 Task: Create a repository on farming techniques and customize the repository.
Action: Mouse moved to (127, 120)
Screenshot: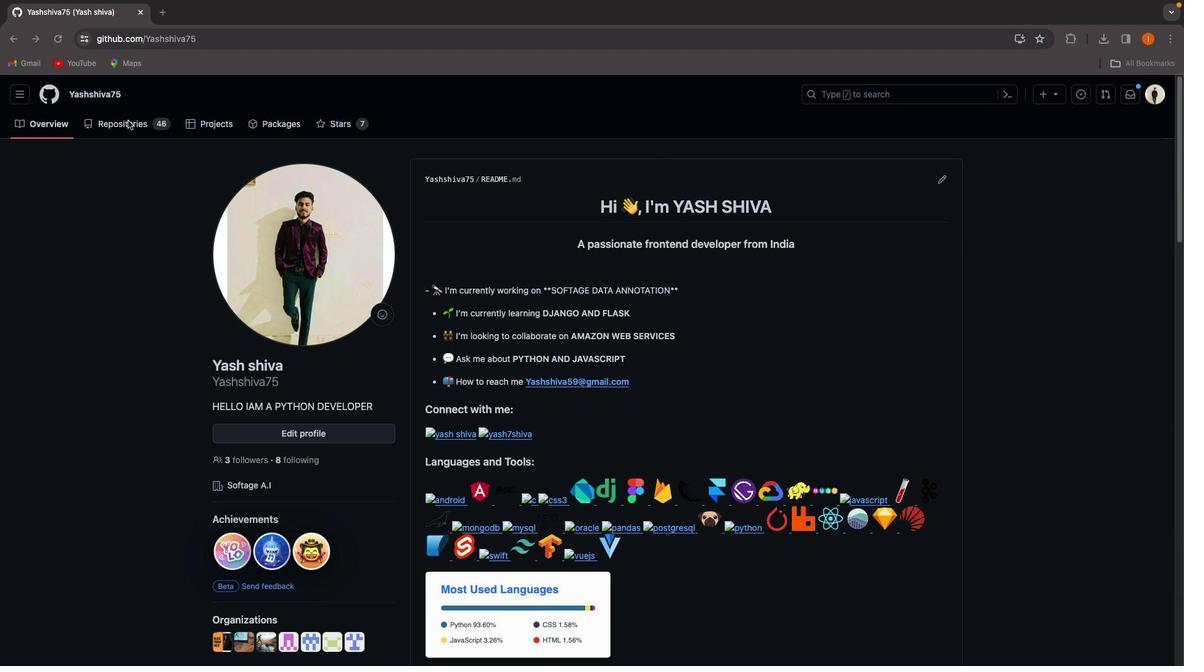 
Action: Mouse pressed left at (127, 120)
Screenshot: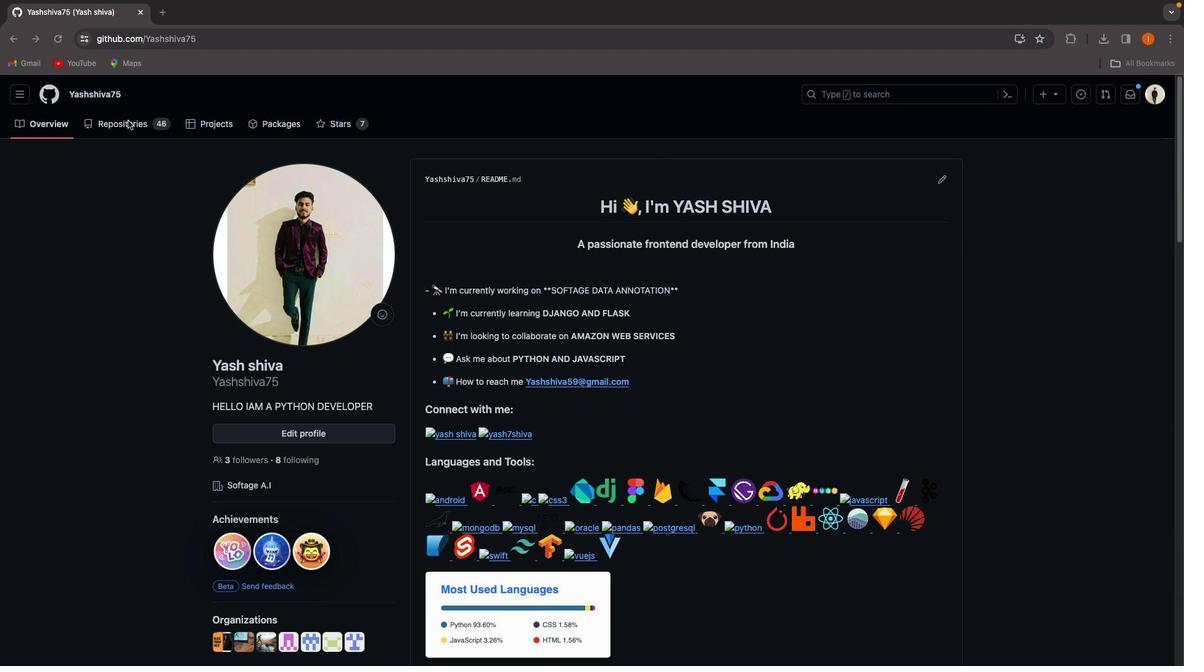 
Action: Mouse moved to (127, 125)
Screenshot: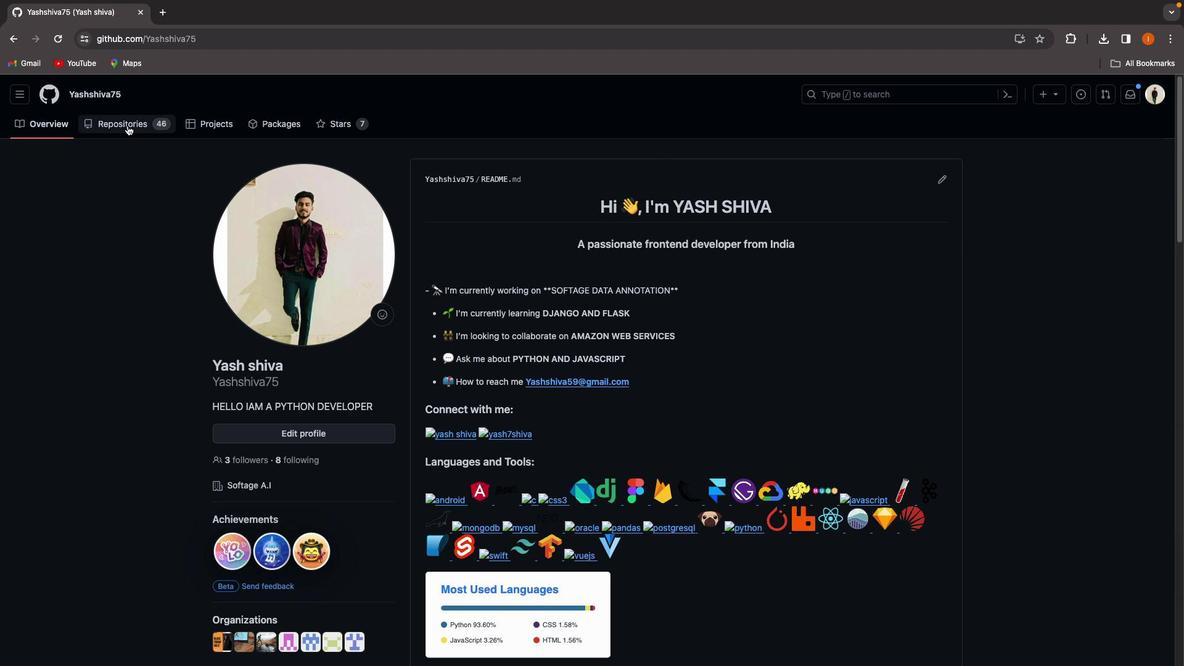 
Action: Mouse pressed left at (127, 125)
Screenshot: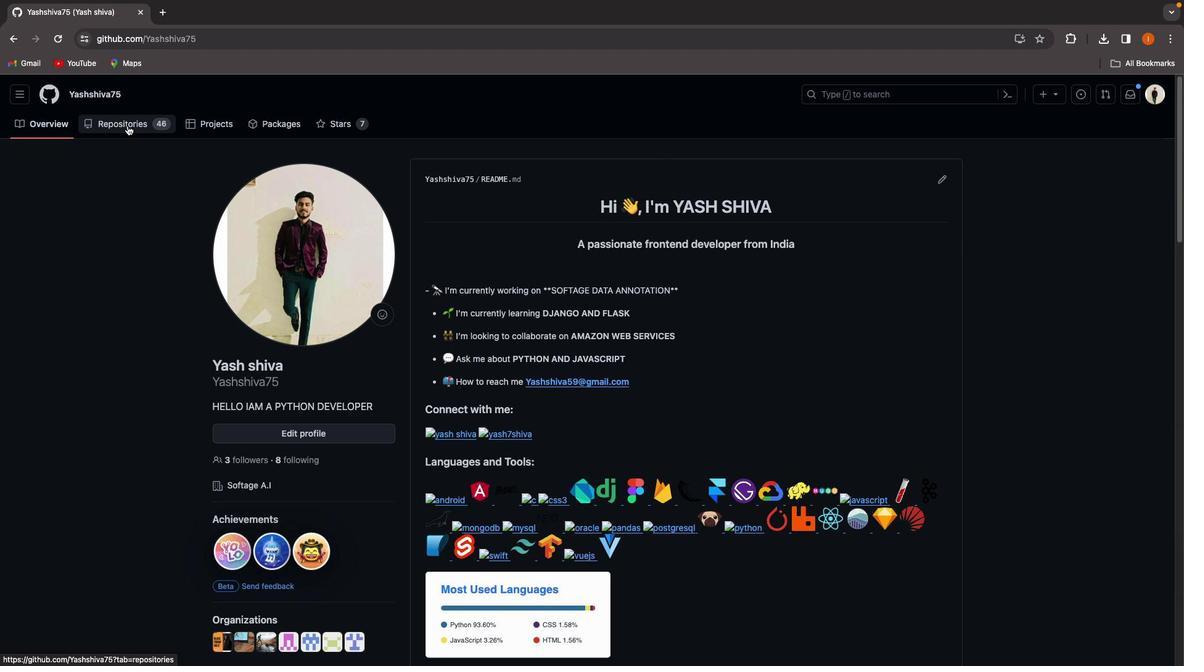 
Action: Mouse moved to (943, 167)
Screenshot: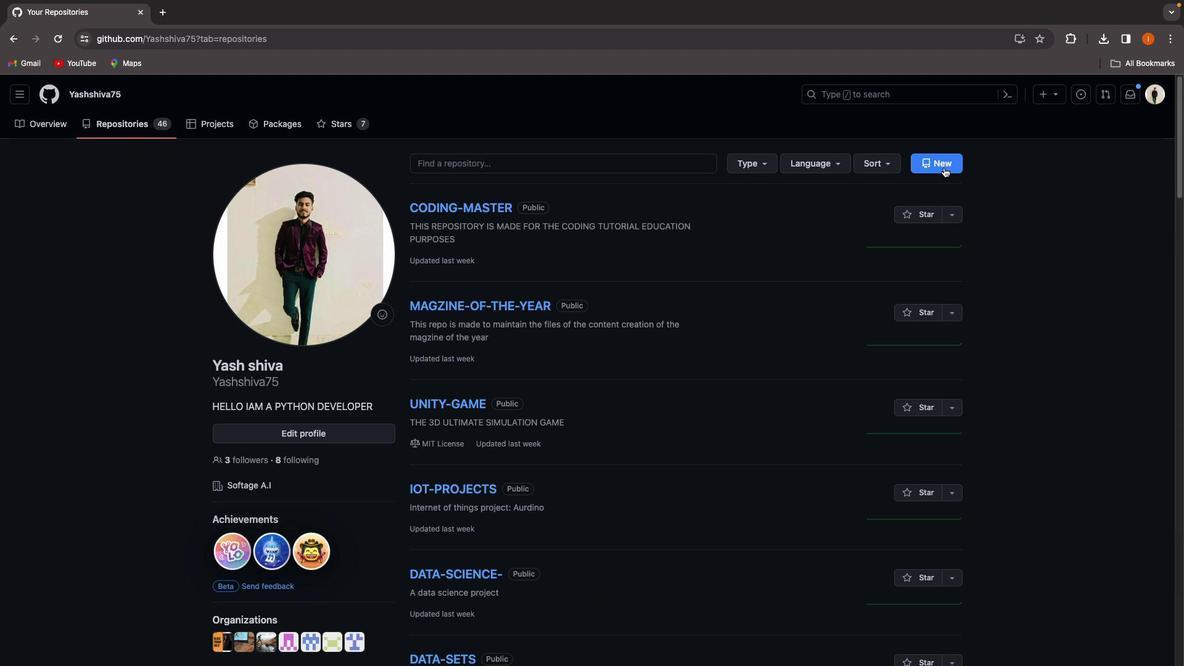 
Action: Mouse pressed left at (943, 167)
Screenshot: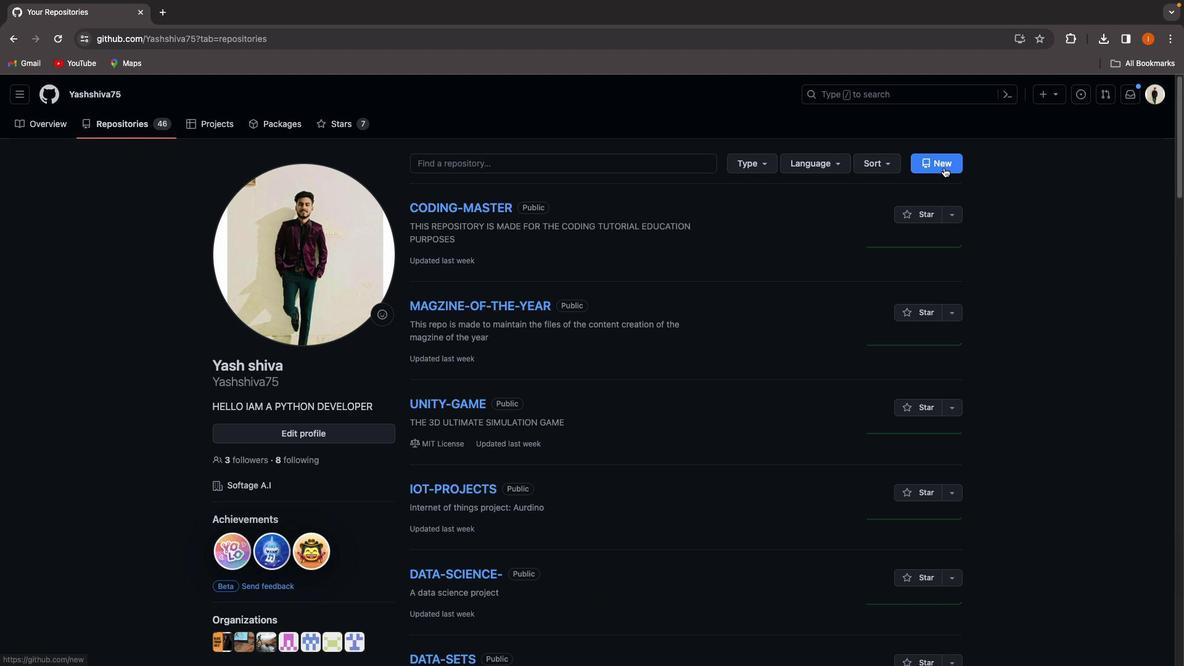 
Action: Mouse moved to (561, 313)
Screenshot: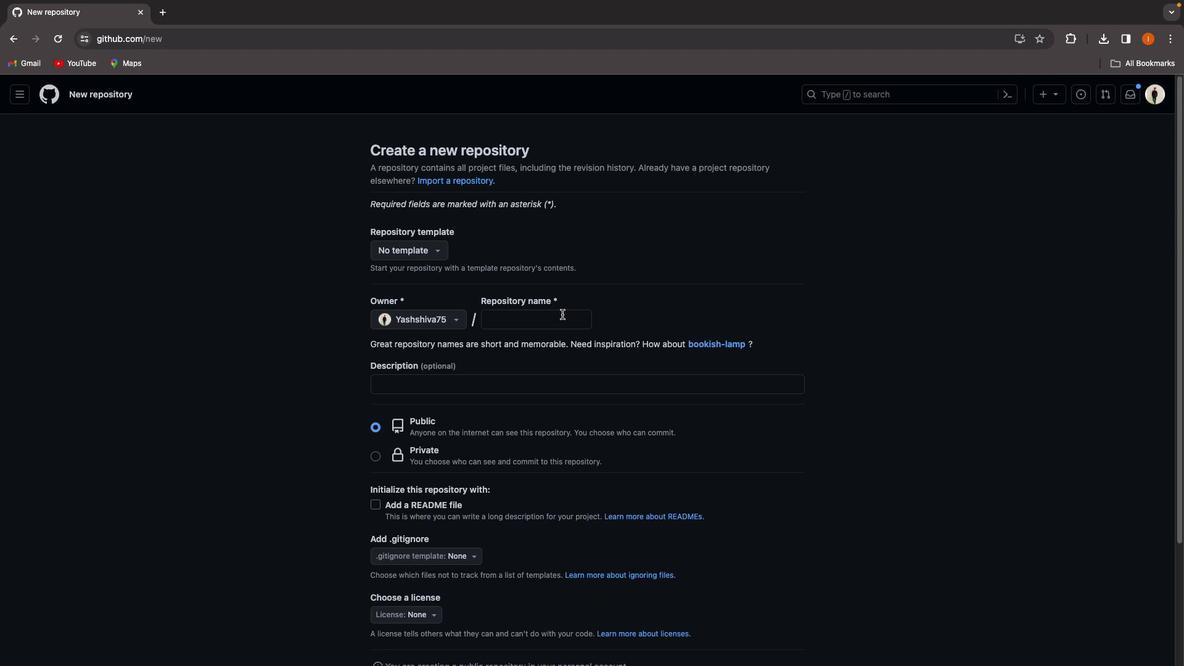 
Action: Mouse pressed left at (561, 313)
Screenshot: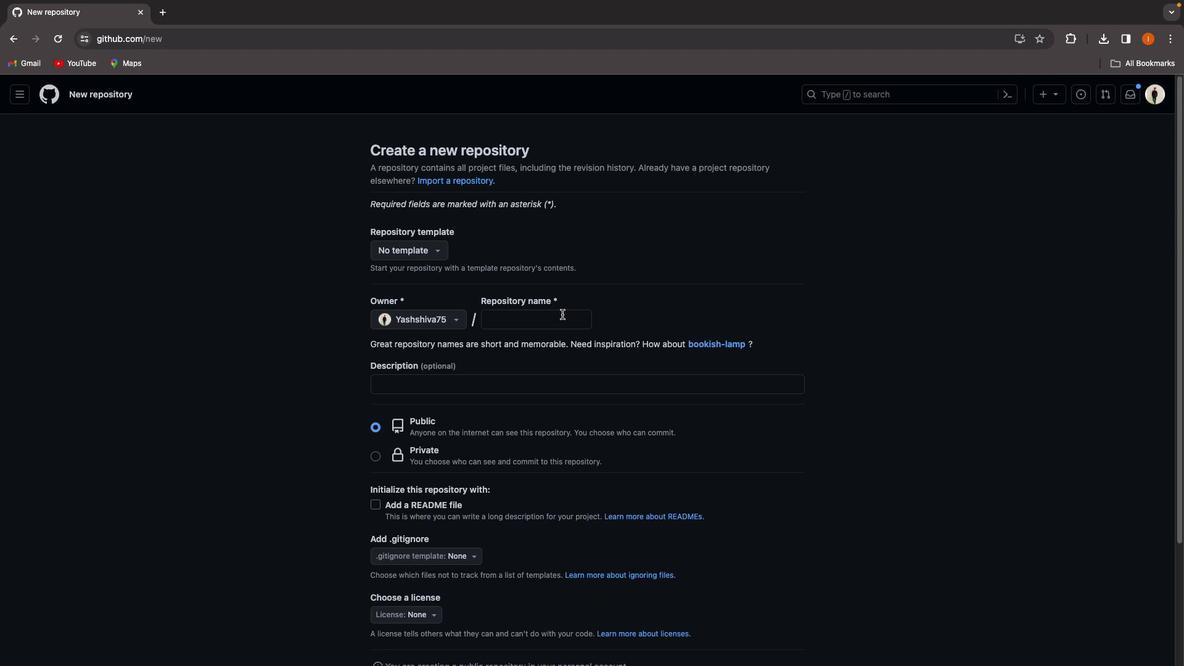 
Action: Key pressed 'f''o''r'Key.backspaceKey.backspace'a''r''m''i''n''g'Key.shift_r'_''r''e''p''o'Key.enter
Screenshot: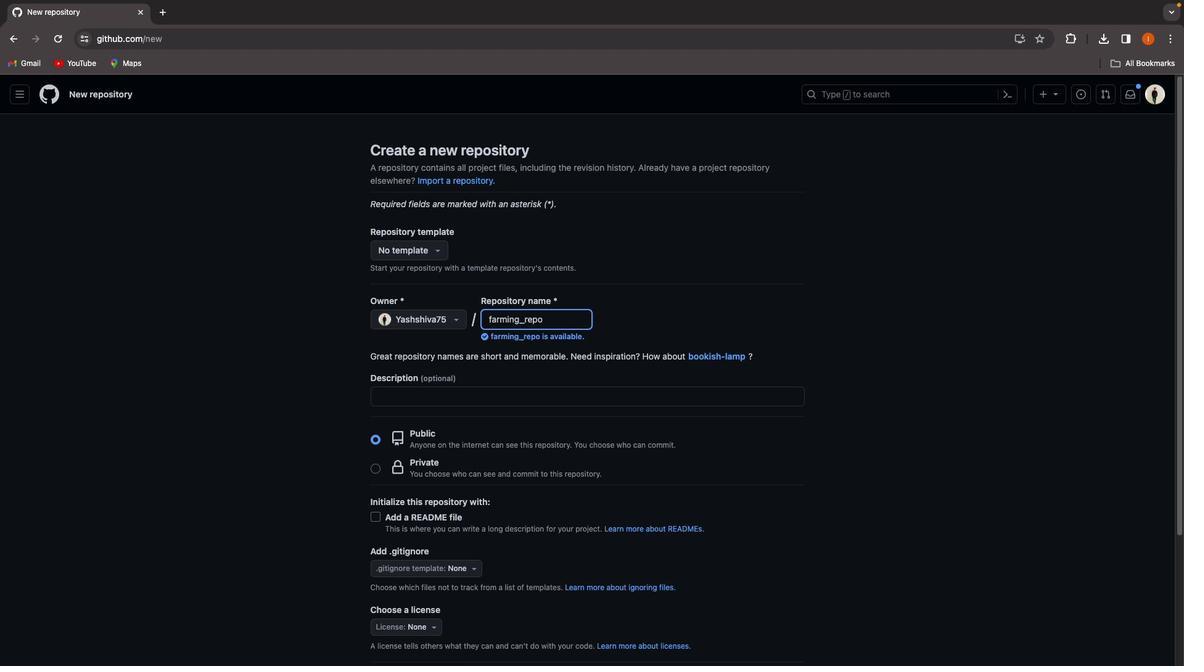 
Action: Mouse moved to (426, 402)
Screenshot: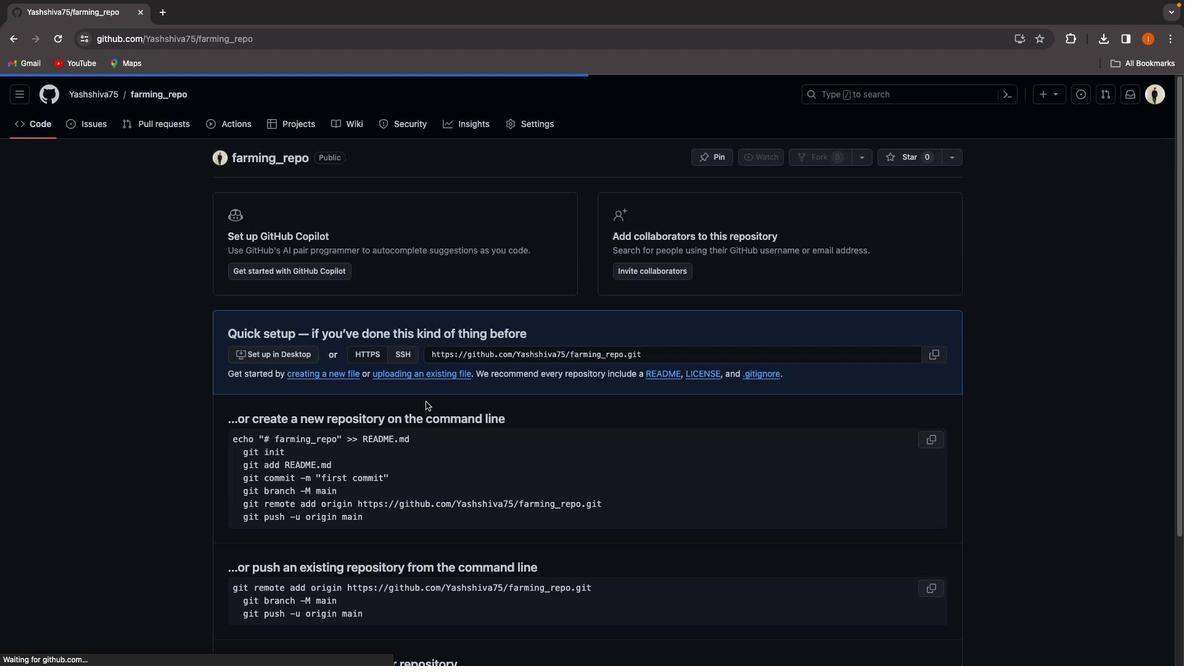 
Action: Mouse pressed left at (426, 402)
Screenshot: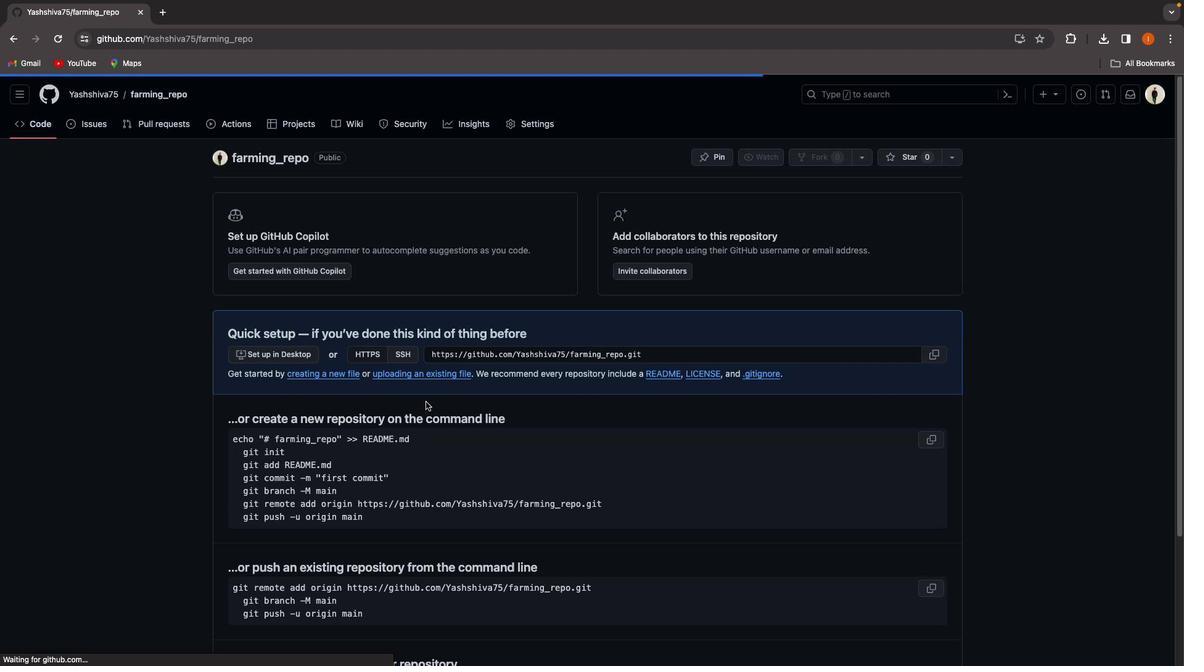 
Action: Mouse moved to (145, 94)
Screenshot: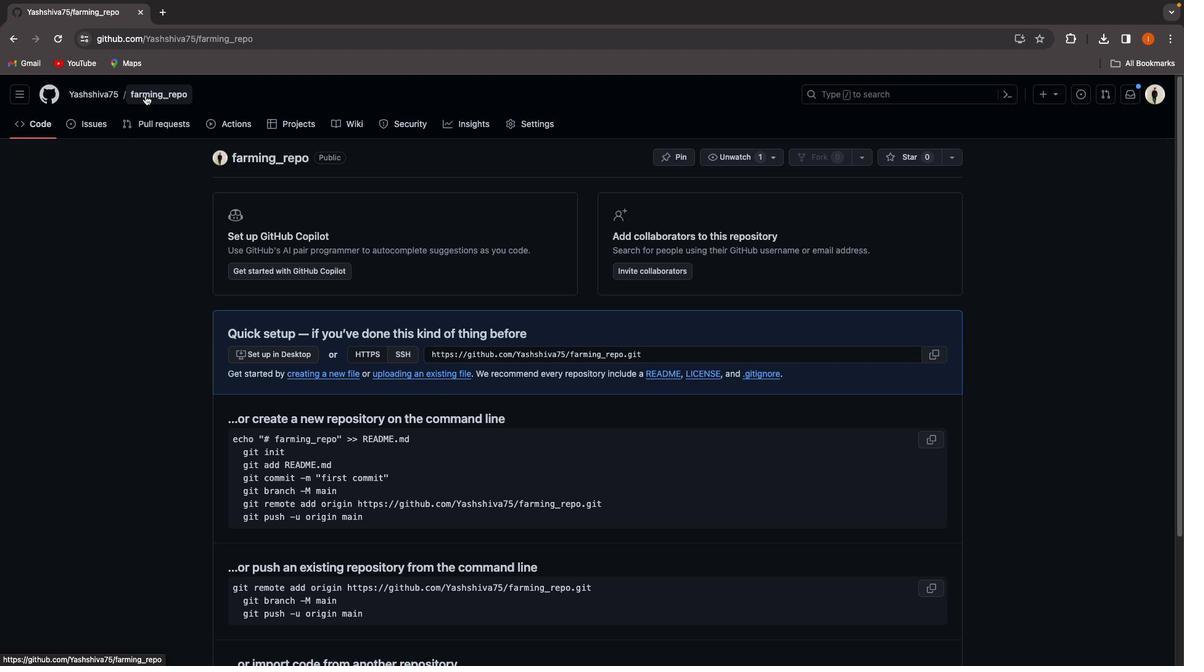 
Action: Mouse pressed right at (145, 94)
Screenshot: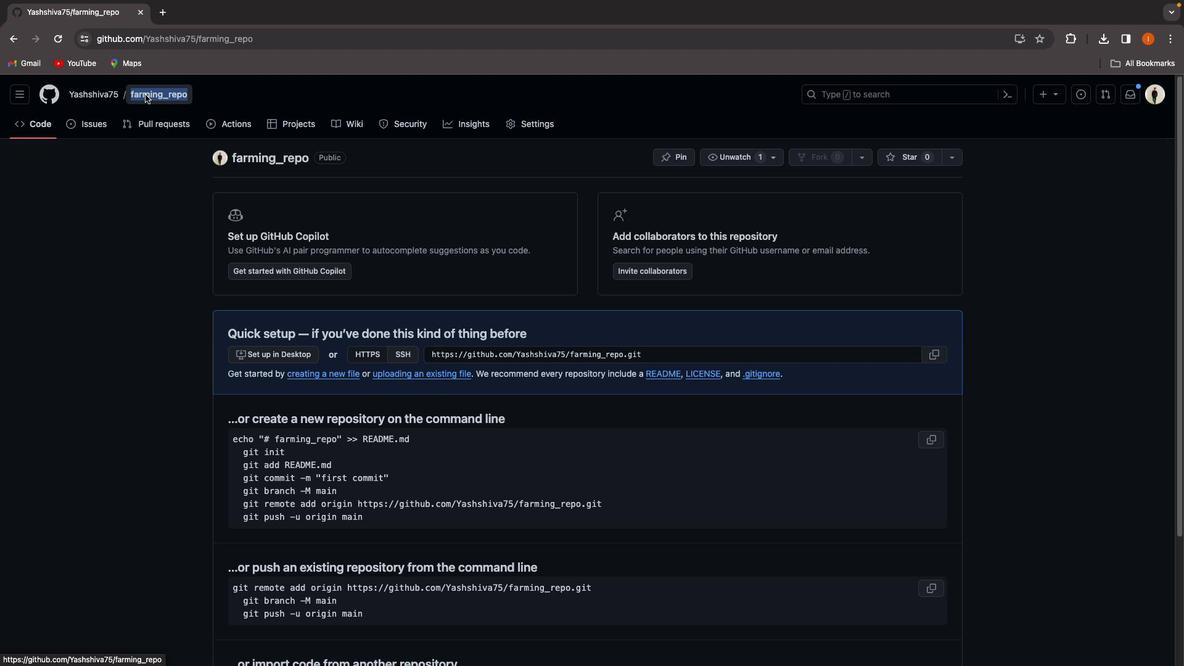 
Action: Mouse moved to (138, 90)
Screenshot: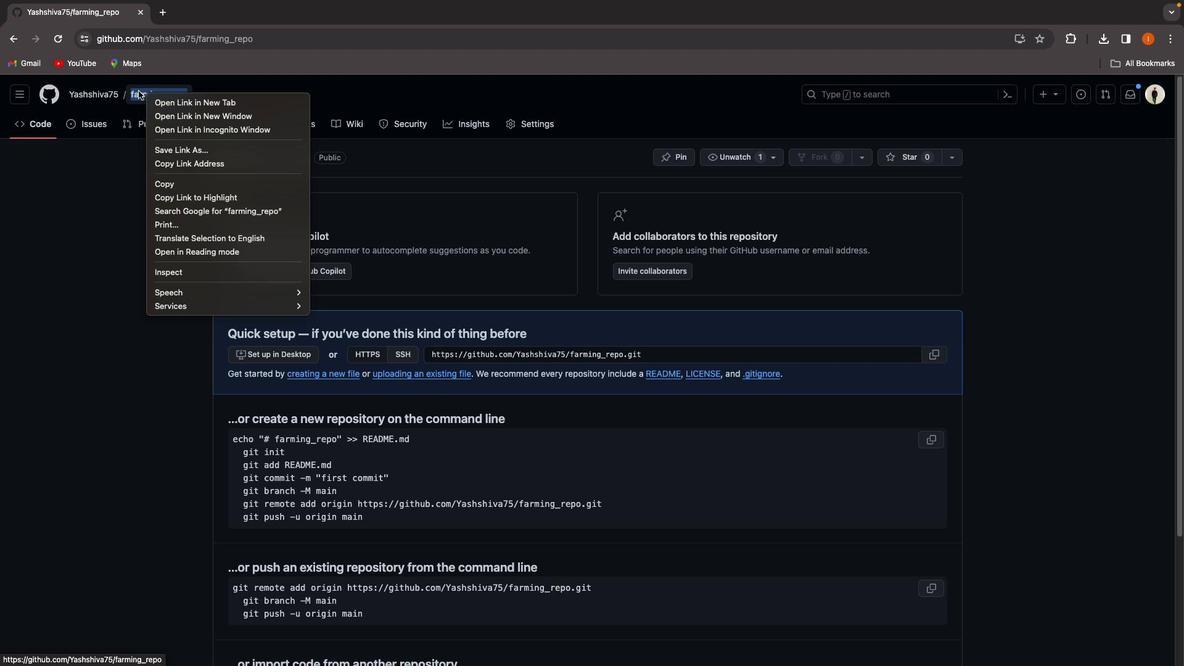 
Action: Mouse pressed left at (138, 90)
Screenshot: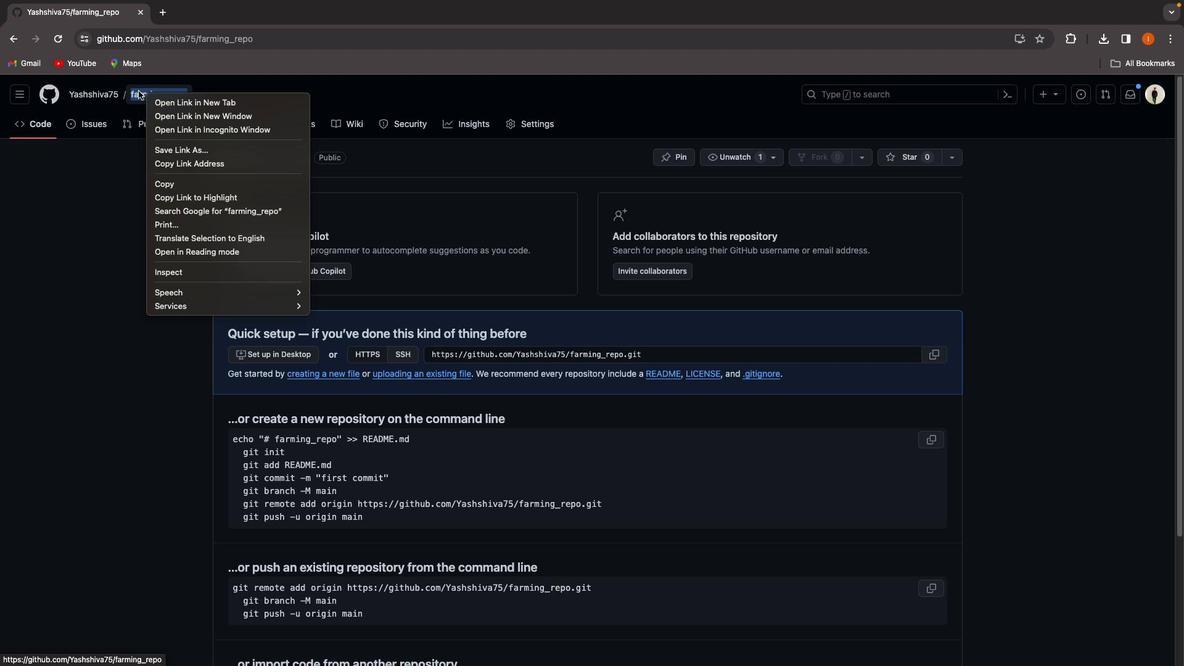 
Action: Mouse moved to (138, 90)
Screenshot: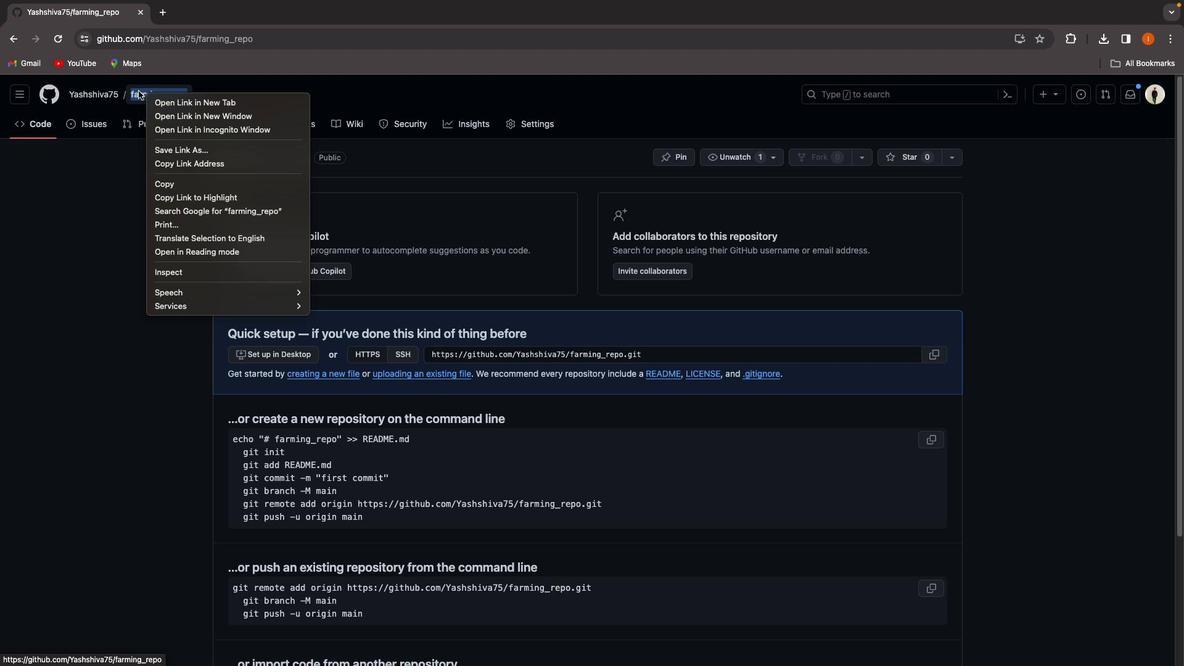 
Action: Mouse pressed left at (138, 90)
Screenshot: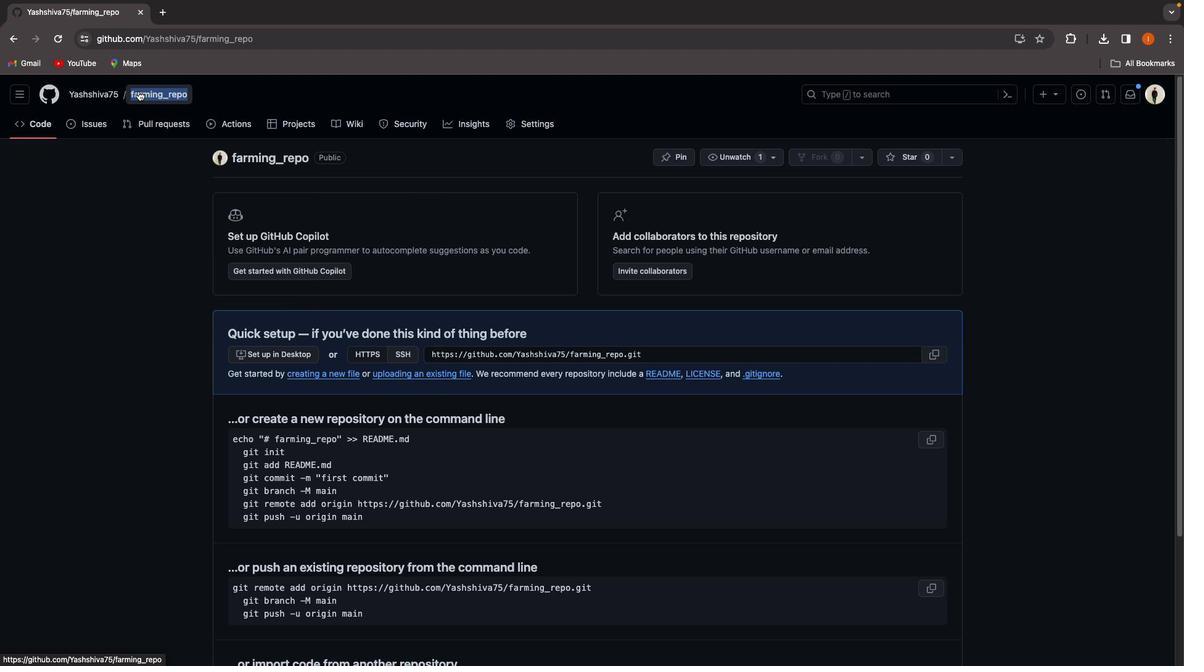 
Action: Mouse moved to (371, 148)
Screenshot: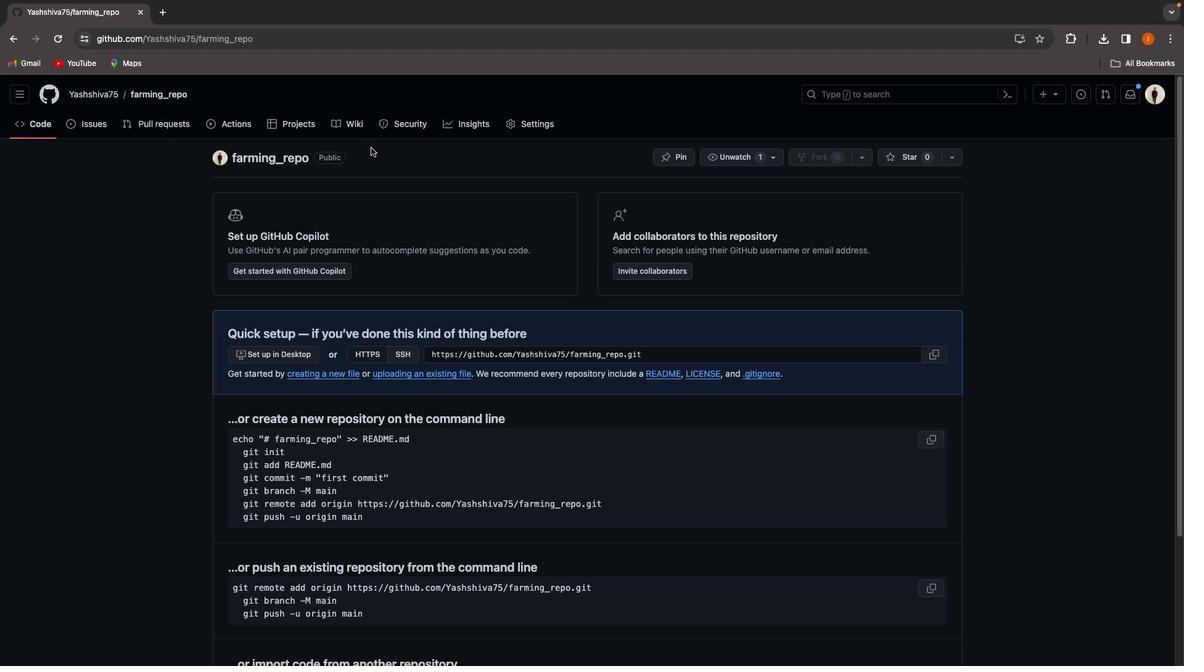
Action: Mouse scrolled (371, 148) with delta (0, 0)
Screenshot: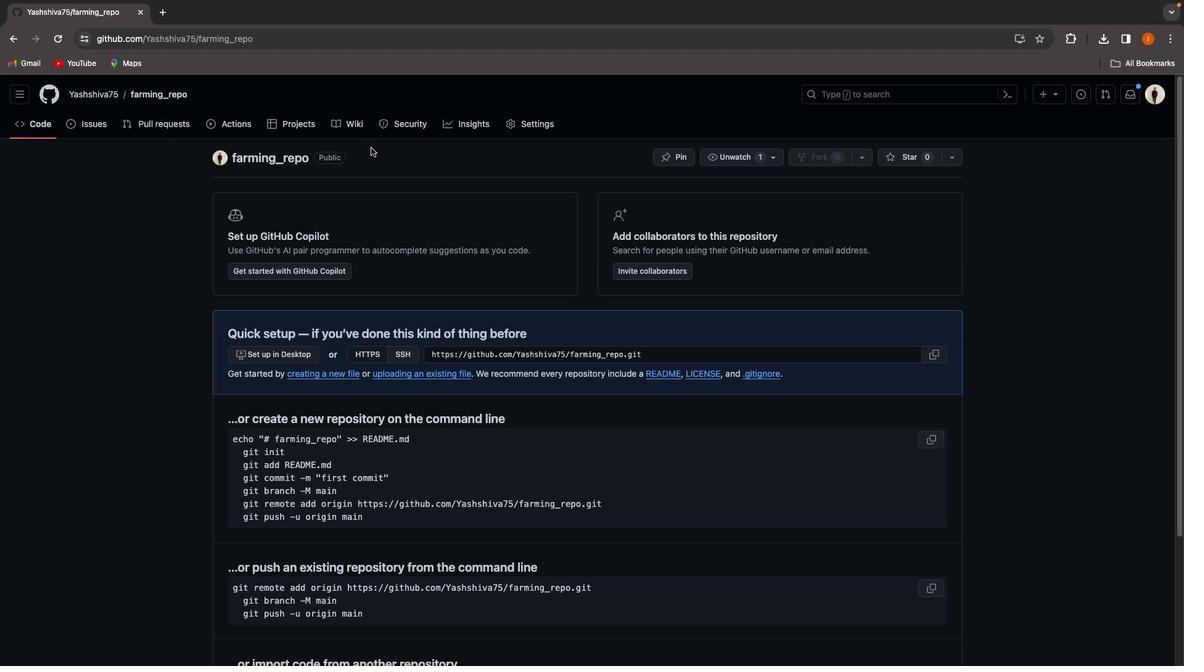 
Action: Mouse scrolled (371, 148) with delta (0, 0)
Screenshot: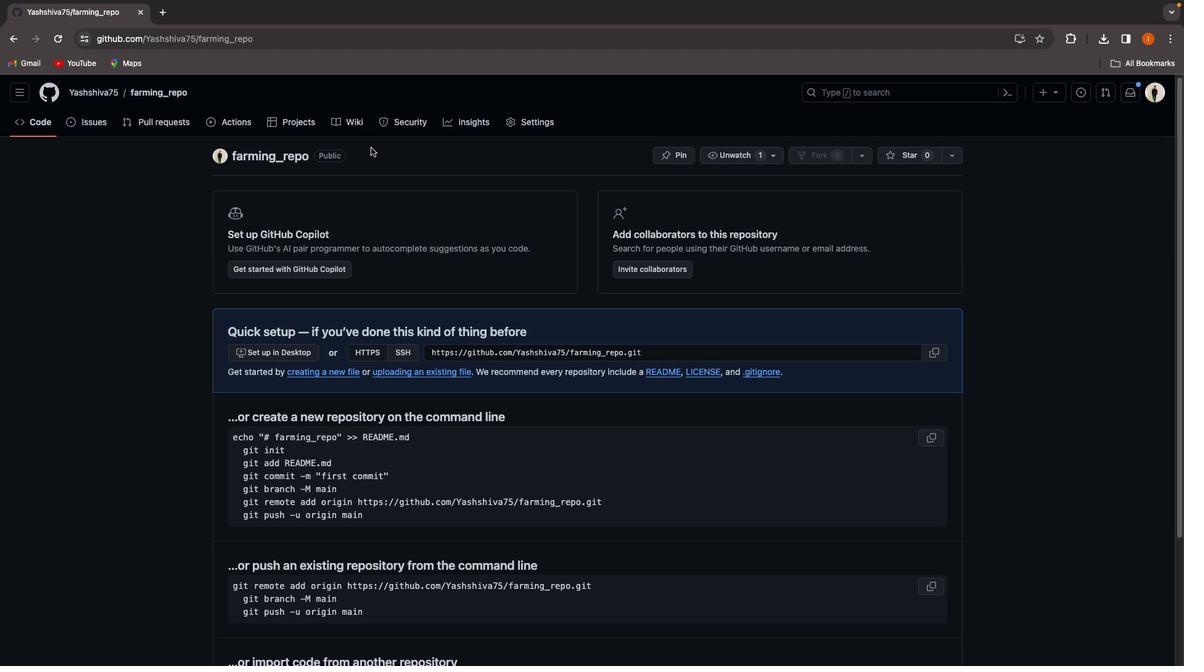 
Action: Mouse scrolled (371, 148) with delta (0, 0)
Screenshot: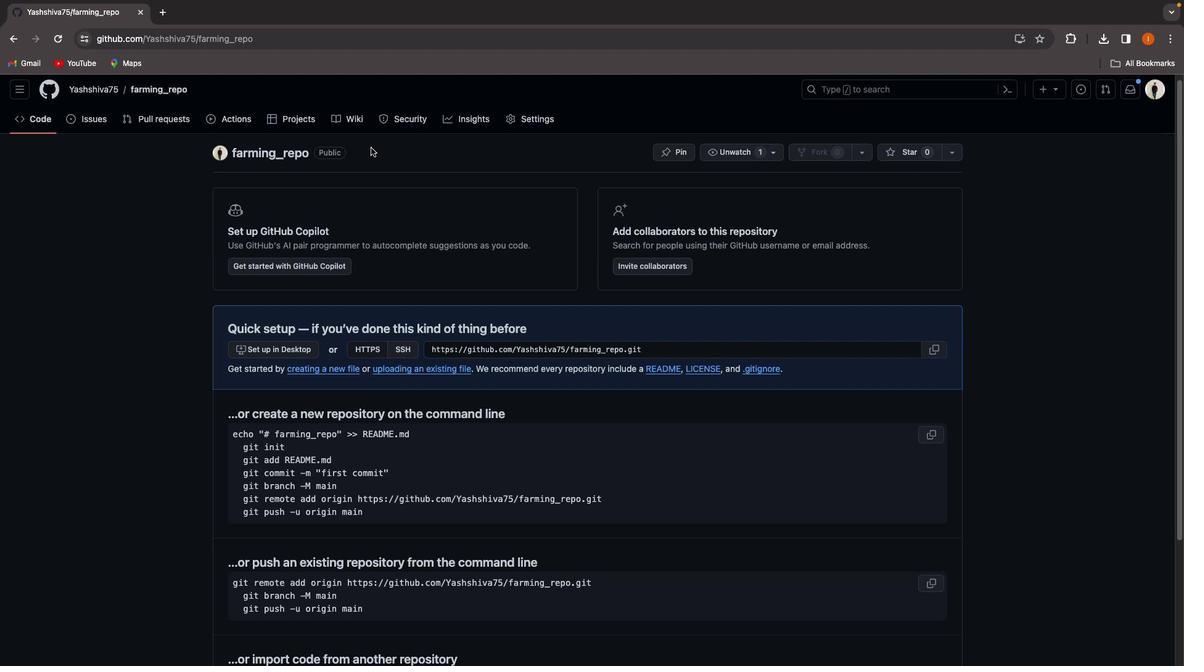 
Action: Mouse scrolled (371, 148) with delta (0, 0)
Screenshot: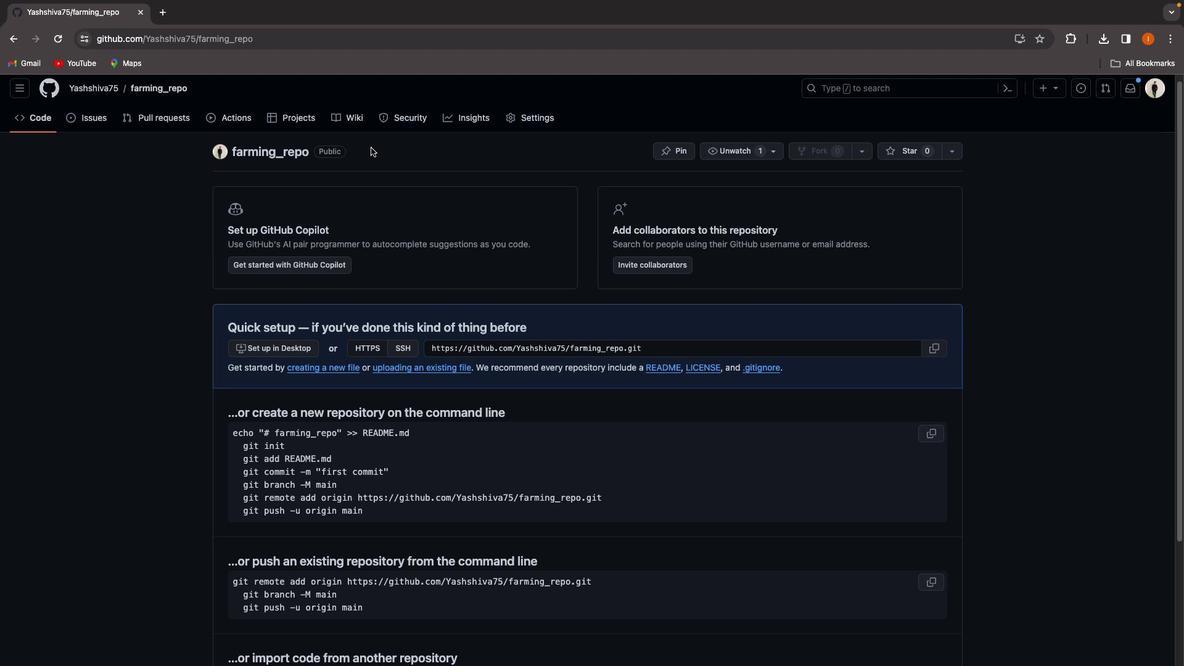 
Action: Mouse scrolled (371, 148) with delta (0, 0)
Screenshot: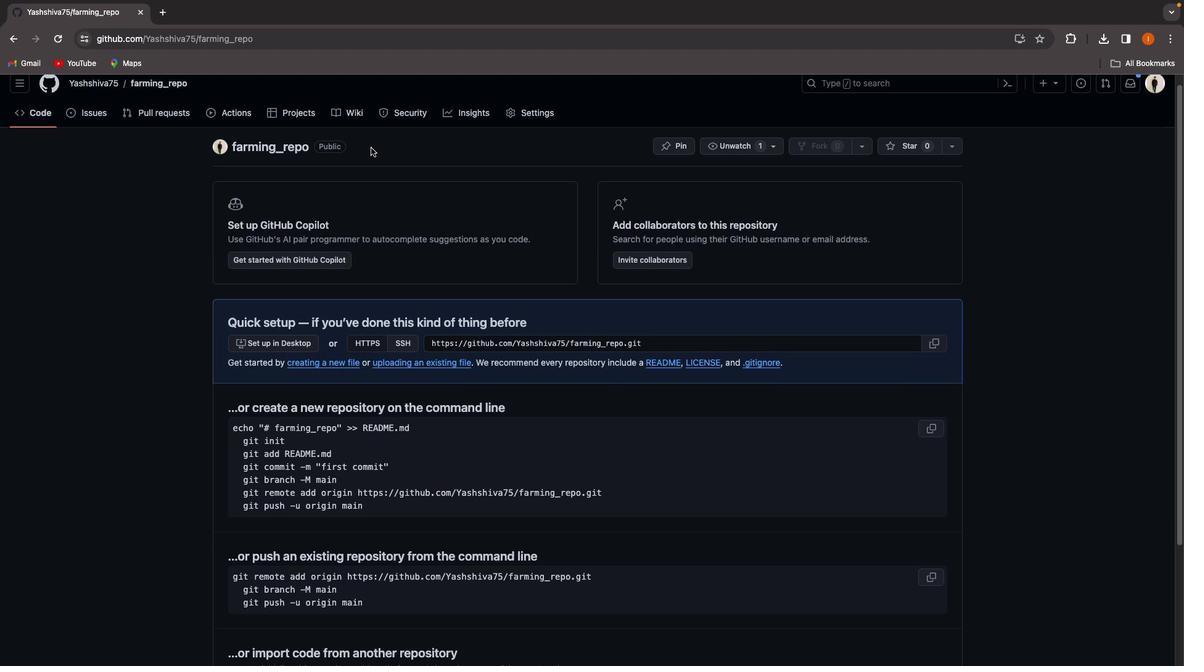 
Action: Mouse moved to (376, 156)
Screenshot: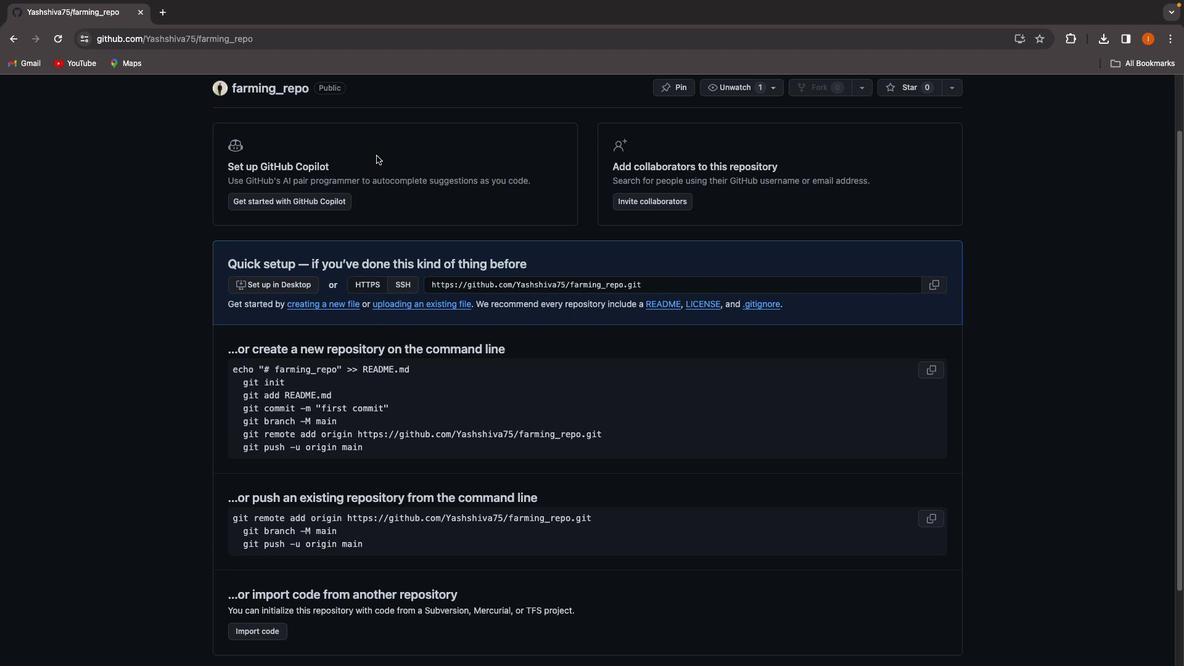 
Action: Mouse scrolled (376, 156) with delta (0, 0)
Screenshot: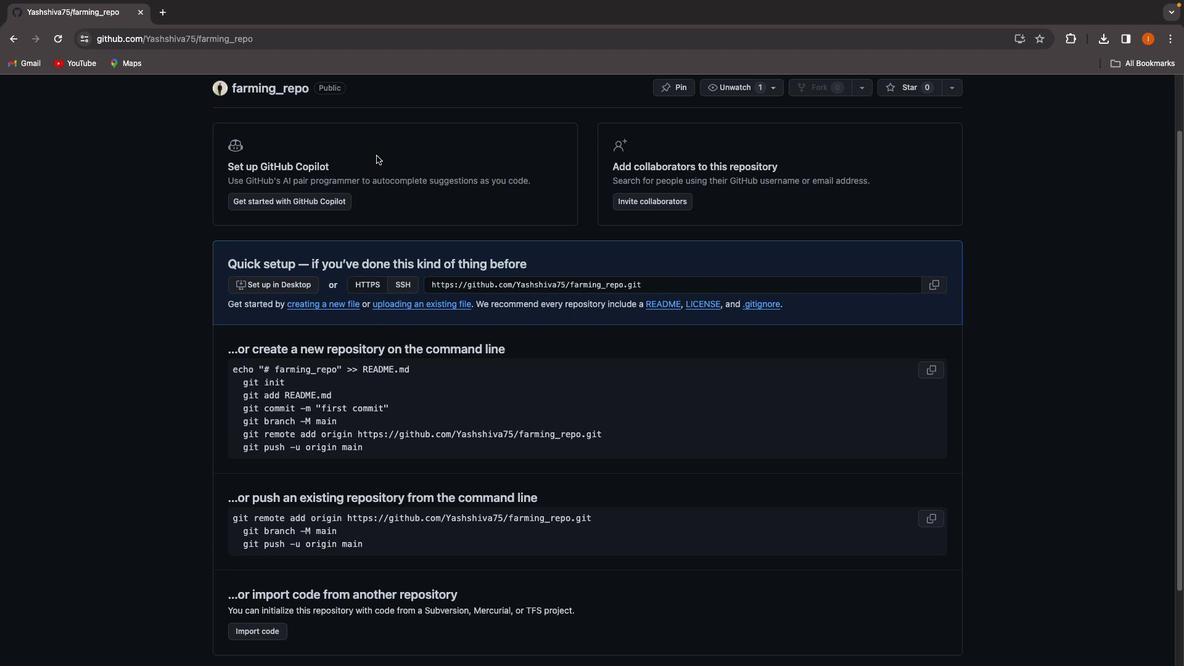 
Action: Mouse scrolled (376, 156) with delta (0, 0)
Screenshot: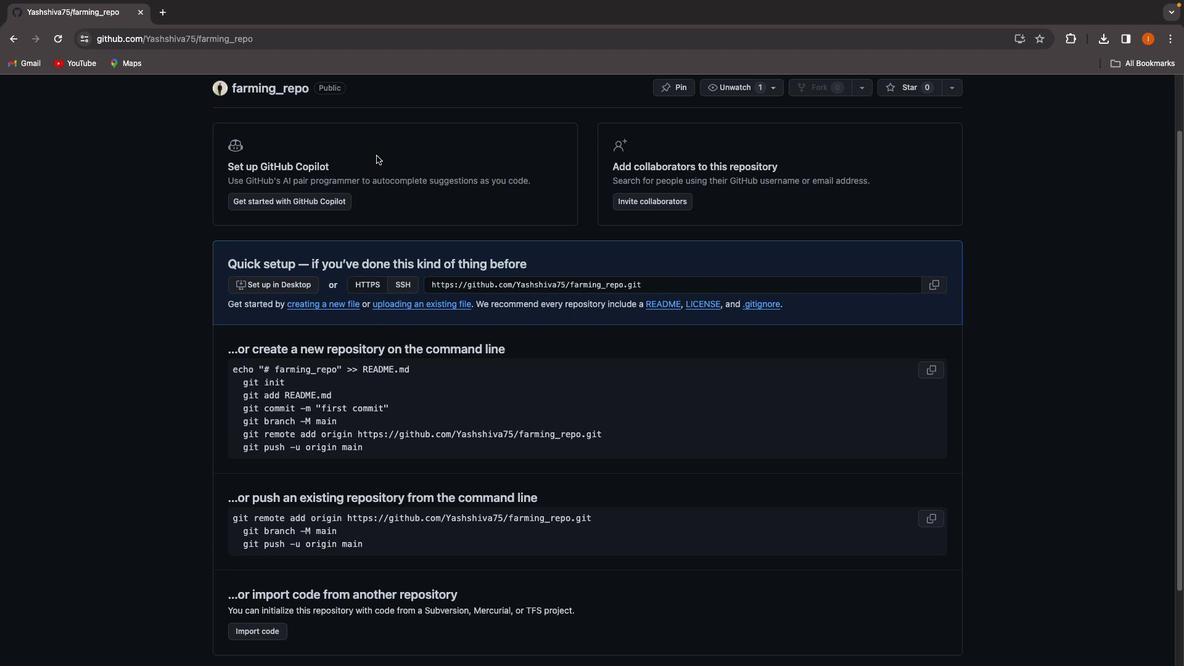 
Action: Mouse scrolled (376, 156) with delta (0, 0)
Screenshot: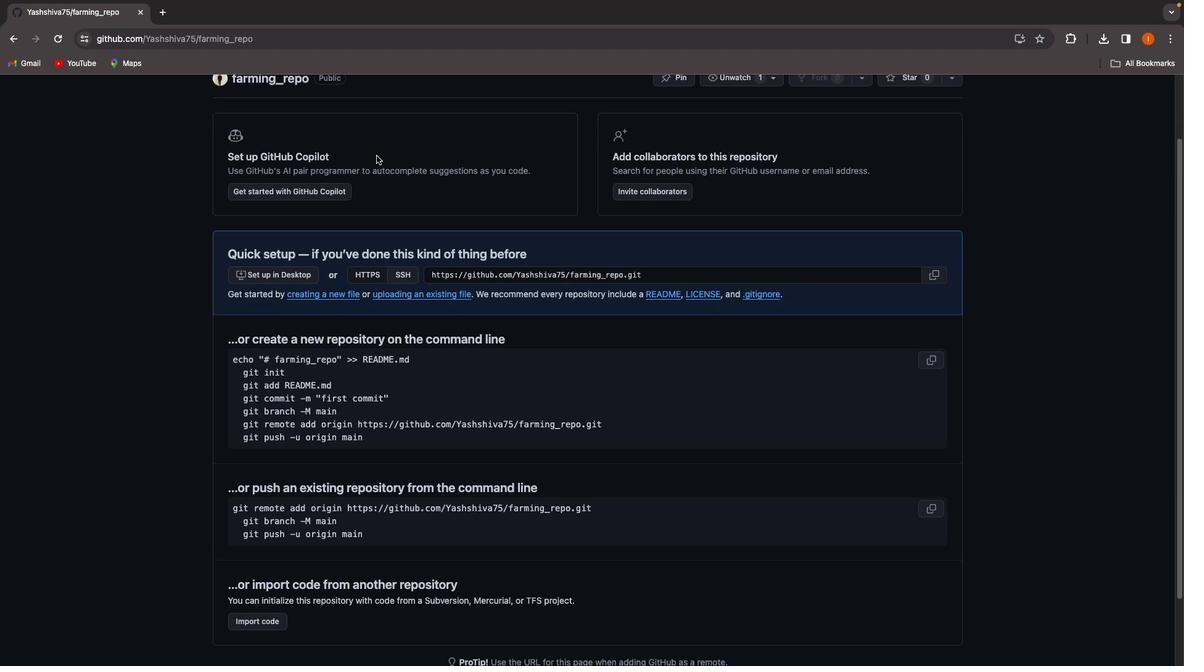 
Action: Mouse moved to (376, 156)
Screenshot: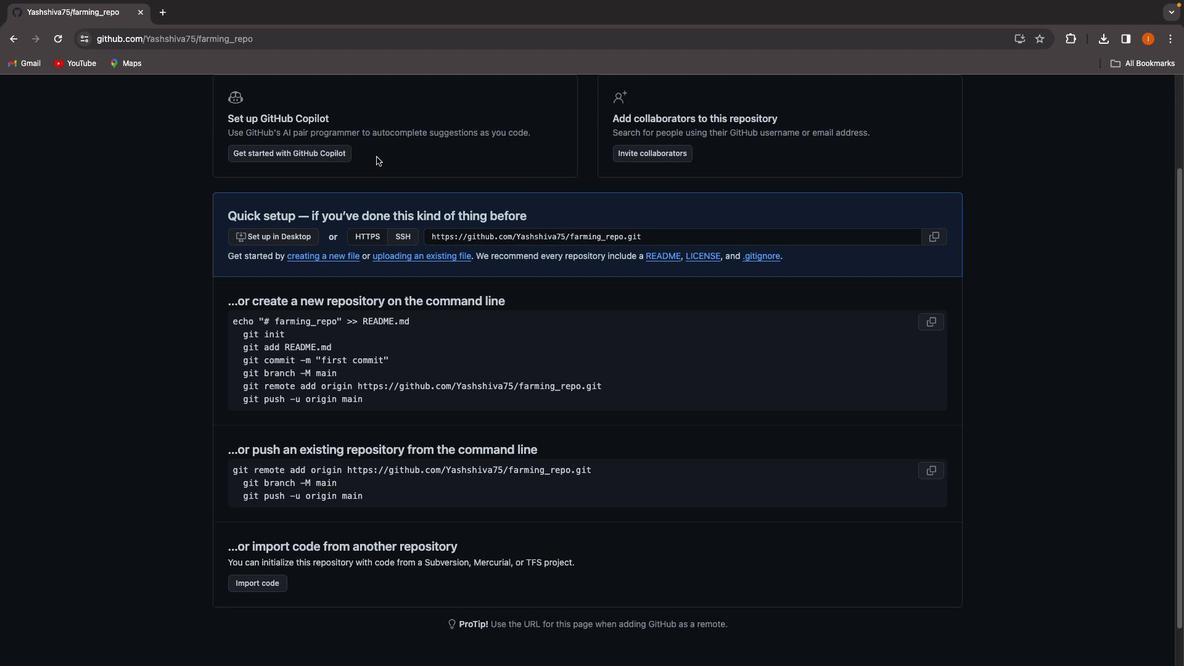 
Action: Mouse scrolled (376, 156) with delta (0, 0)
Screenshot: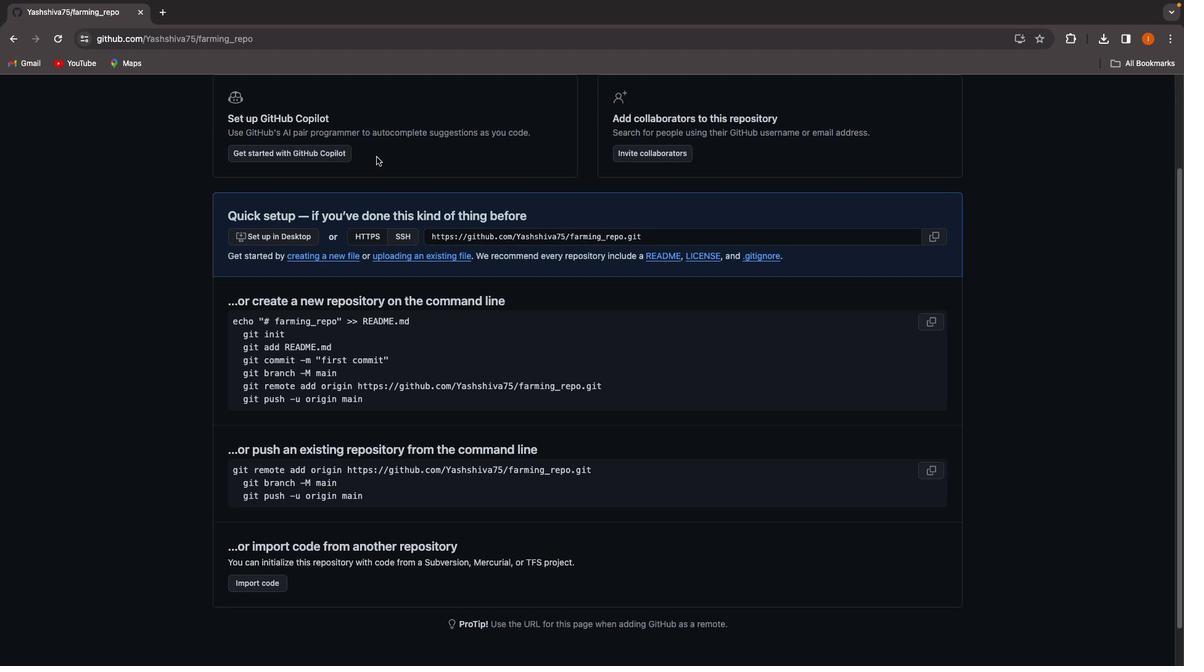 
Action: Mouse scrolled (376, 156) with delta (0, 0)
Screenshot: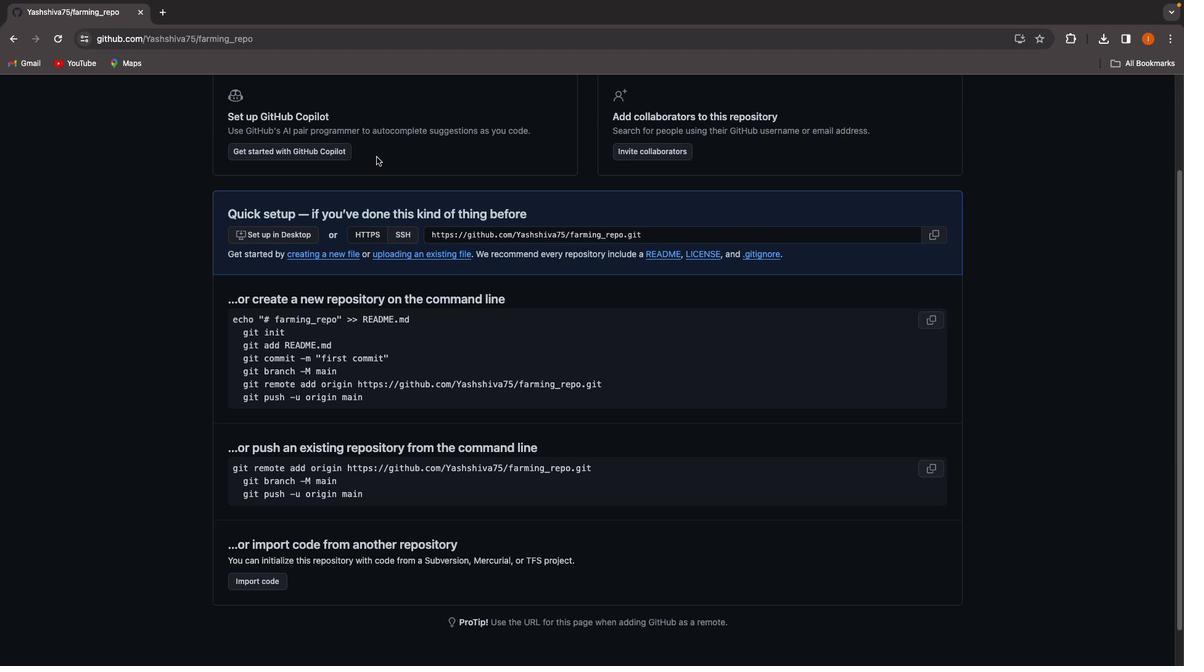 
Action: Mouse scrolled (376, 156) with delta (0, -1)
Screenshot: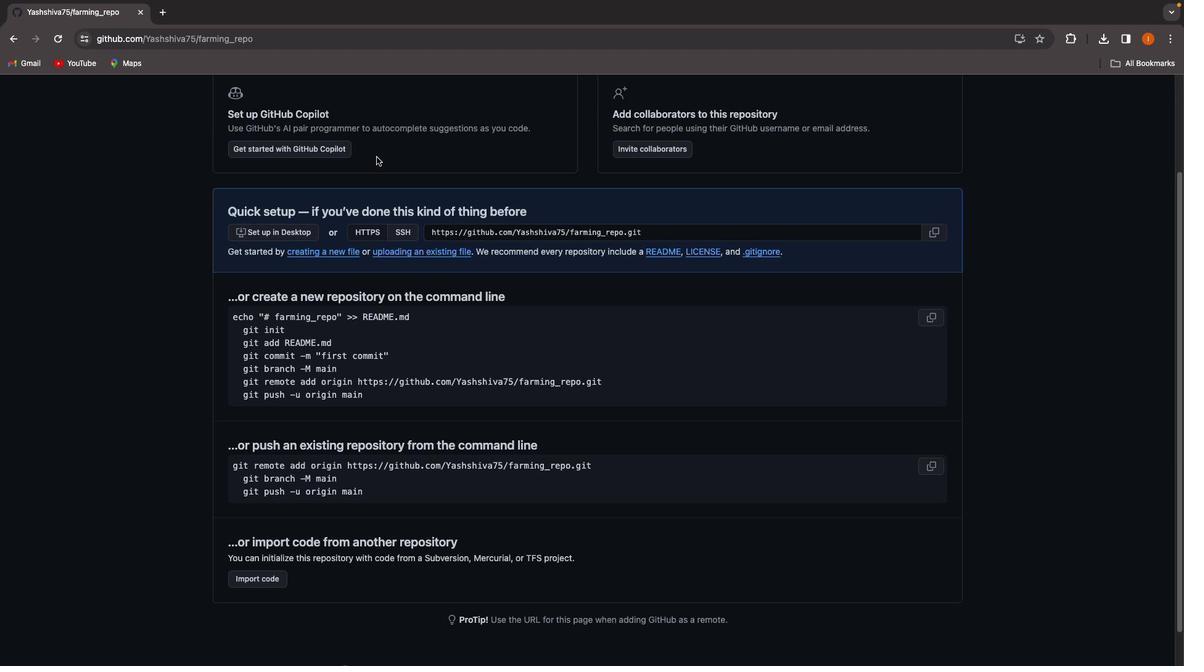 
Action: Mouse moved to (378, 167)
Screenshot: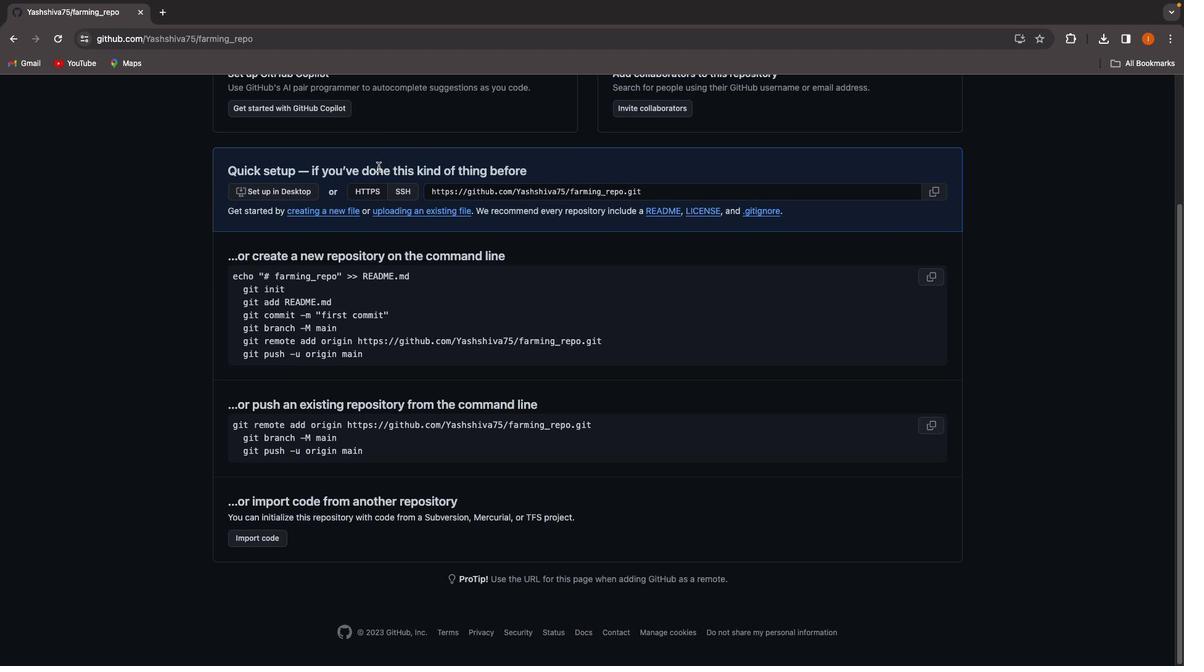 
Action: Mouse scrolled (378, 167) with delta (0, 0)
Screenshot: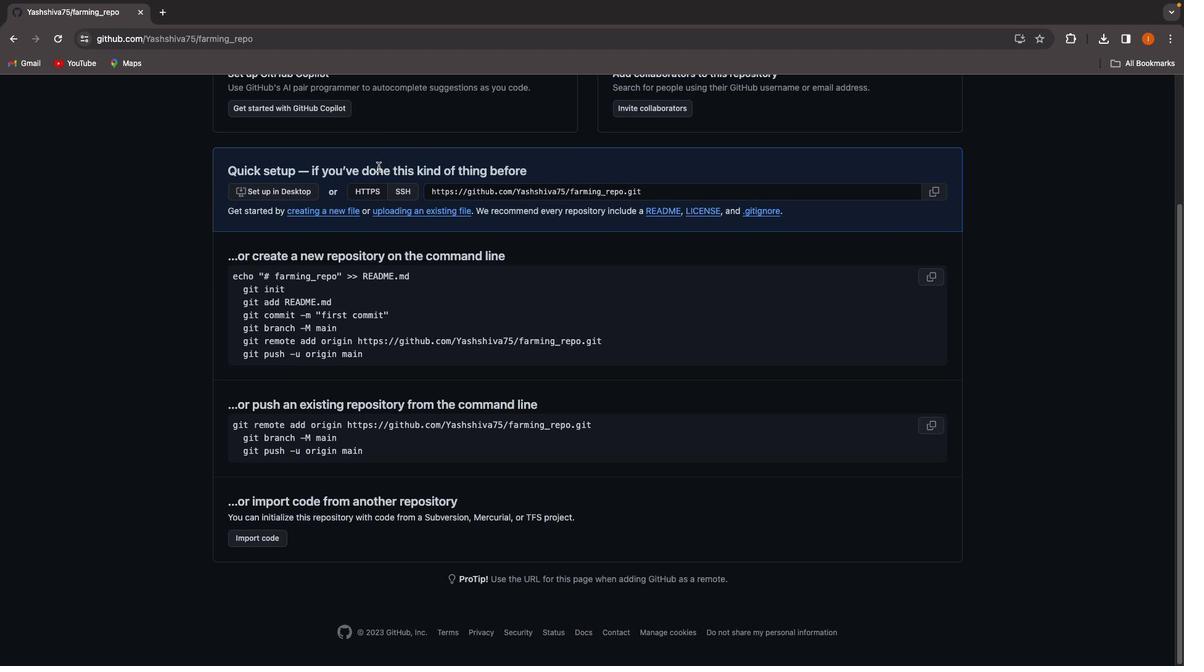 
Action: Mouse moved to (378, 165)
Screenshot: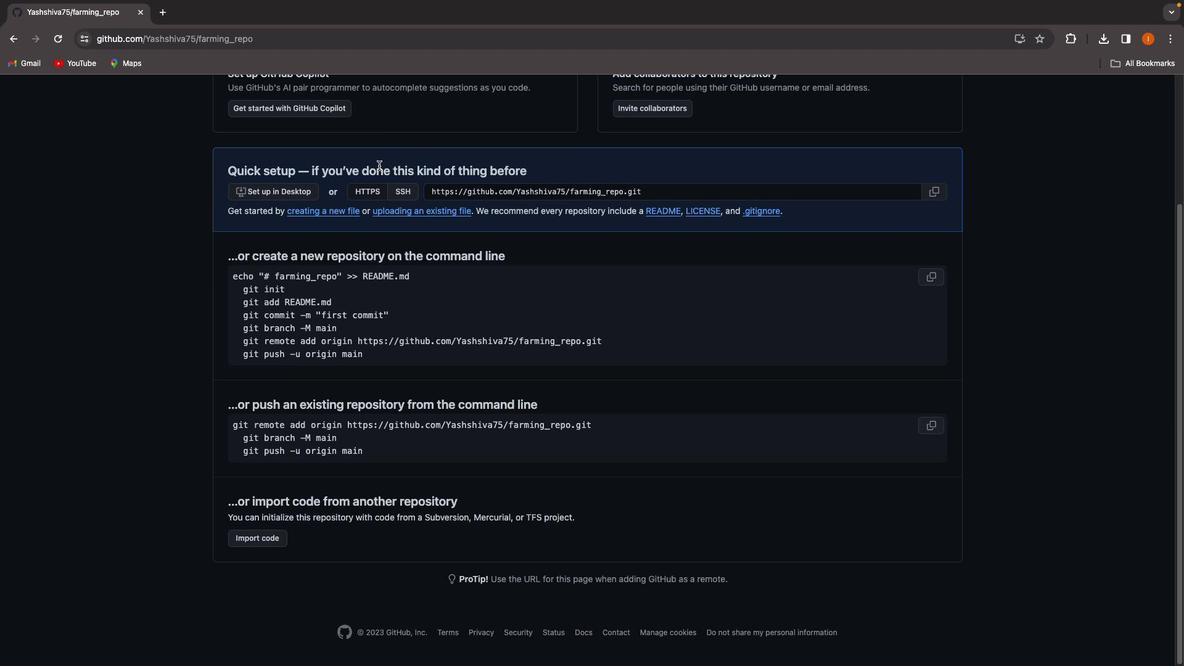 
Action: Mouse scrolled (378, 165) with delta (0, 0)
Screenshot: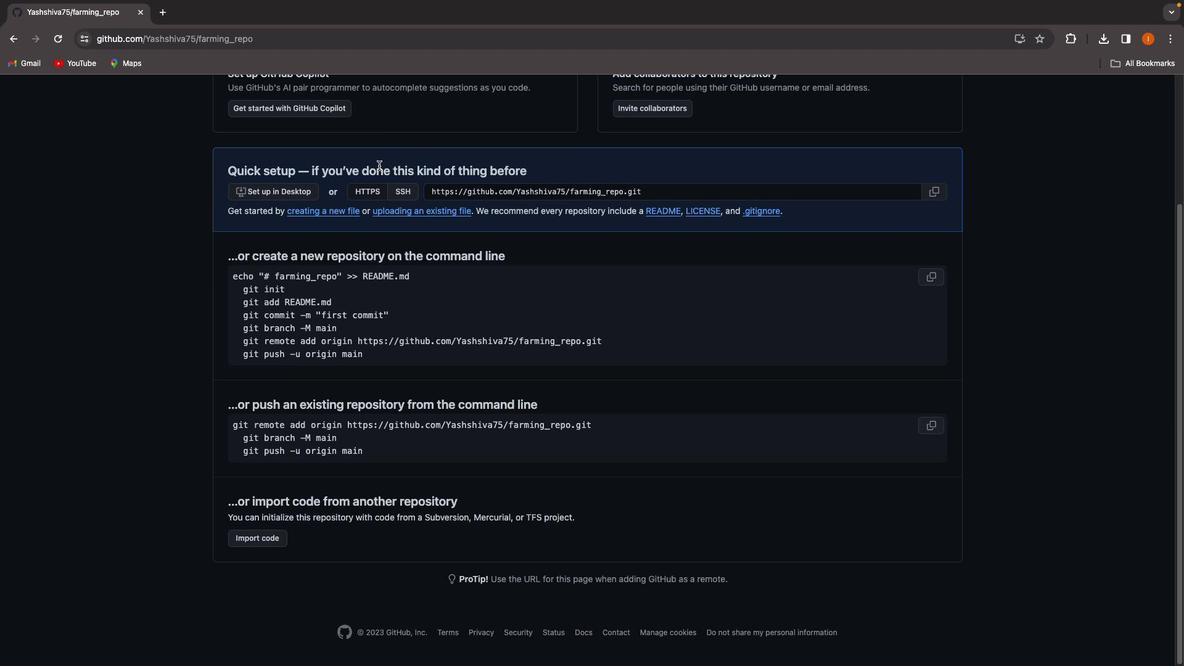 
Action: Mouse moved to (378, 165)
Screenshot: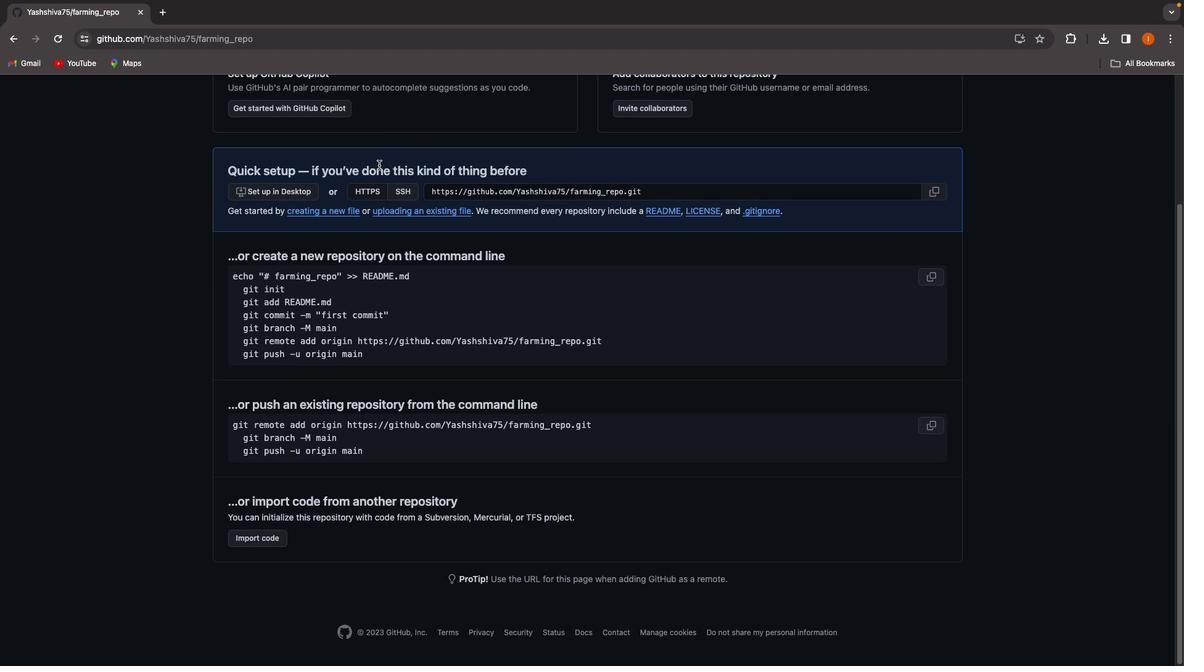 
Action: Mouse scrolled (378, 165) with delta (0, -1)
Screenshot: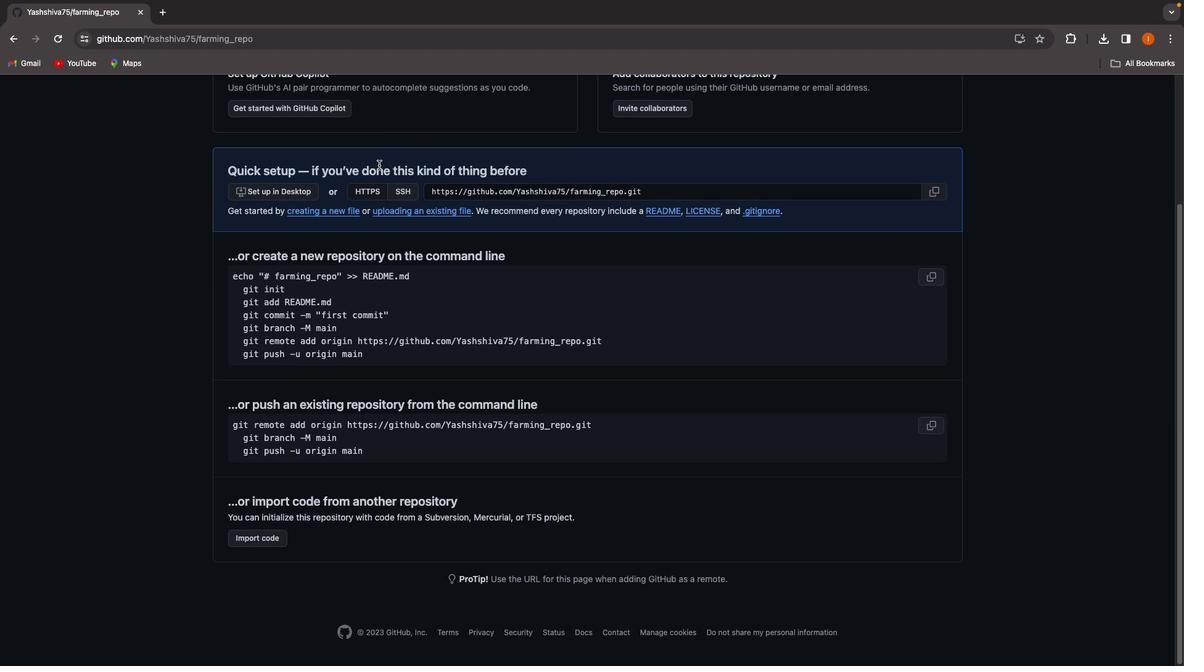 
Action: Mouse moved to (379, 164)
Screenshot: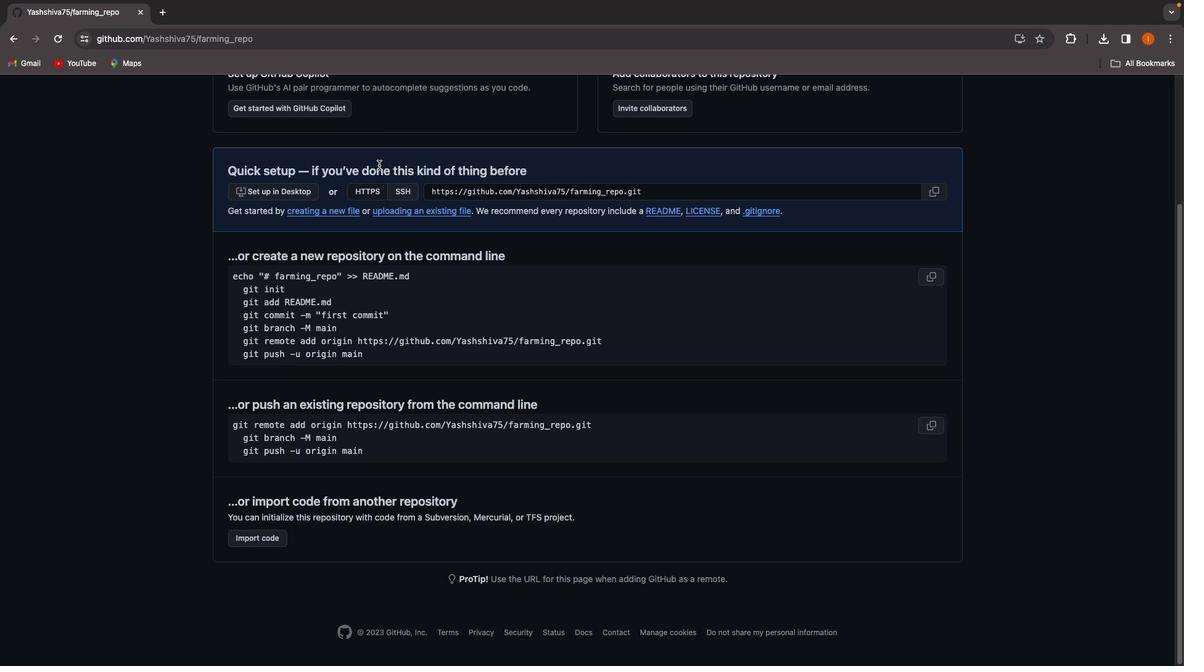 
Action: Mouse scrolled (379, 164) with delta (0, -1)
Screenshot: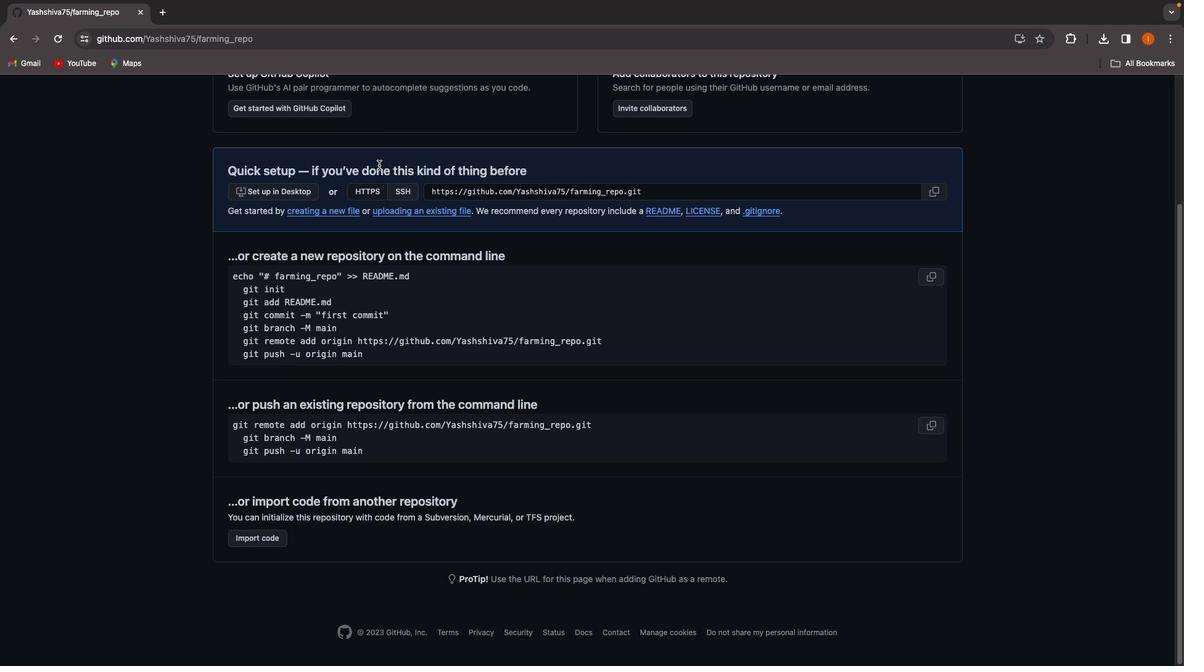 
Action: Mouse moved to (379, 164)
Screenshot: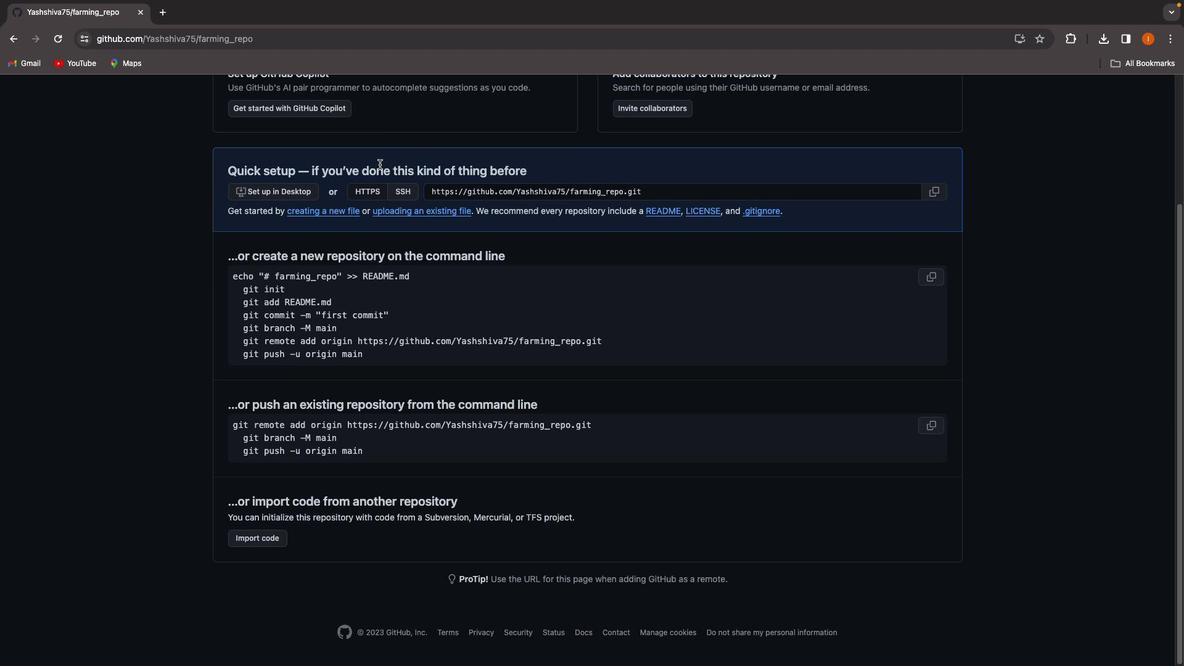 
Action: Mouse scrolled (379, 164) with delta (0, 0)
Screenshot: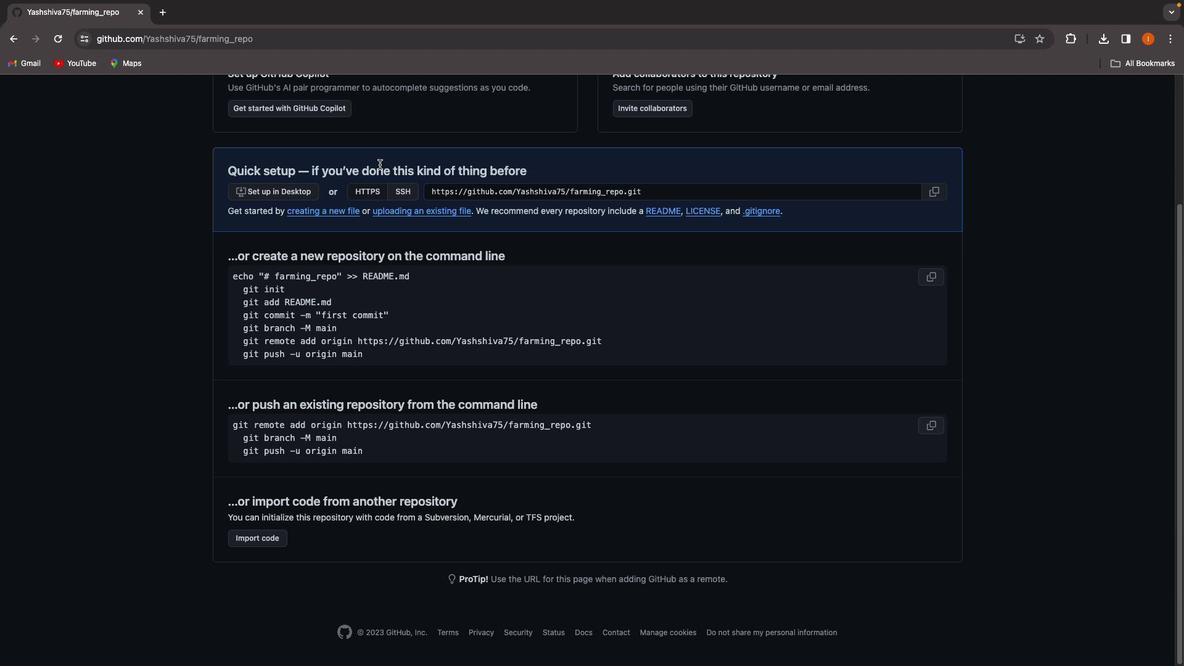 
Action: Mouse scrolled (379, 164) with delta (0, 0)
Screenshot: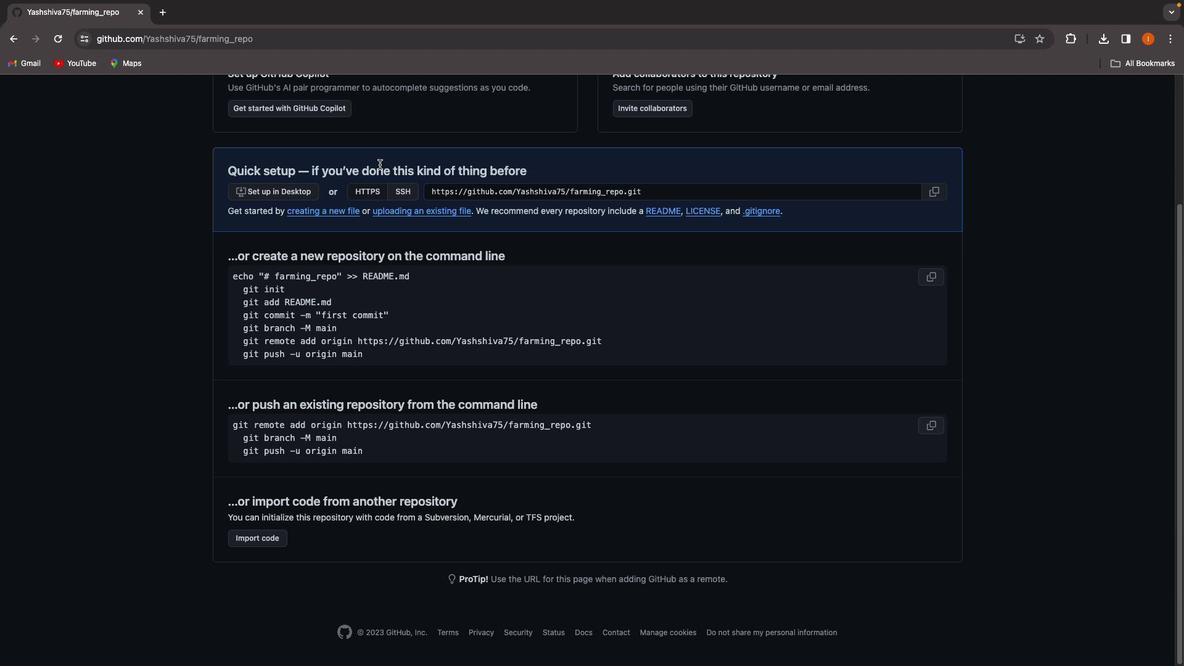 
Action: Mouse moved to (438, 207)
Screenshot: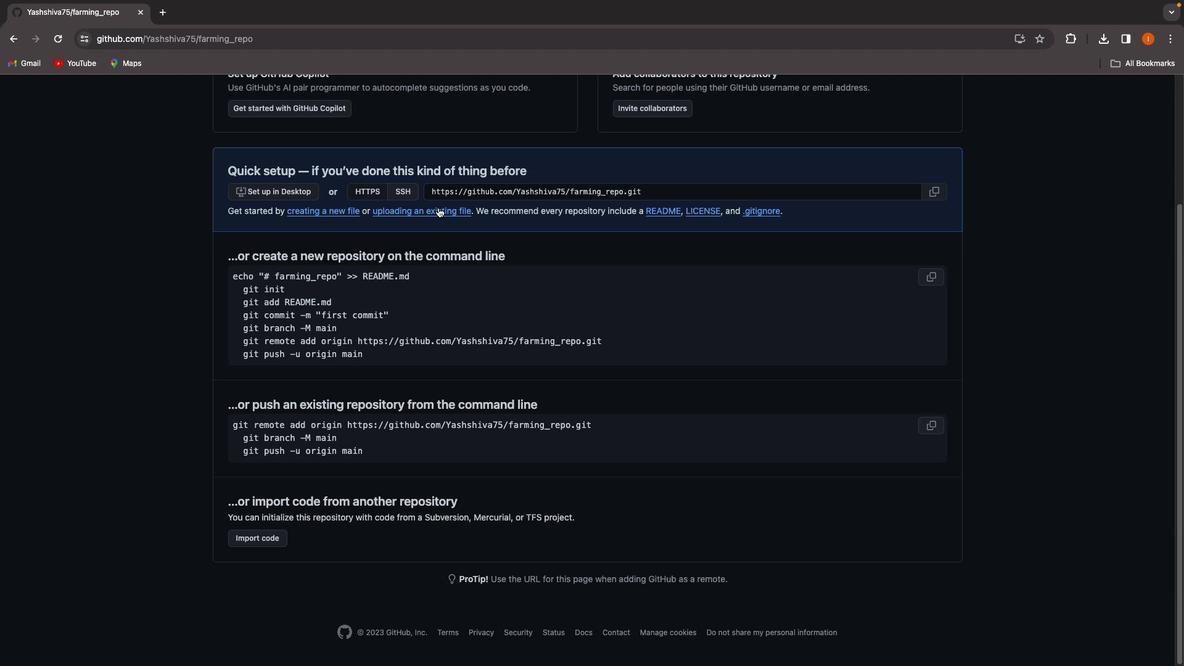 
Action: Mouse scrolled (438, 207) with delta (0, 0)
Screenshot: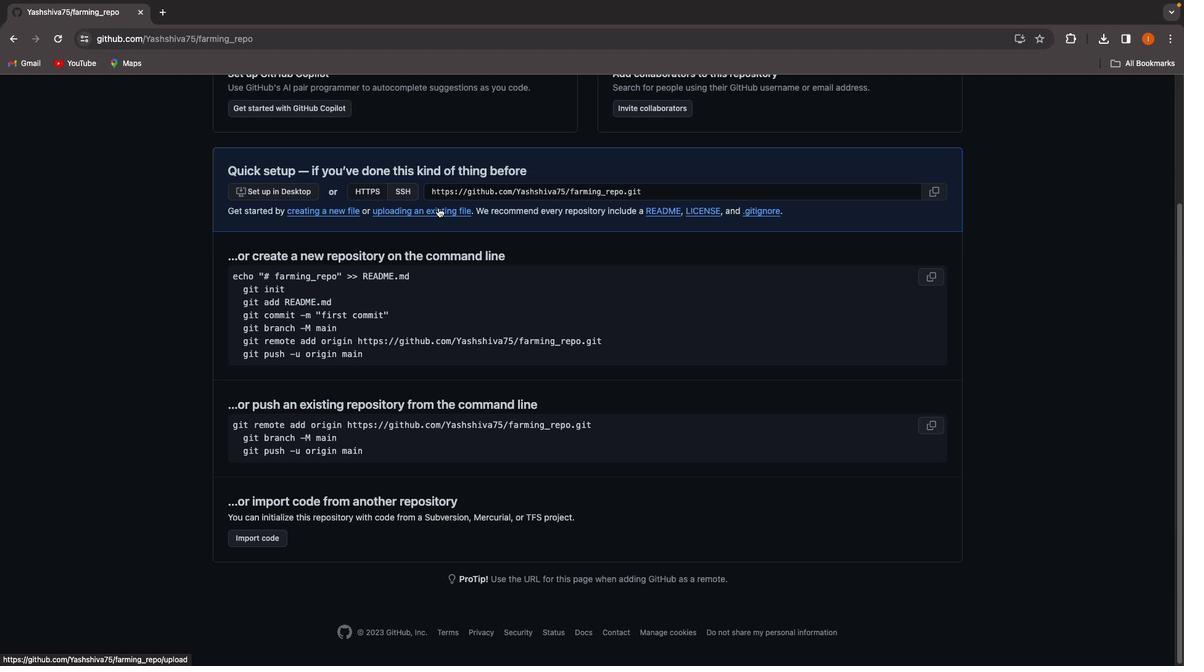 
Action: Mouse moved to (438, 207)
Screenshot: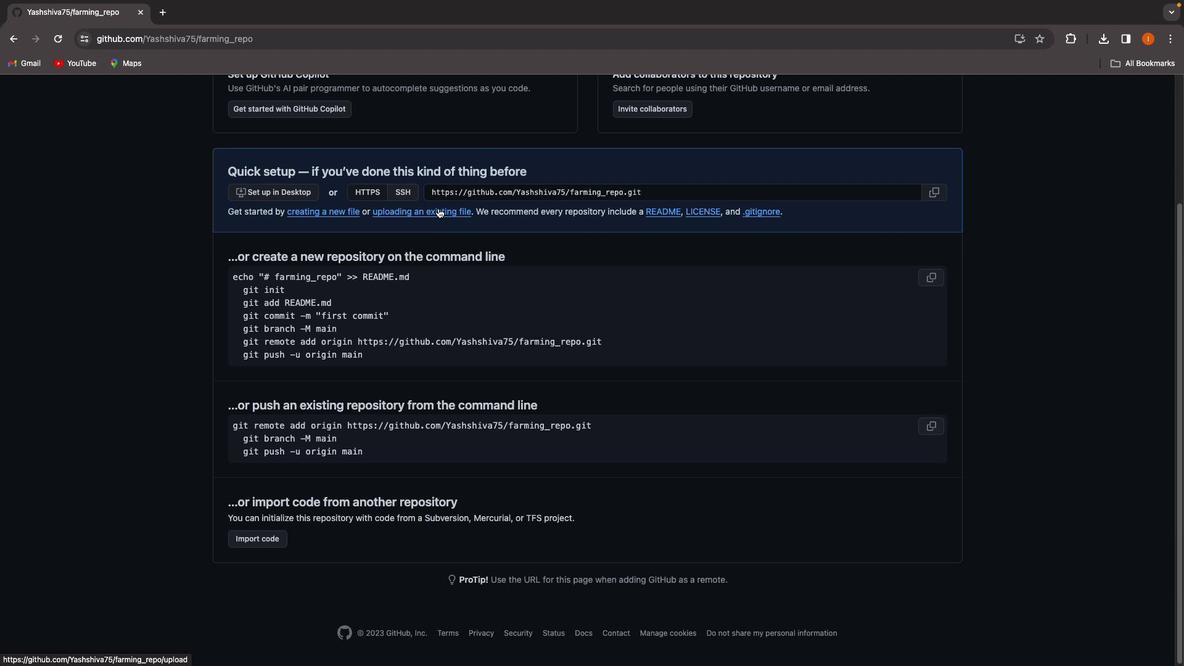 
Action: Mouse scrolled (438, 207) with delta (0, 0)
Screenshot: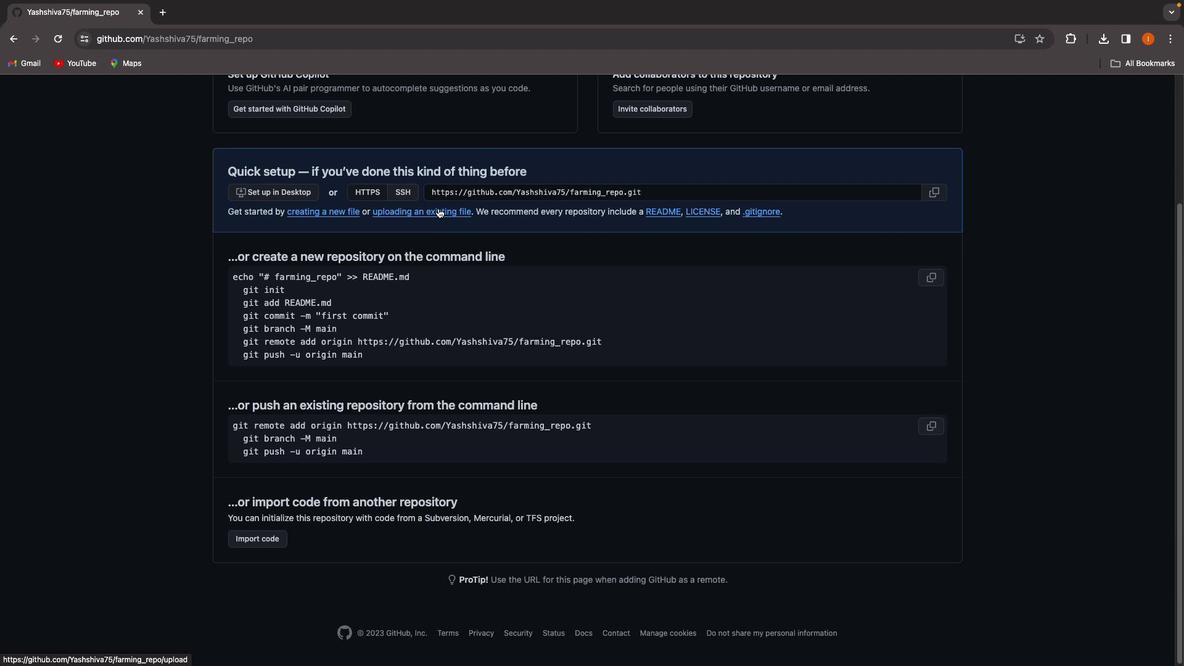 
Action: Mouse moved to (438, 209)
Screenshot: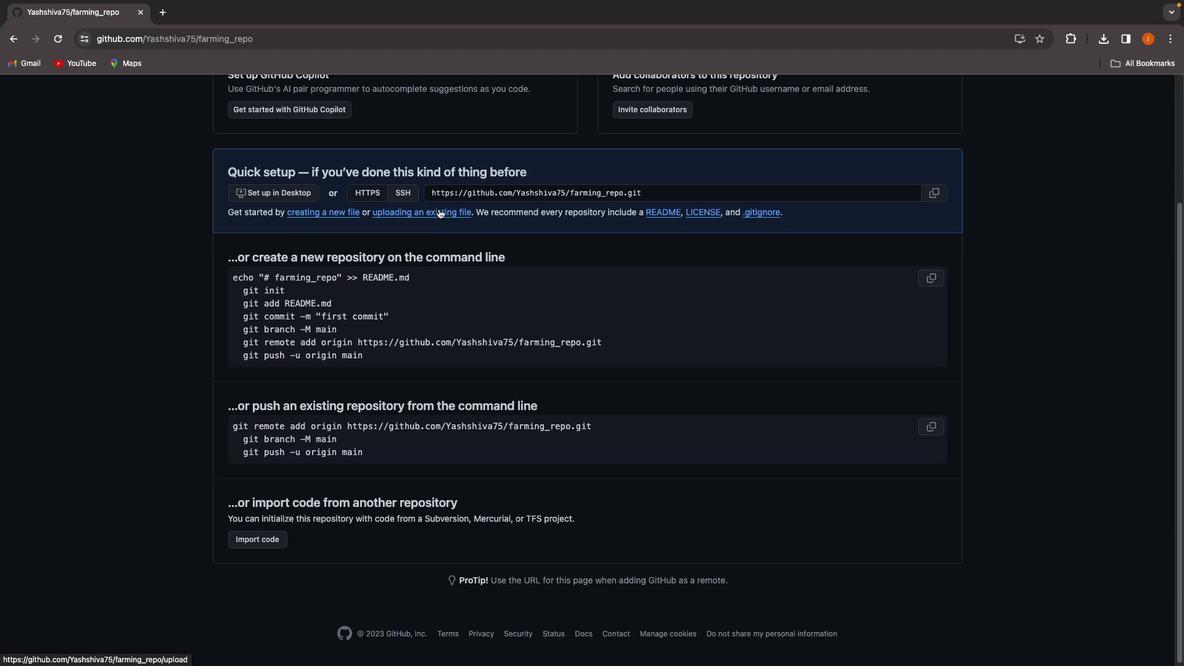 
Action: Mouse scrolled (438, 209) with delta (0, 1)
Screenshot: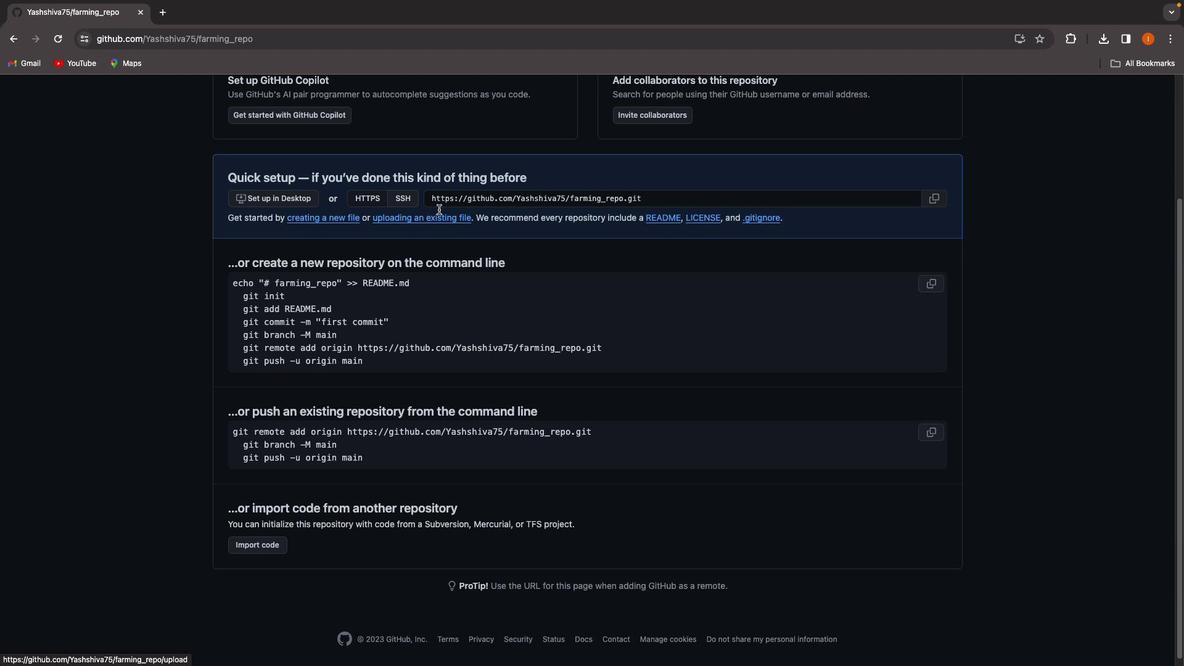
Action: Mouse moved to (439, 209)
Screenshot: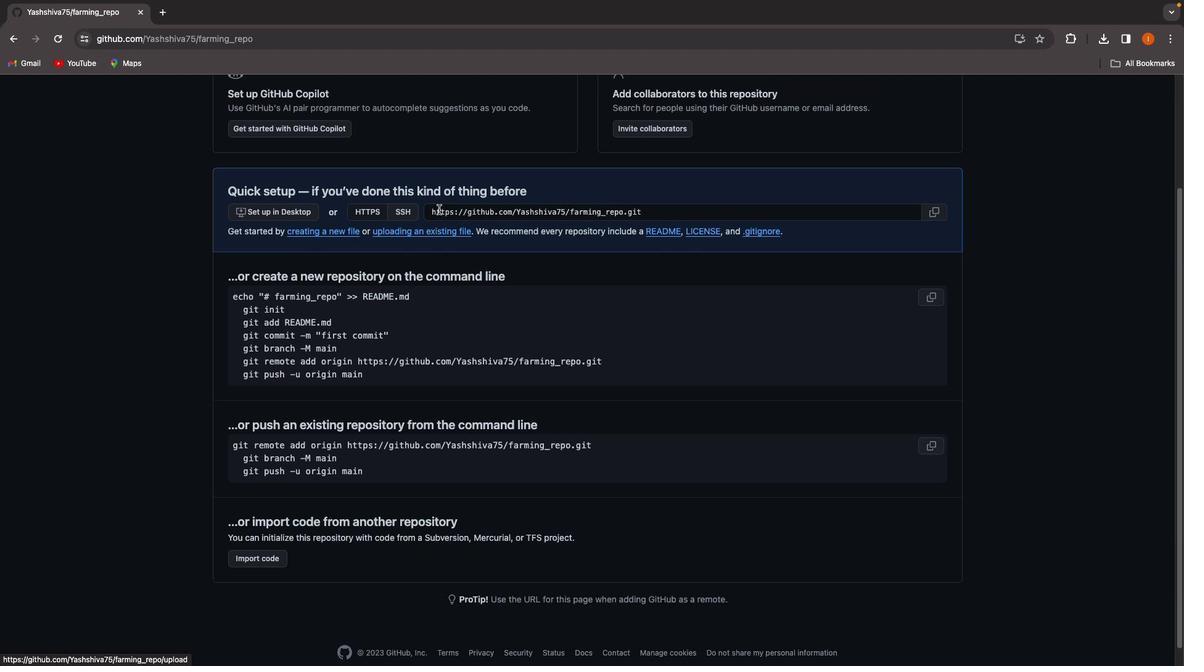 
Action: Mouse scrolled (439, 209) with delta (0, 0)
Screenshot: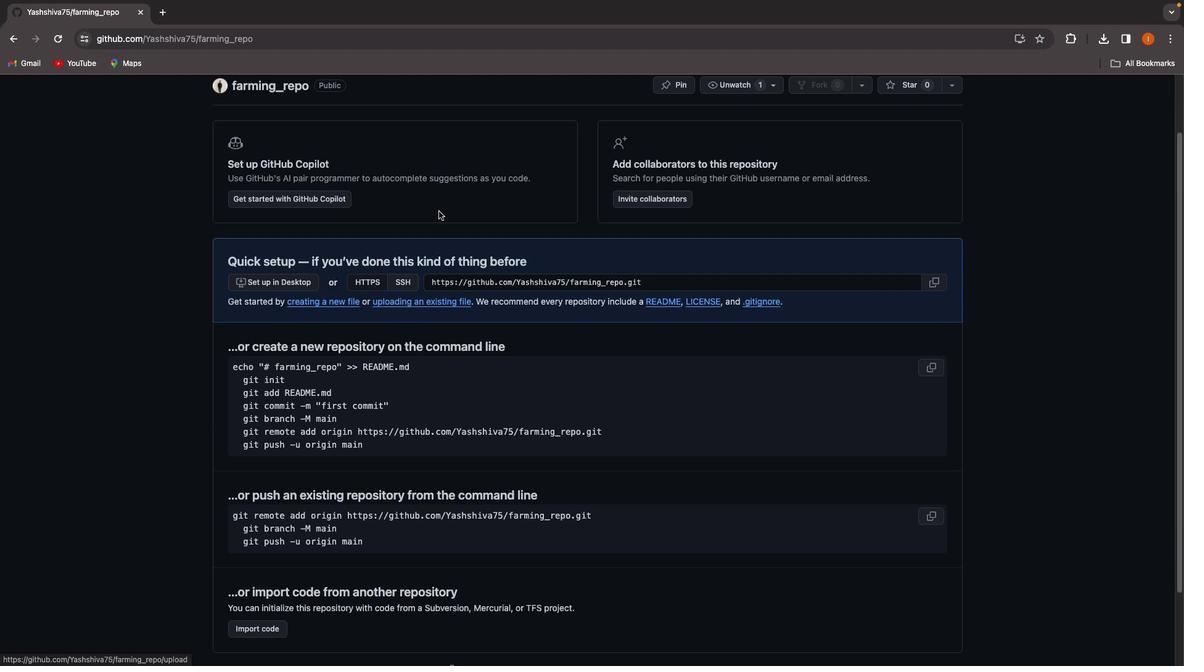 
Action: Mouse moved to (439, 211)
Screenshot: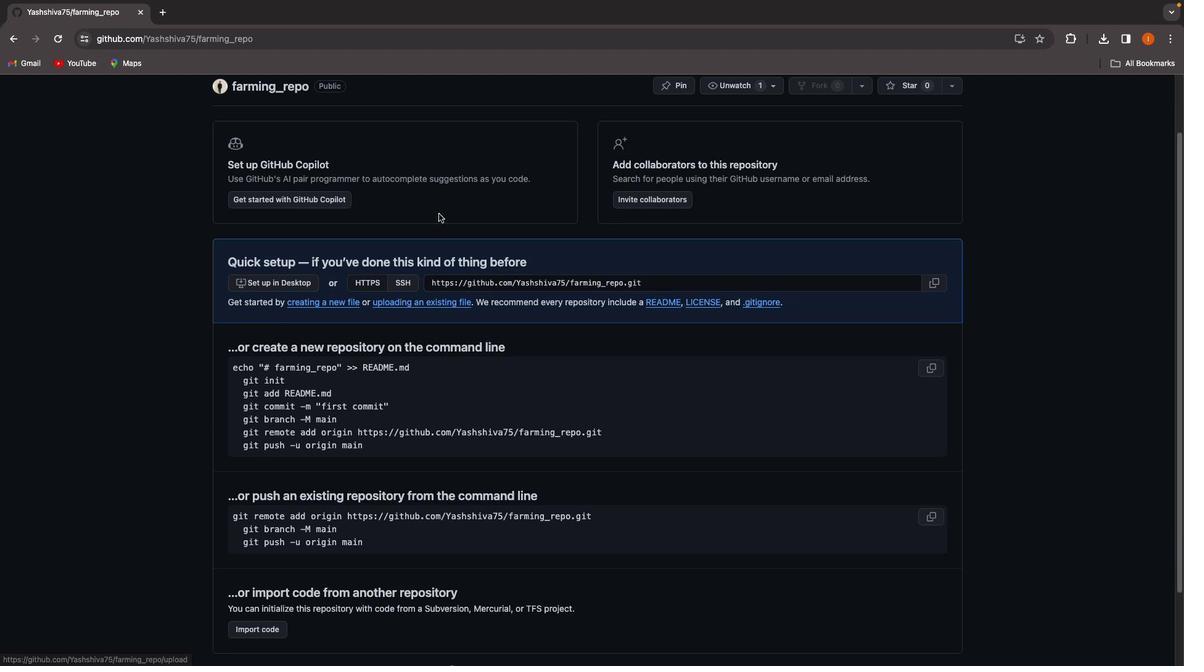 
Action: Mouse scrolled (439, 211) with delta (0, 0)
Screenshot: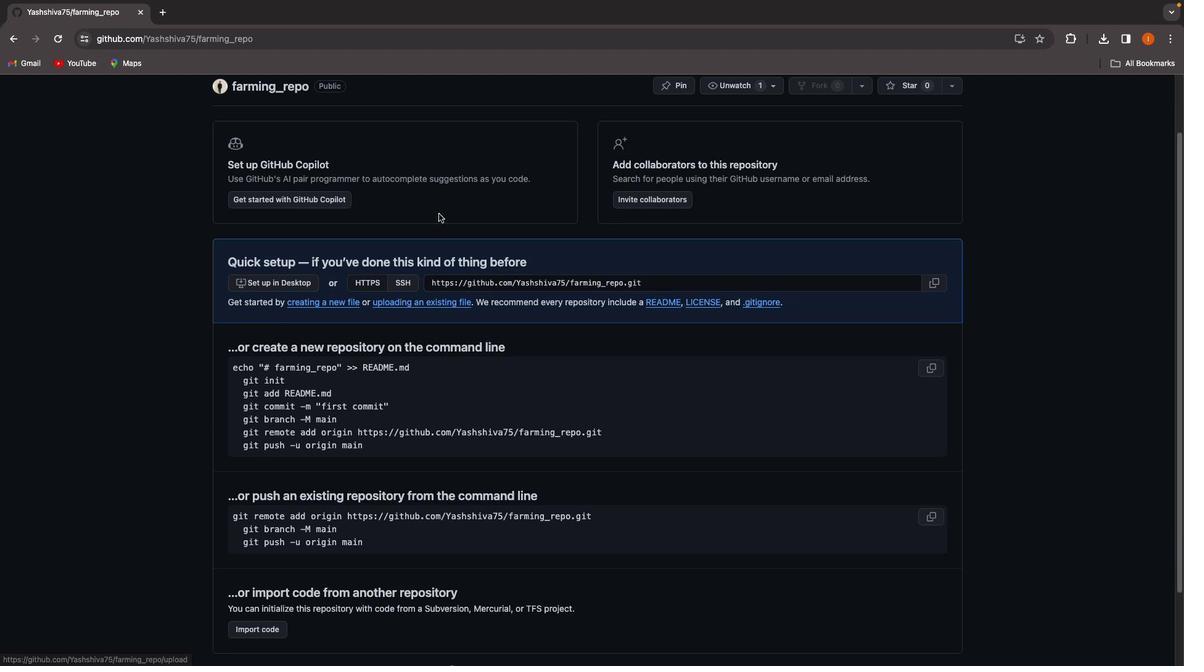 
Action: Mouse moved to (439, 214)
Screenshot: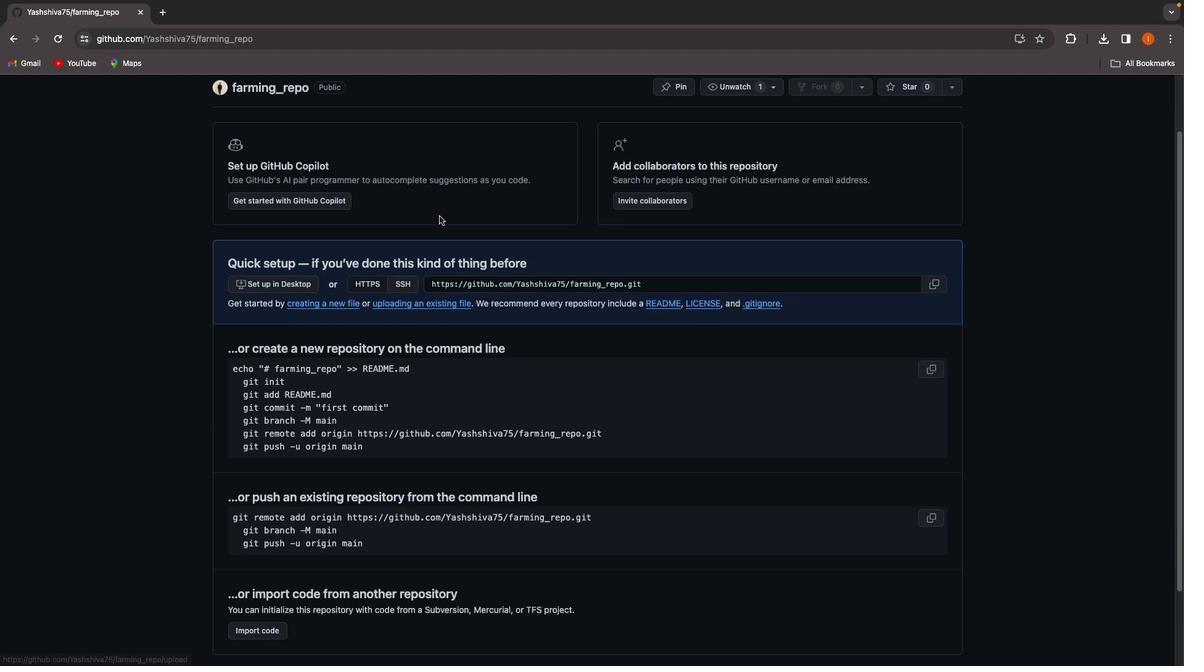 
Action: Mouse scrolled (439, 214) with delta (0, 1)
Screenshot: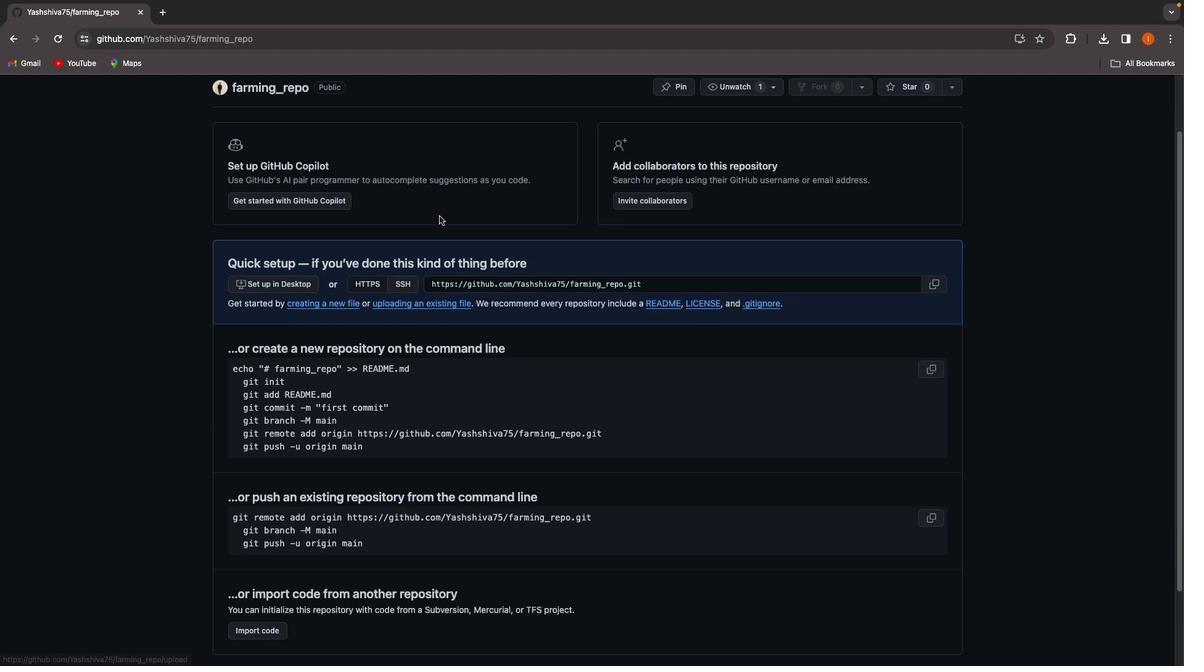 
Action: Mouse moved to (439, 216)
Screenshot: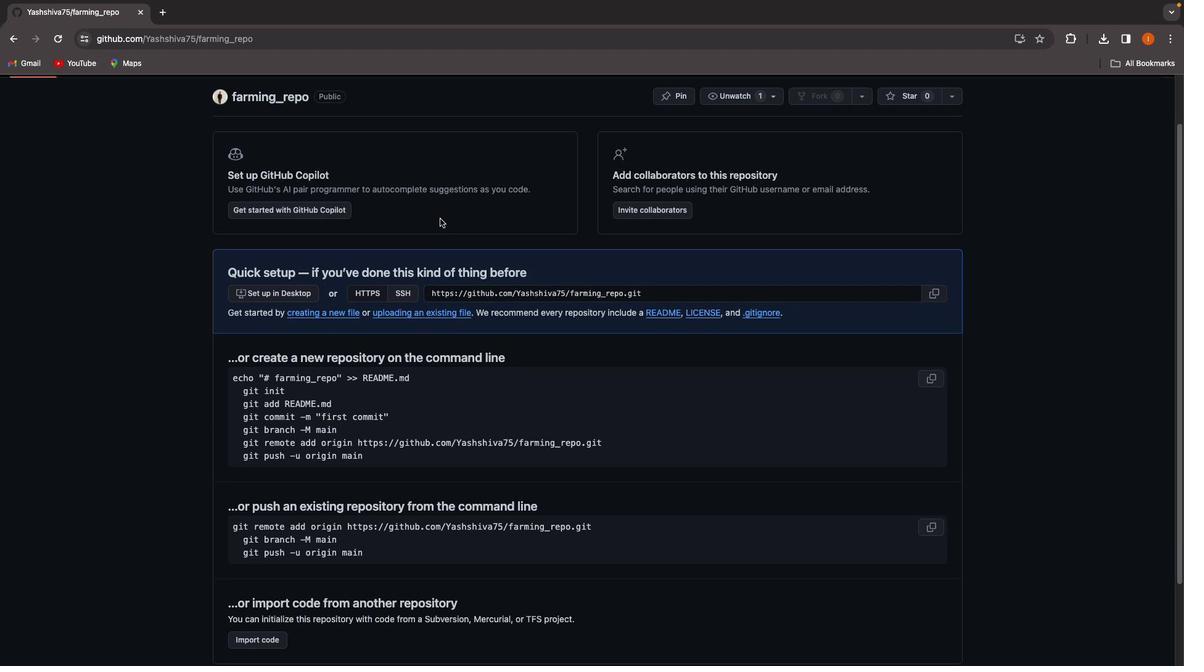 
Action: Mouse scrolled (439, 216) with delta (0, 2)
Screenshot: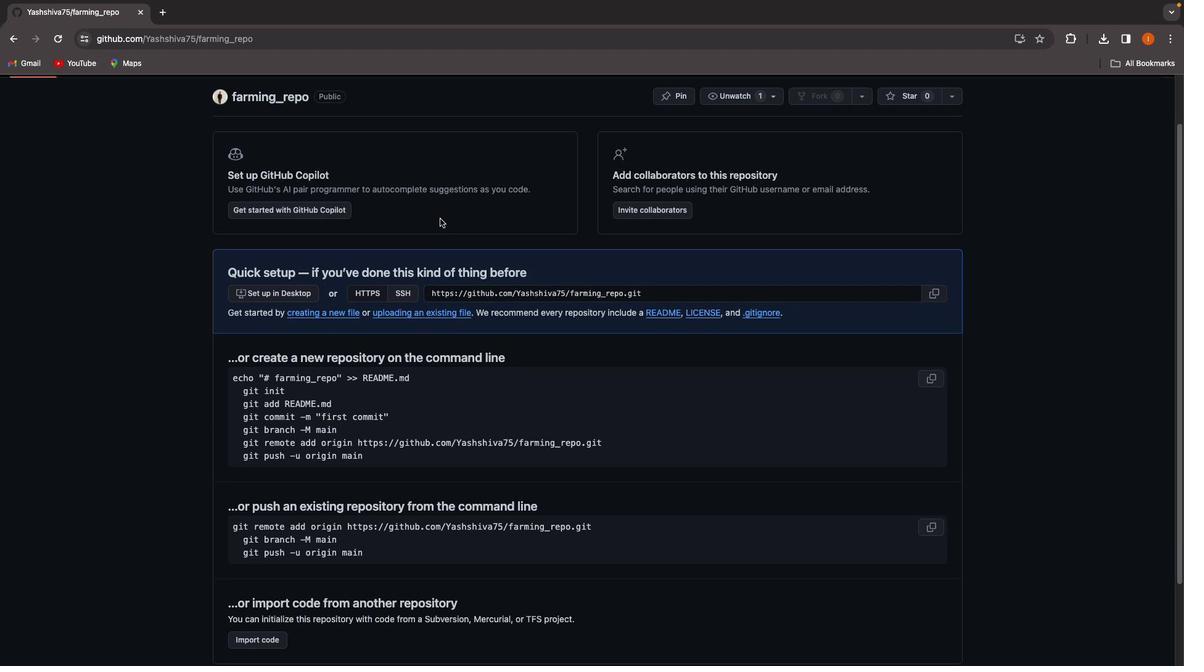 
Action: Mouse moved to (440, 218)
Screenshot: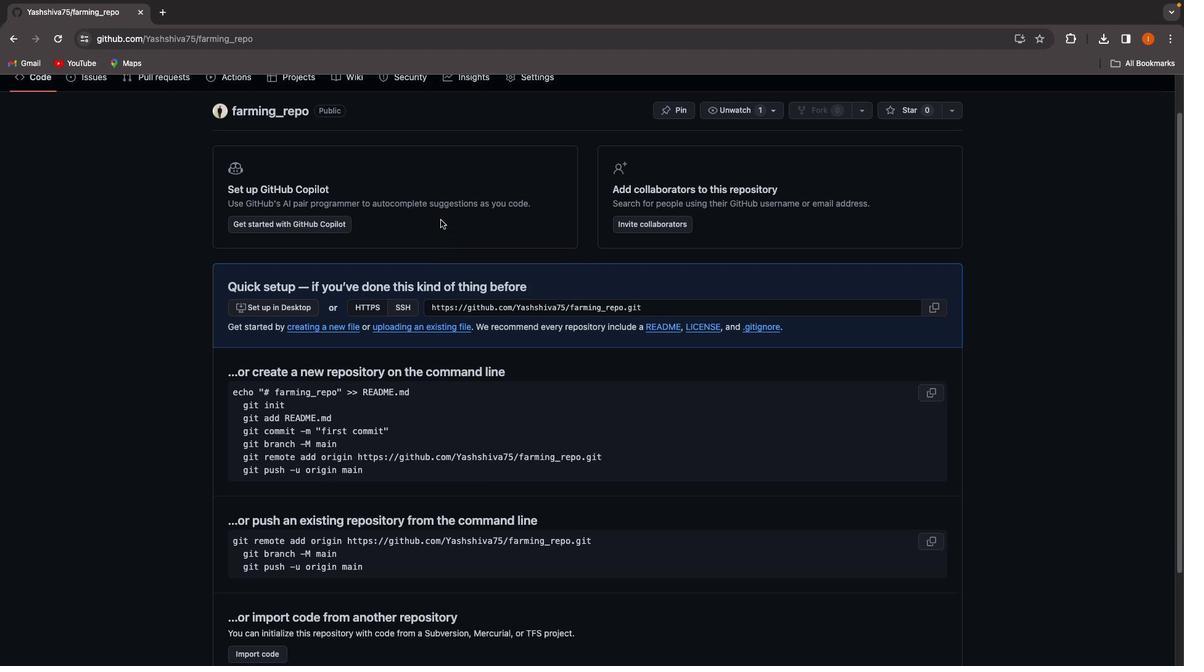 
Action: Mouse scrolled (440, 218) with delta (0, 3)
Screenshot: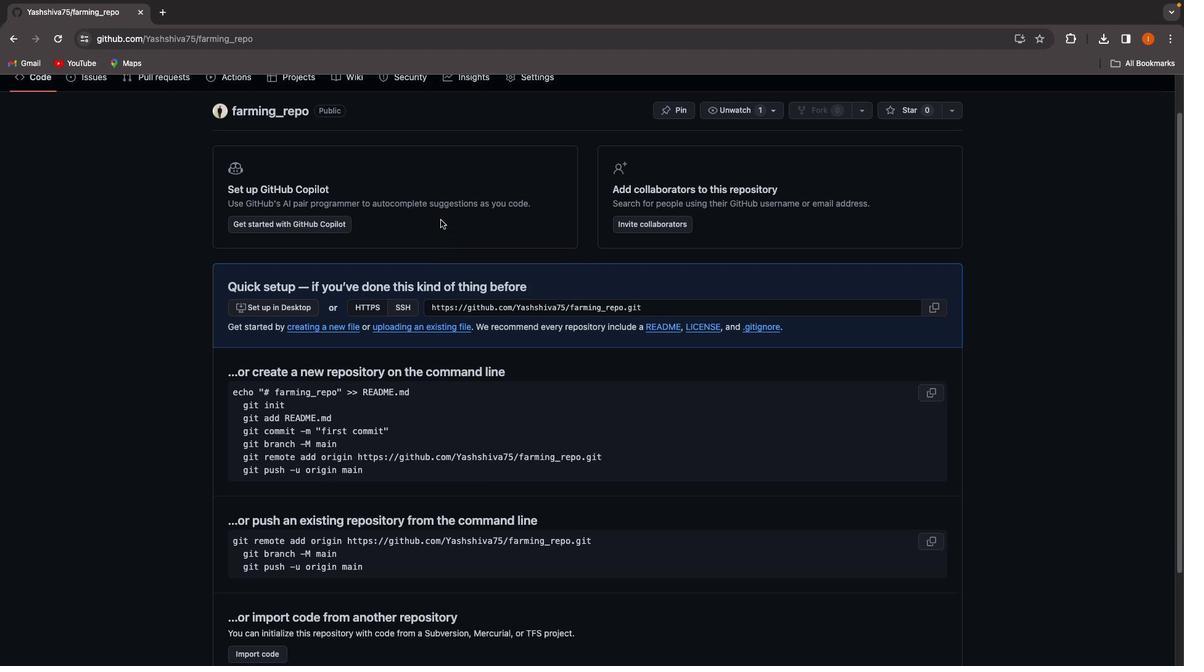 
Action: Mouse moved to (440, 219)
Screenshot: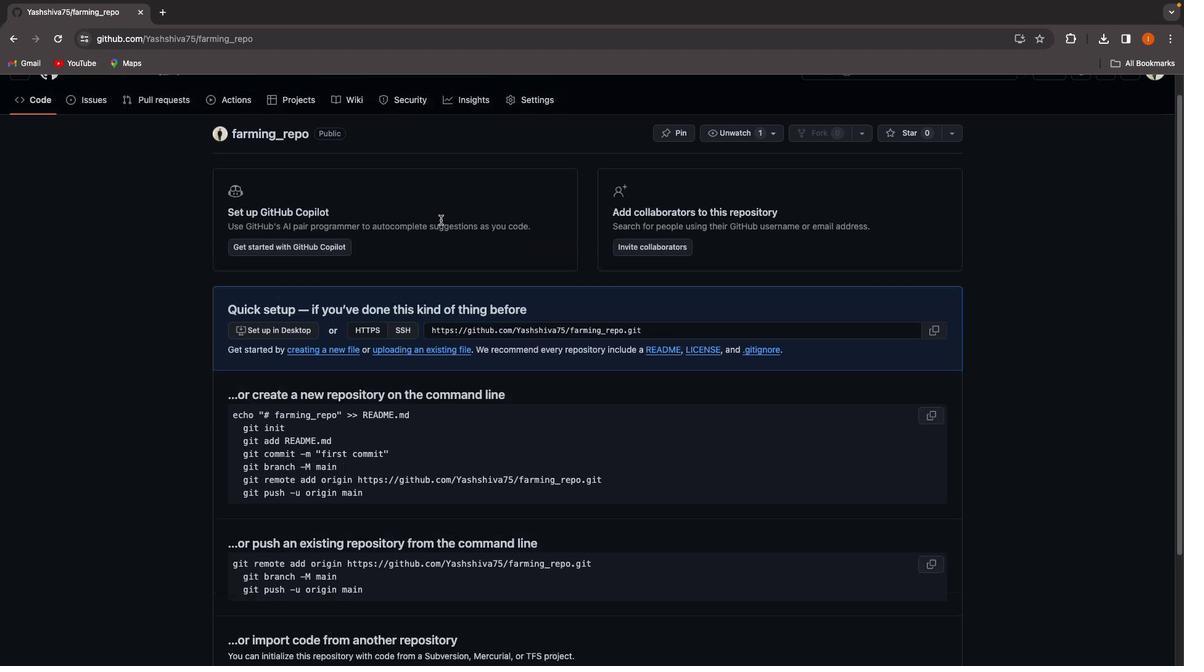 
Action: Mouse scrolled (440, 219) with delta (0, 0)
Screenshot: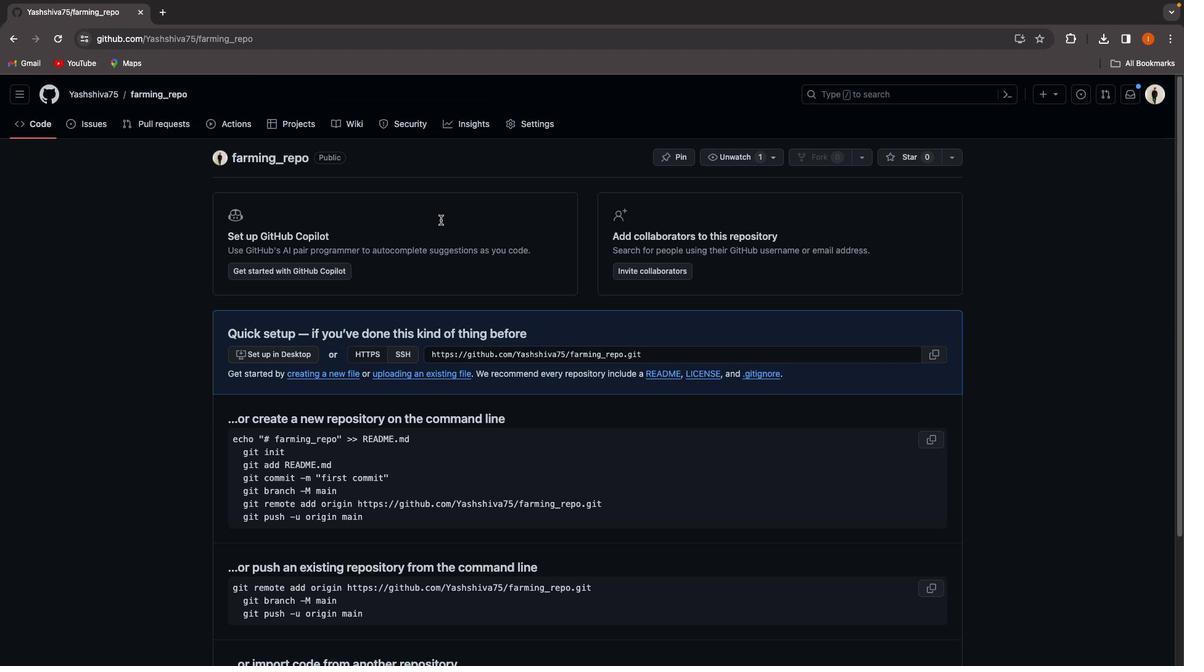 
Action: Mouse scrolled (440, 219) with delta (0, 0)
Screenshot: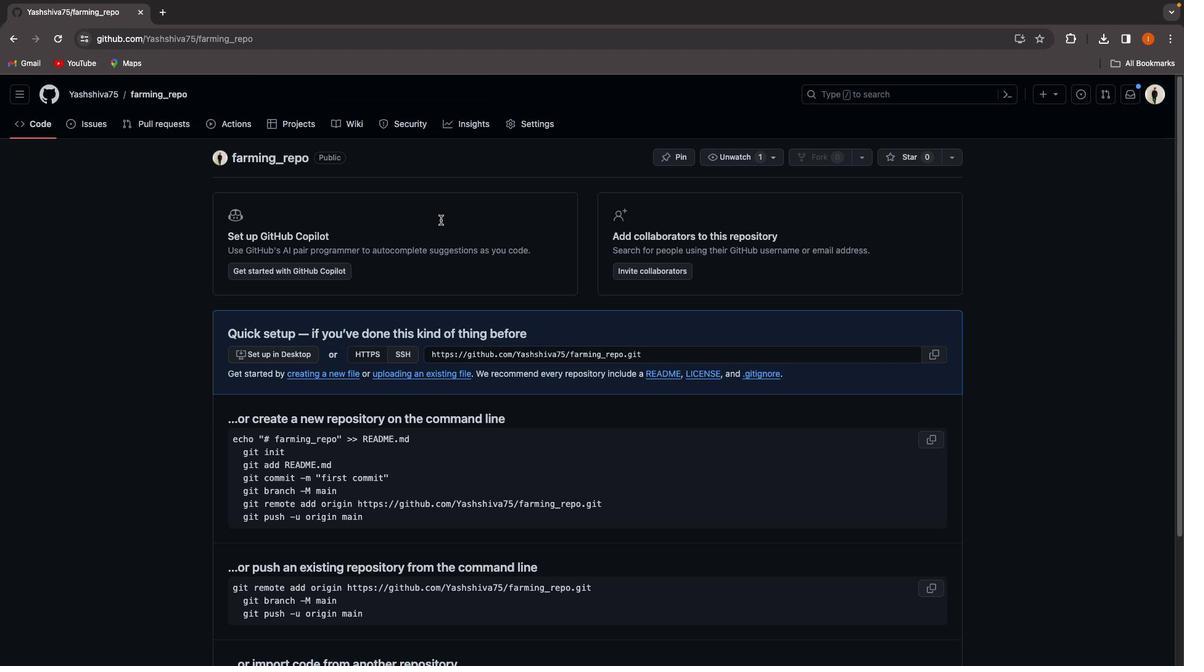 
Action: Mouse scrolled (440, 219) with delta (0, 1)
Screenshot: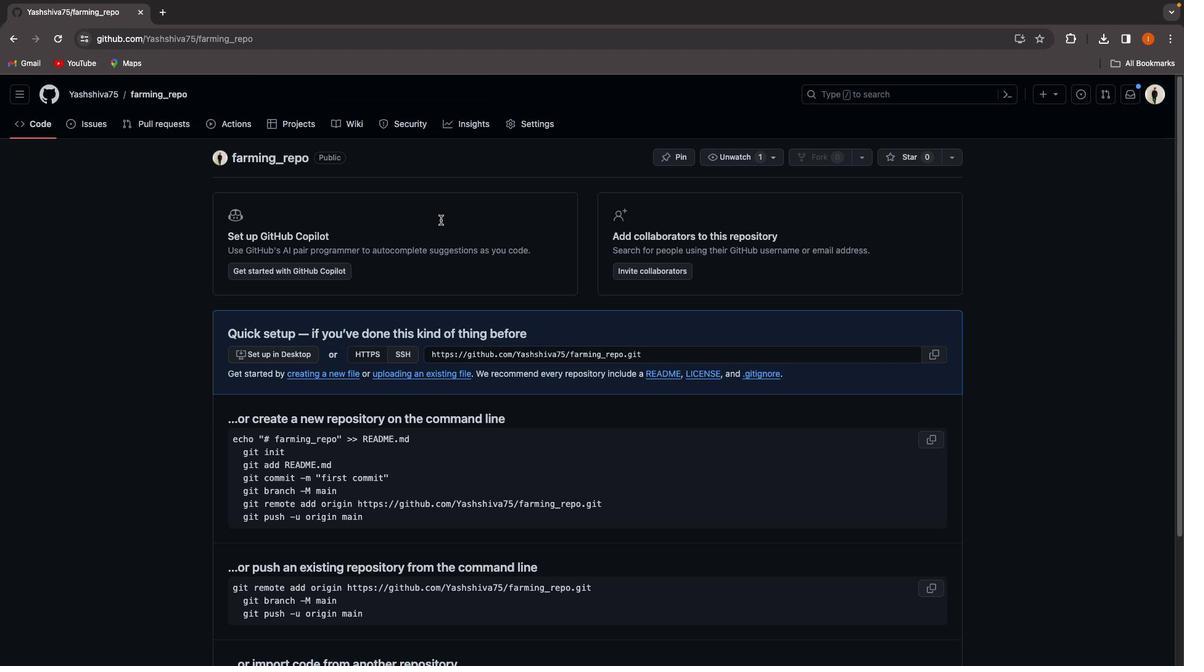 
Action: Mouse scrolled (440, 219) with delta (0, 3)
Screenshot: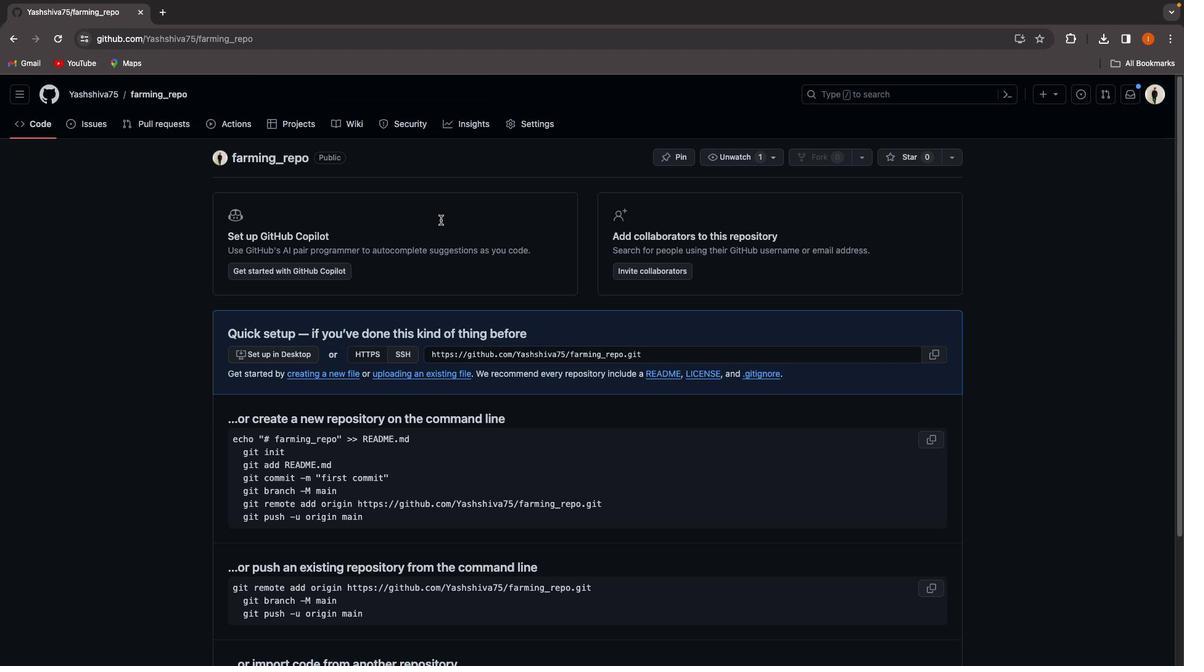 
Action: Mouse moved to (439, 221)
Screenshot: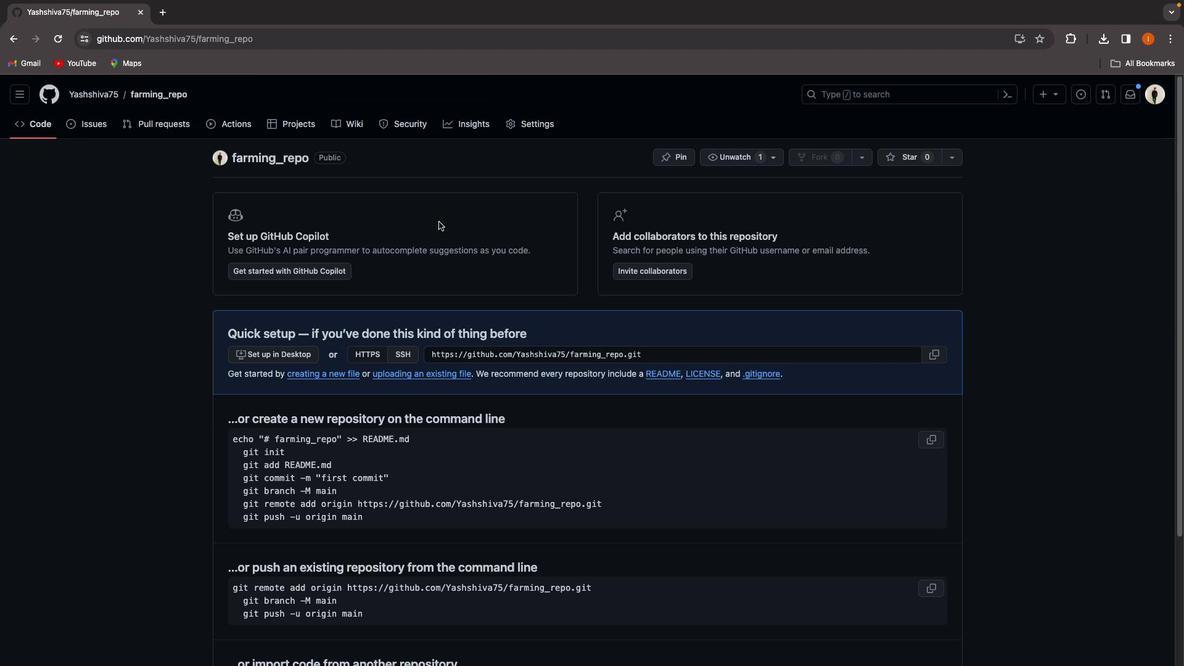 
Action: Mouse scrolled (439, 221) with delta (0, 0)
Screenshot: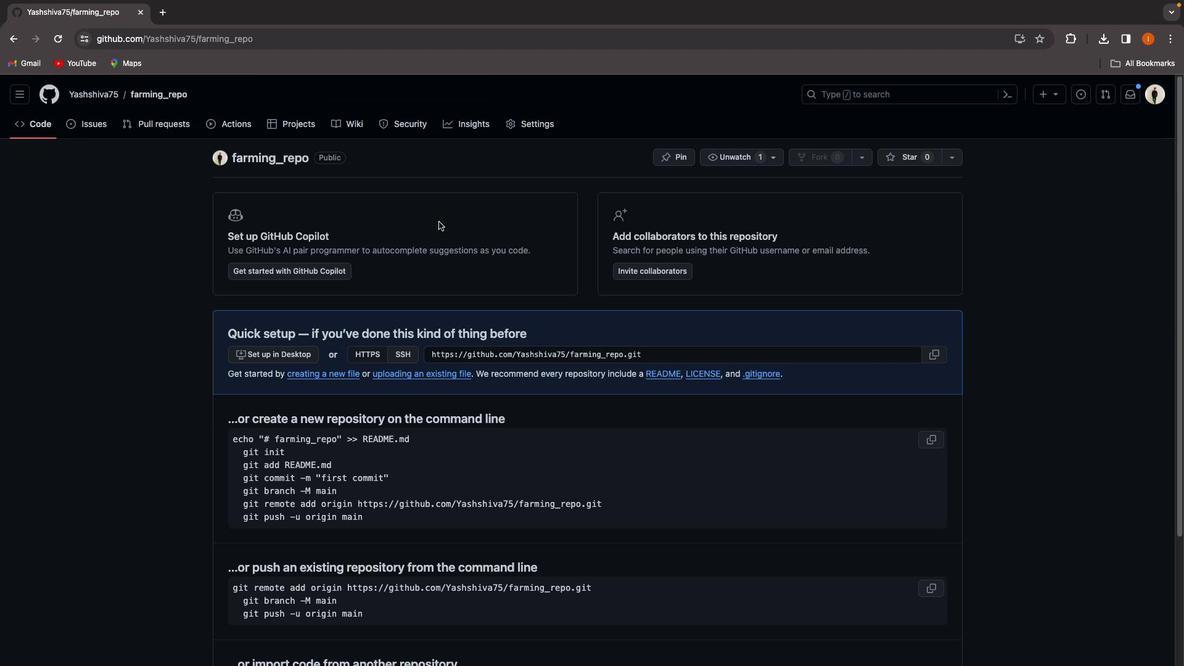 
Action: Mouse scrolled (439, 221) with delta (0, 0)
Screenshot: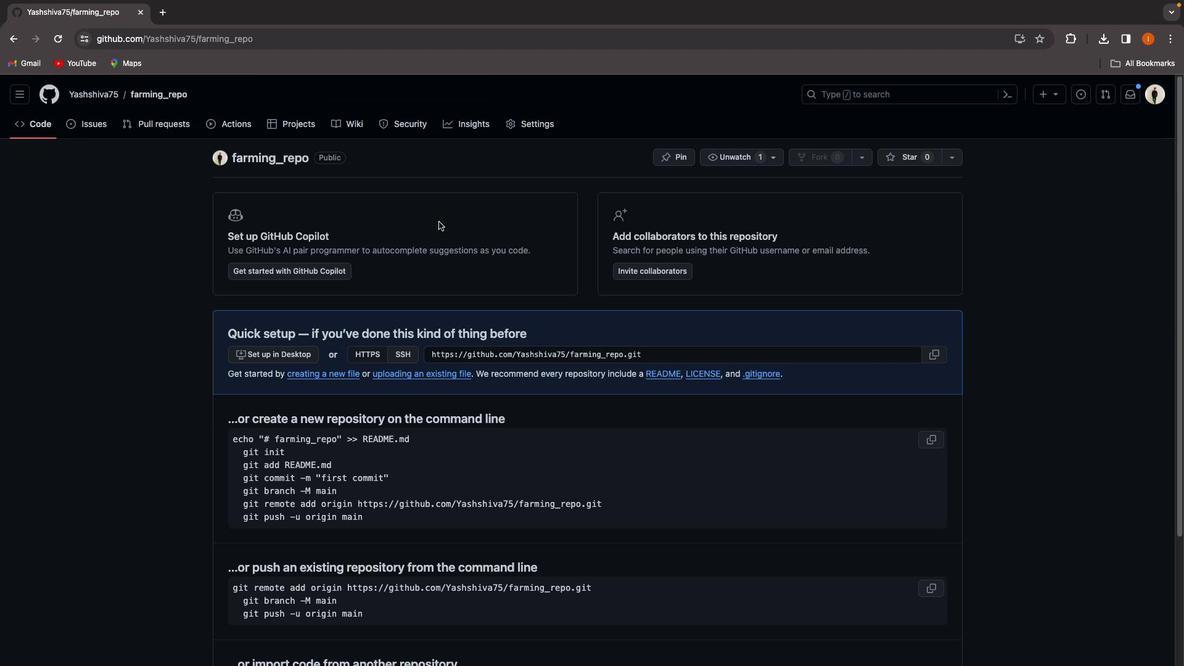 
Action: Mouse scrolled (439, 221) with delta (0, 1)
Screenshot: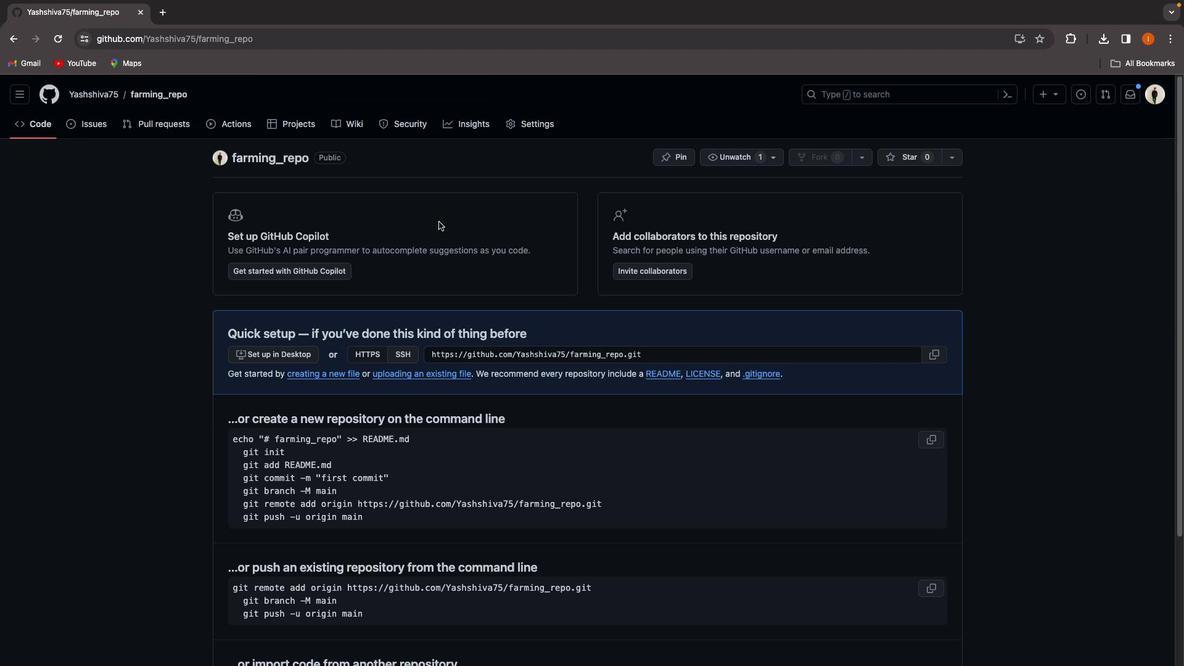 
Action: Mouse scrolled (439, 221) with delta (0, 3)
Screenshot: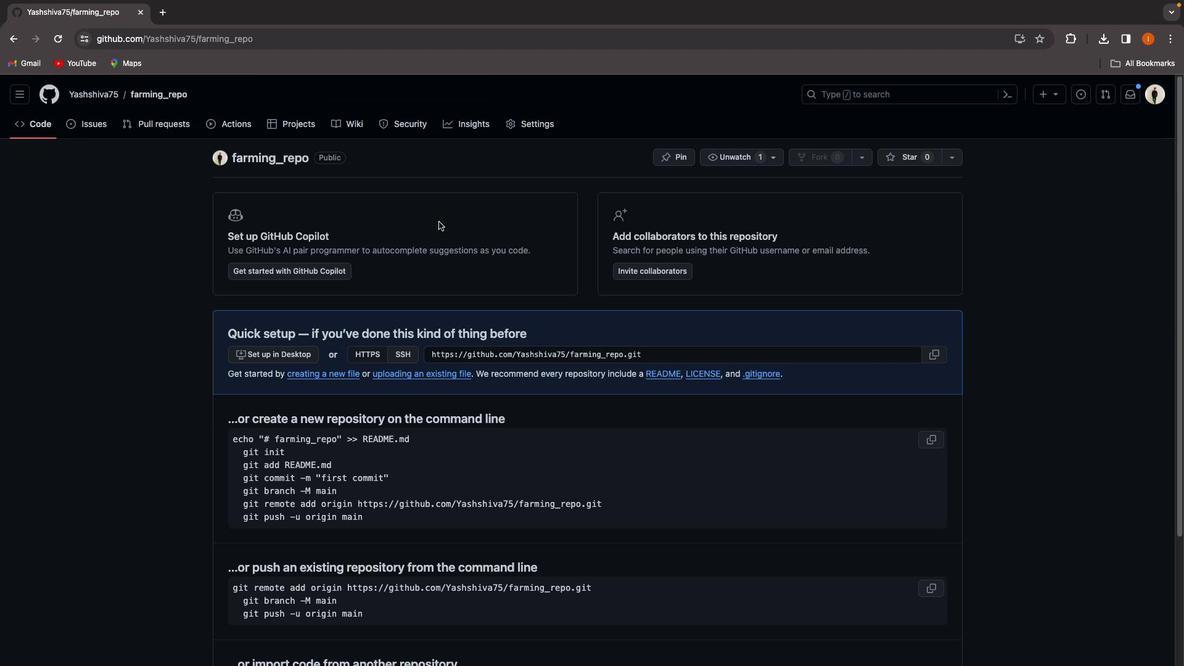 
Action: Mouse moved to (324, 157)
Screenshot: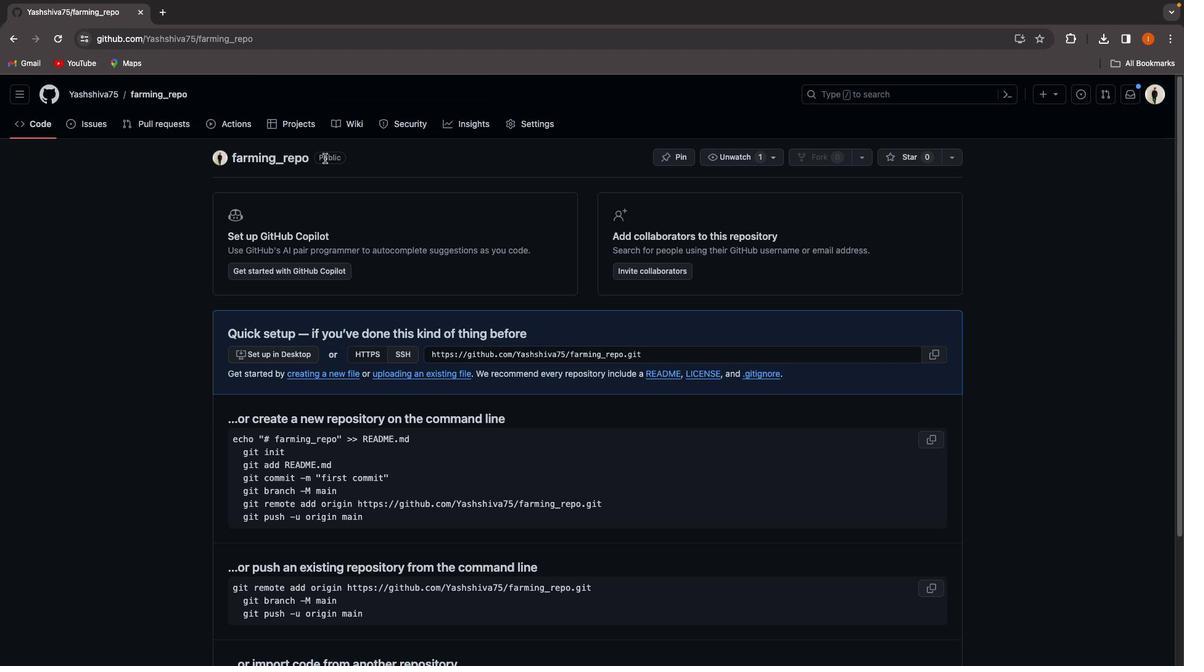 
Action: Mouse pressed left at (324, 157)
Screenshot: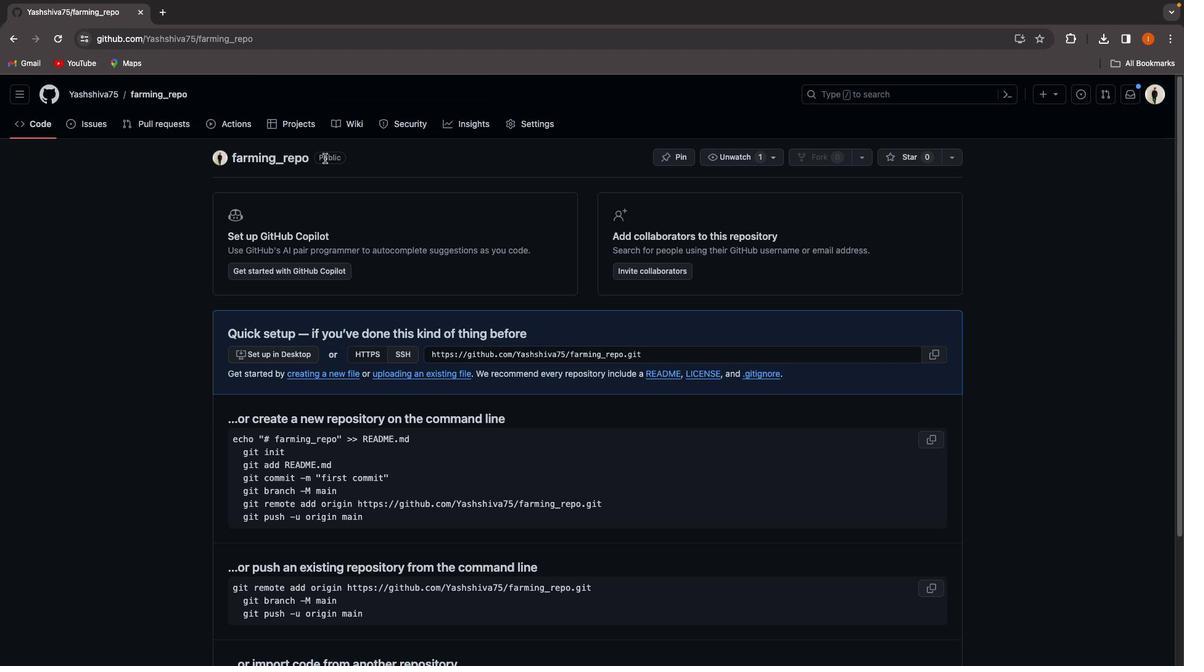 
Action: Mouse moved to (291, 154)
Screenshot: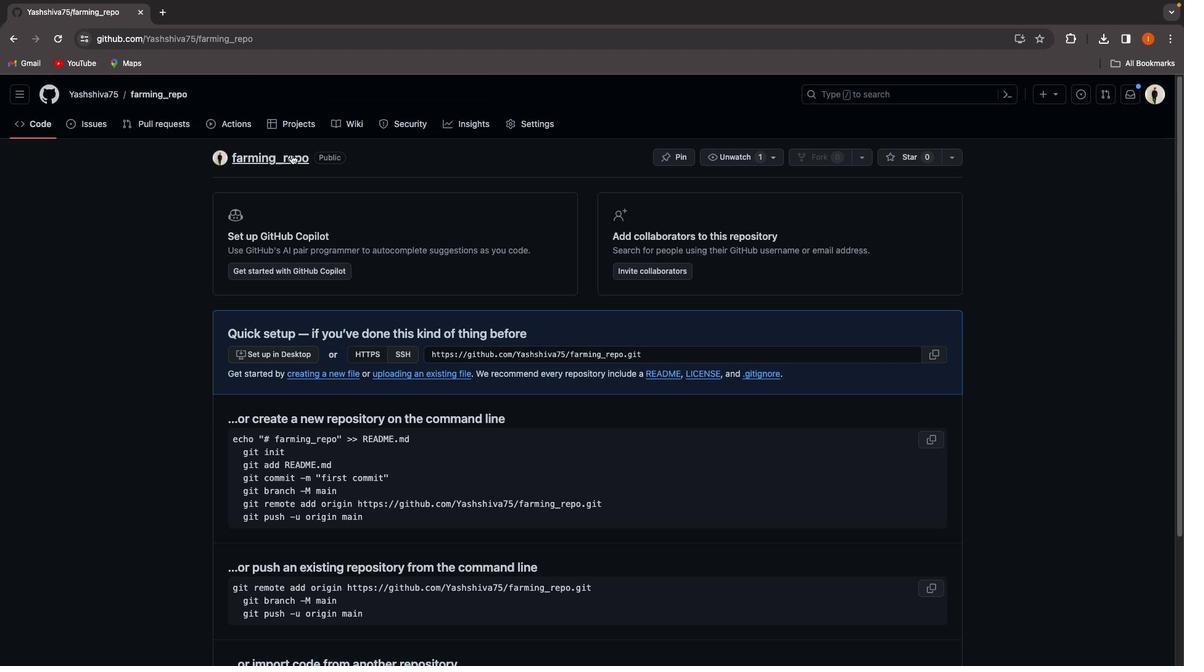 
Action: Mouse pressed left at (291, 154)
Screenshot: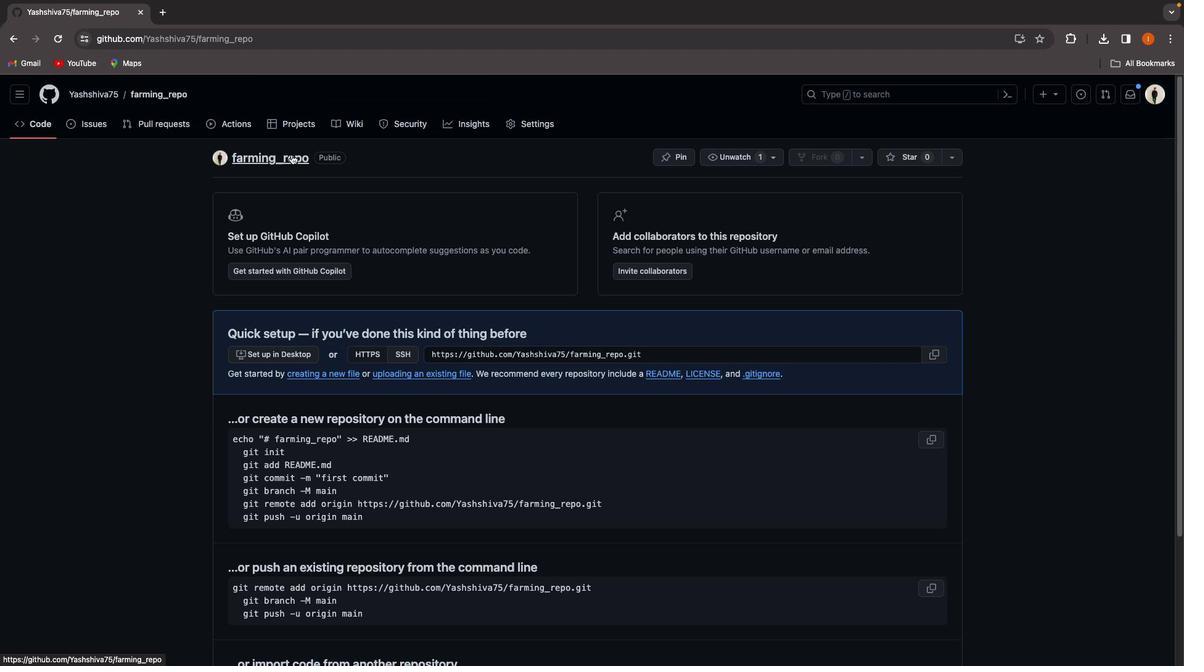 
Action: Mouse pressed left at (291, 154)
Screenshot: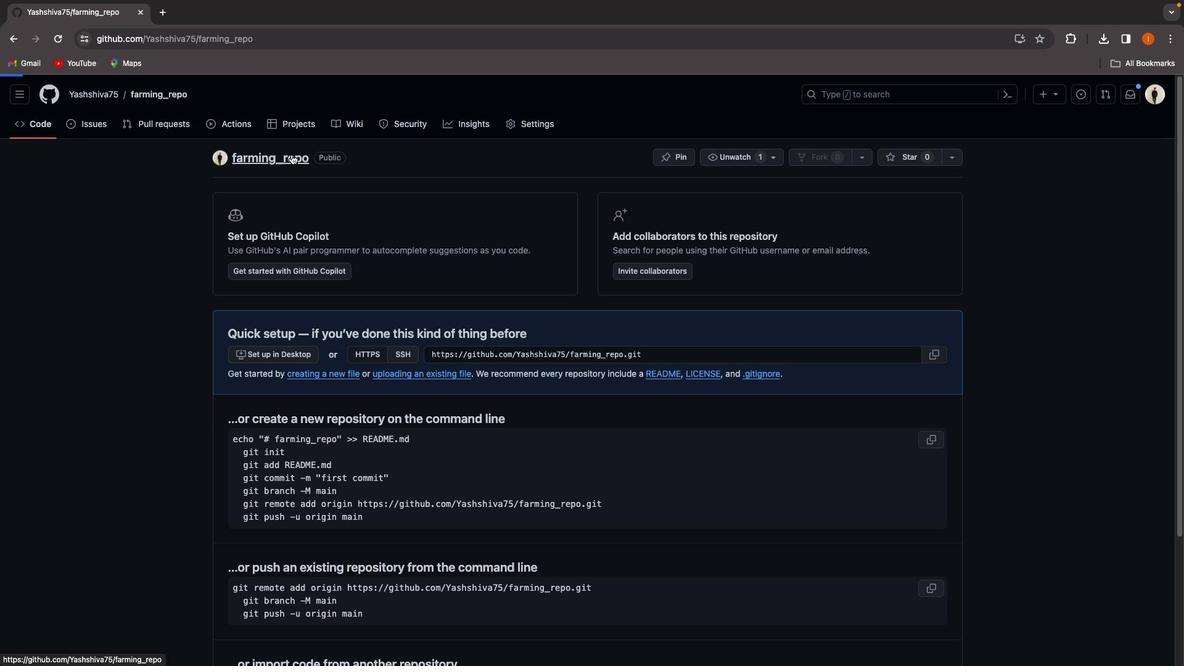 
Action: Mouse moved to (292, 157)
Screenshot: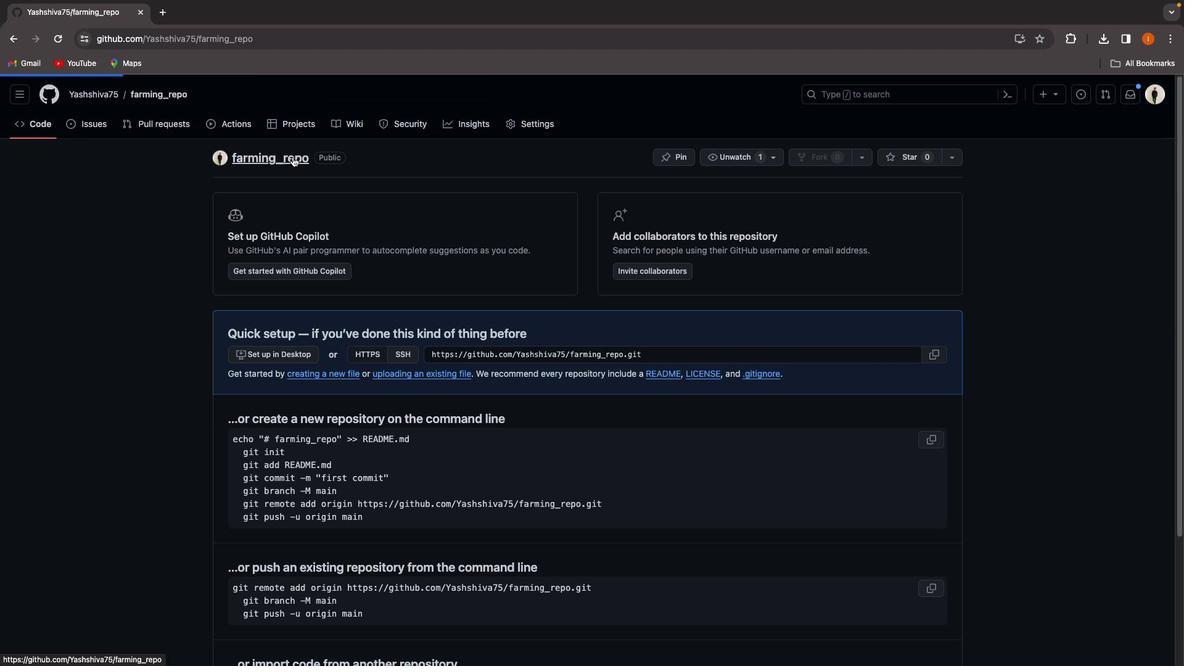 
Action: Mouse pressed left at (292, 157)
Screenshot: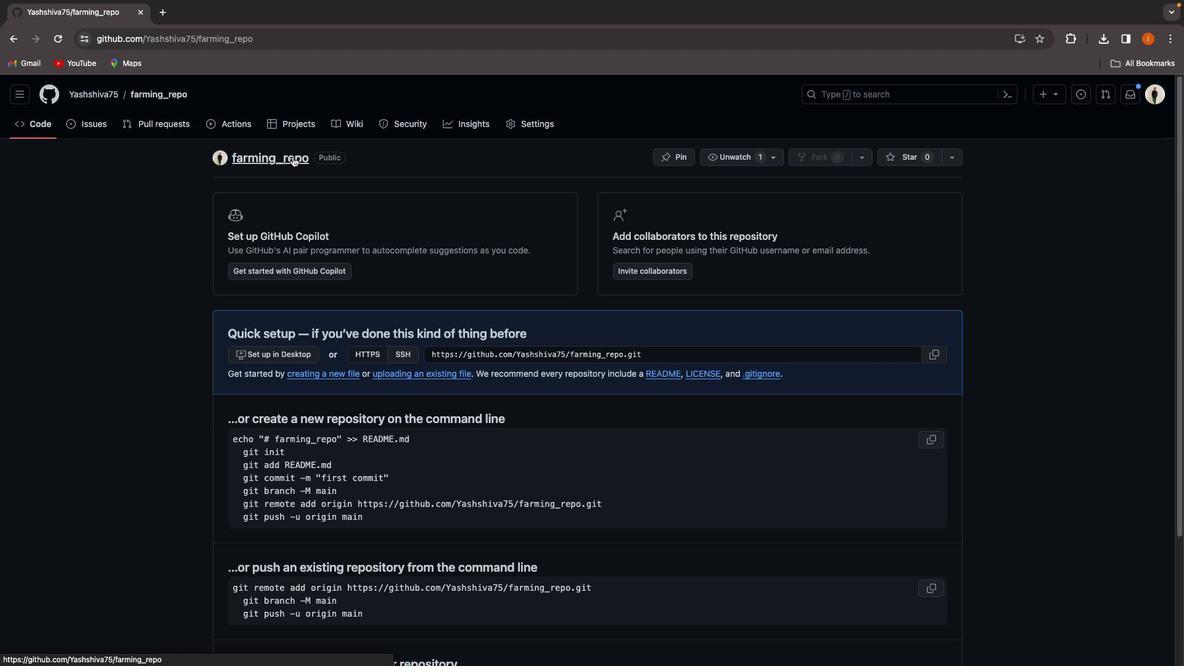 
Action: Mouse moved to (291, 158)
Screenshot: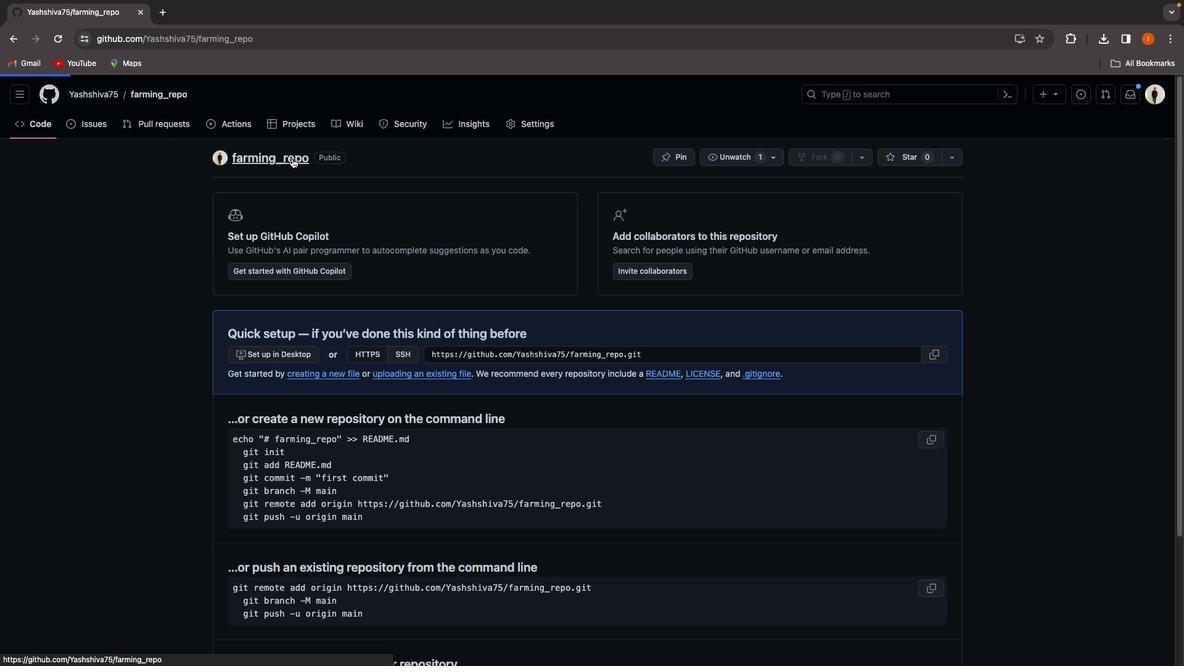 
Action: Mouse pressed right at (291, 158)
Screenshot: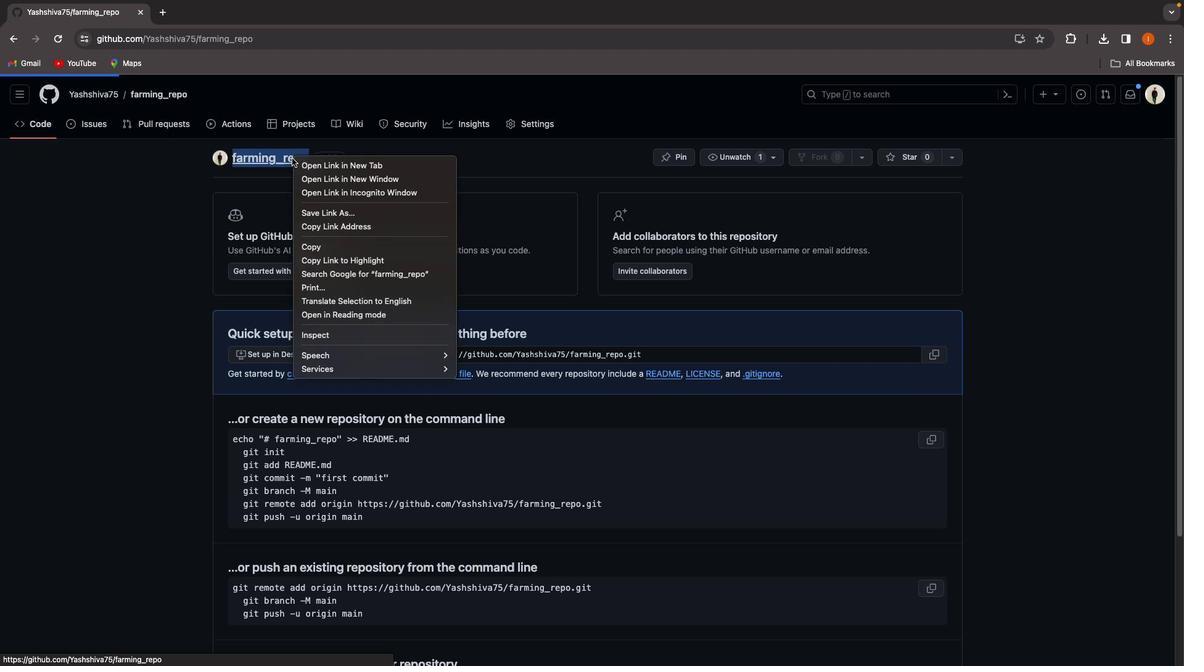 
Action: Mouse pressed left at (291, 158)
Screenshot: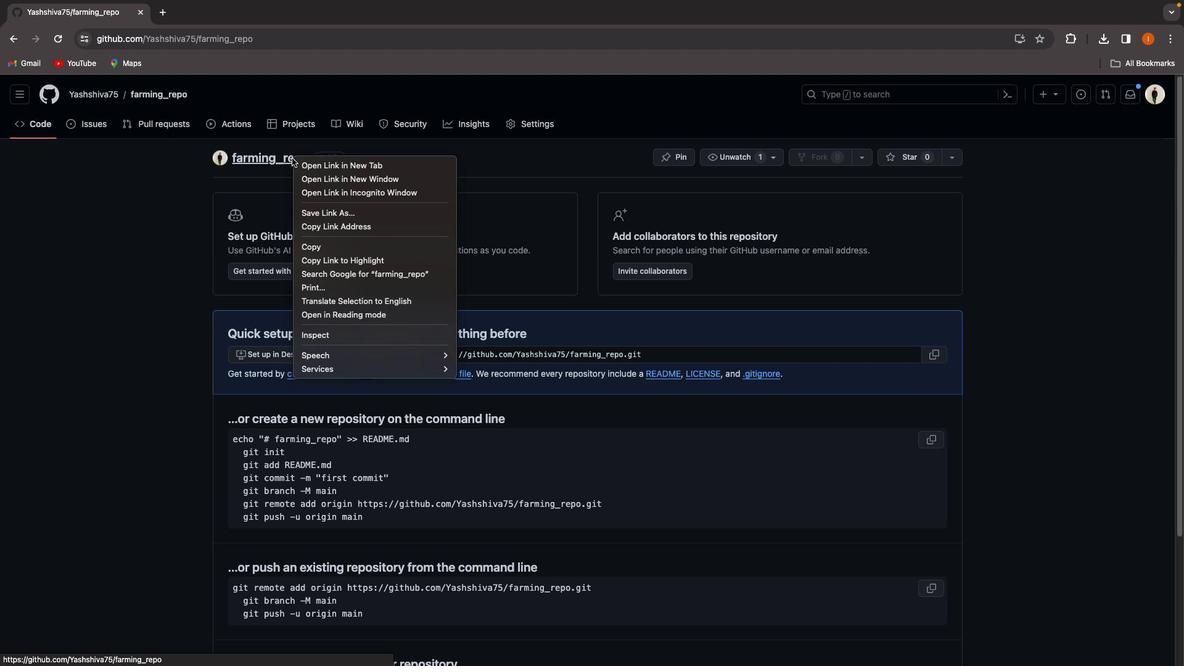 
Action: Mouse moved to (220, 159)
Screenshot: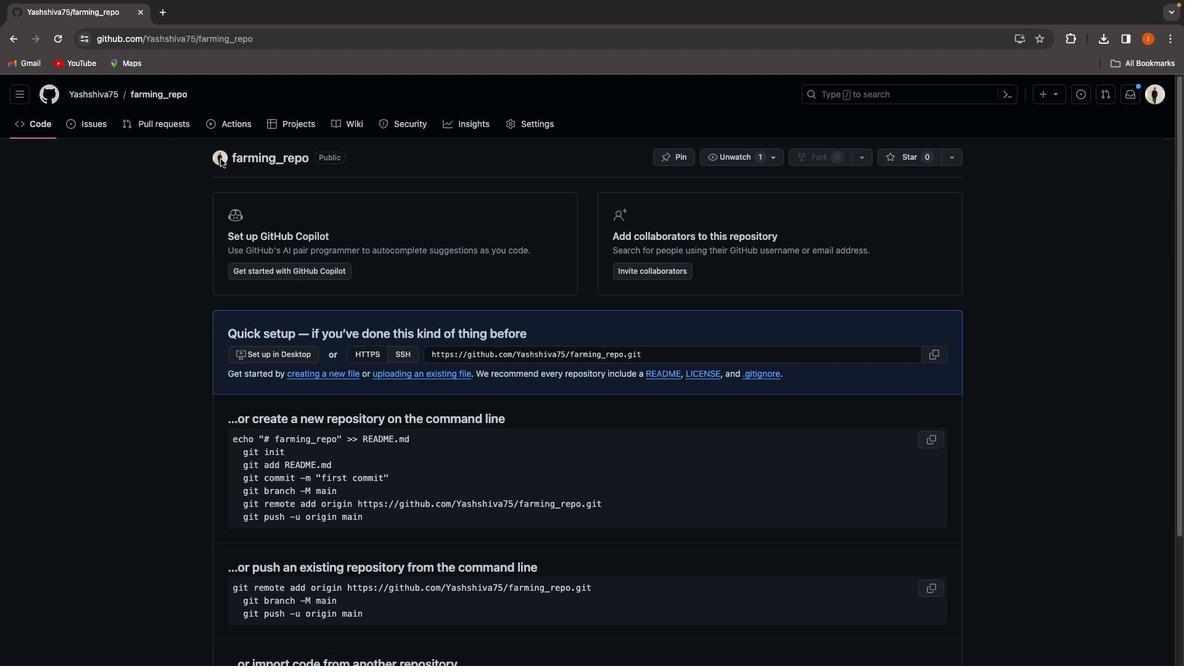 
Action: Mouse pressed left at (220, 159)
Screenshot: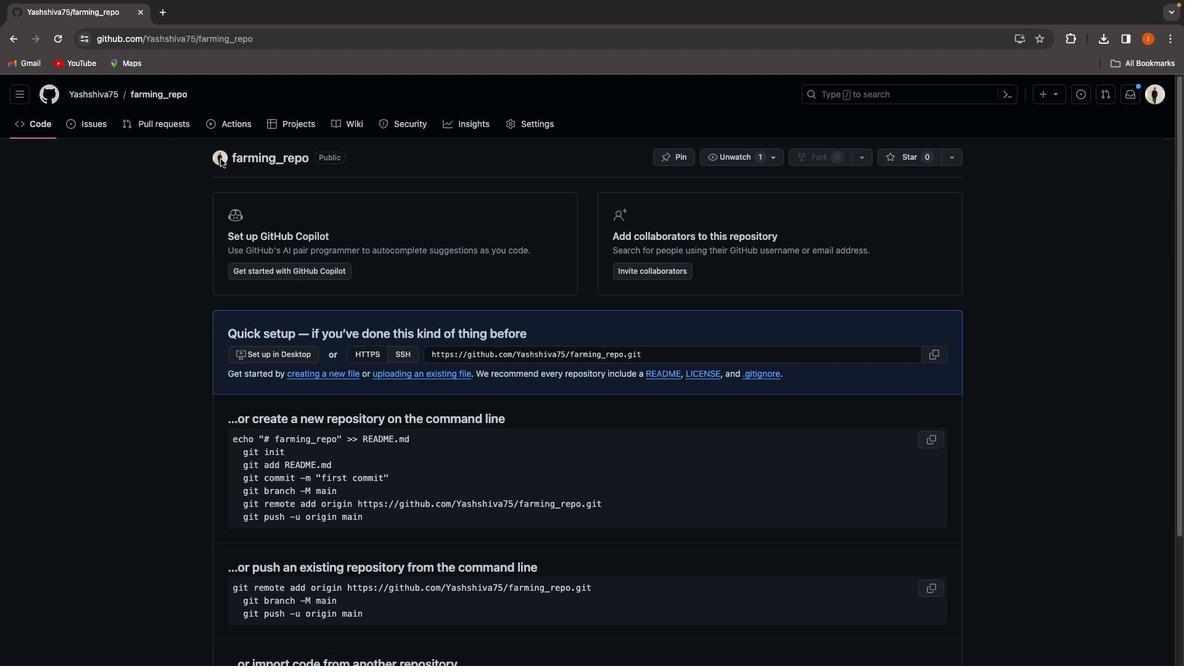 
Action: Mouse moved to (68, 252)
Screenshot: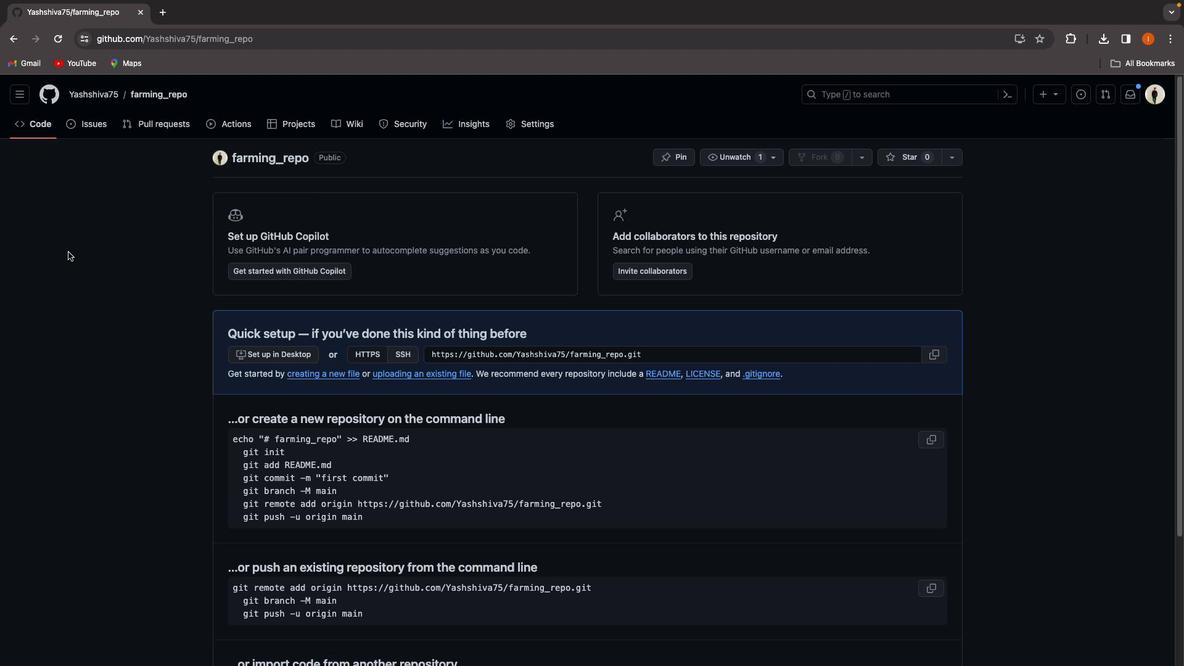 
Action: Mouse pressed left at (68, 252)
Screenshot: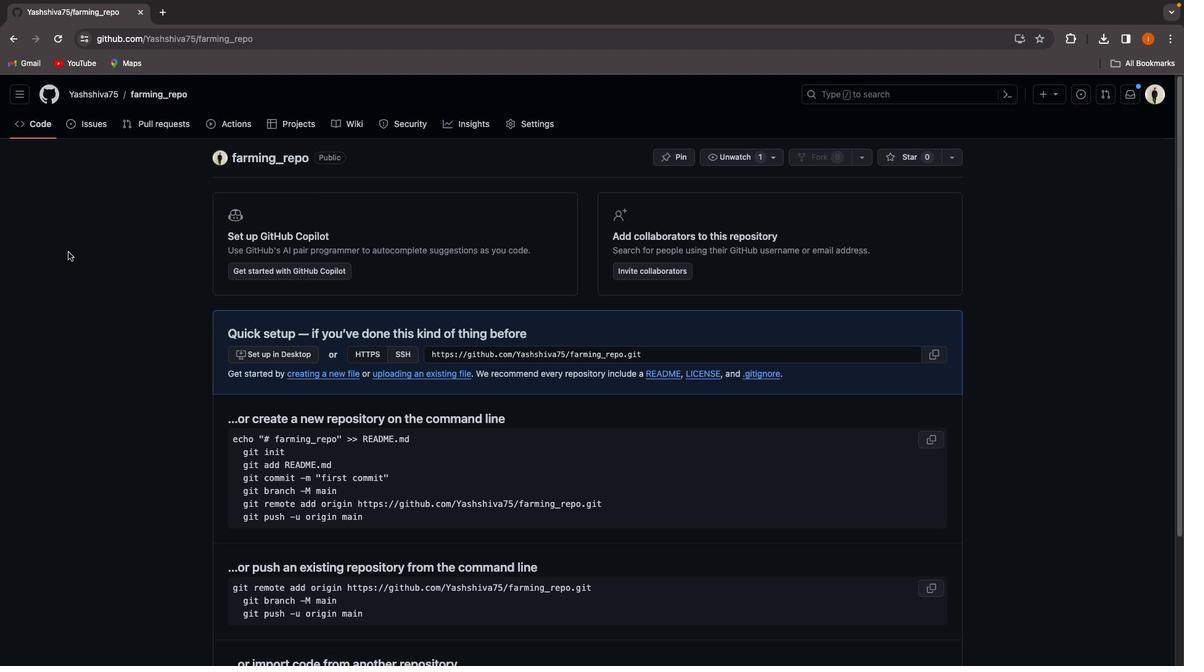 
Action: Mouse moved to (223, 154)
Screenshot: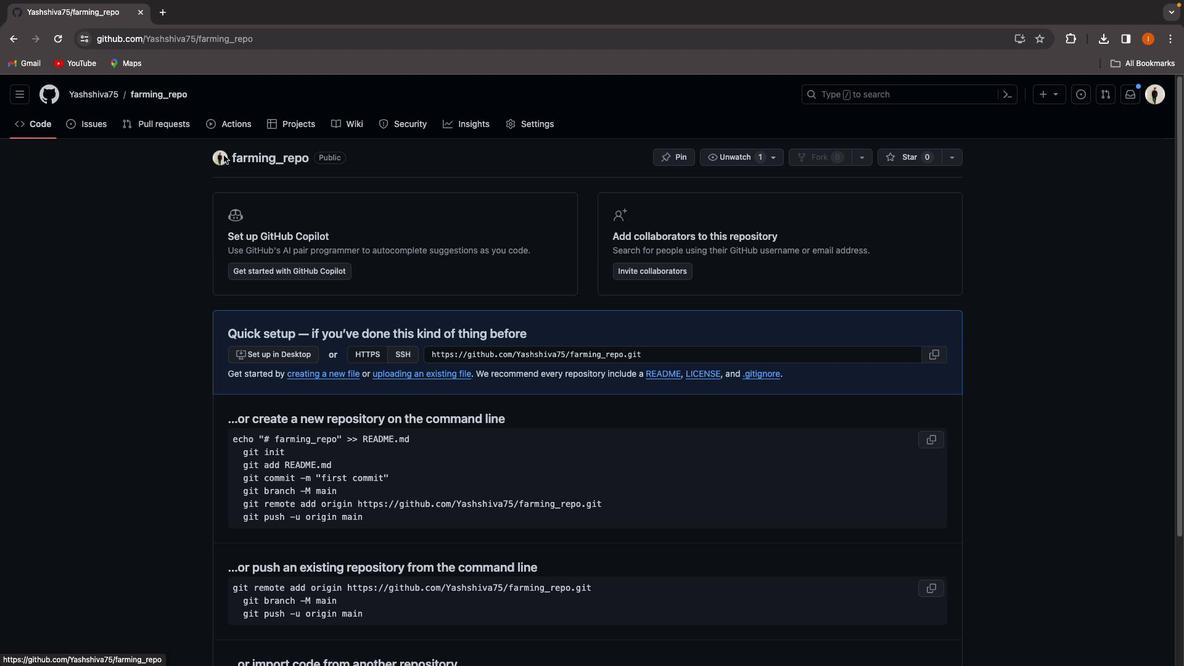 
Action: Mouse pressed left at (223, 154)
Screenshot: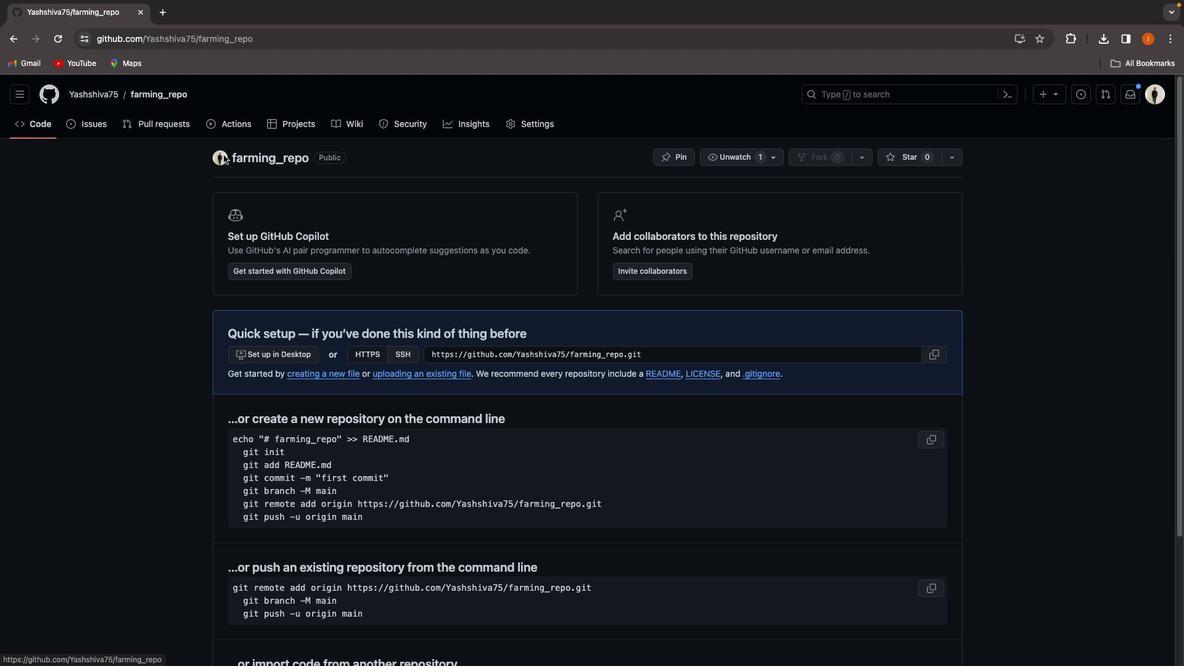 
Action: Mouse moved to (222, 156)
Screenshot: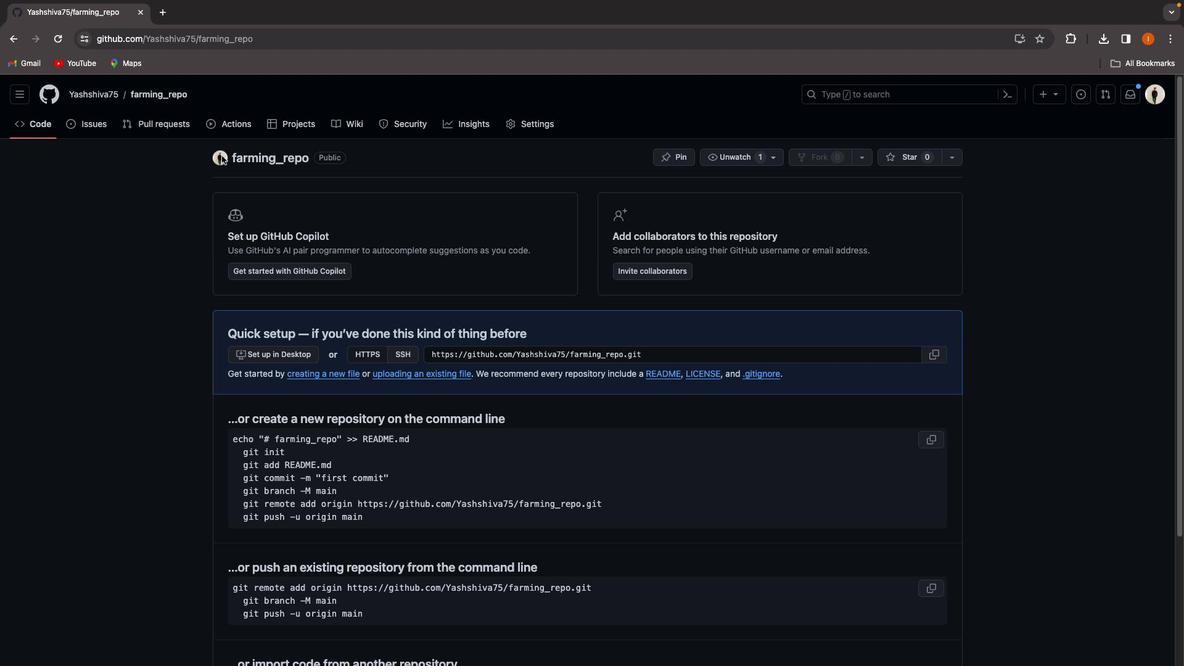
Action: Mouse pressed left at (222, 156)
Screenshot: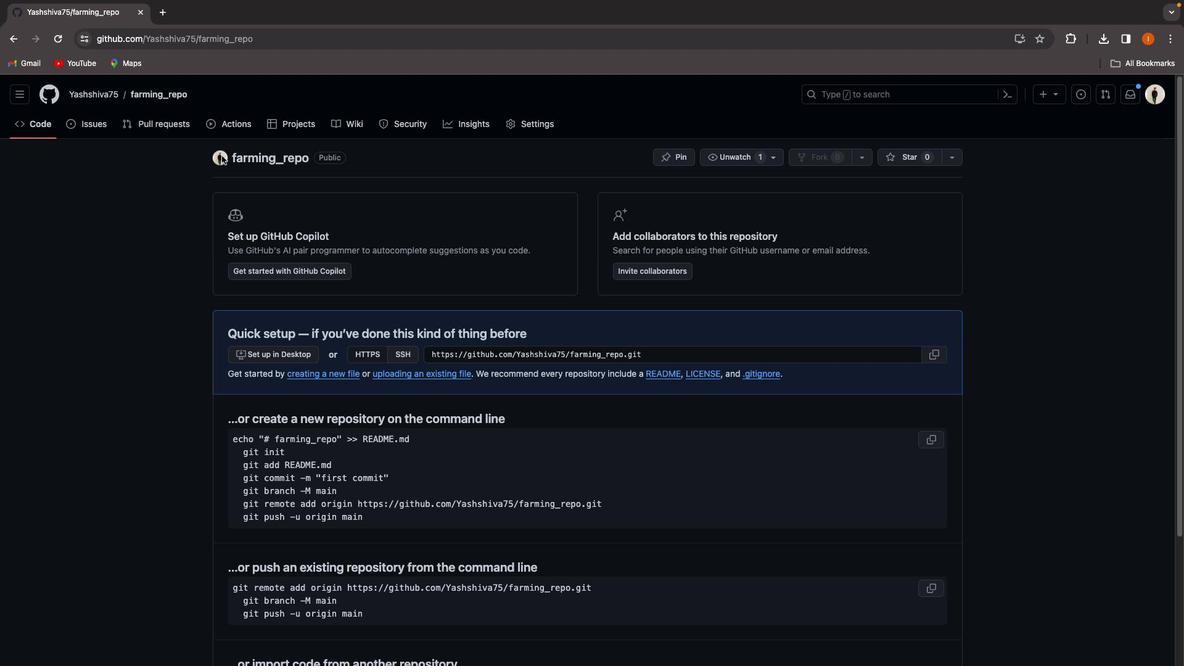 
Action: Mouse moved to (19, 123)
Screenshot: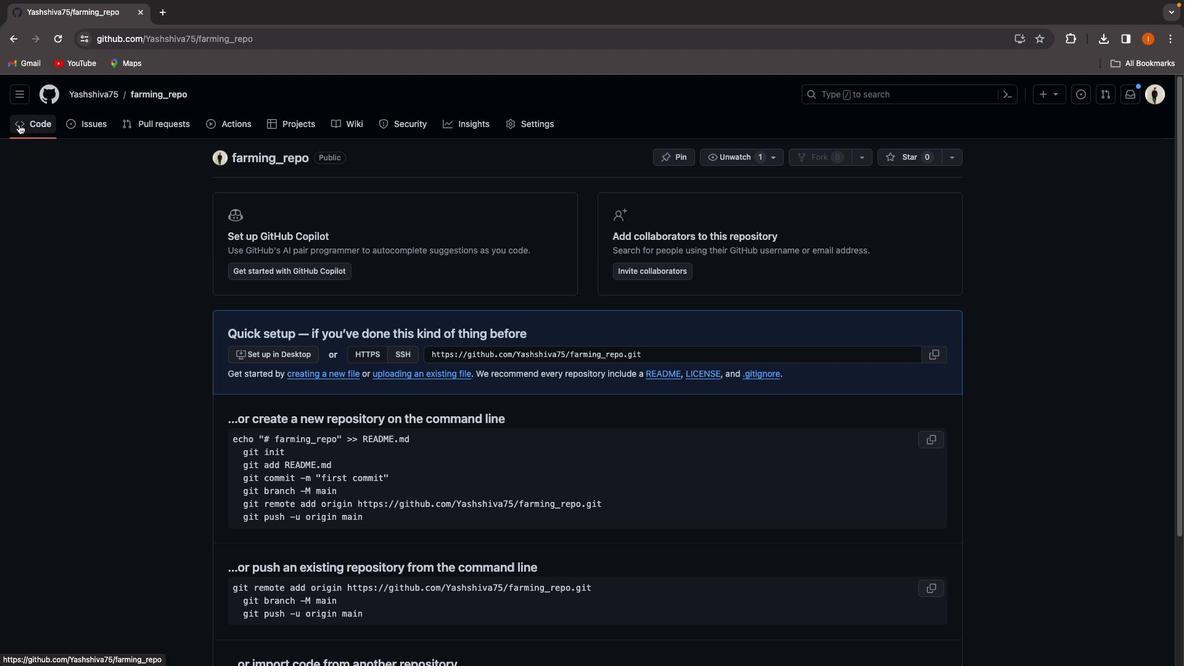 
Action: Mouse pressed left at (19, 123)
Screenshot: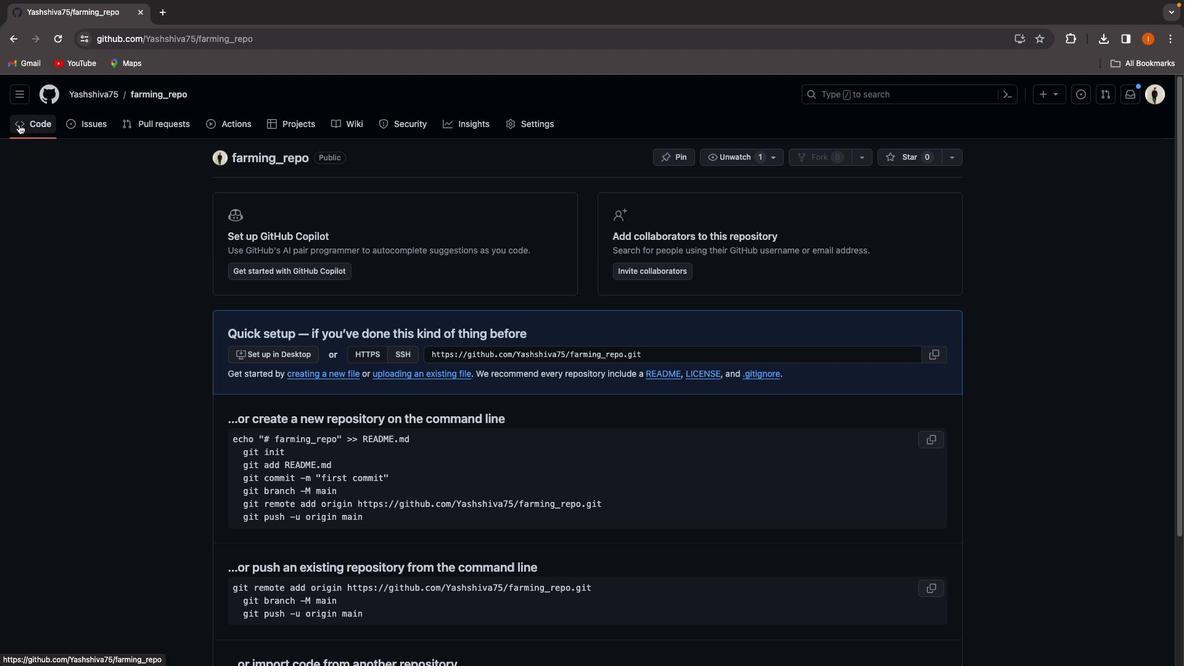 
Action: Mouse moved to (459, 290)
Screenshot: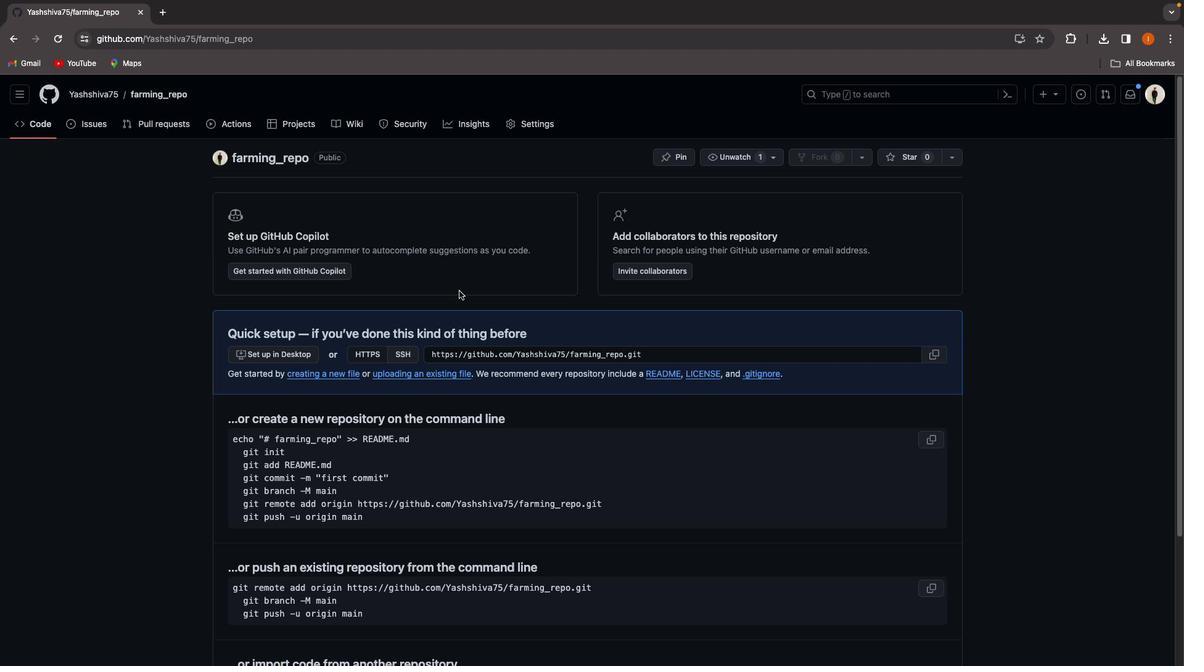 
Action: Mouse scrolled (459, 290) with delta (0, 0)
Screenshot: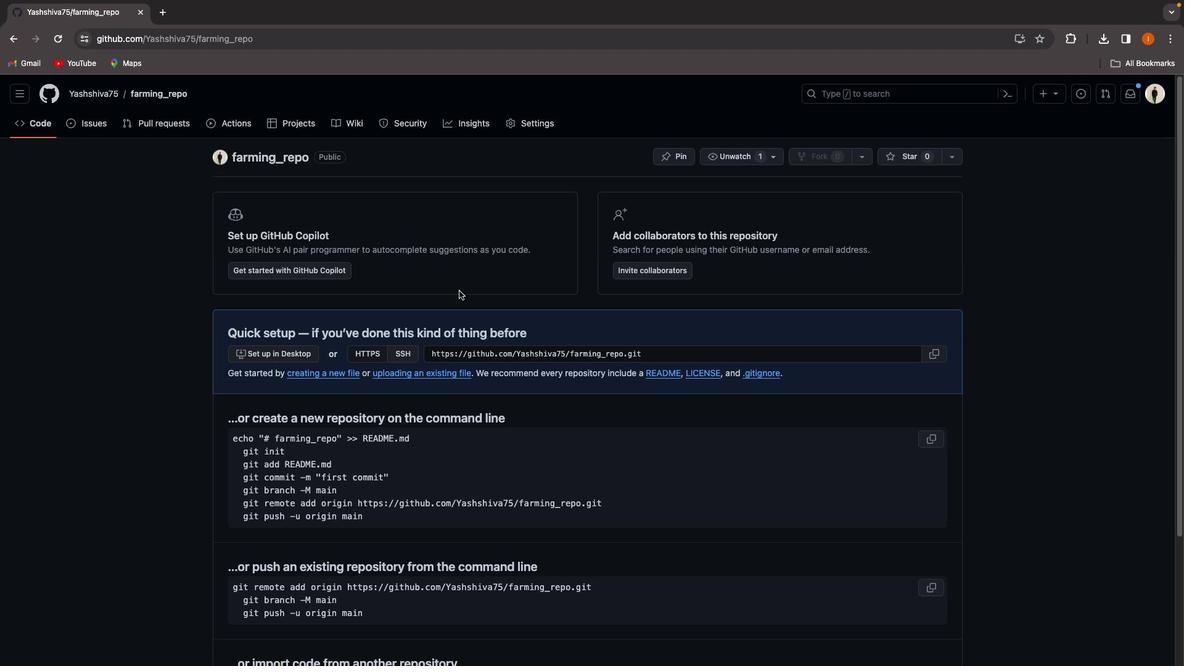 
Action: Mouse scrolled (459, 290) with delta (0, 0)
Screenshot: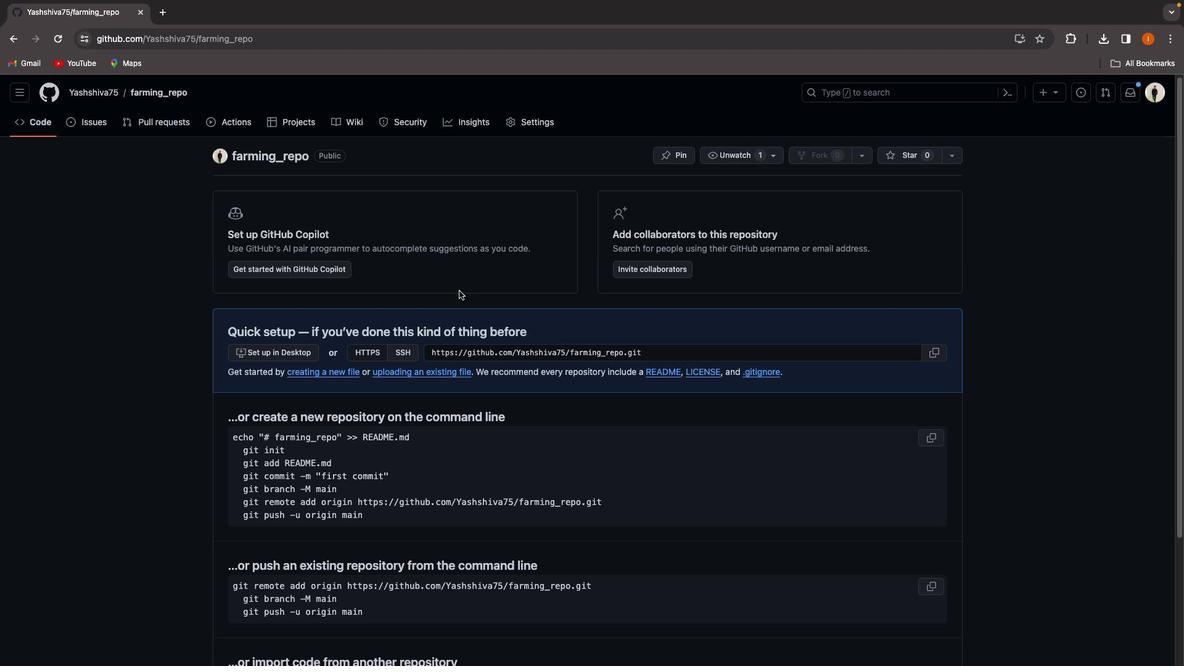 
Action: Mouse scrolled (459, 290) with delta (0, 0)
Screenshot: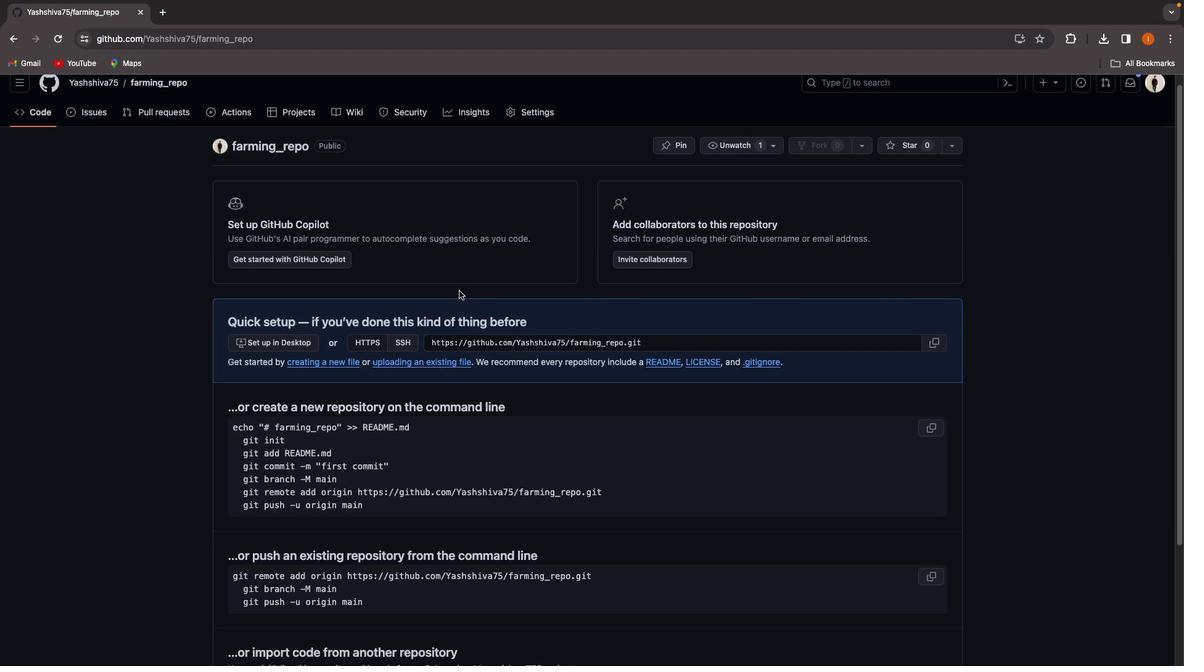 
Action: Mouse scrolled (459, 290) with delta (0, 0)
Screenshot: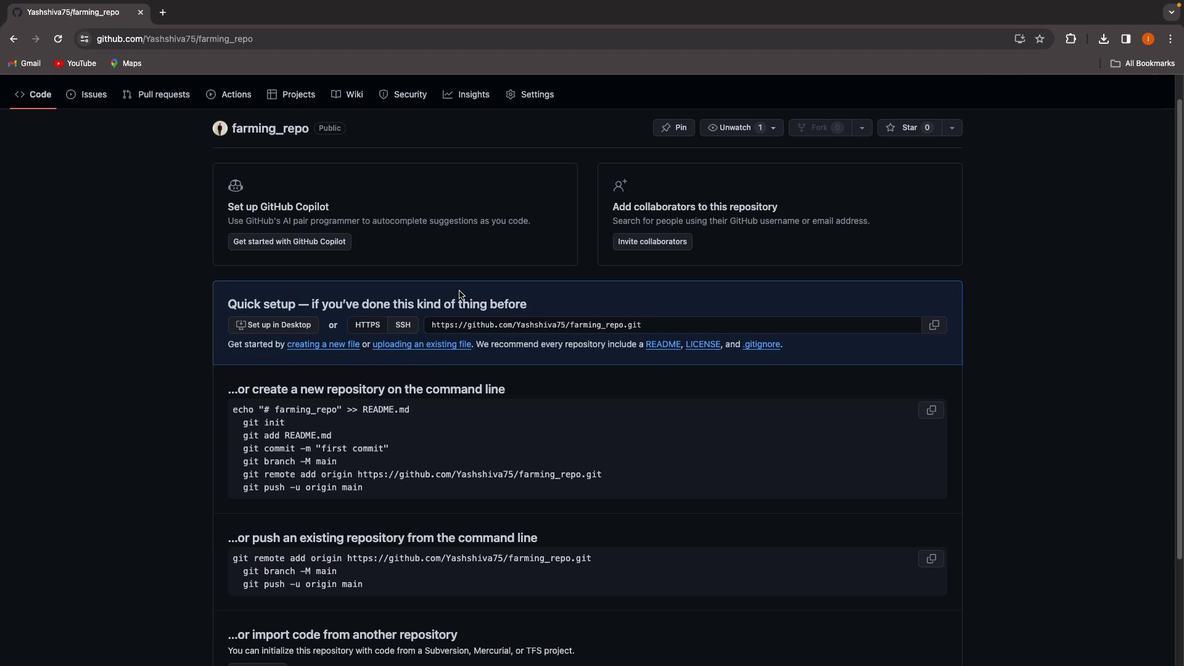 
Action: Mouse scrolled (459, 290) with delta (0, 0)
Screenshot: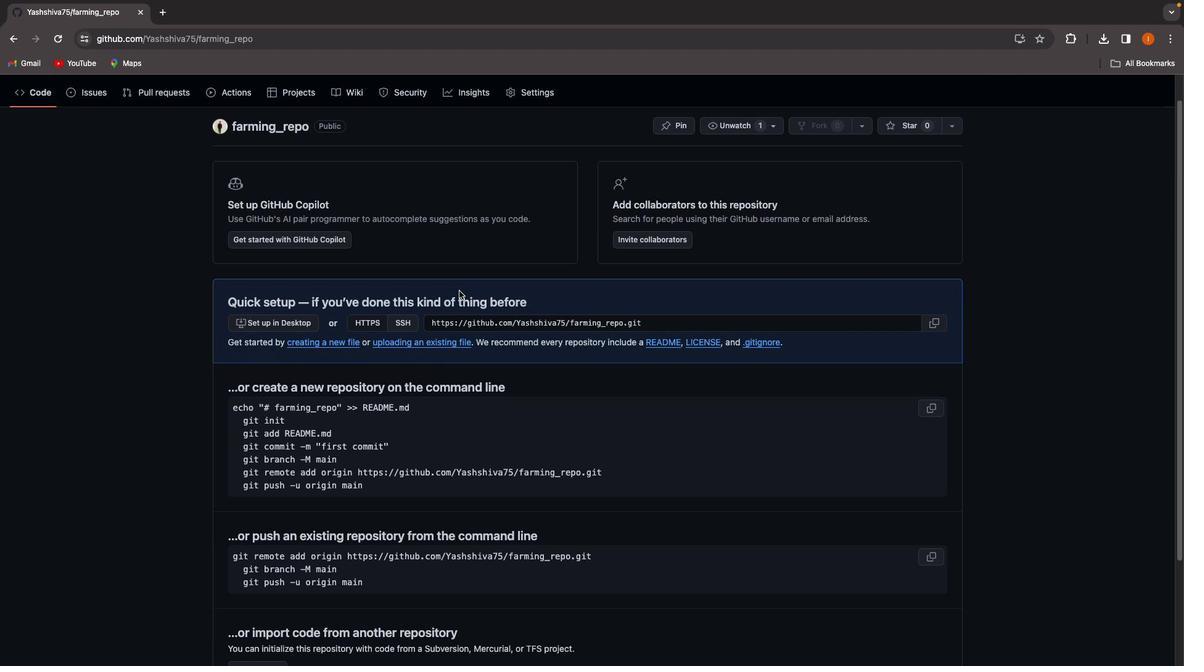 
Action: Mouse scrolled (459, 290) with delta (0, 0)
Screenshot: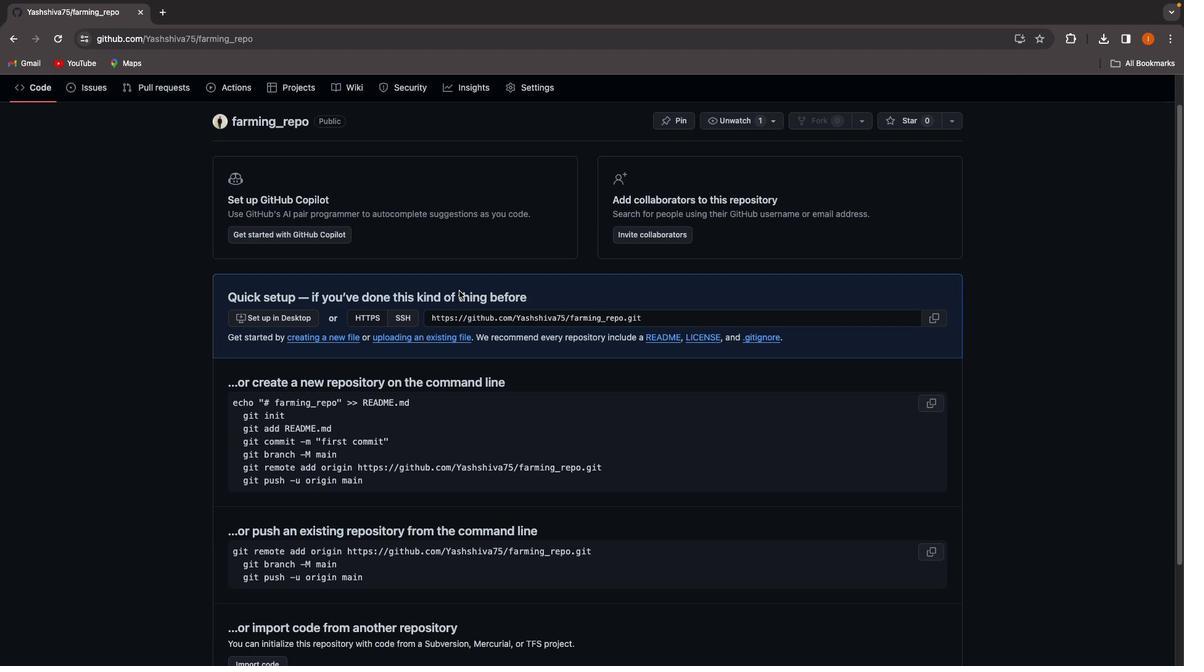 
Action: Mouse scrolled (459, 290) with delta (0, 0)
Screenshot: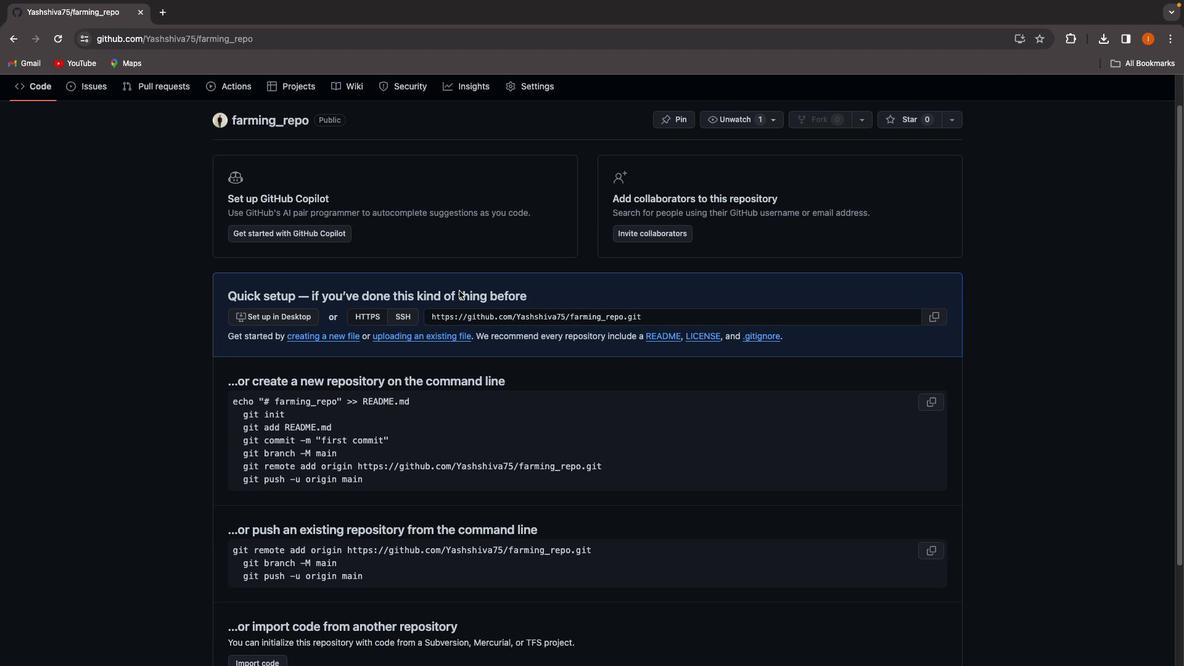 
Action: Mouse scrolled (459, 290) with delta (0, 0)
Screenshot: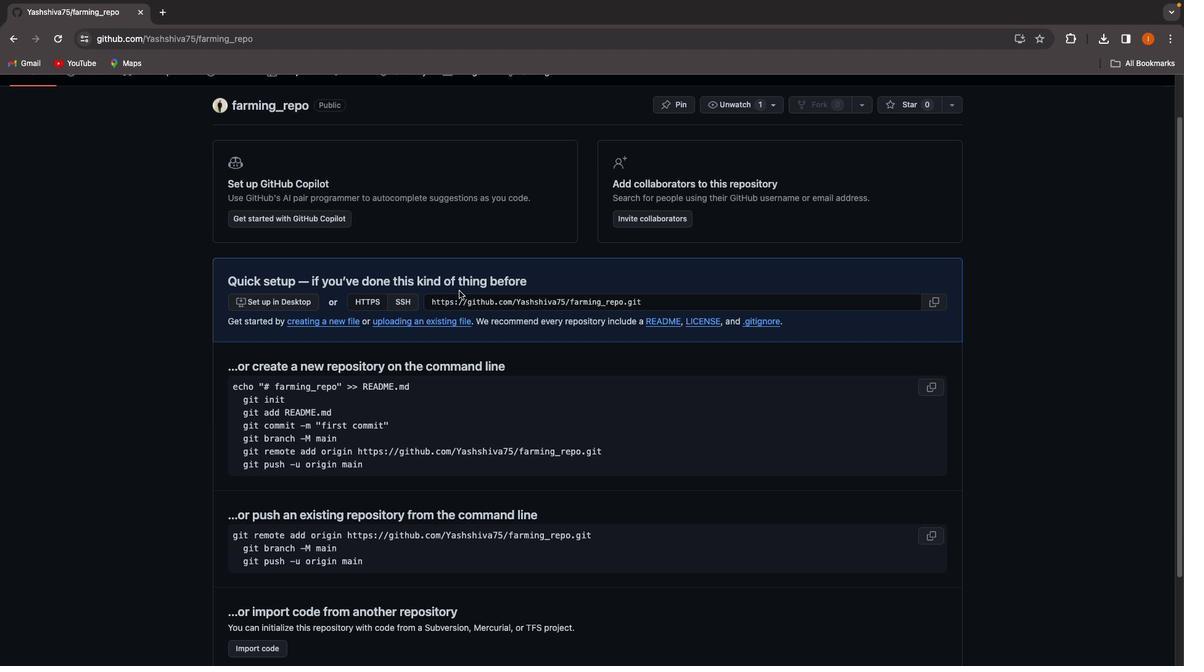 
Action: Mouse scrolled (459, 290) with delta (0, 0)
Screenshot: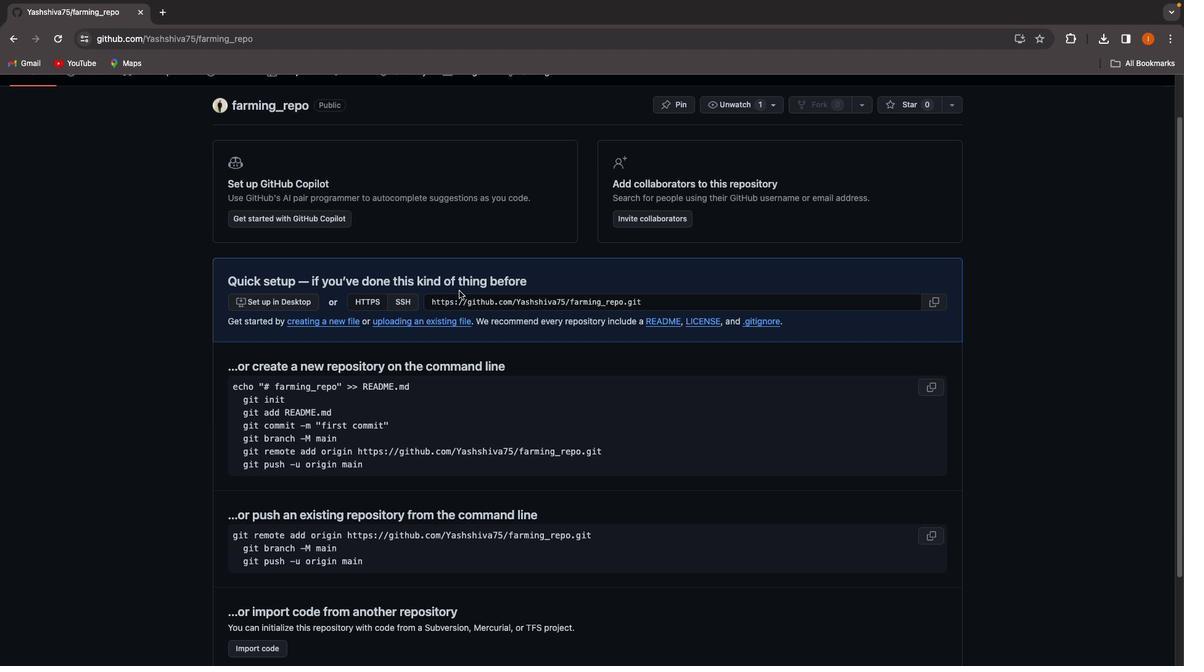 
Action: Mouse scrolled (459, 290) with delta (0, 0)
Screenshot: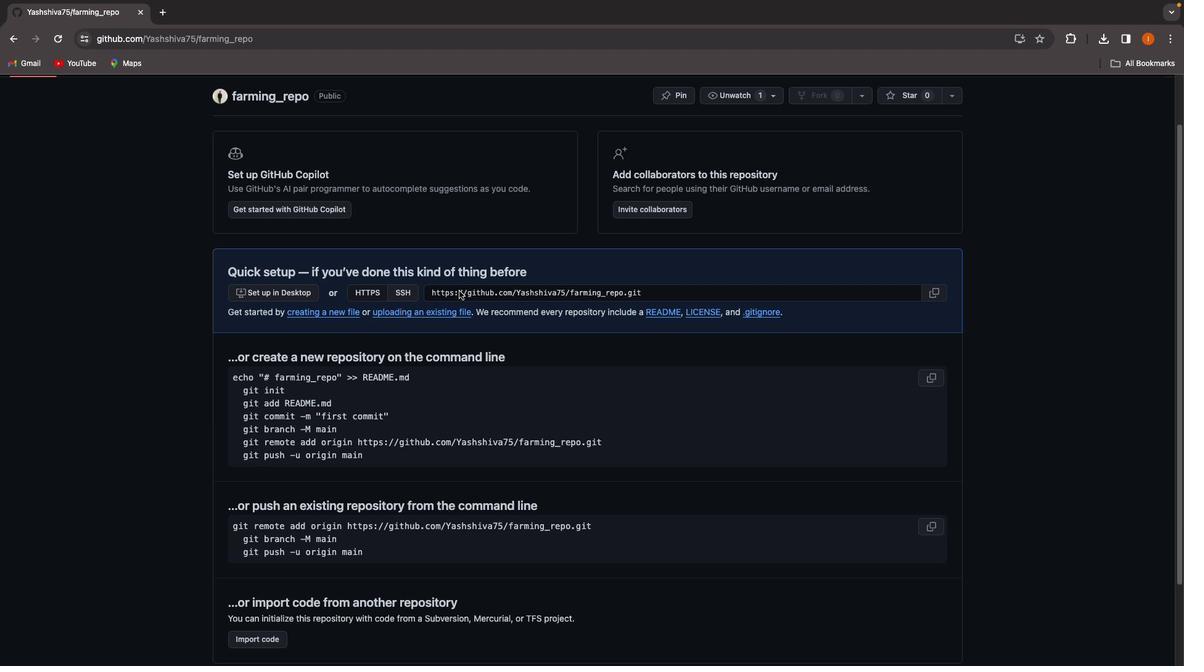 
Action: Mouse moved to (646, 161)
Screenshot: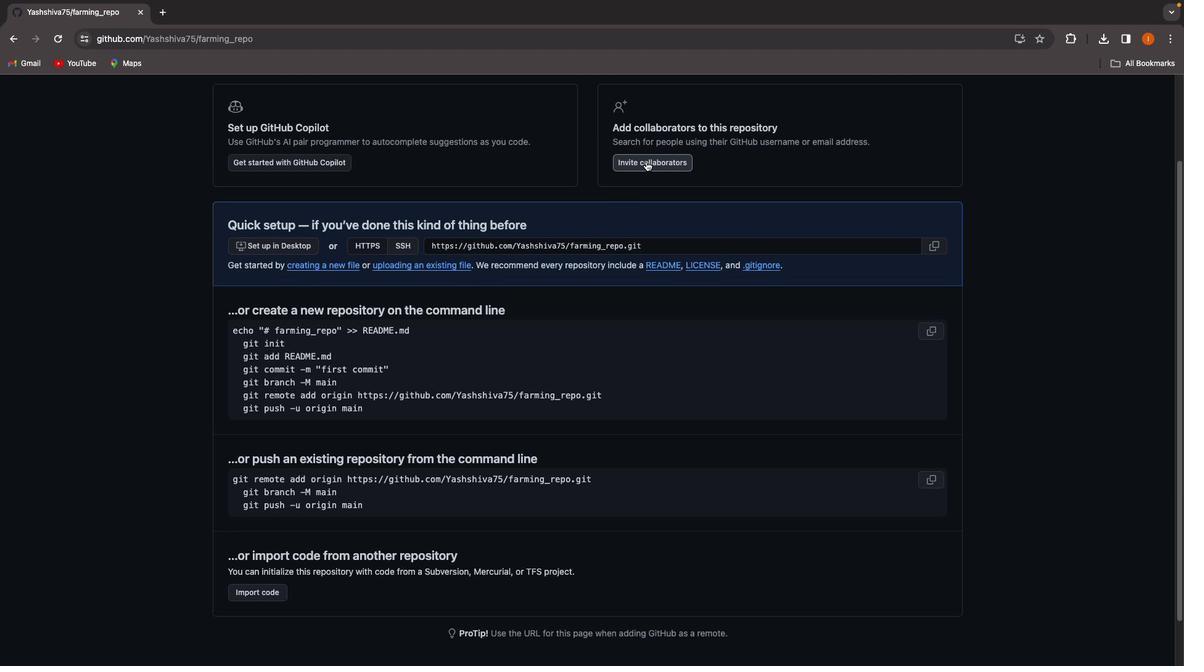 
Action: Mouse pressed left at (646, 161)
Screenshot: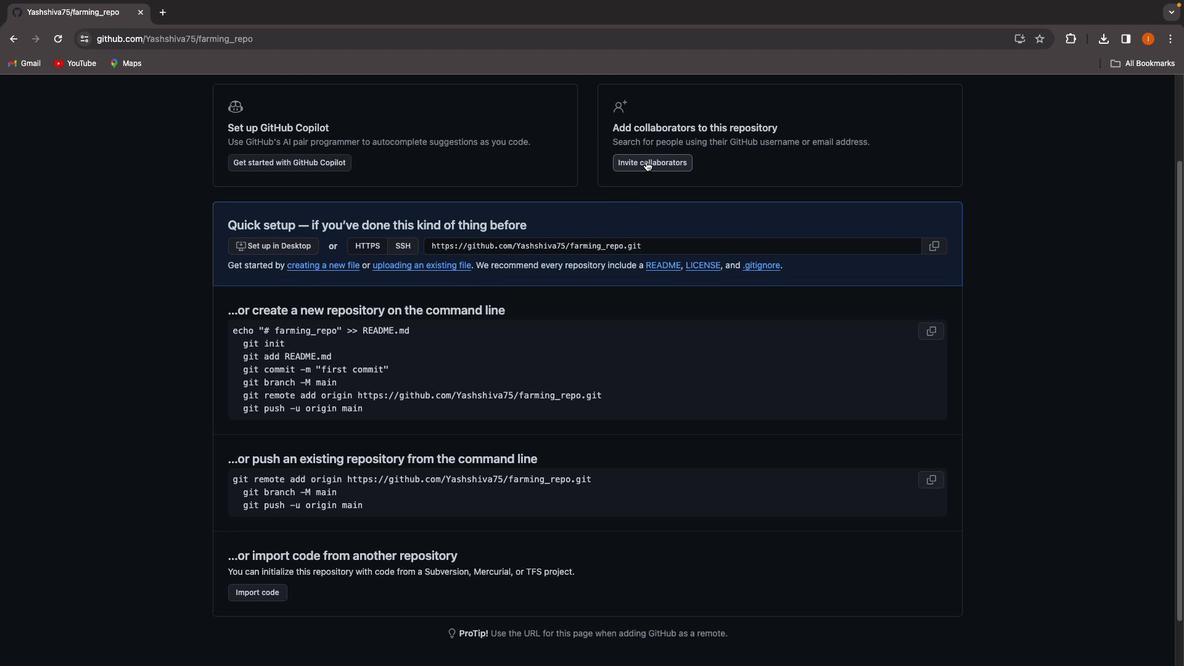 
Action: Mouse moved to (652, 441)
Screenshot: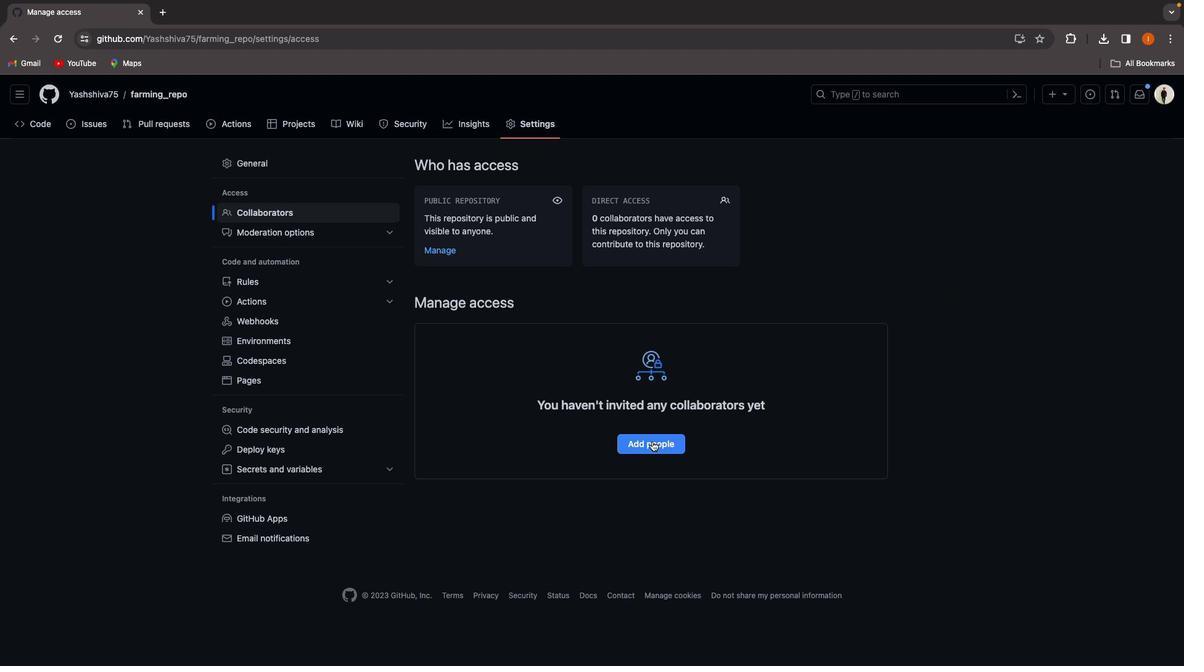 
Action: Mouse pressed left at (652, 441)
Screenshot: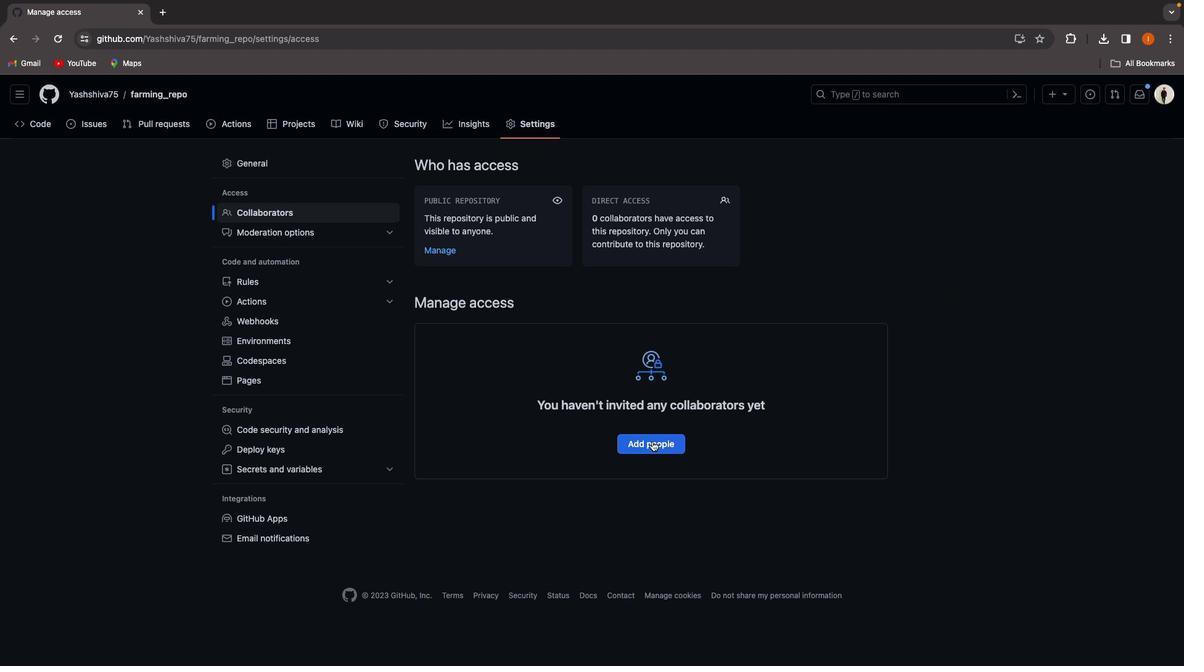 
Action: Mouse moved to (486, 232)
Screenshot: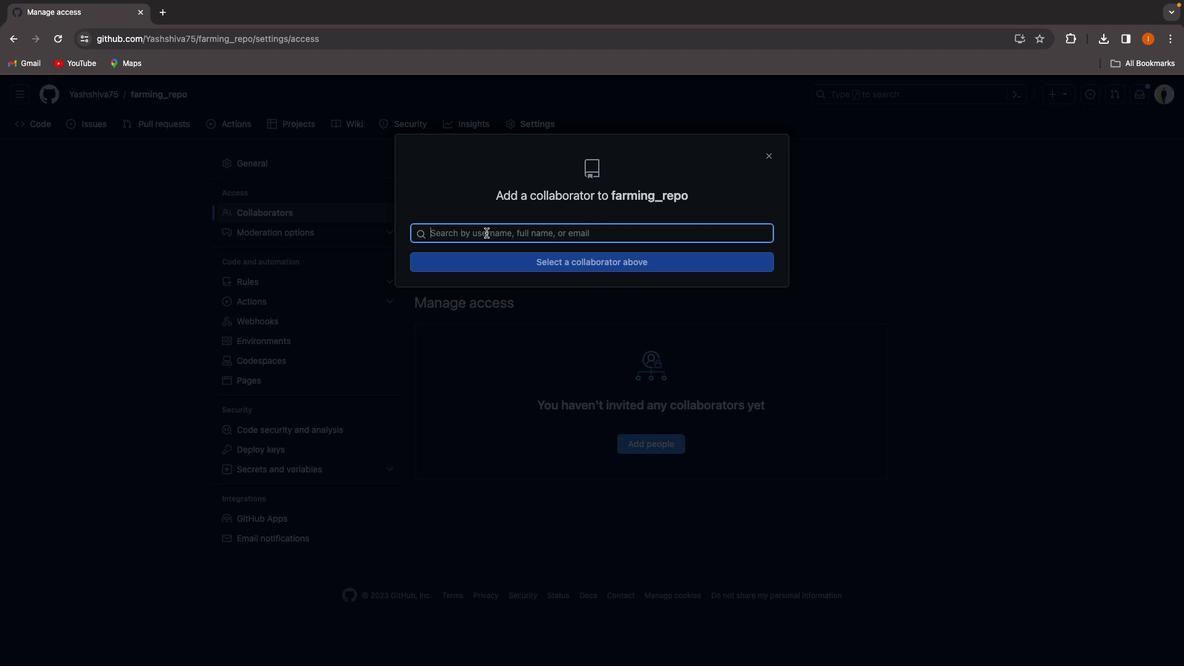 
Action: Mouse pressed left at (486, 232)
Screenshot: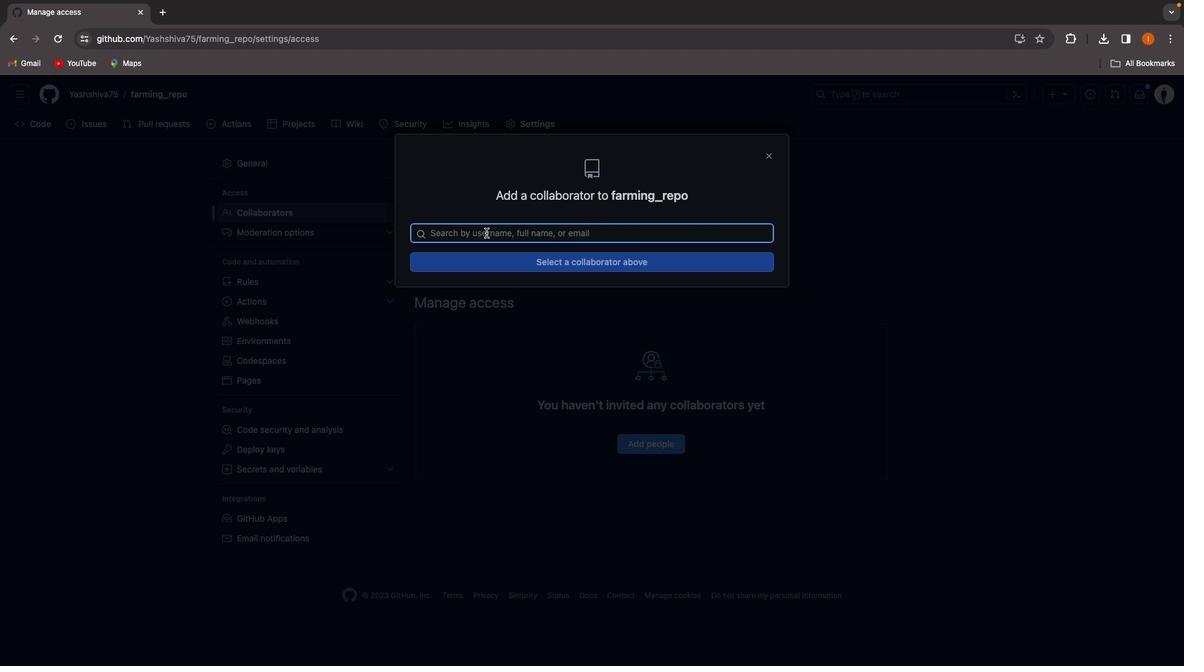 
Action: Mouse moved to (474, 233)
Screenshot: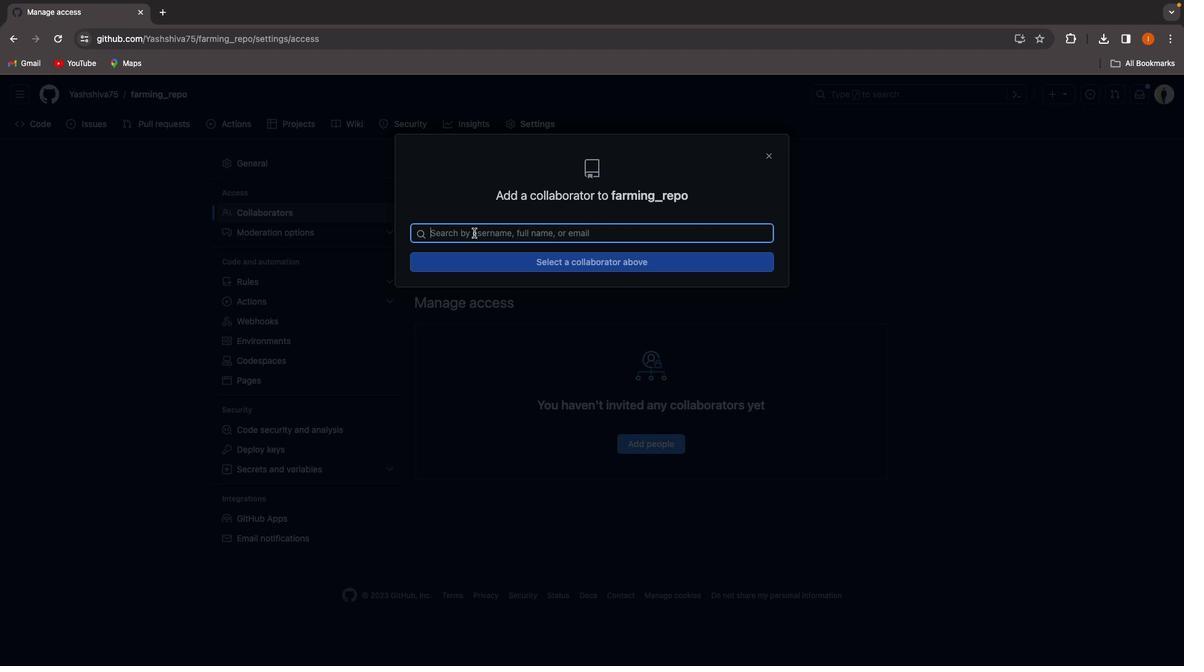 
Action: Mouse pressed left at (474, 233)
Screenshot: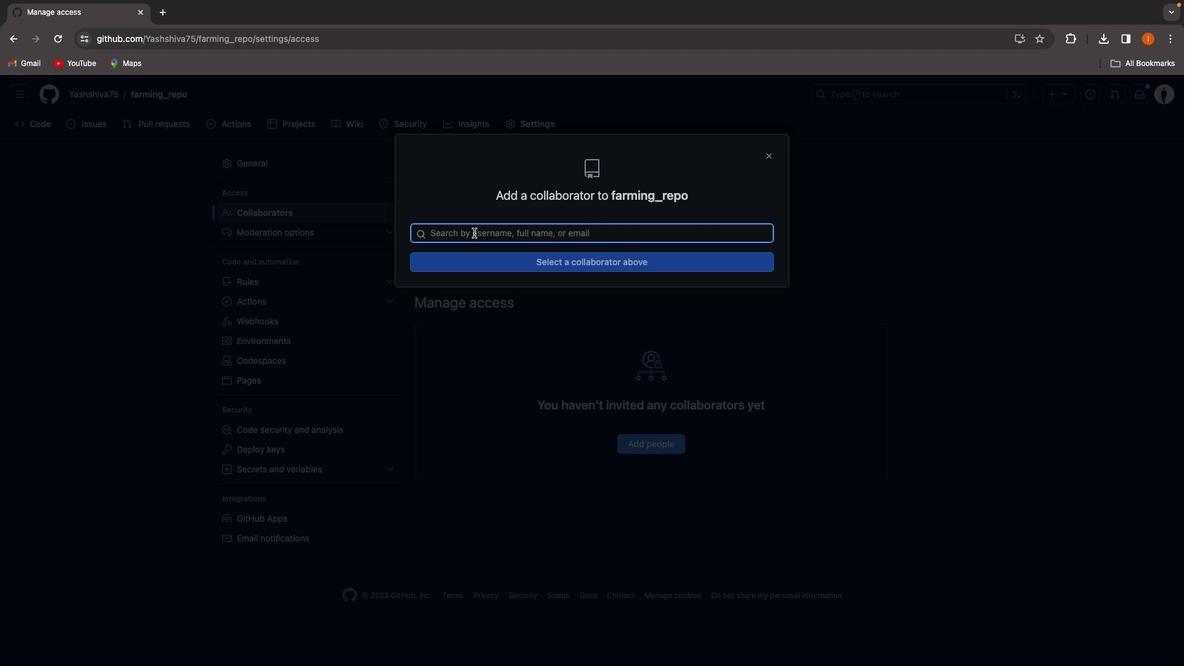 
Action: Mouse moved to (474, 227)
Screenshot: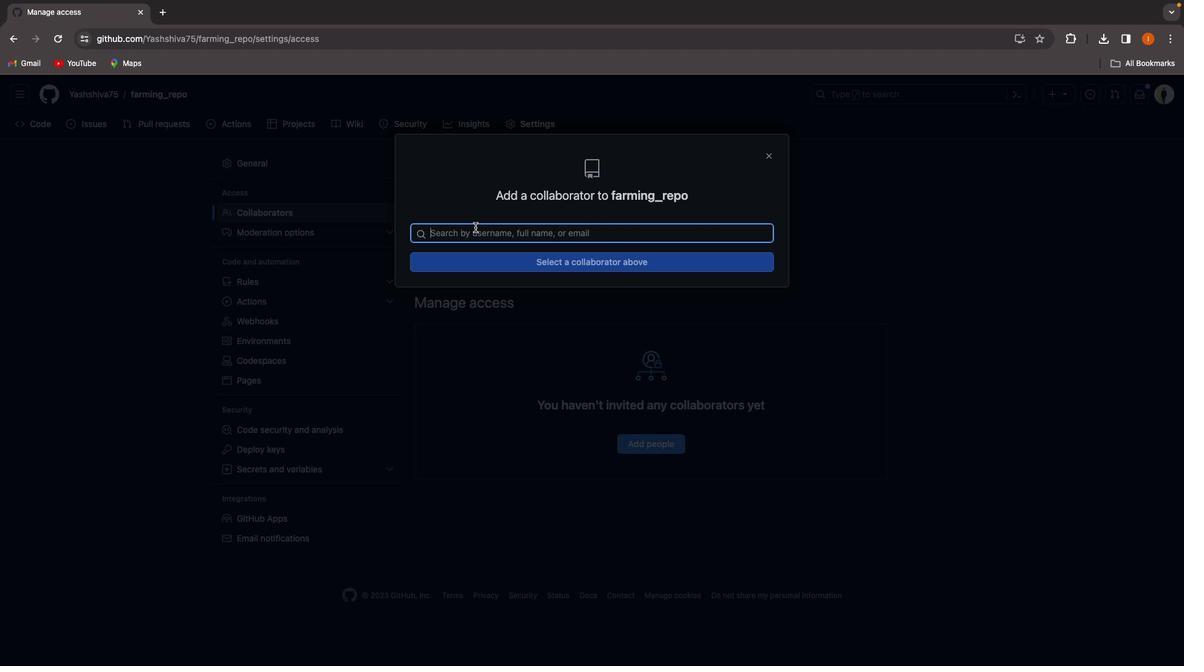 
Action: Mouse pressed left at (474, 227)
Screenshot: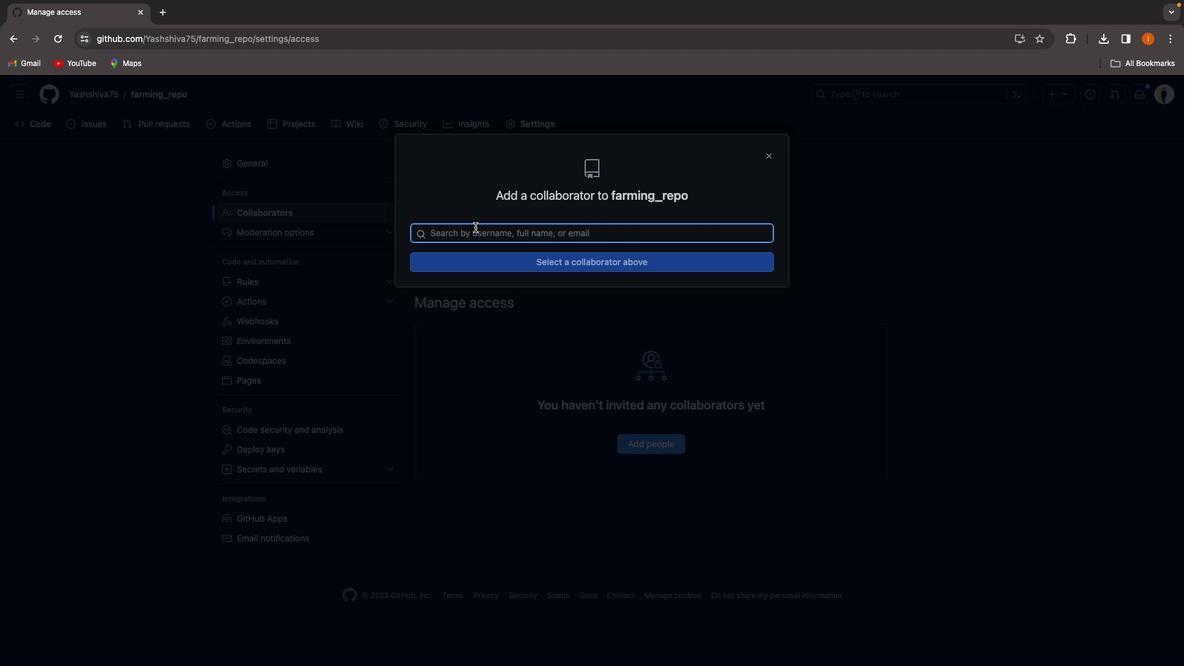 
Action: Key pressed Key.shift_r'P''a''r''t''h''b''a''i''r''w''a''7''8''6'Key.shift'@''g''m''a''i''l''.''c''o''m'Key.enter
Screenshot: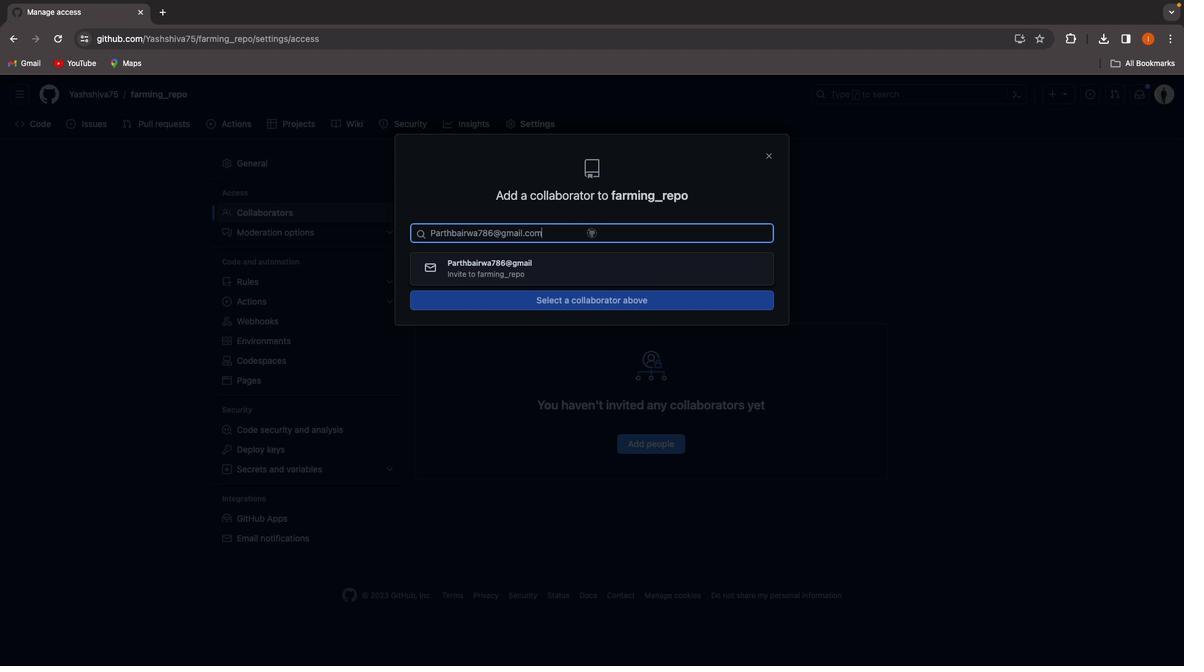 
Action: Mouse moved to (618, 303)
Screenshot: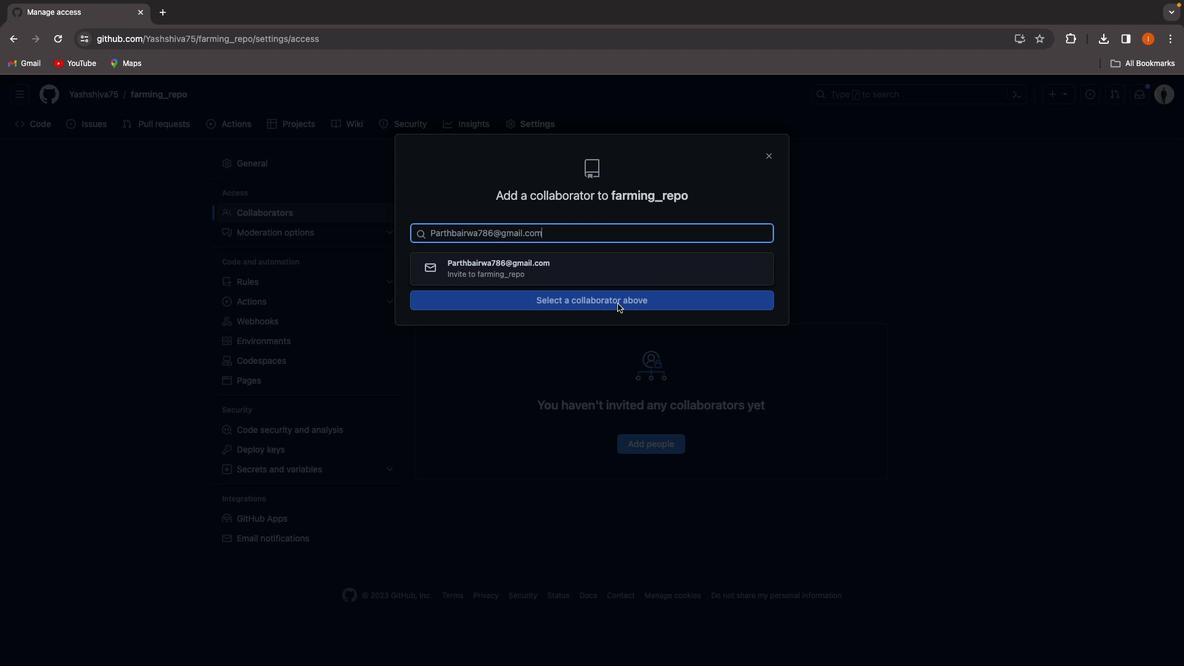 
Action: Mouse pressed left at (618, 303)
Screenshot: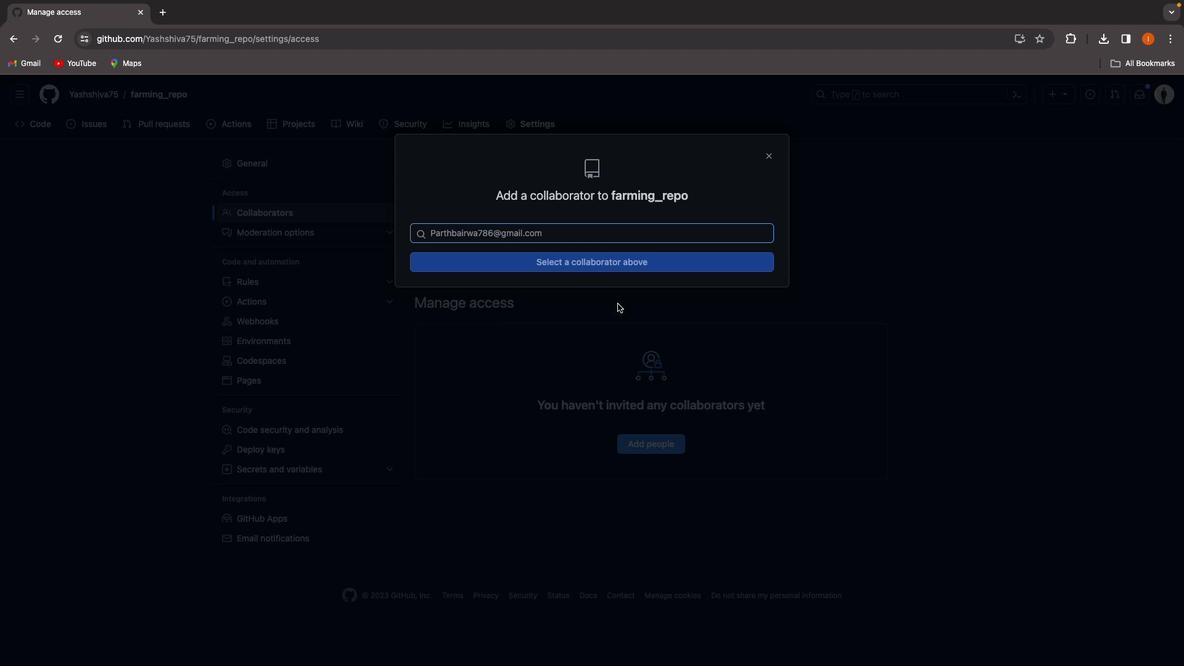 
Action: Mouse moved to (568, 270)
Screenshot: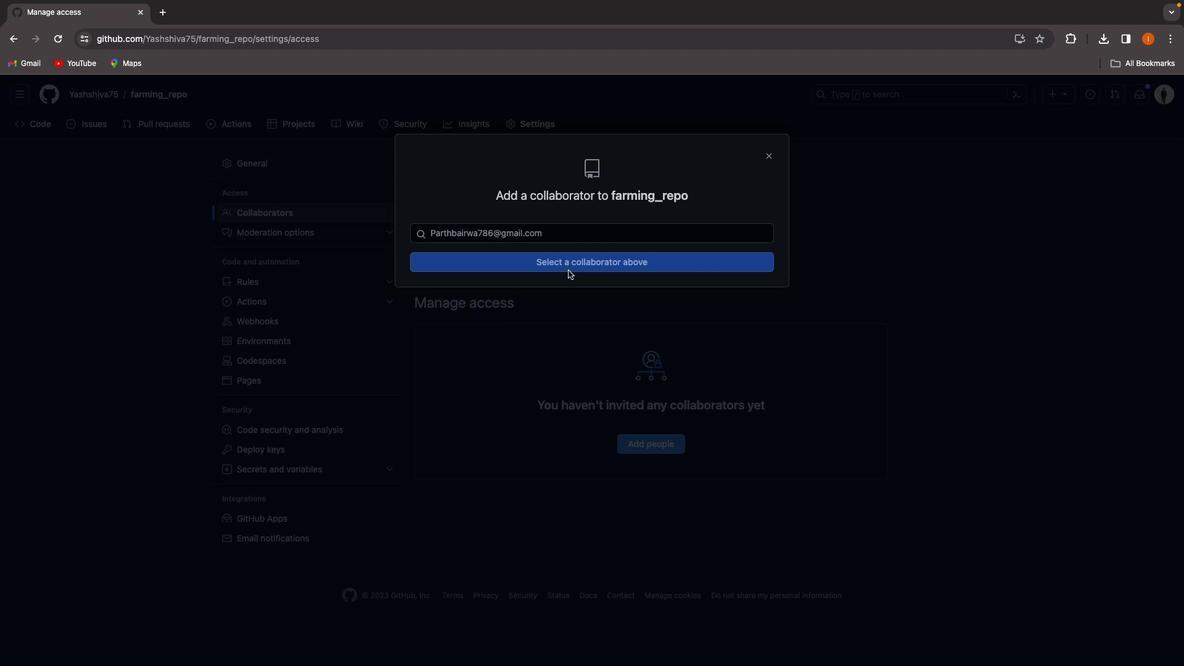 
Action: Mouse pressed left at (568, 270)
Screenshot: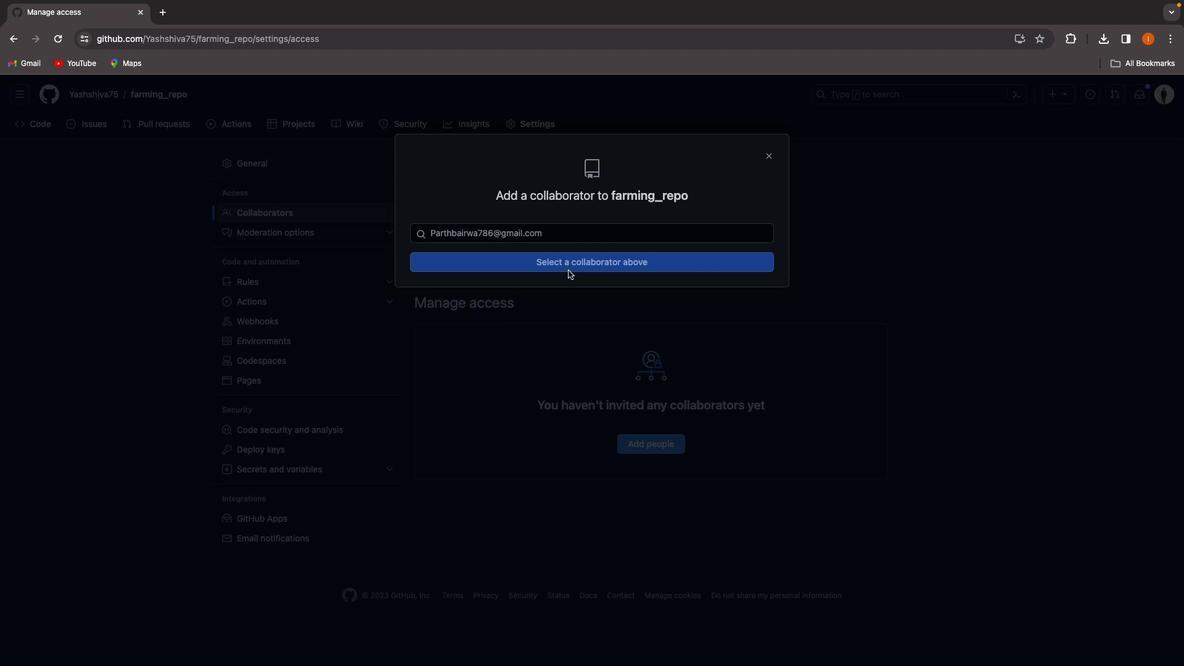 
Action: Mouse moved to (668, 436)
Screenshot: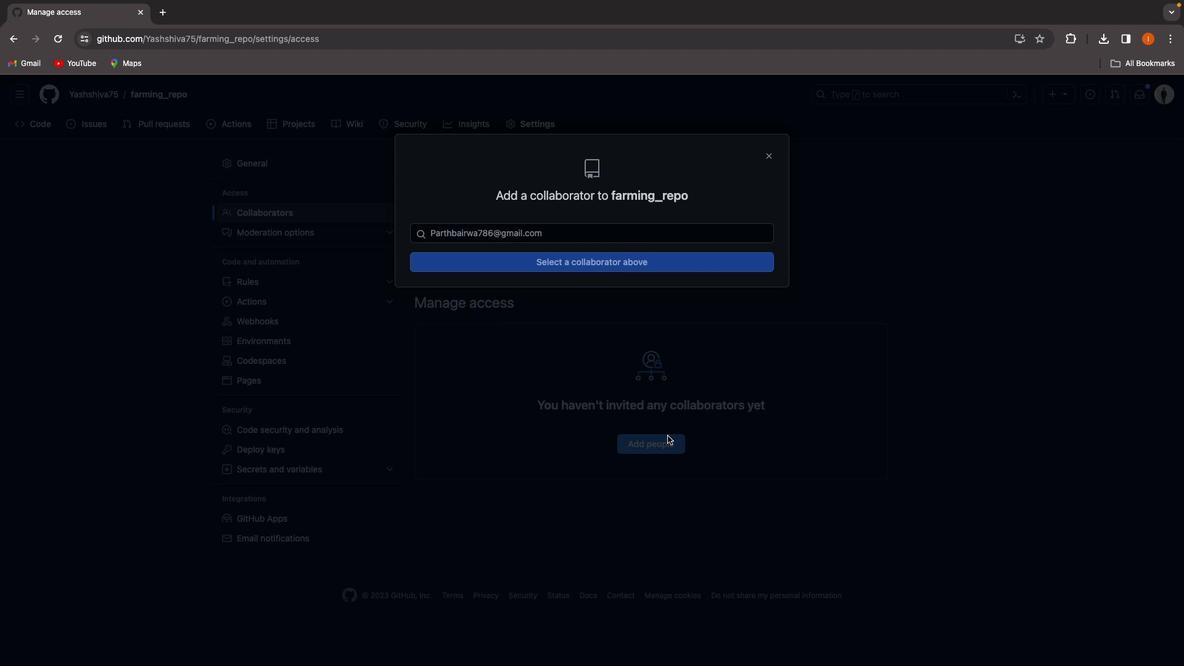 
Action: Mouse pressed left at (668, 436)
Screenshot: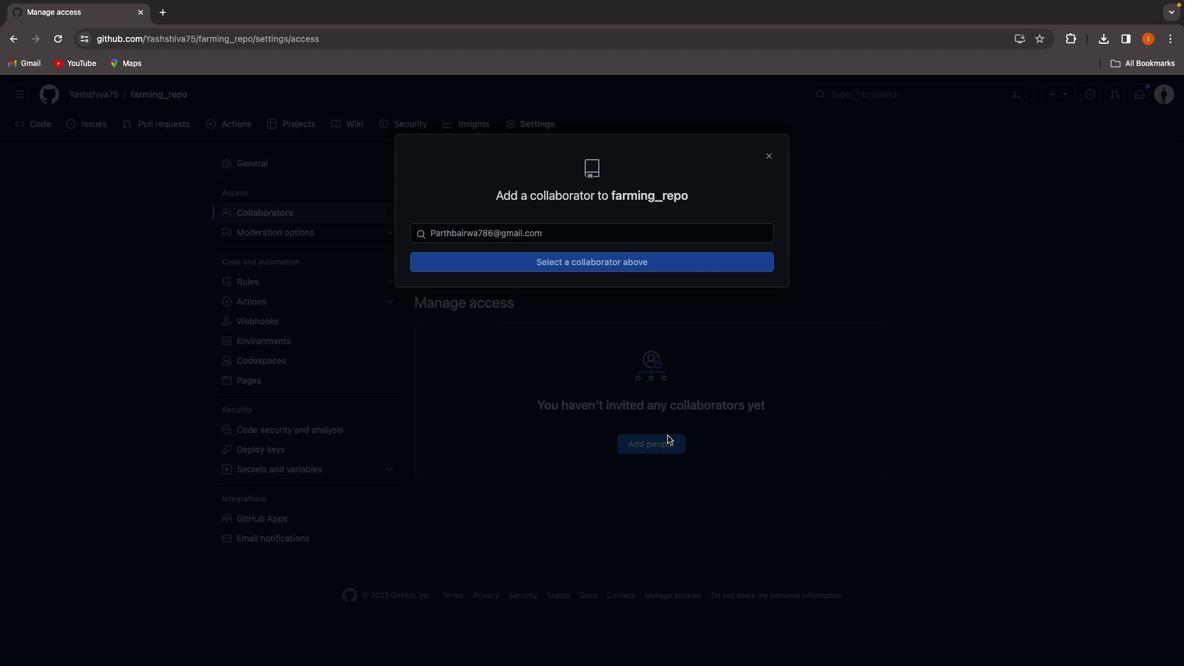 
Action: Mouse moved to (304, 126)
Screenshot: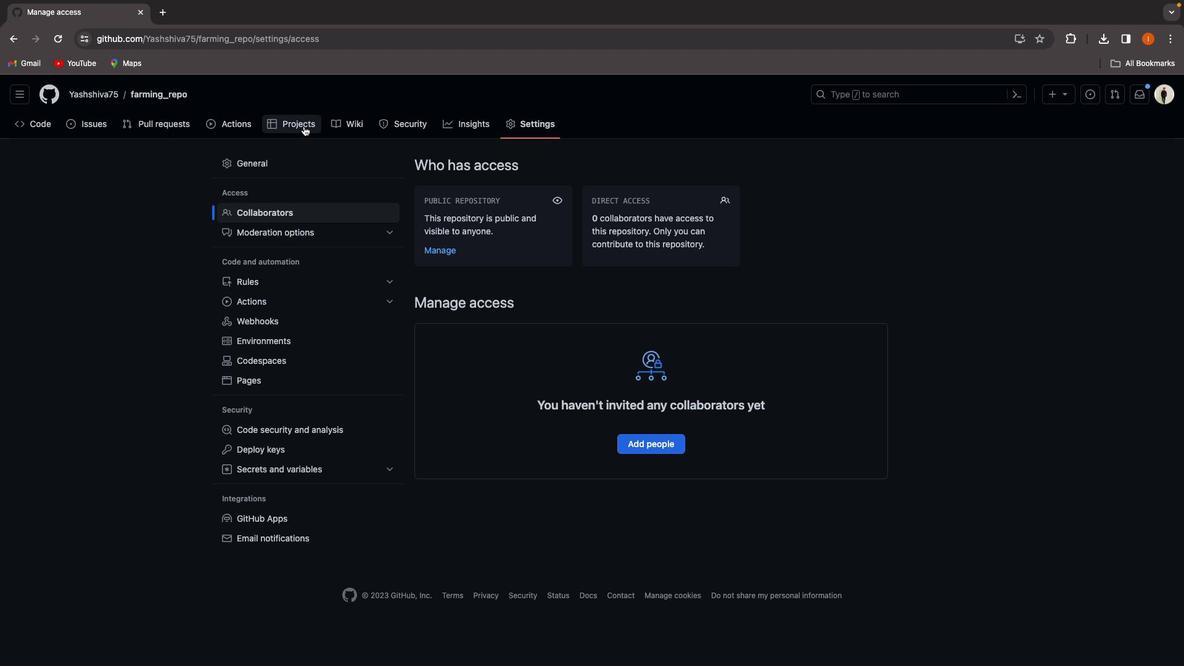 
Action: Mouse pressed left at (304, 126)
Screenshot: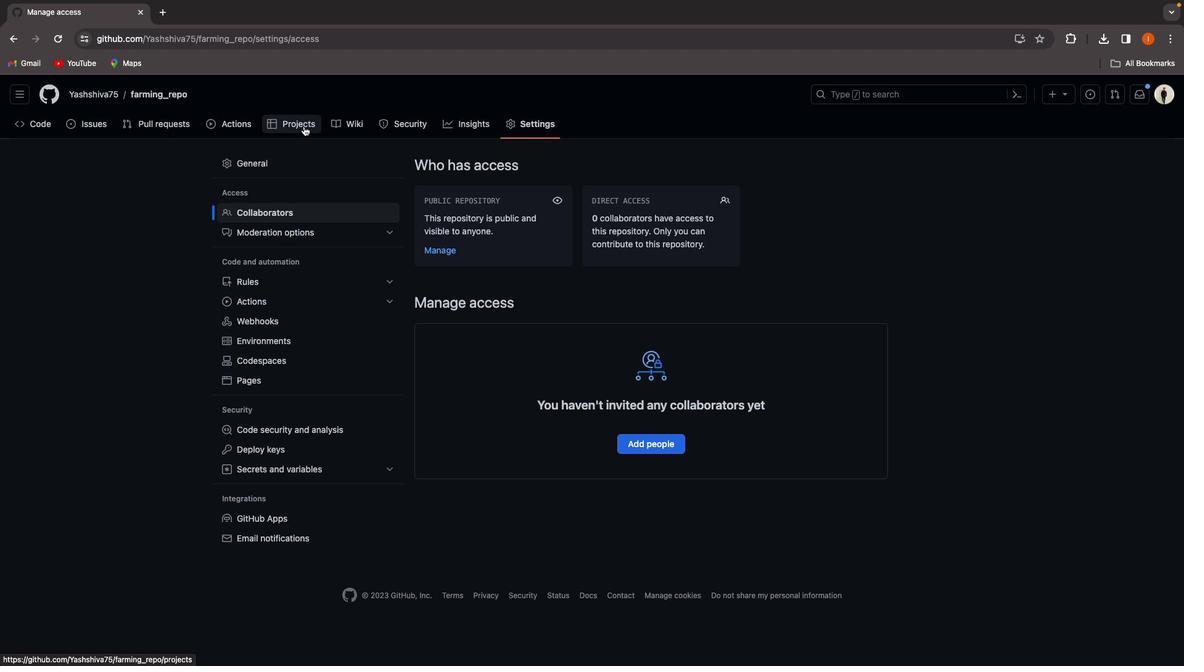 
Action: Mouse moved to (89, 127)
Screenshot: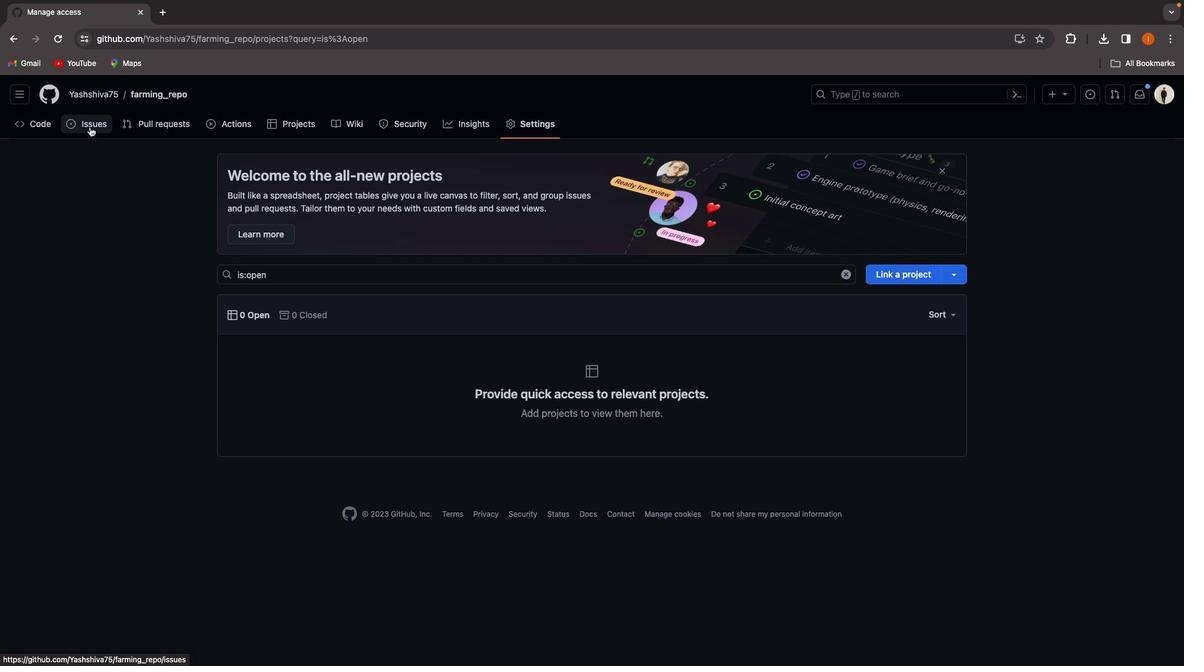 
Action: Mouse pressed left at (89, 127)
Screenshot: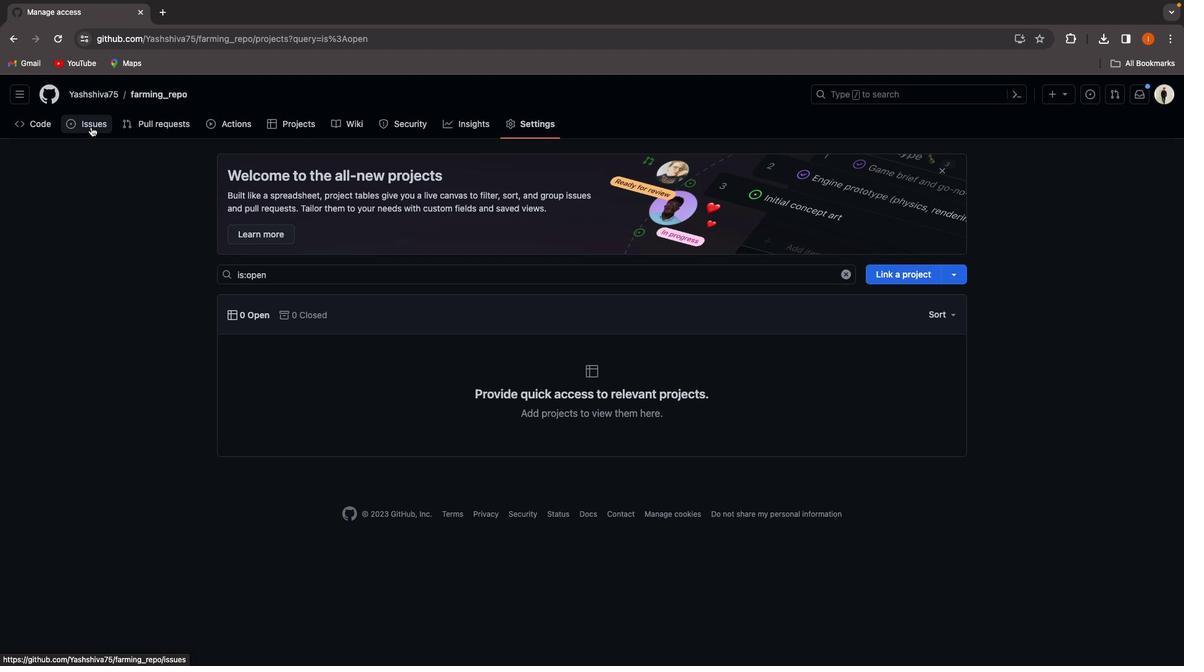 
Action: Mouse moved to (22, 125)
Screenshot: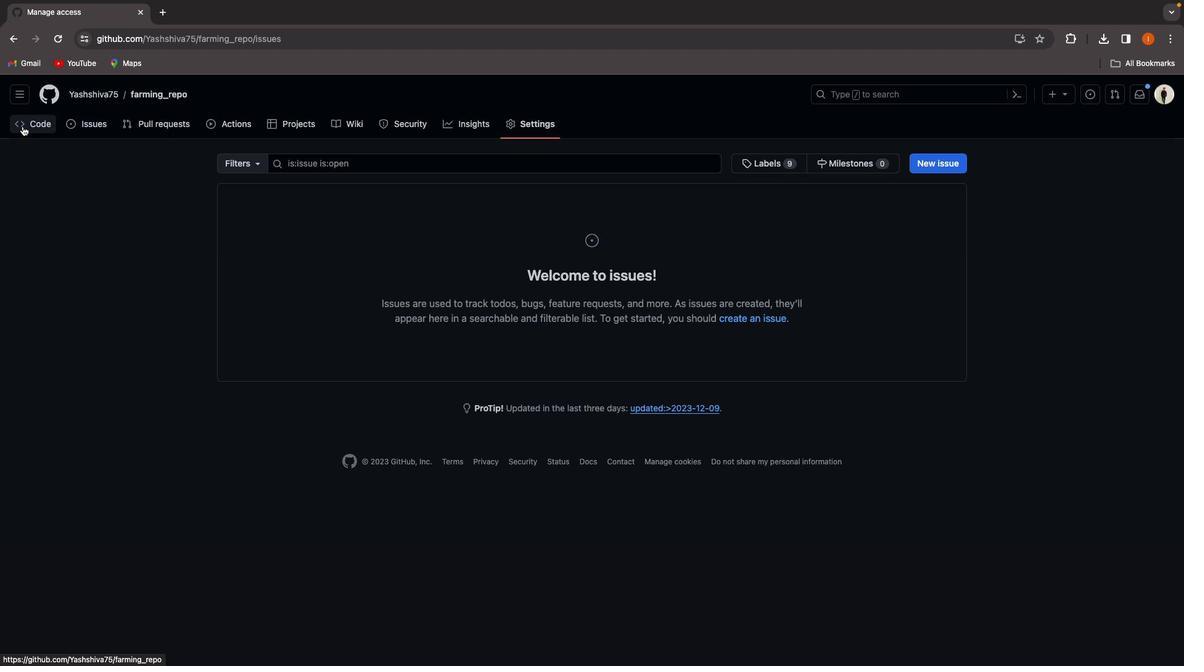 
Action: Mouse pressed left at (22, 125)
Screenshot: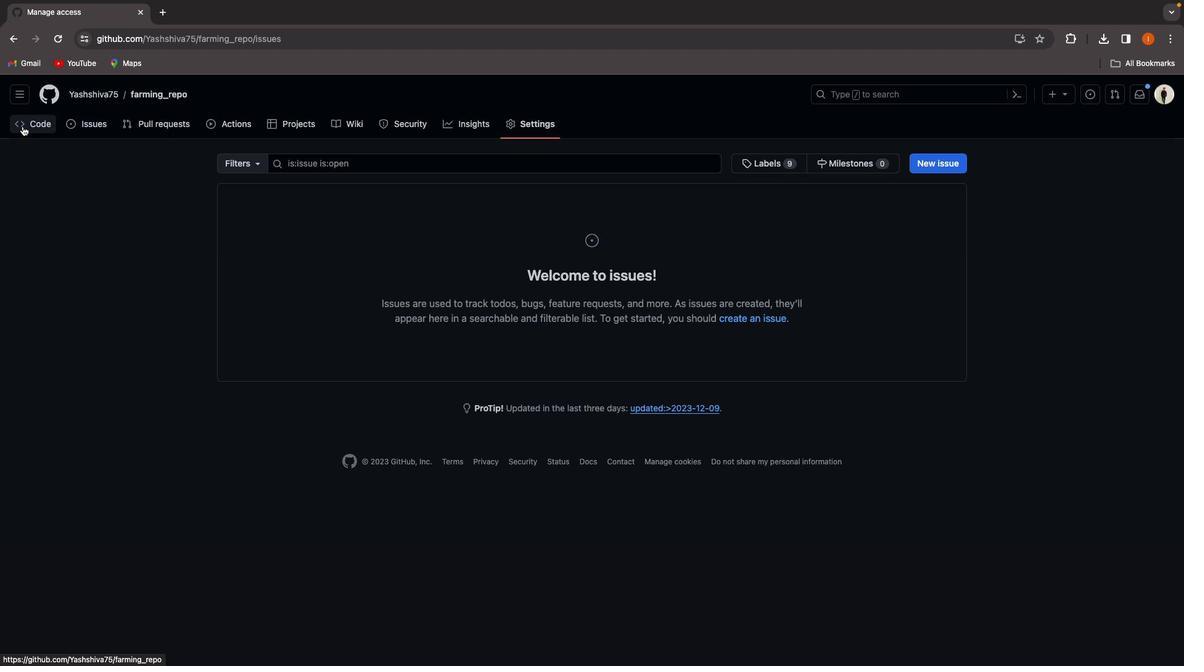 
Action: Mouse moved to (101, 130)
Screenshot: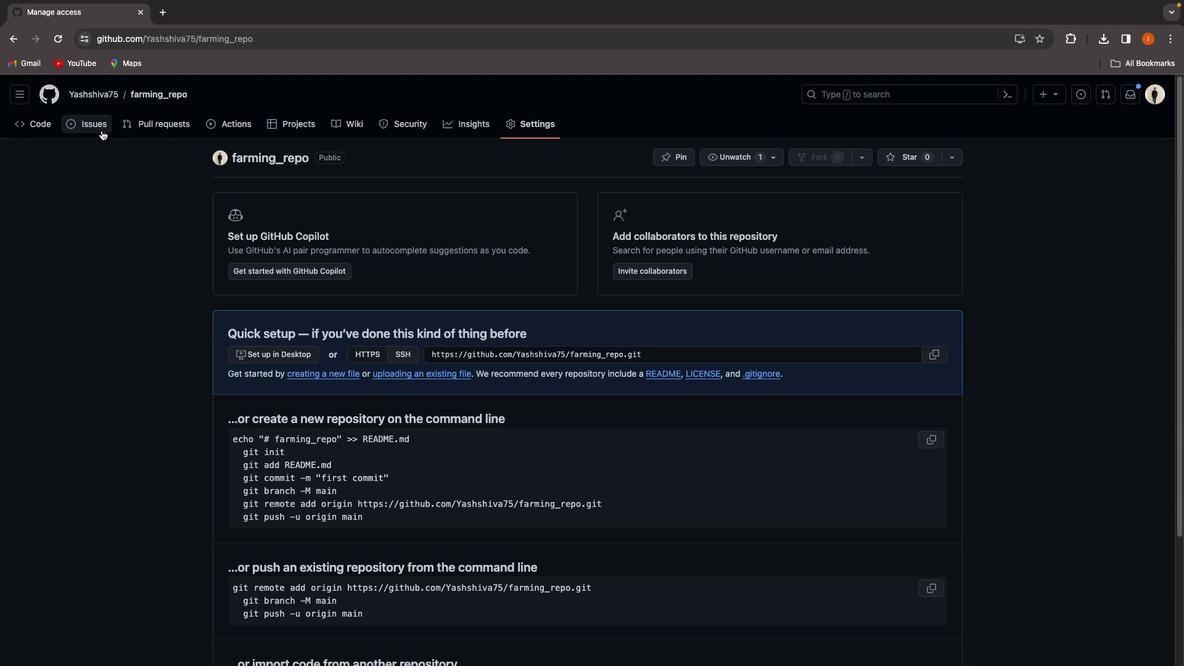 
Action: Mouse pressed left at (101, 130)
Screenshot: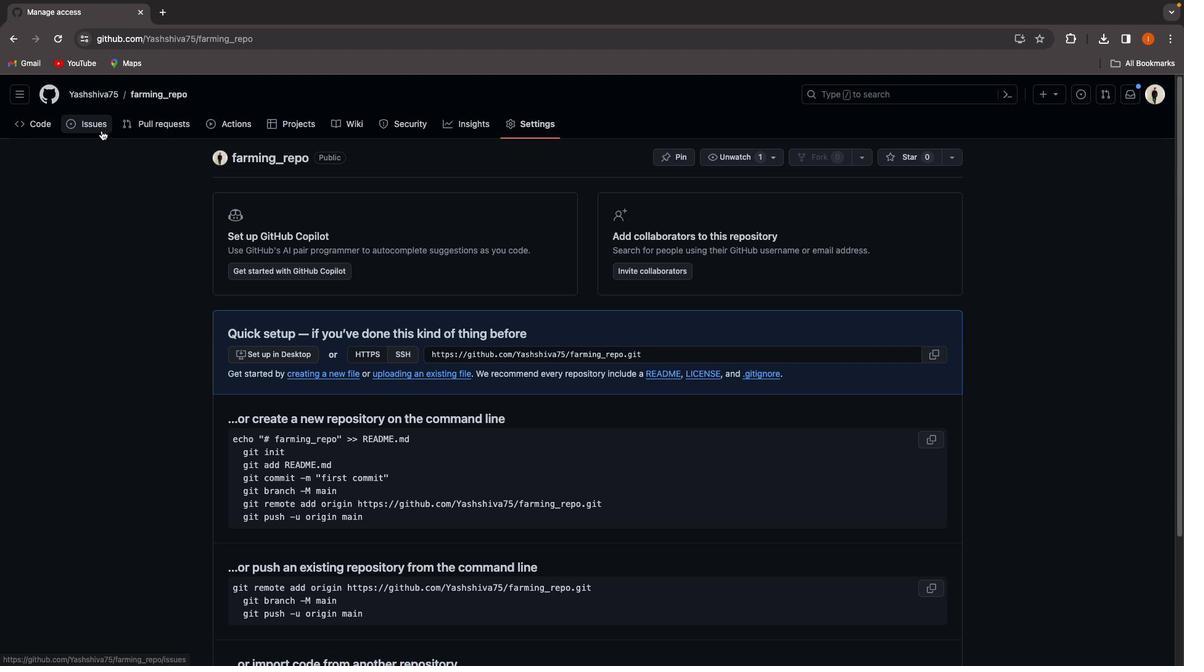 
Action: Mouse moved to (920, 162)
Screenshot: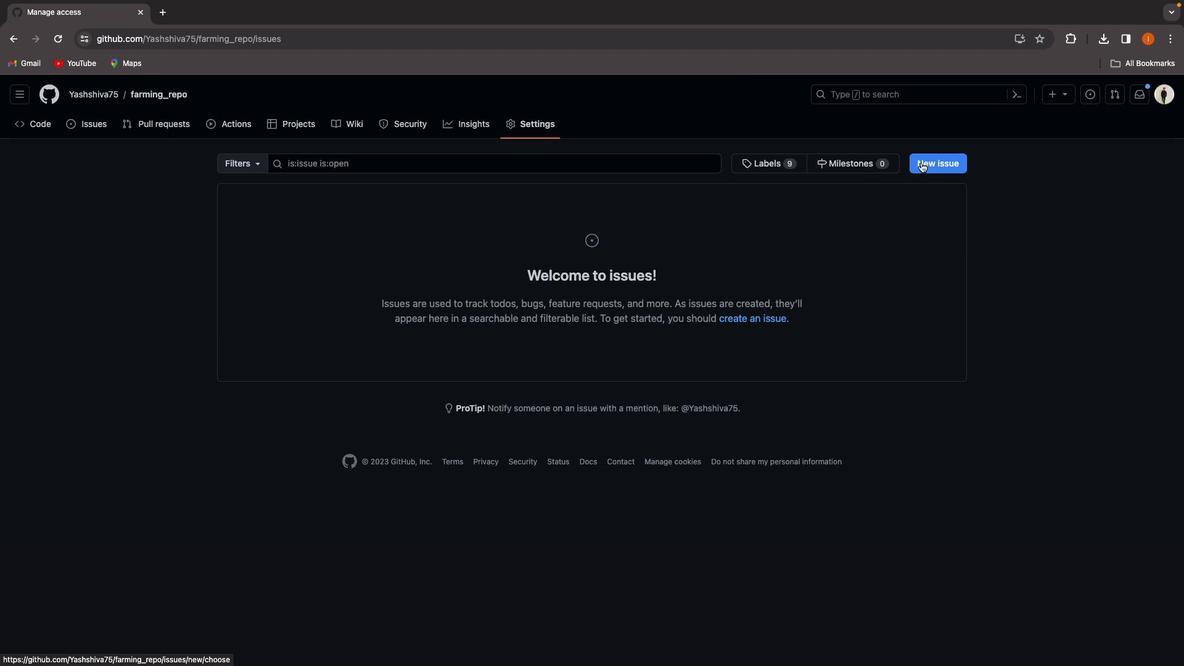 
Action: Mouse pressed left at (920, 162)
Screenshot: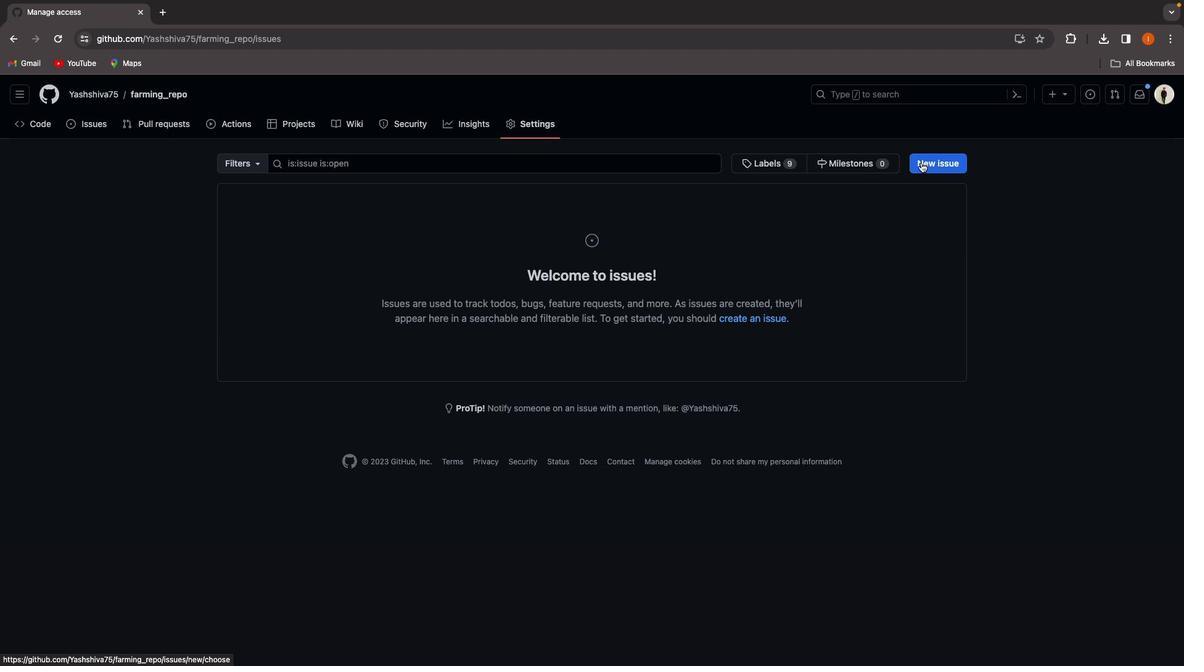 
Action: Mouse moved to (379, 186)
Screenshot: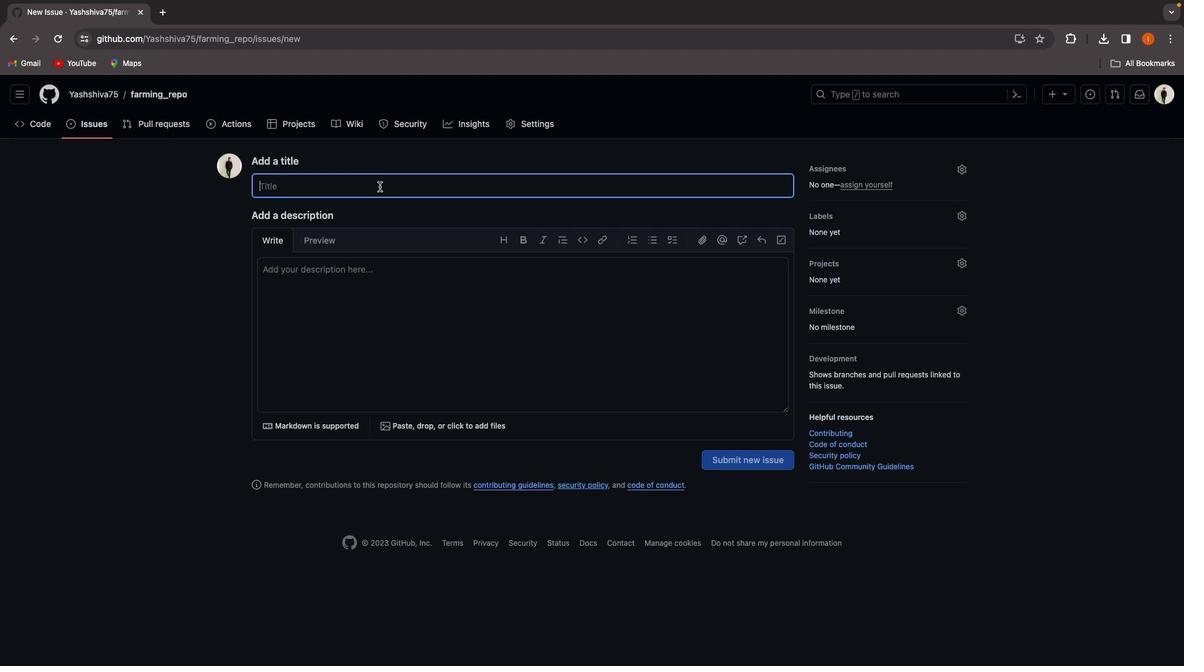 
Action: Mouse pressed left at (379, 186)
Screenshot: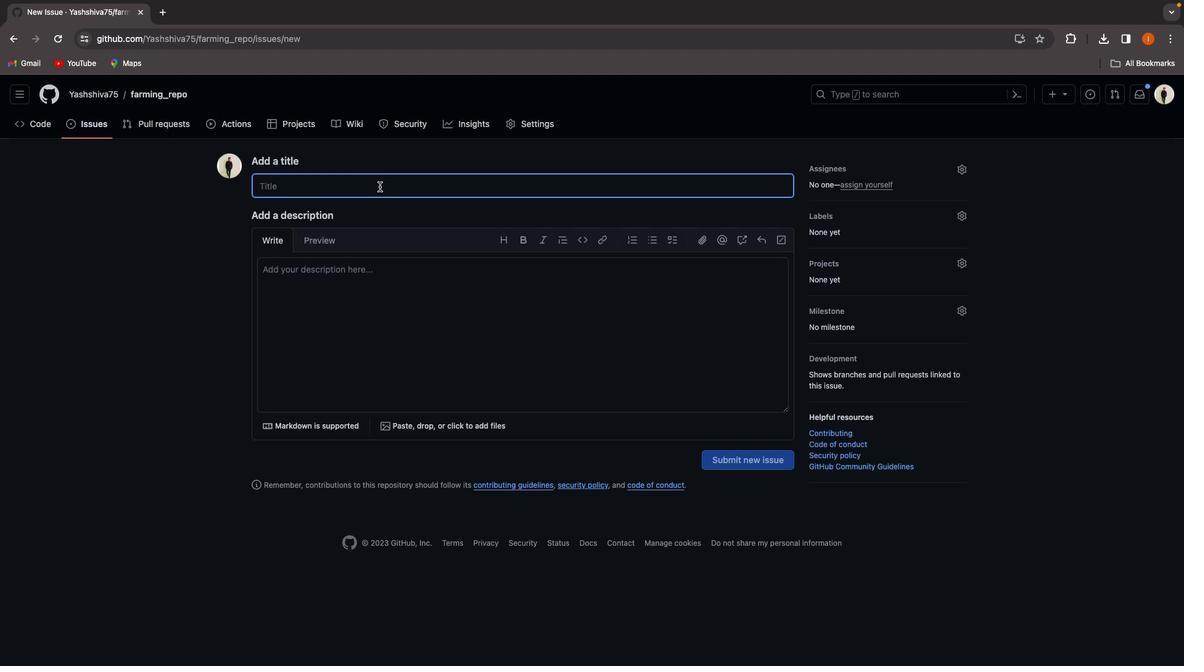 
Action: Key pressed 'i''s''s''u''e''1'
Screenshot: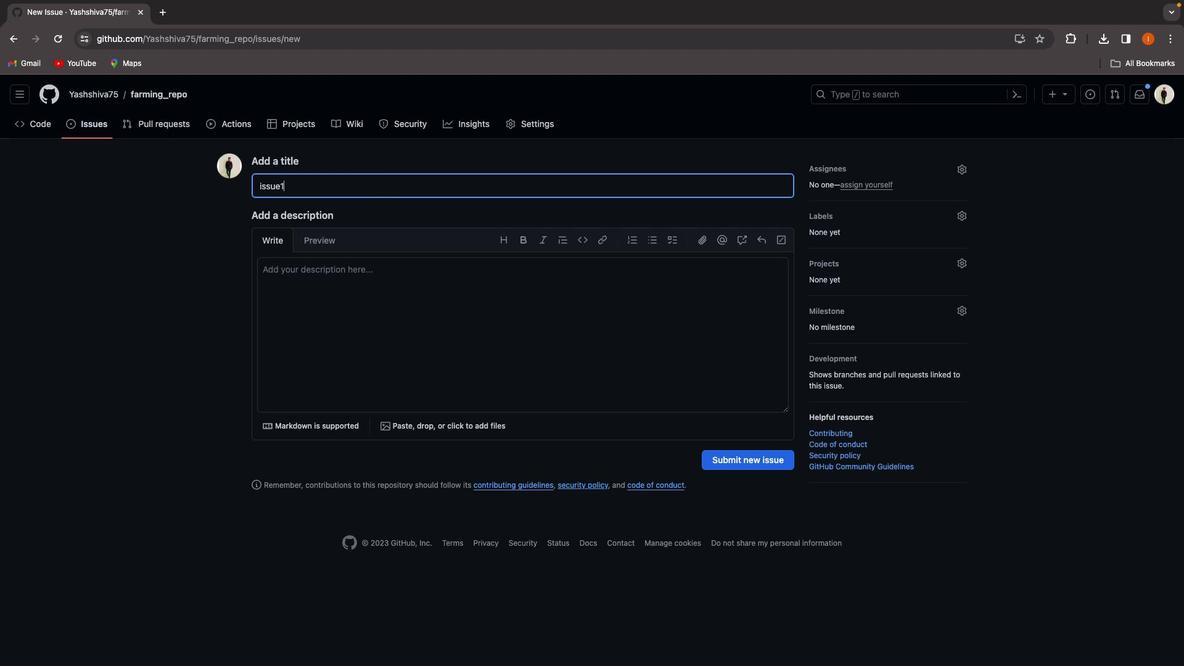 
Action: Mouse moved to (960, 216)
Screenshot: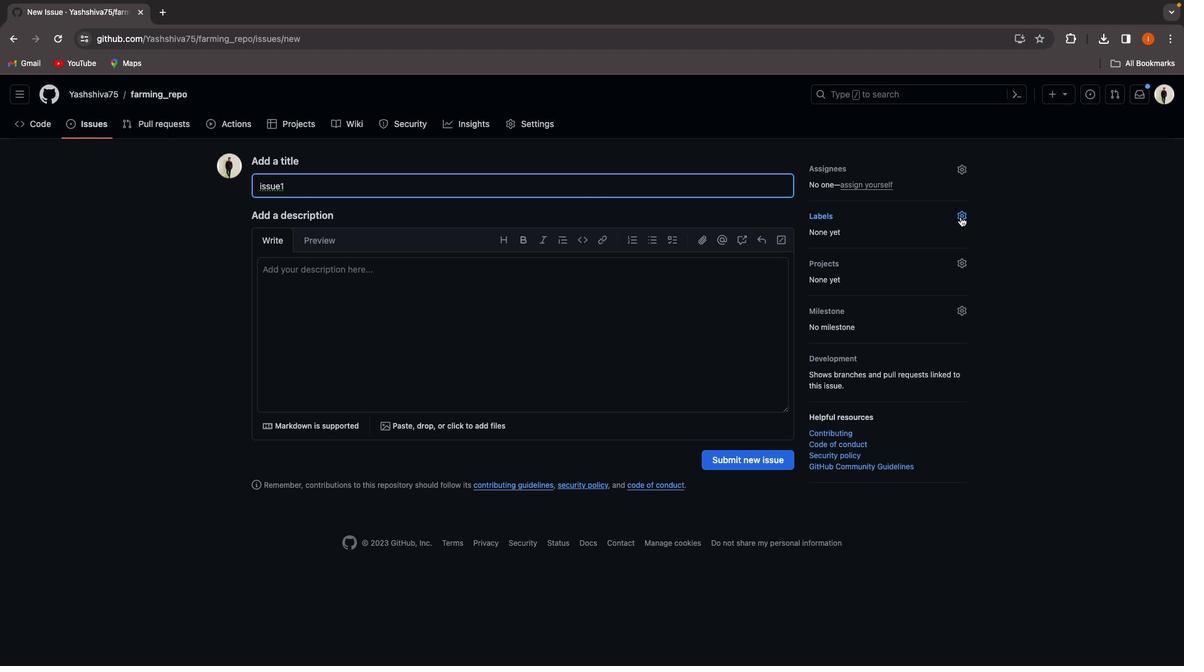 
Action: Mouse pressed left at (960, 216)
Screenshot: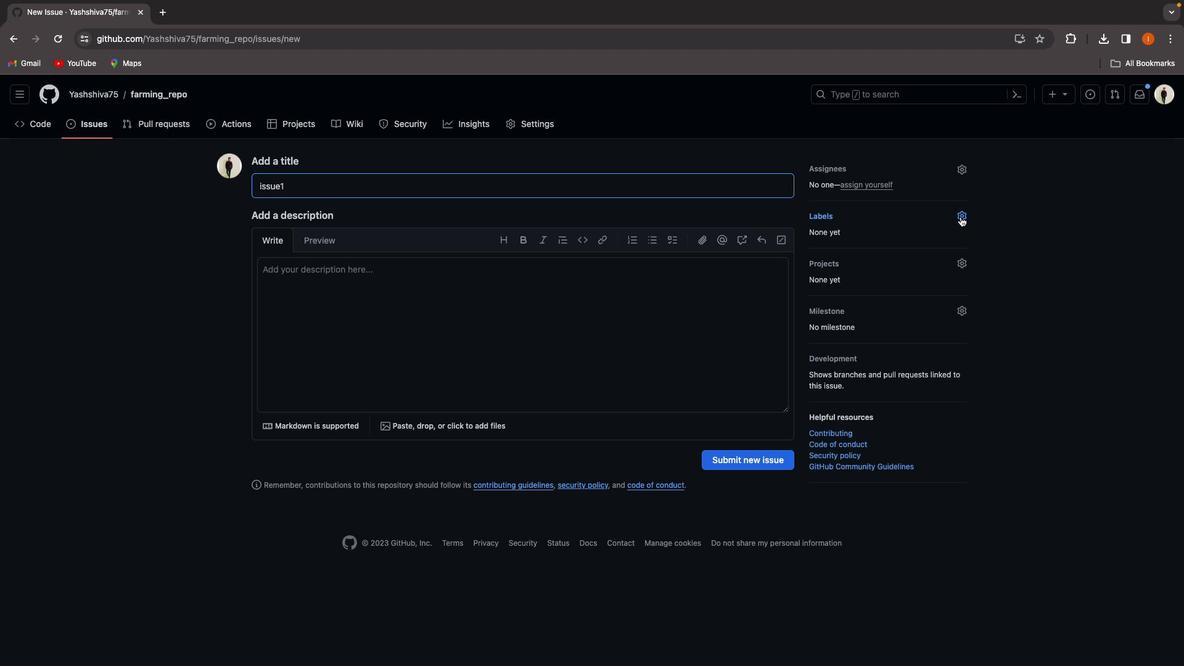 
Action: Mouse moved to (817, 295)
Screenshot: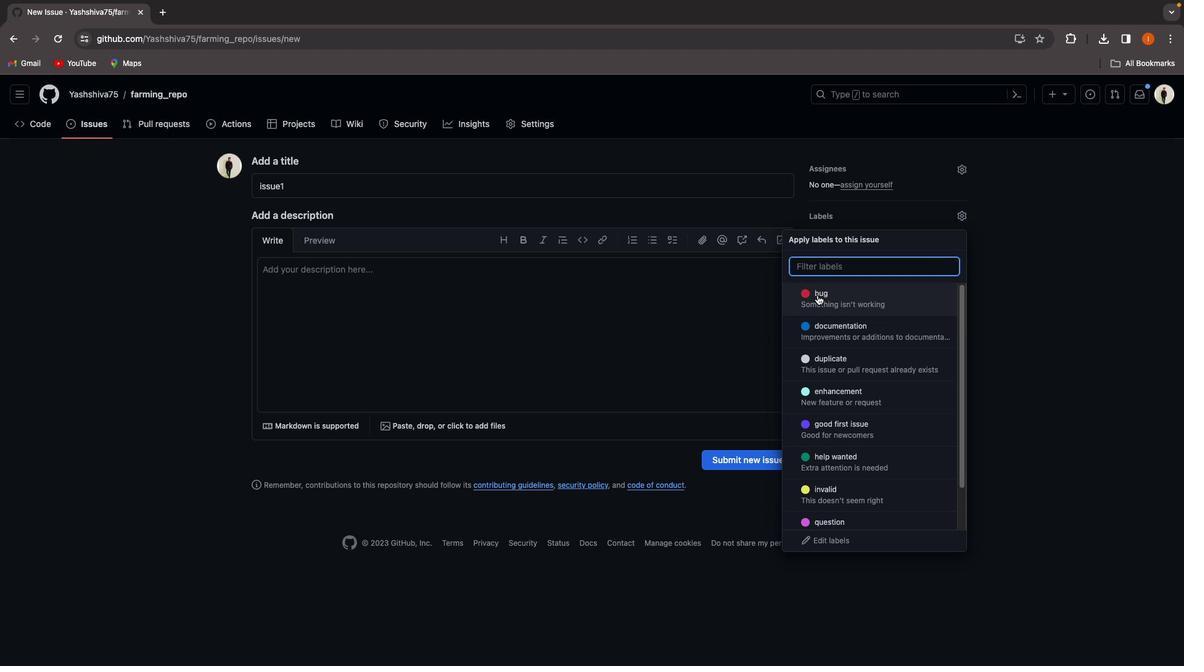 
Action: Mouse pressed left at (817, 295)
Screenshot: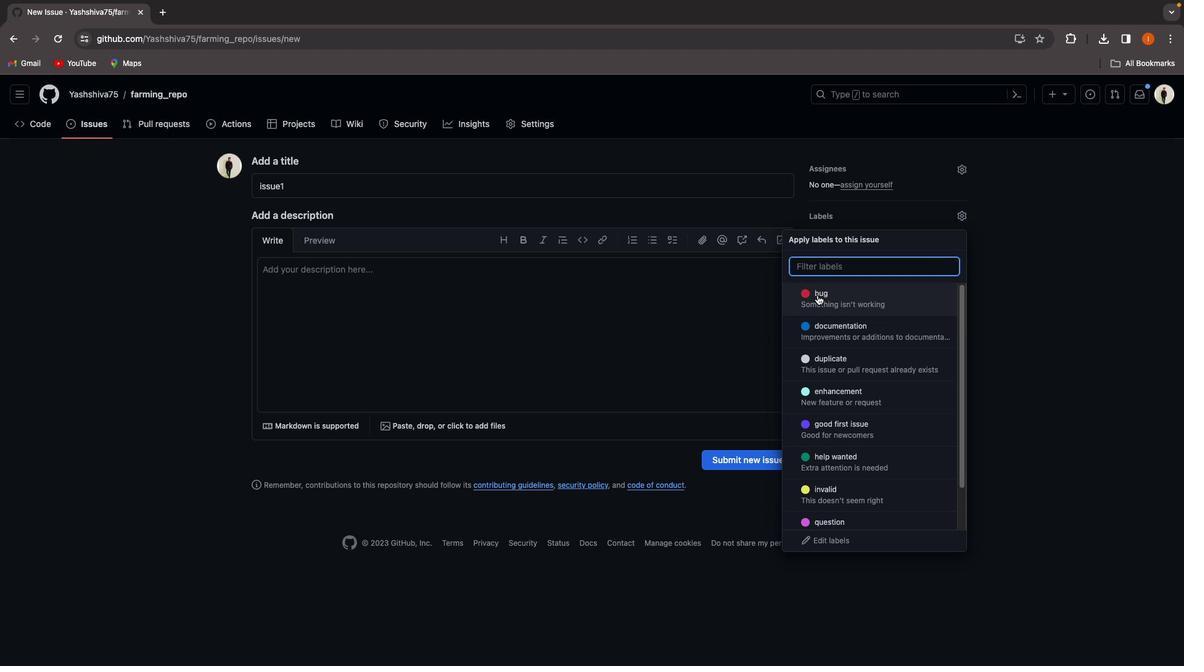 
Action: Mouse moved to (814, 319)
Screenshot: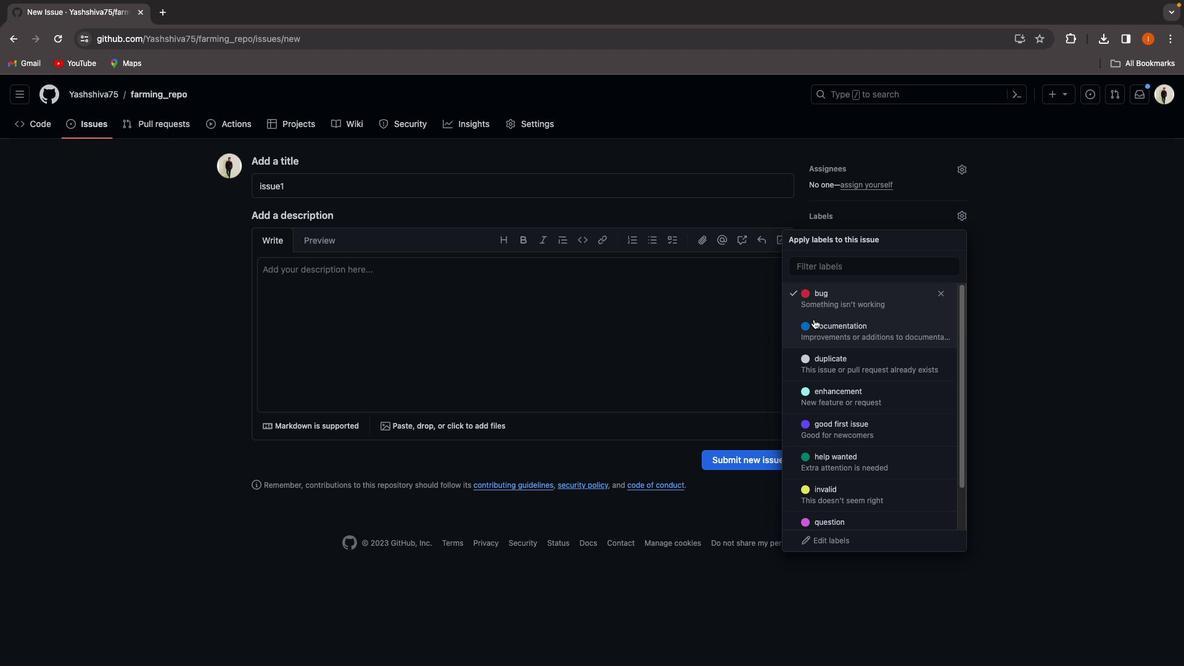 
Action: Mouse pressed left at (814, 319)
Screenshot: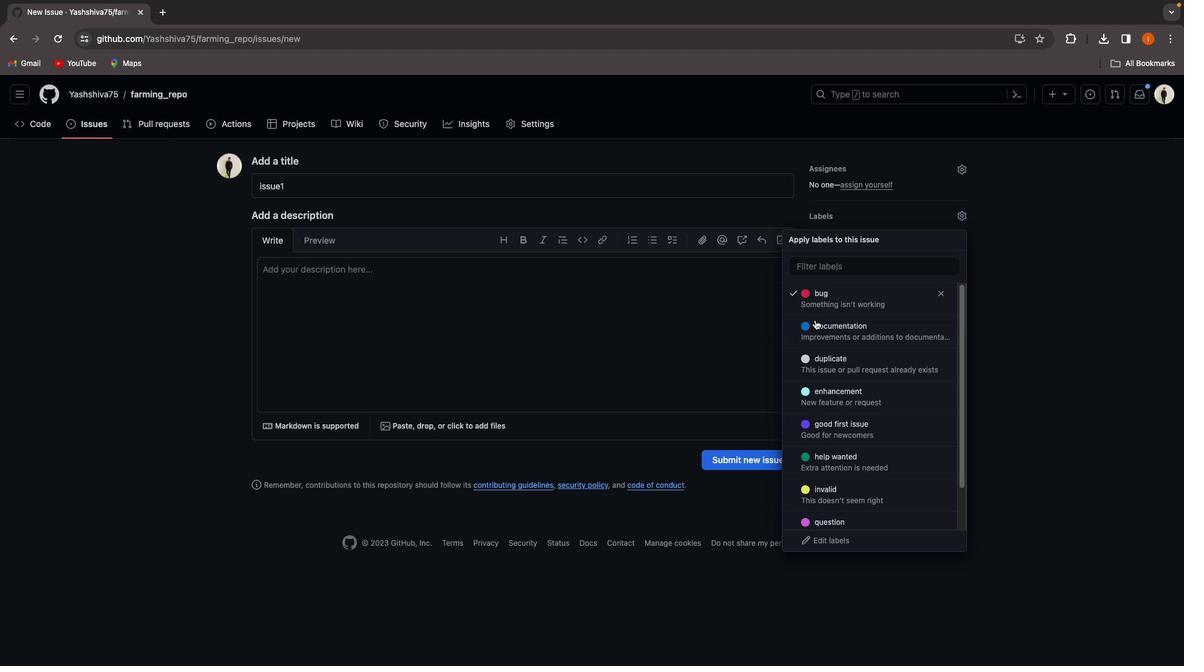 
Action: Mouse moved to (827, 363)
Screenshot: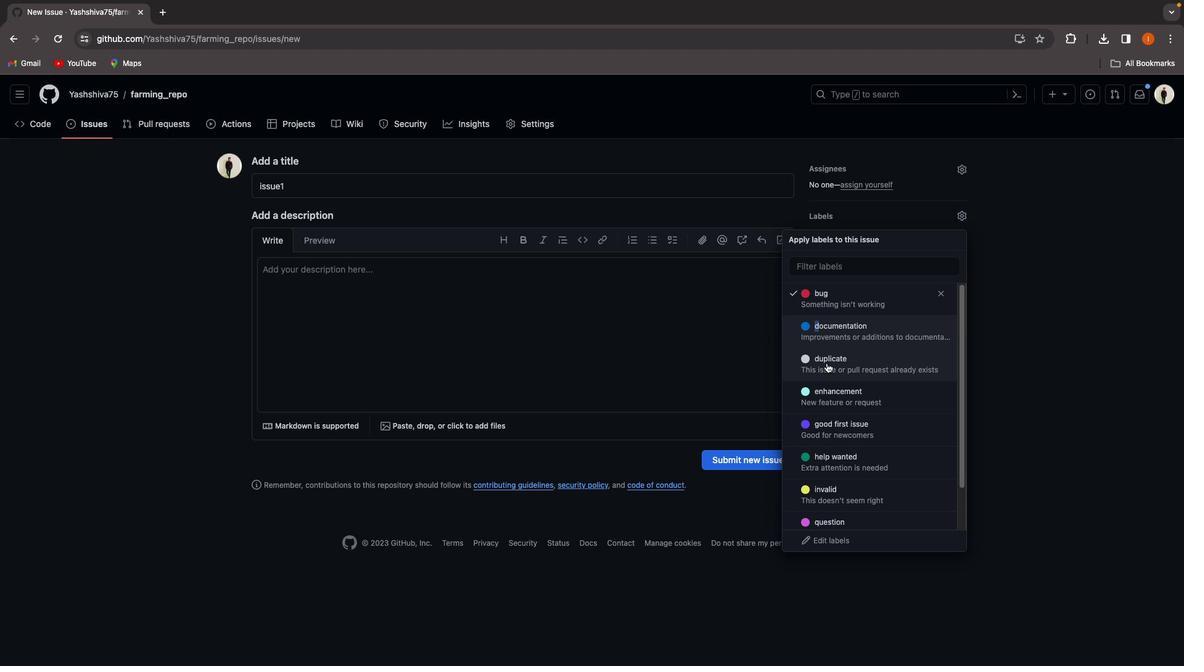 
Action: Mouse pressed left at (827, 363)
Screenshot: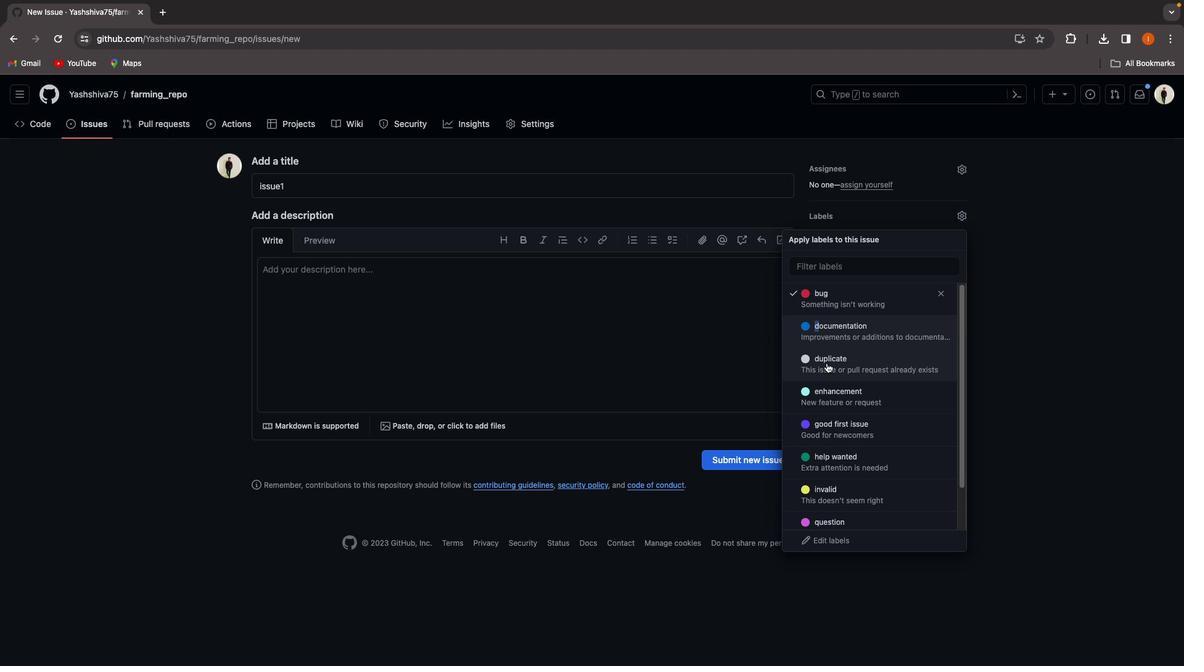 
Action: Mouse moved to (822, 386)
Screenshot: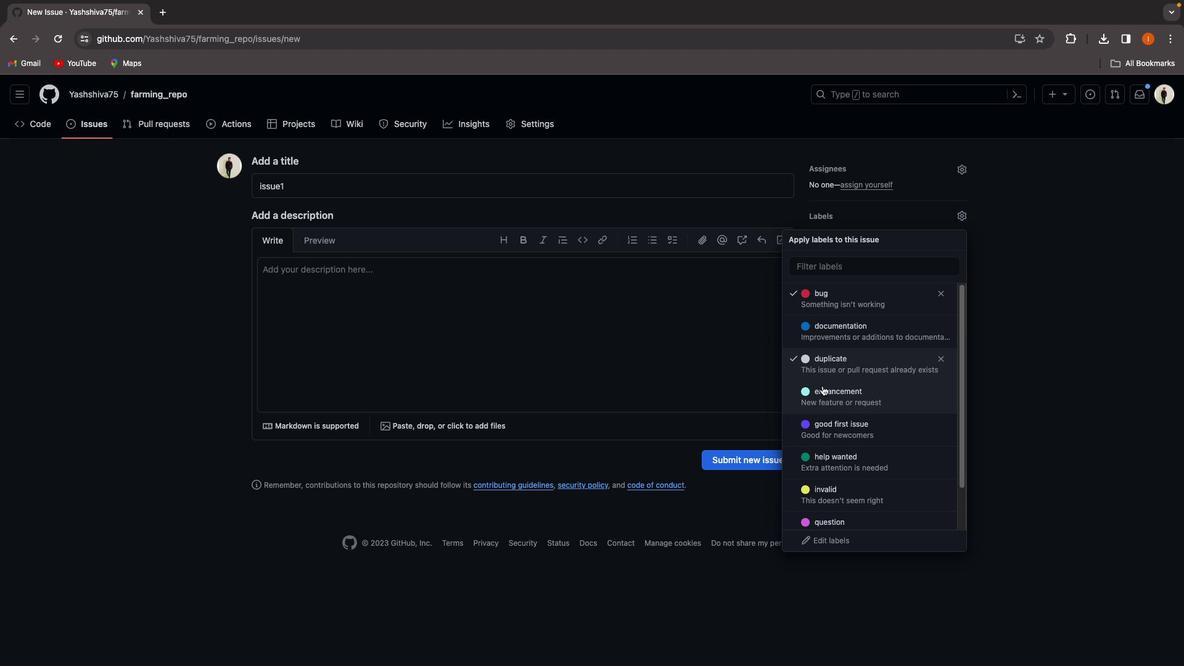 
Action: Mouse pressed left at (822, 386)
Screenshot: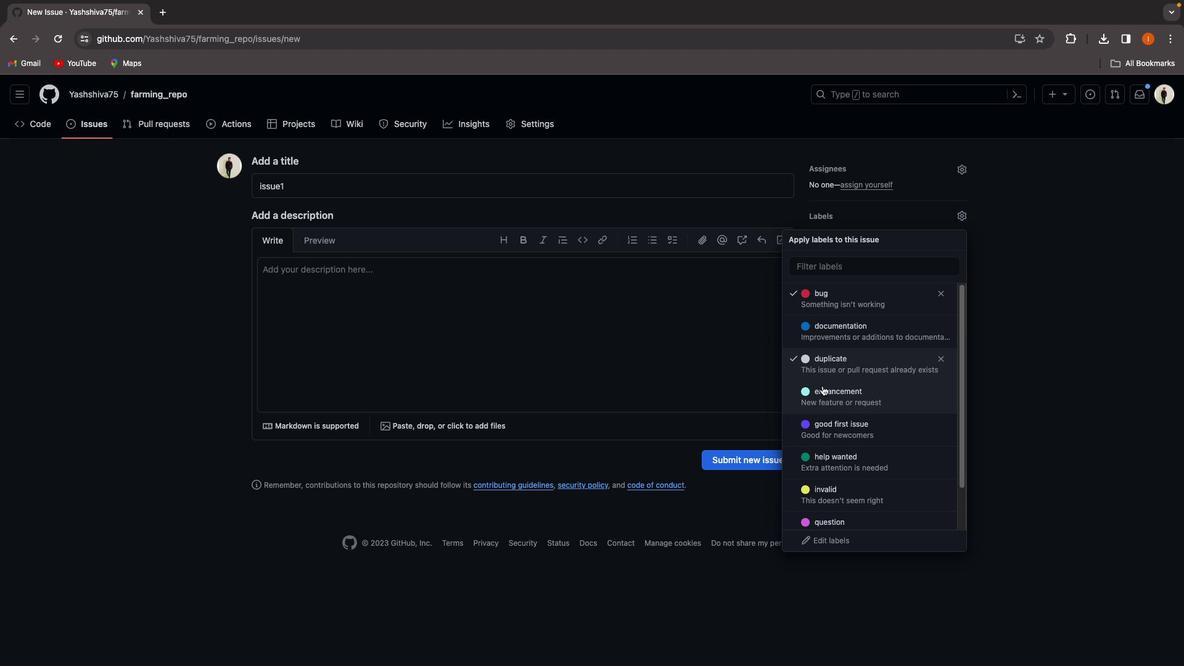 
Action: Mouse moved to (814, 413)
Screenshot: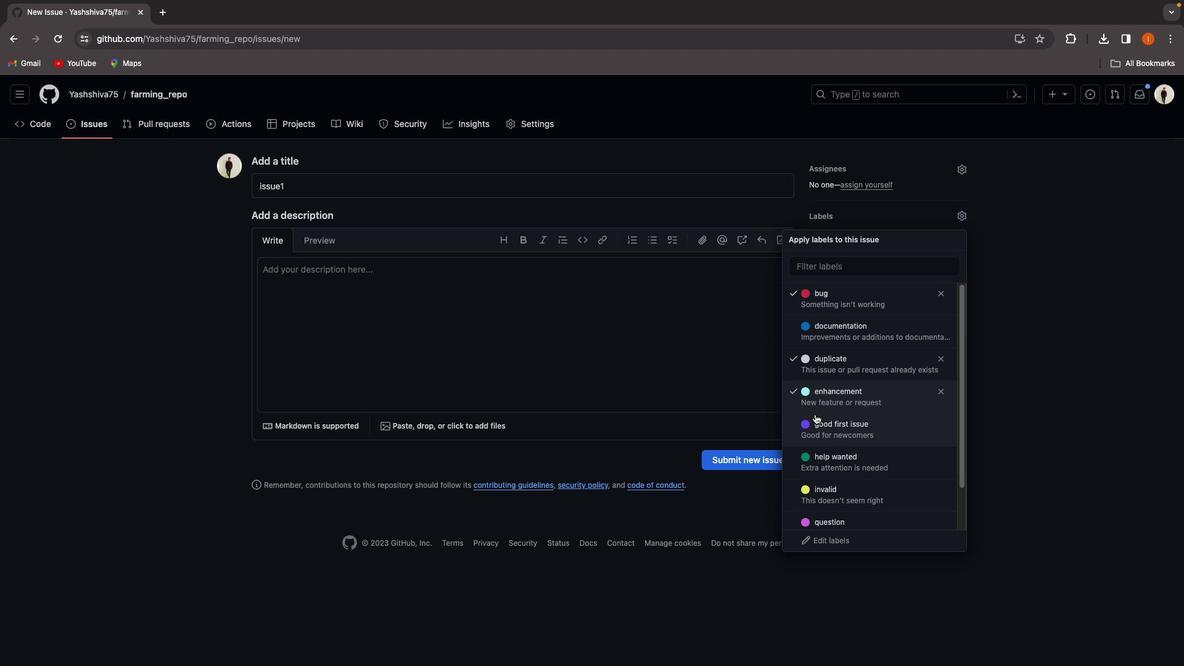 
Action: Mouse pressed left at (814, 413)
Screenshot: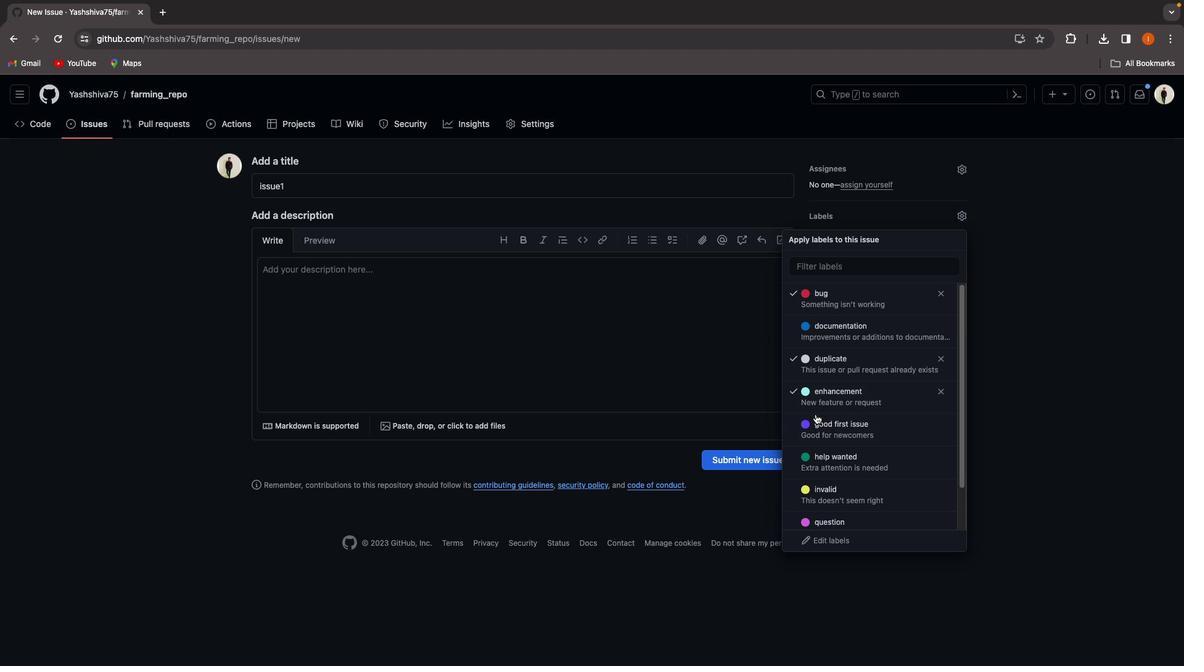 
Action: Mouse moved to (817, 435)
Screenshot: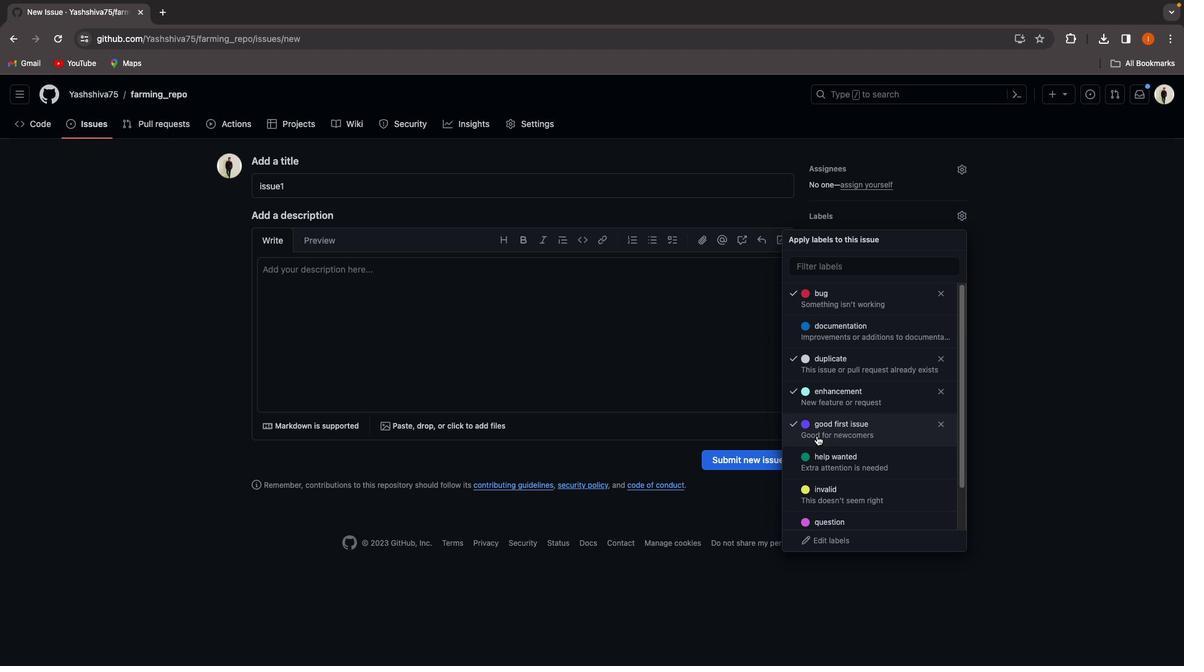 
Action: Mouse pressed left at (817, 435)
Screenshot: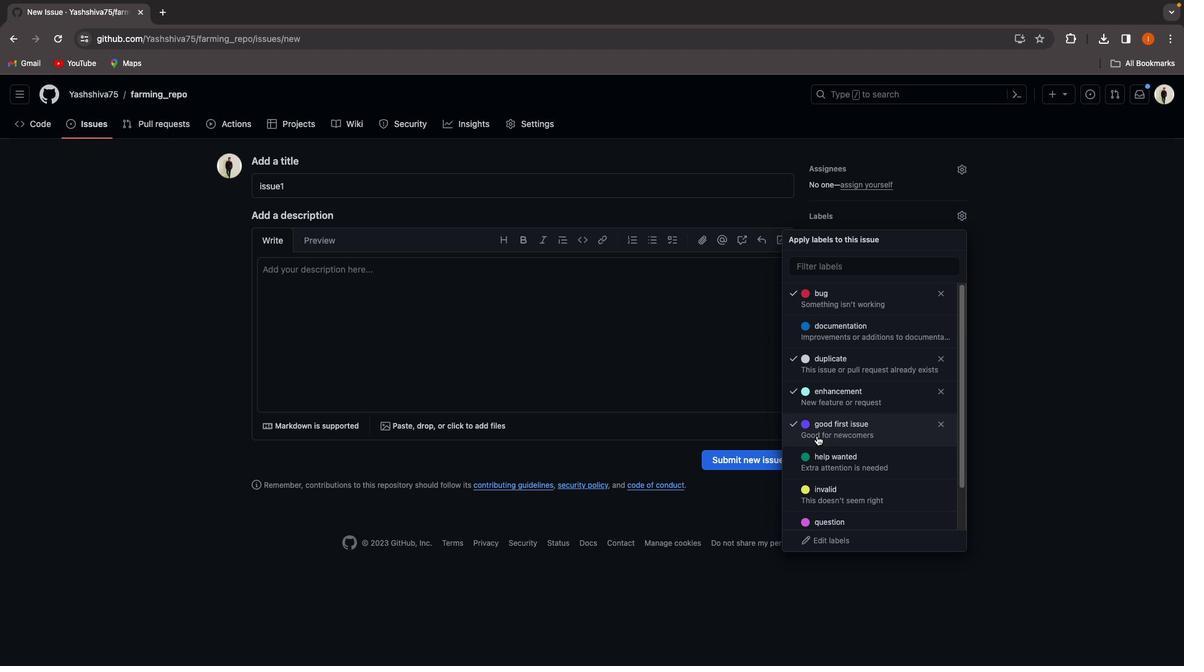 
Action: Mouse moved to (817, 462)
Screenshot: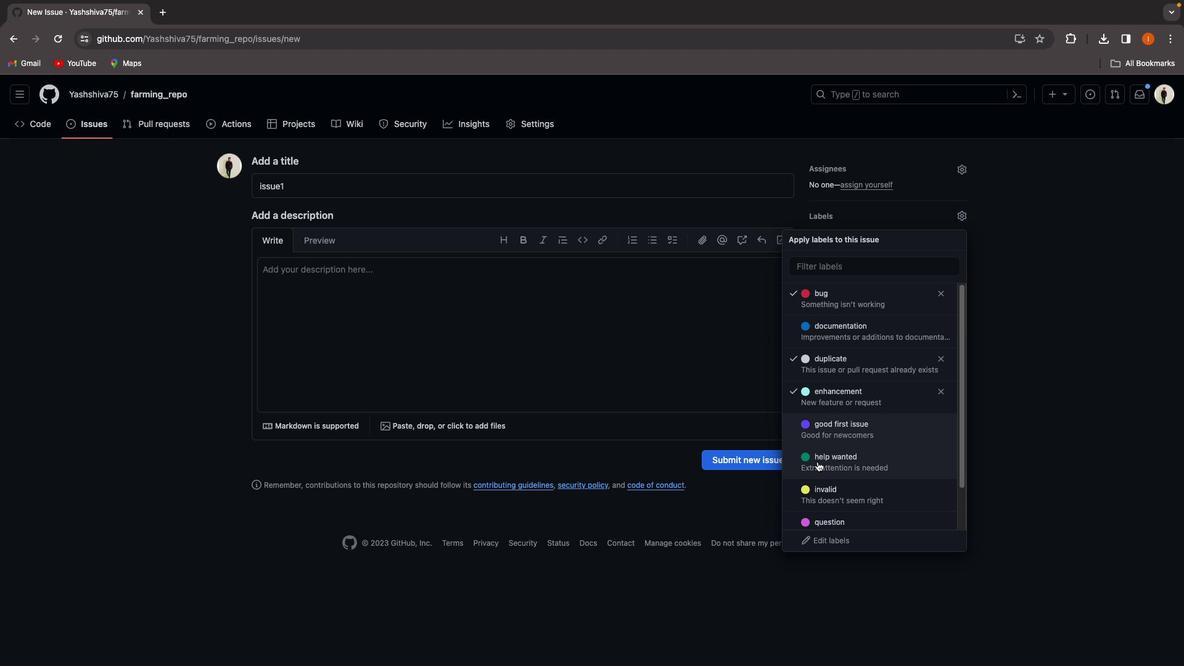 
Action: Mouse pressed left at (817, 462)
Screenshot: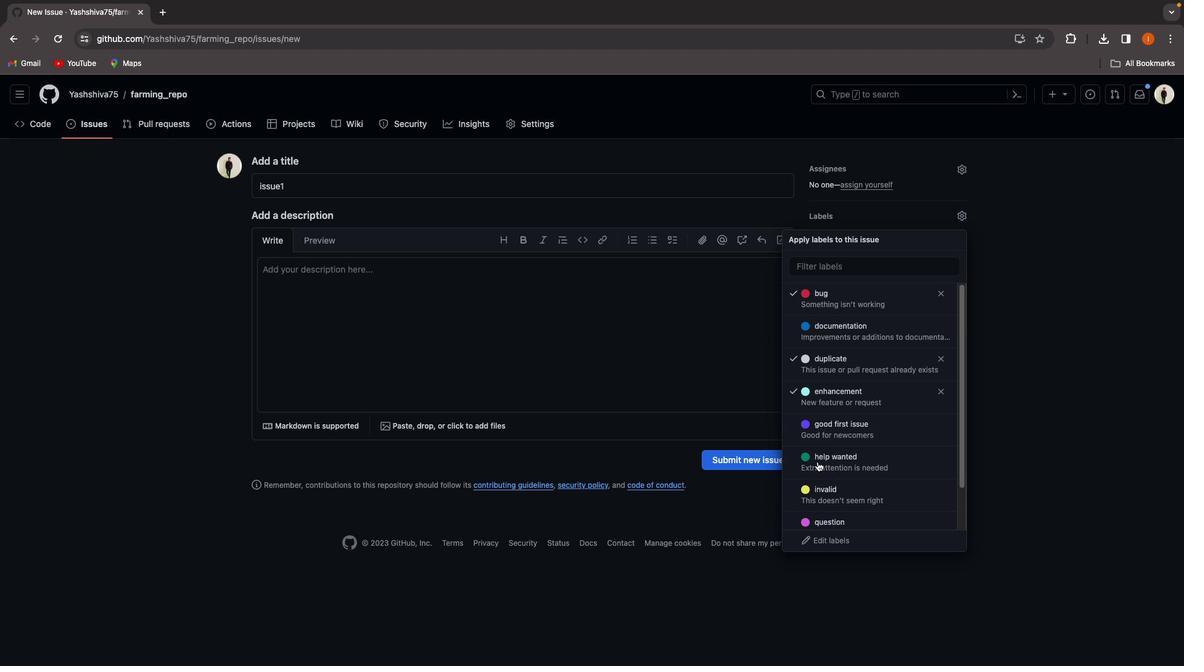 
Action: Mouse moved to (825, 536)
Screenshot: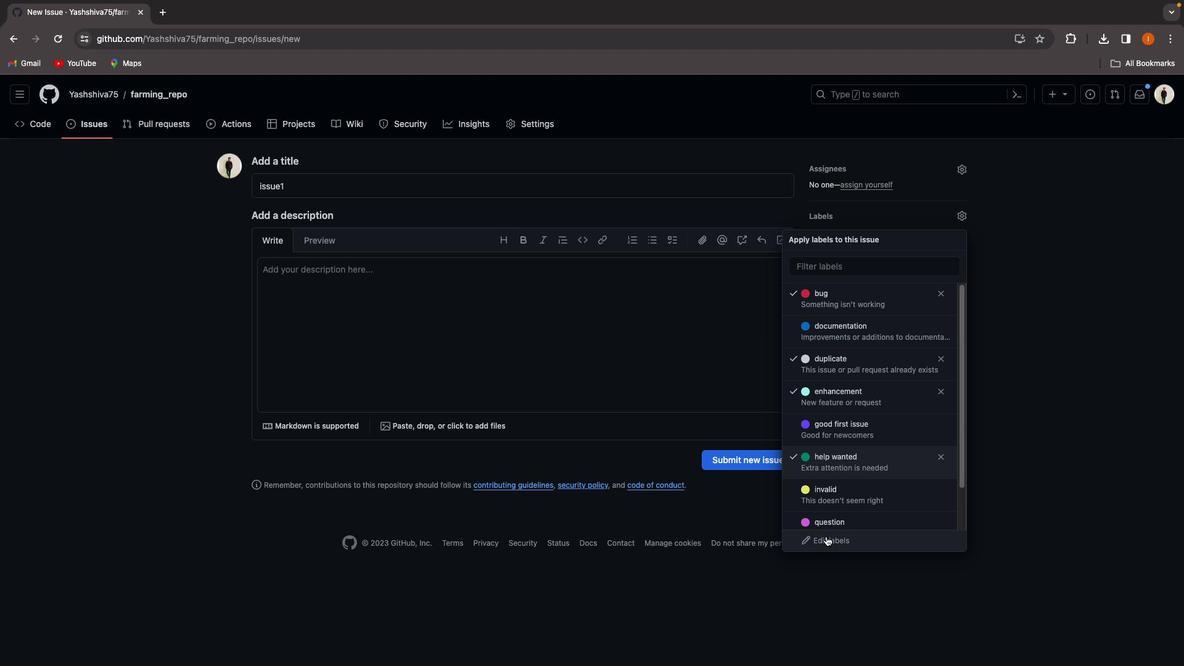 
Action: Mouse pressed left at (825, 536)
Screenshot: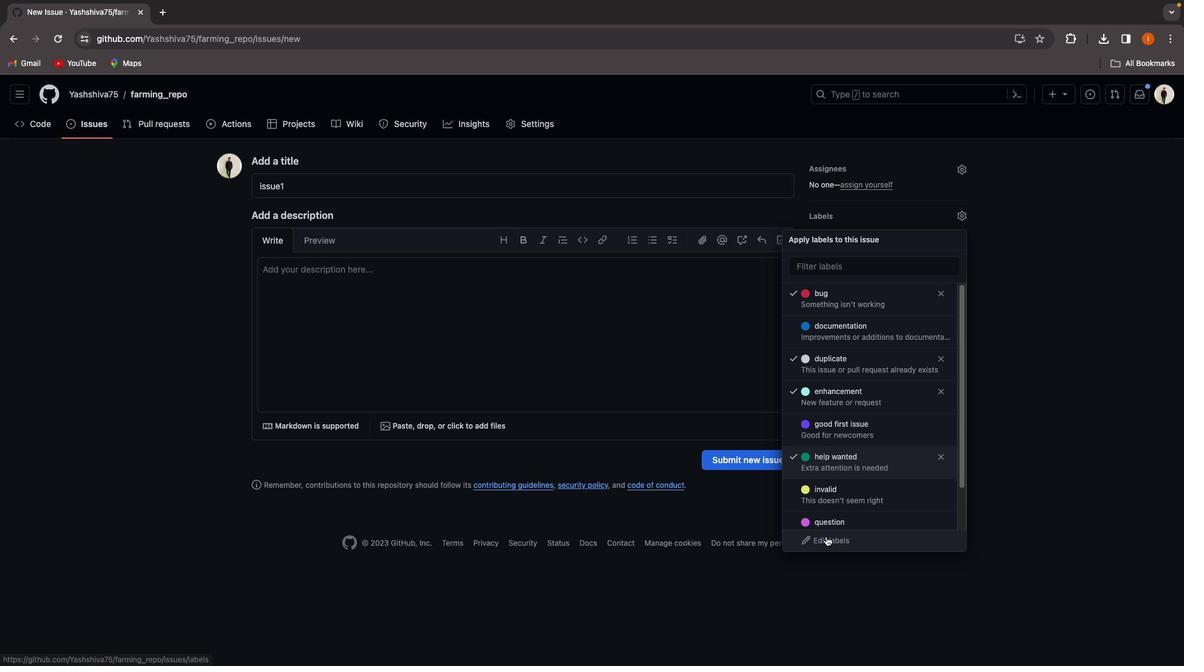 
Action: Mouse moved to (337, 162)
Screenshot: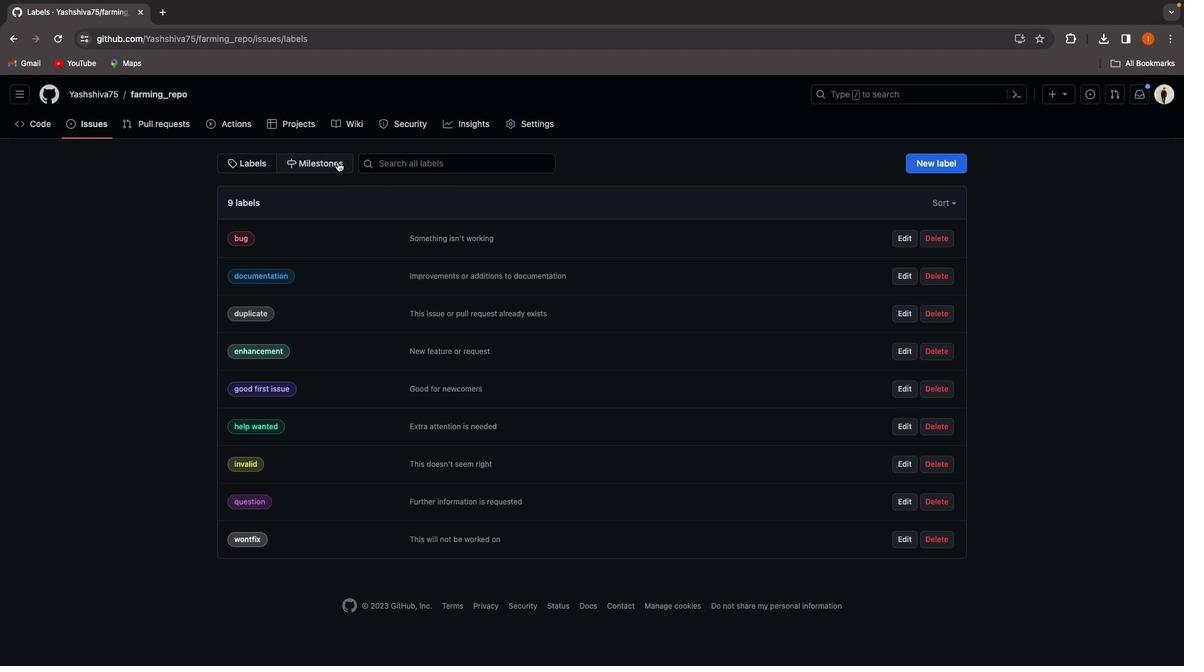 
Action: Mouse pressed left at (337, 162)
Screenshot: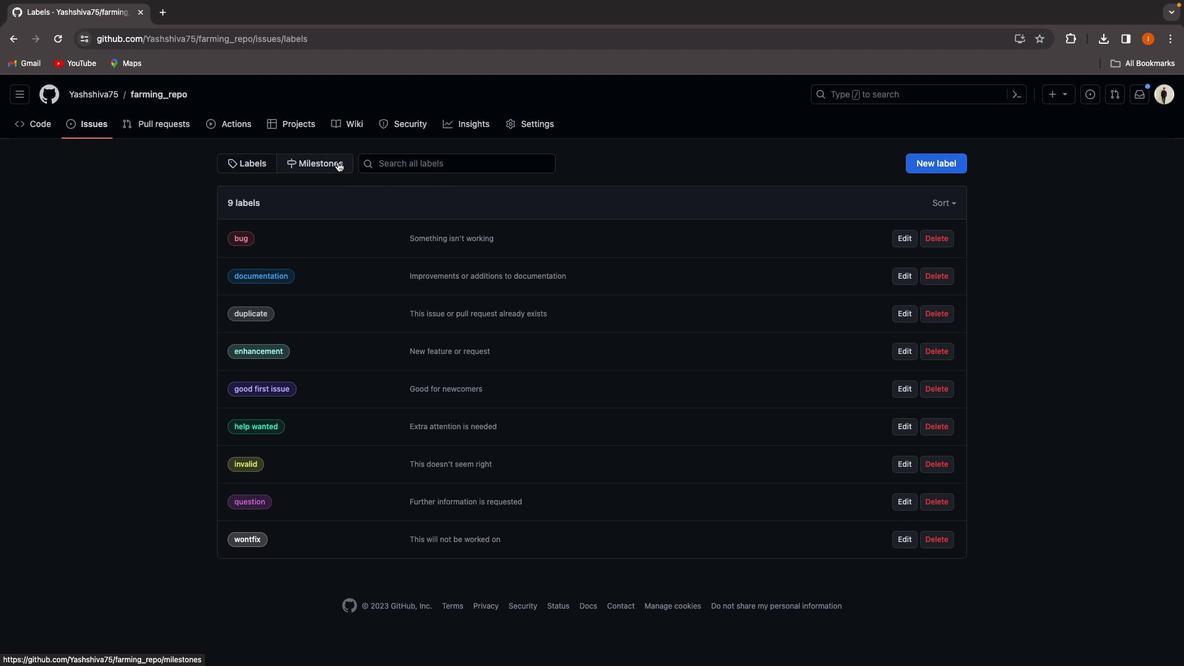 
Action: Mouse moved to (941, 161)
Screenshot: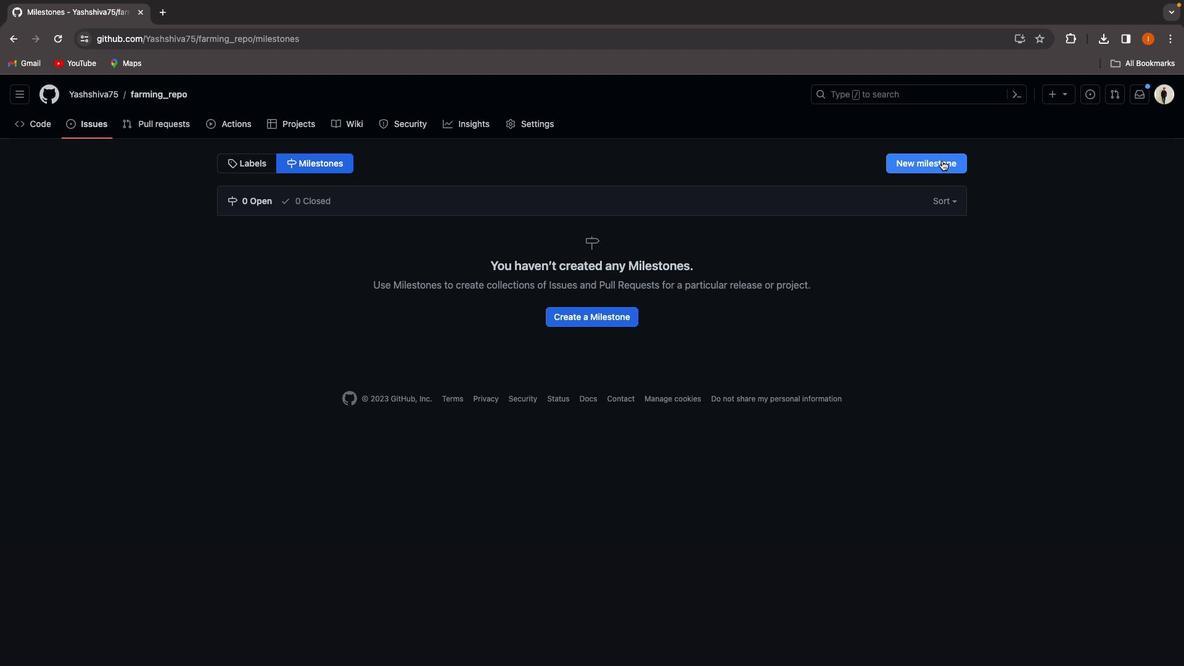 
Action: Mouse pressed left at (941, 161)
Screenshot: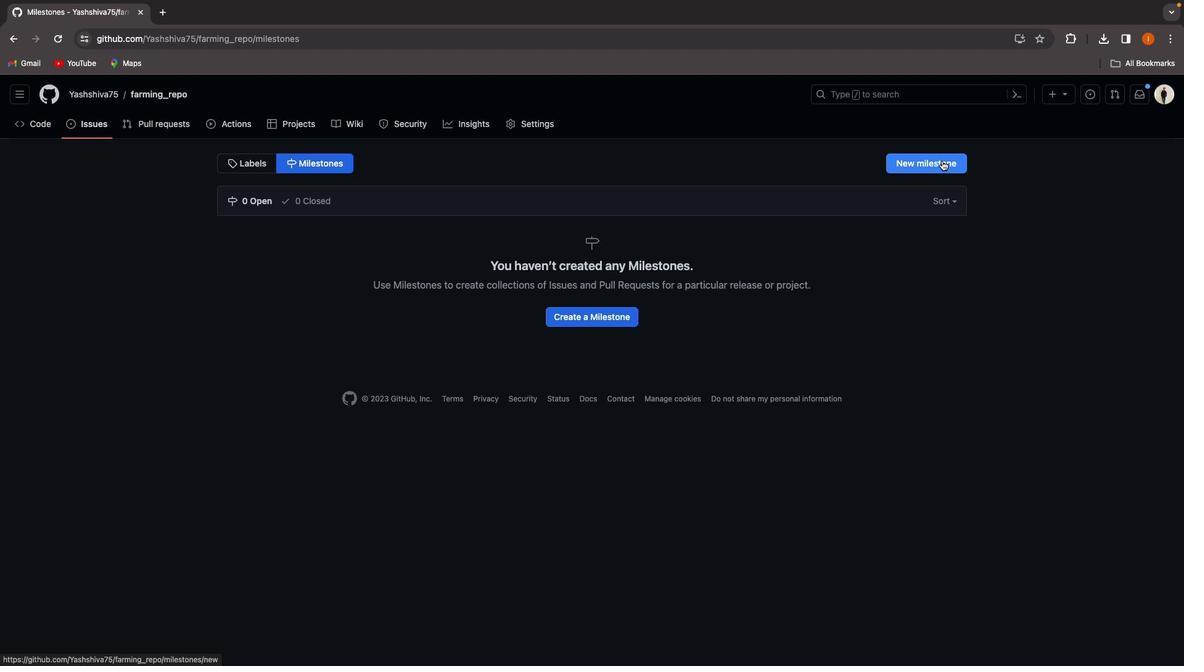 
Action: Mouse moved to (484, 230)
Screenshot: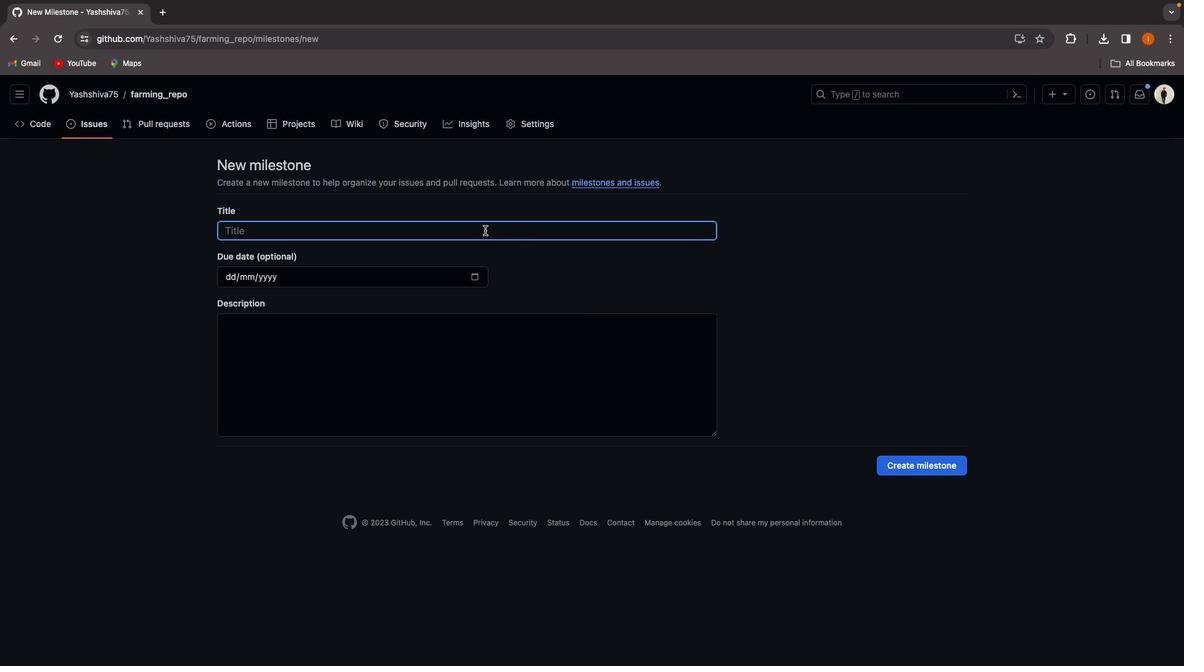 
Action: Mouse pressed left at (484, 230)
Screenshot: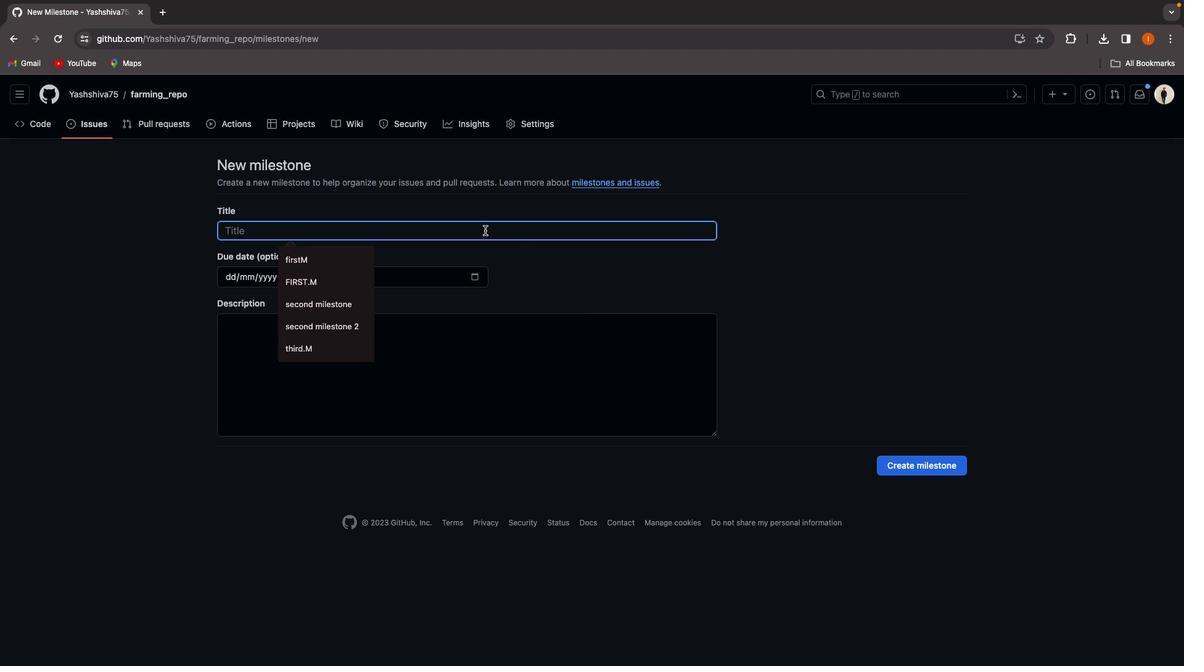 
Action: Key pressed 'f''i''t'Key.backspaceKey.backspaceKey.shift_r'M''.''5'
Screenshot: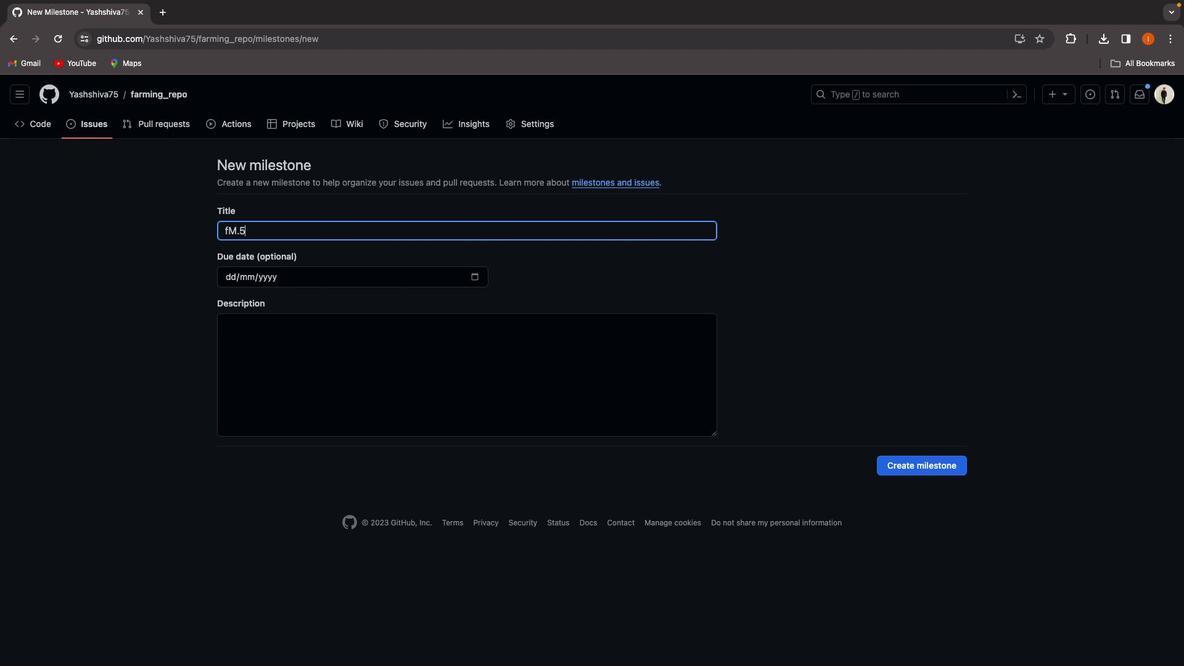
Action: Mouse moved to (473, 280)
Screenshot: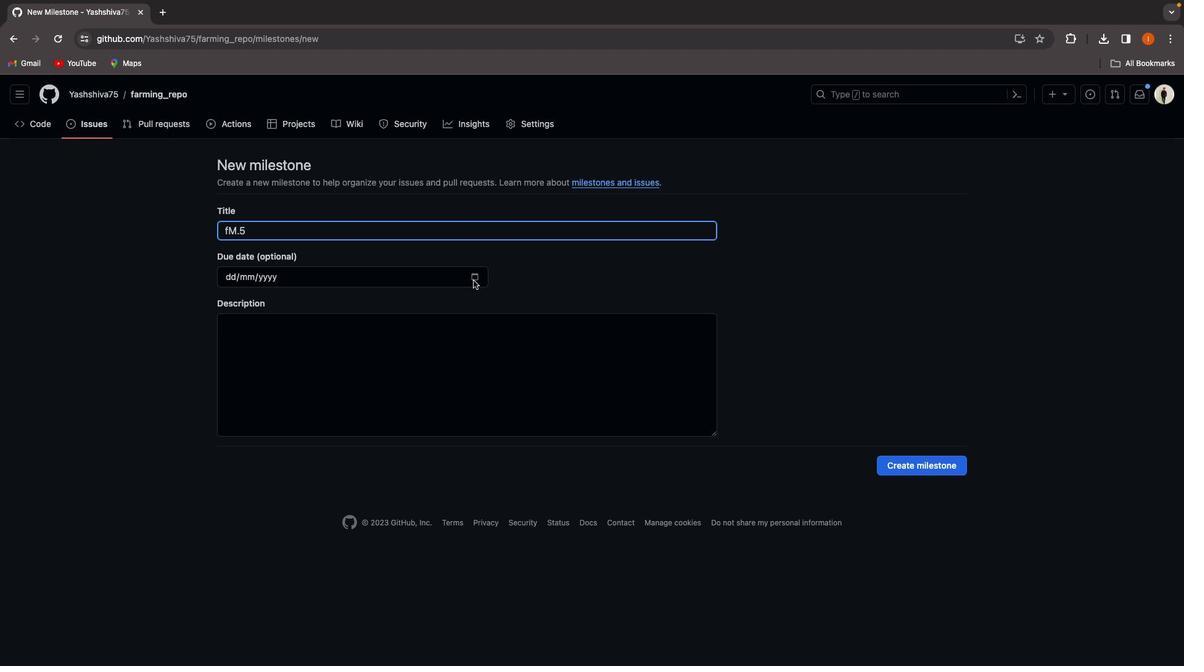 
Action: Mouse pressed left at (473, 280)
Screenshot: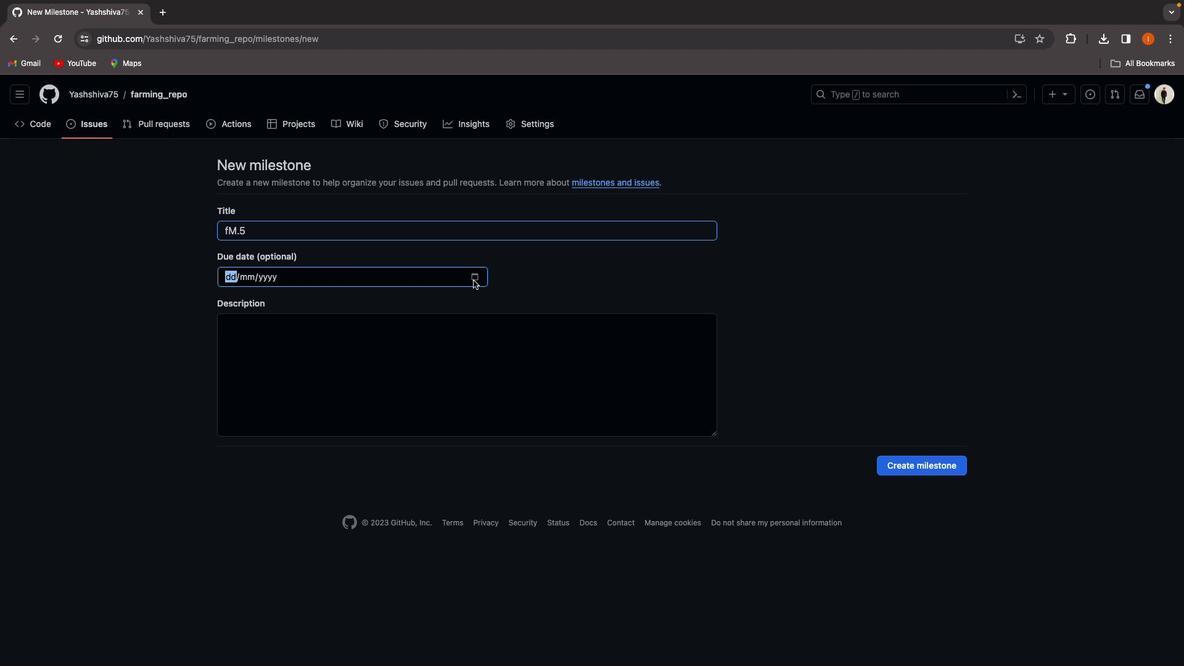 
Action: Mouse moved to (321, 445)
Screenshot: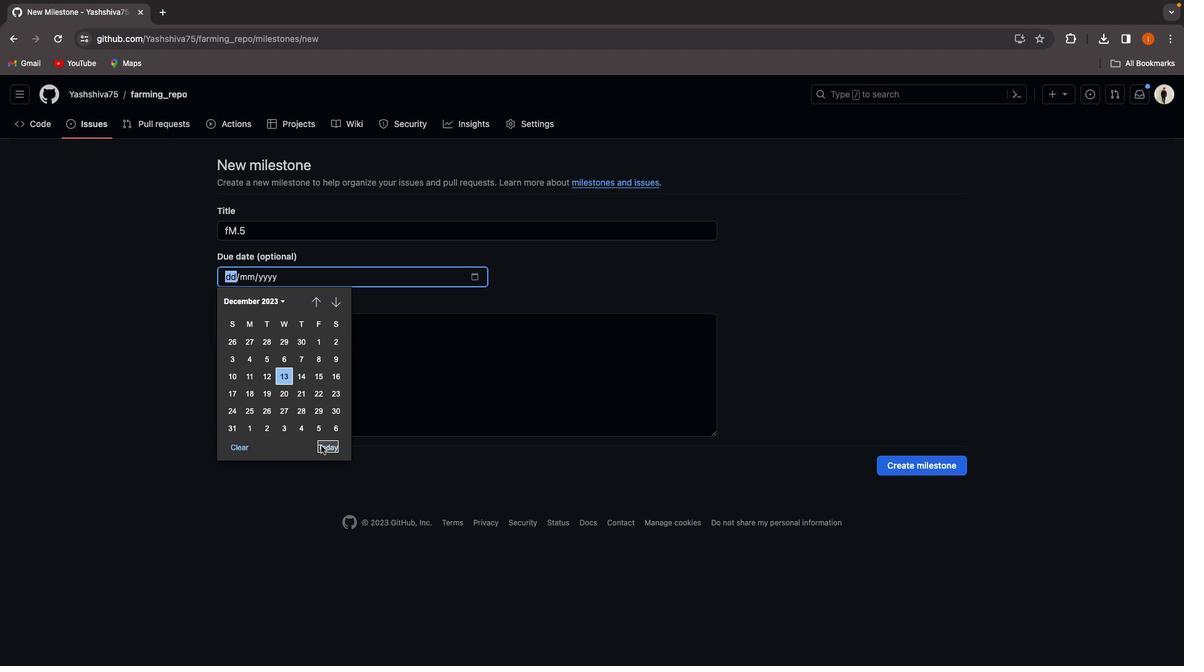 
Action: Mouse pressed left at (321, 445)
Screenshot: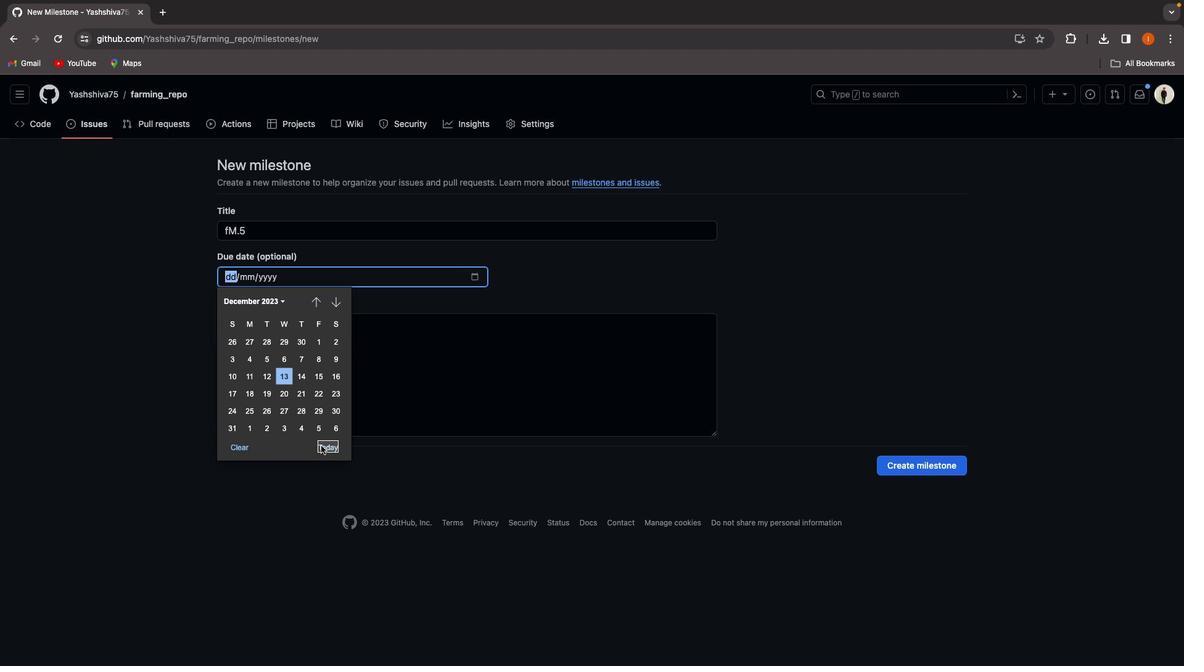 
Action: Mouse moved to (263, 345)
Screenshot: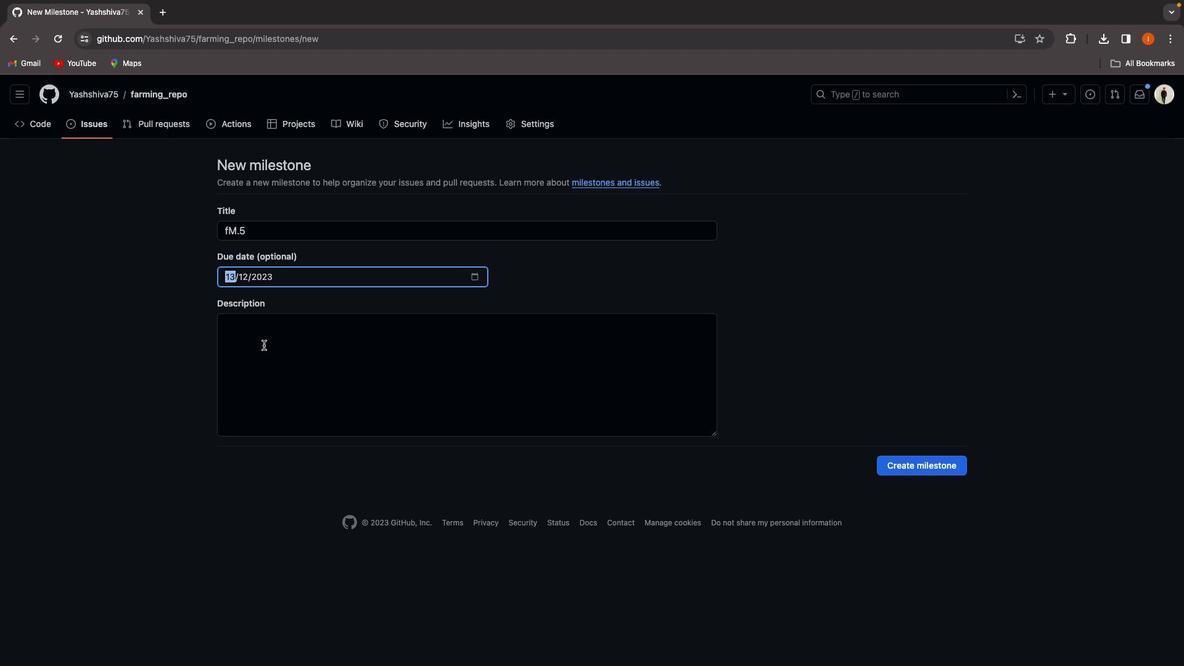 
Action: Mouse pressed left at (263, 345)
Screenshot: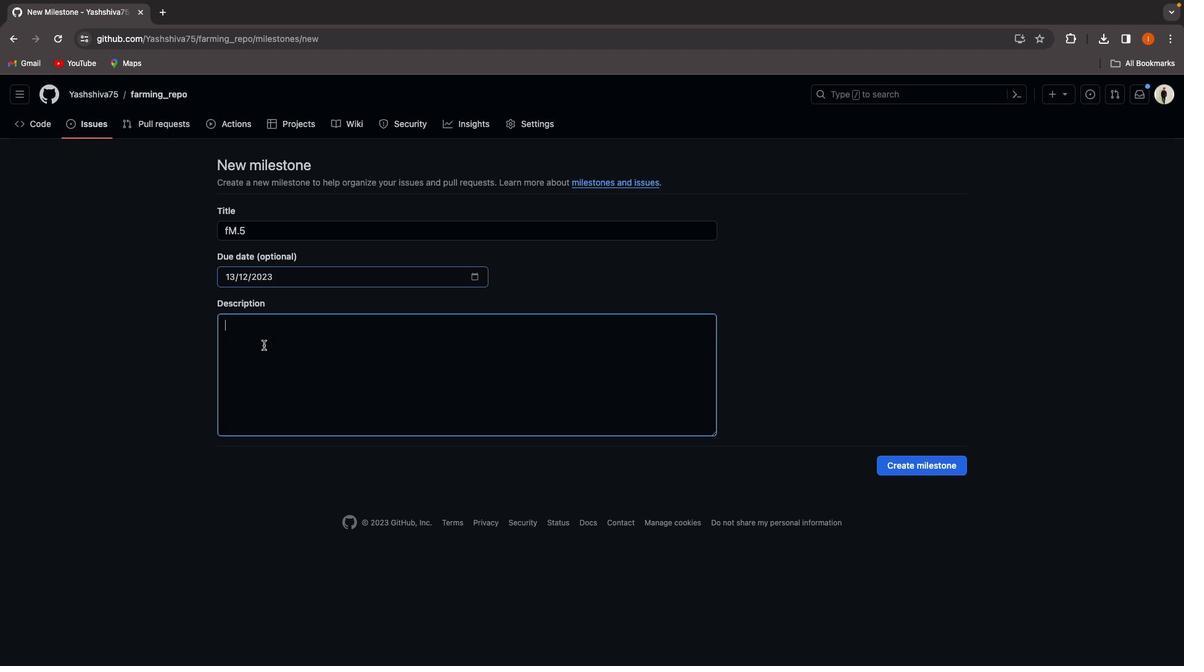 
Action: Key pressed 't''h''i''s'Key.space'i''s'Key.space'd''i''s''c''r''p''t''i''o''n'Key.space'a''b''o''u''t'Key.spaceKey.backspaceKey.backspaceKey.backspaceKey.backspaceKey.backspaceKey.backspaceKey.backspaceKey.backspaceKey.backspaceKey.backspaceKey.backspaceKey.backspaceKey.backspaceKey.backspaceKey.backspaceKey.backspace'e''s''c''r''i''p''t''i''o''n'Key.space'a'Key.backspace'b''o''t'Key.backspaceKey.backspaceKey.backspace'a''b''o''u''t'Key.space'm''i''l''e''s''t''o''n''e'Key.space't''h''a''t'Key.space'a''r''e'Key.space'c''r''e''a''t''e'Key.space'f''o''r'Key.space'f''a''r''m''i''n''g'Key.shift_r'_''r''e''p''o''.'
Screenshot: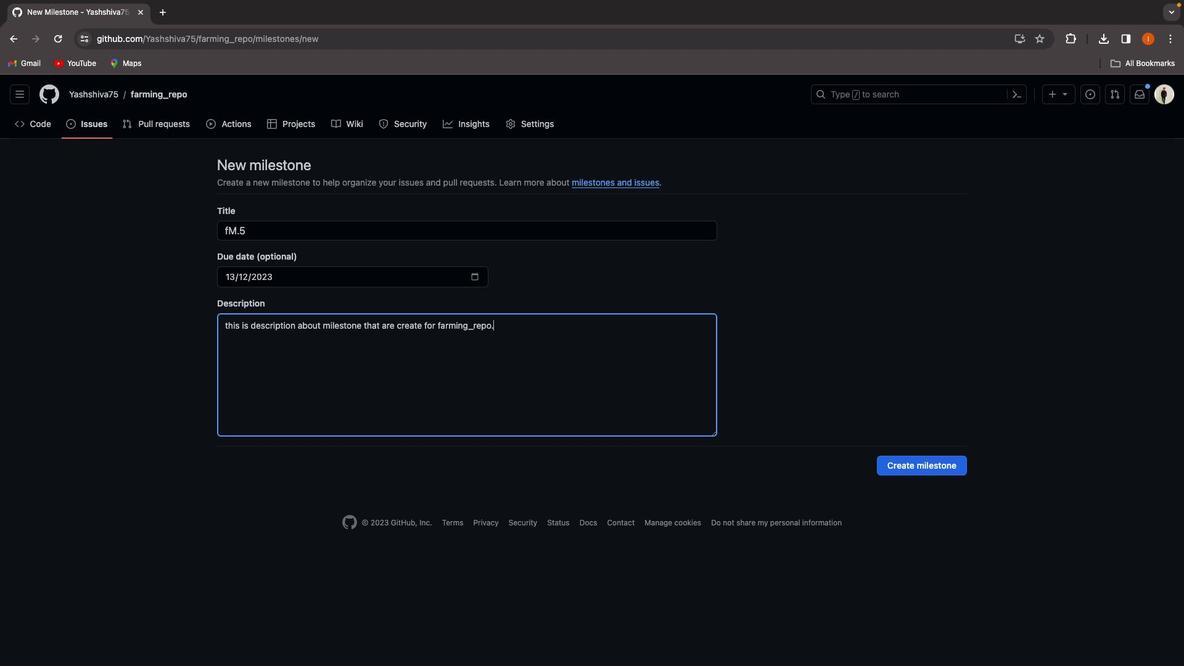 
Action: Mouse moved to (911, 470)
Screenshot: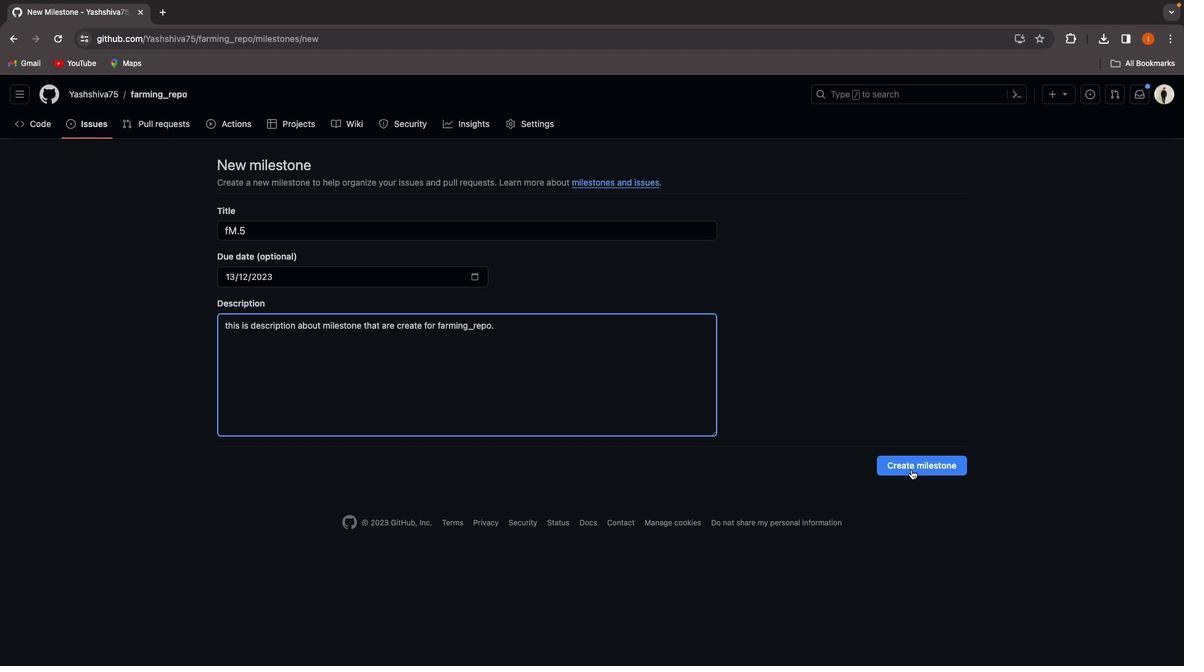 
Action: Mouse pressed left at (911, 470)
Screenshot: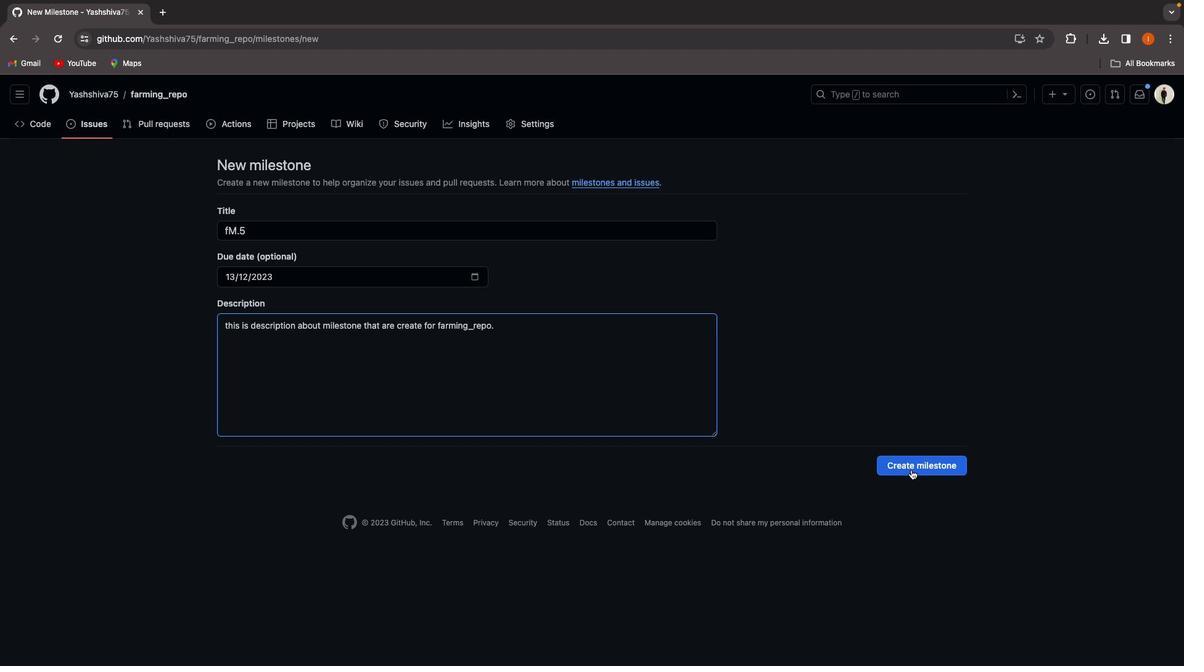 
Action: Mouse moved to (929, 162)
Screenshot: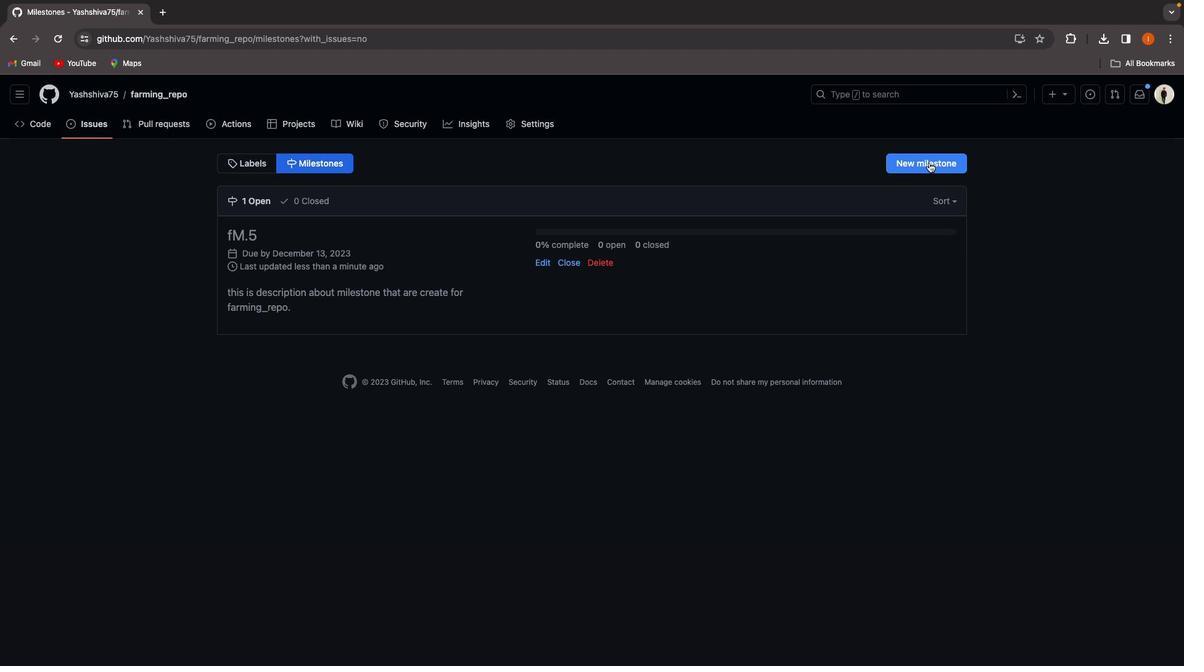 
Action: Mouse pressed left at (929, 162)
Screenshot: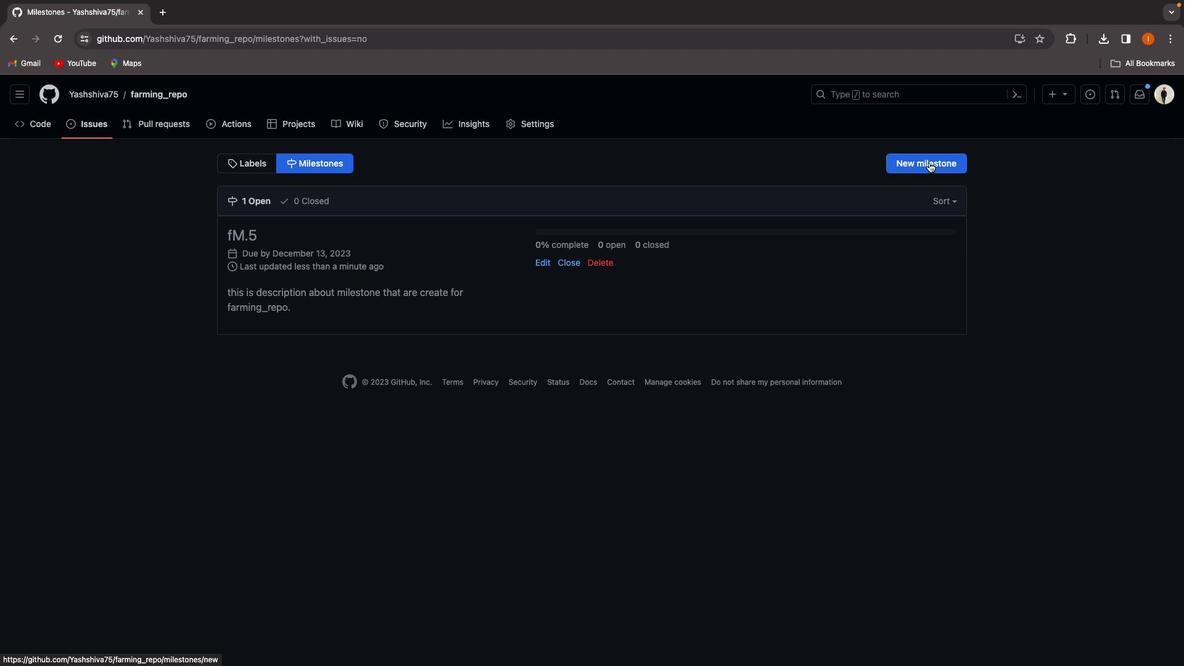 
Action: Mouse moved to (14, 120)
Screenshot: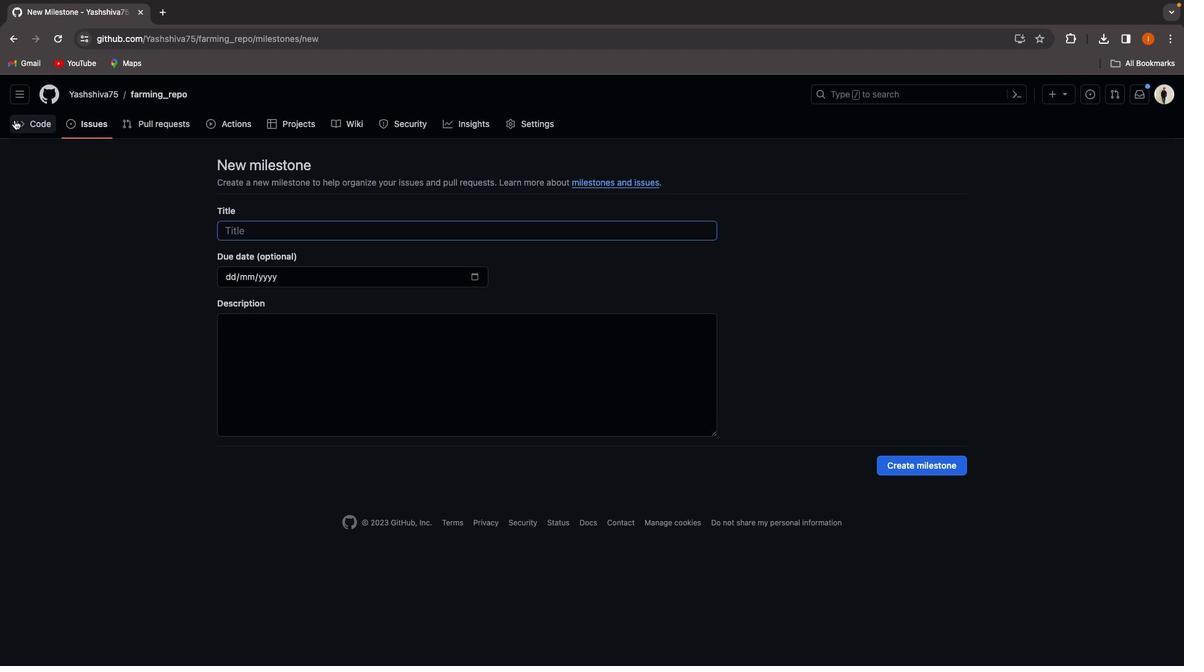 
Action: Mouse pressed left at (14, 120)
Screenshot: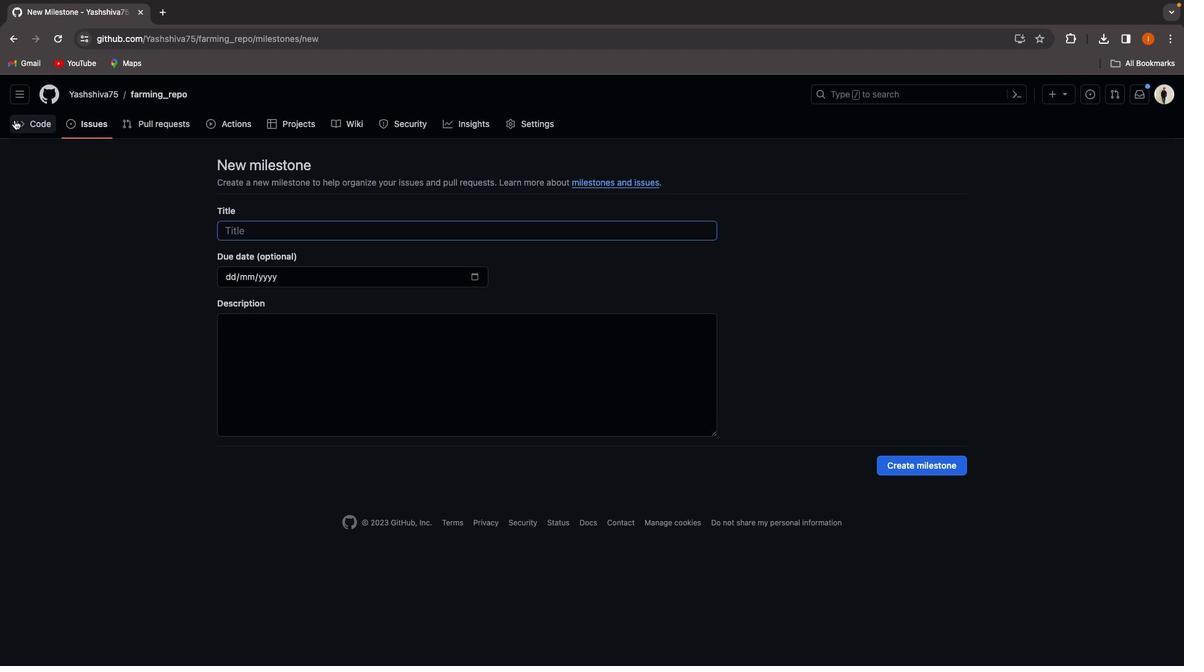 
Action: Mouse moved to (426, 299)
Screenshot: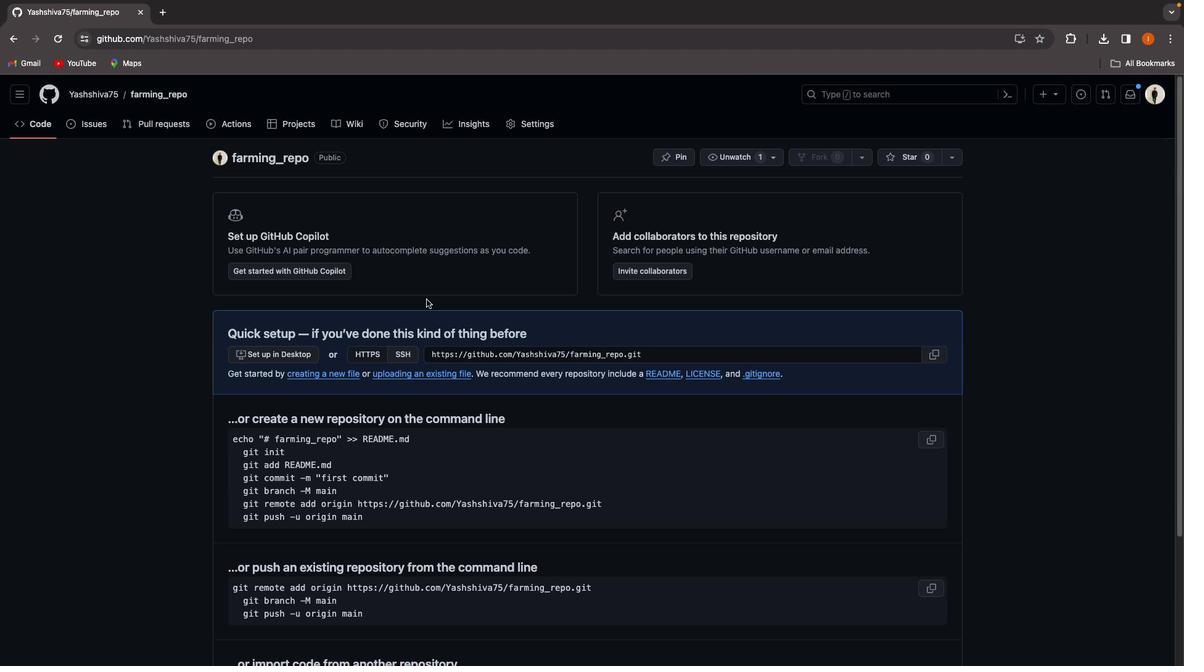 
Action: Mouse scrolled (426, 299) with delta (0, 0)
Screenshot: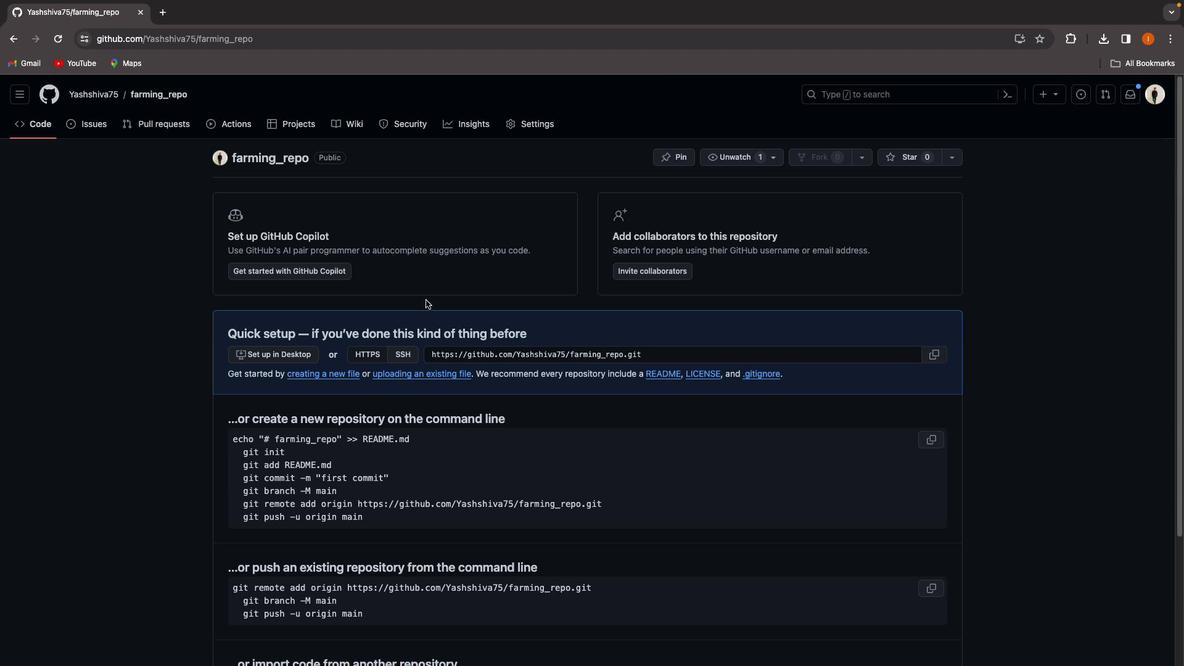 
Action: Mouse moved to (426, 299)
Screenshot: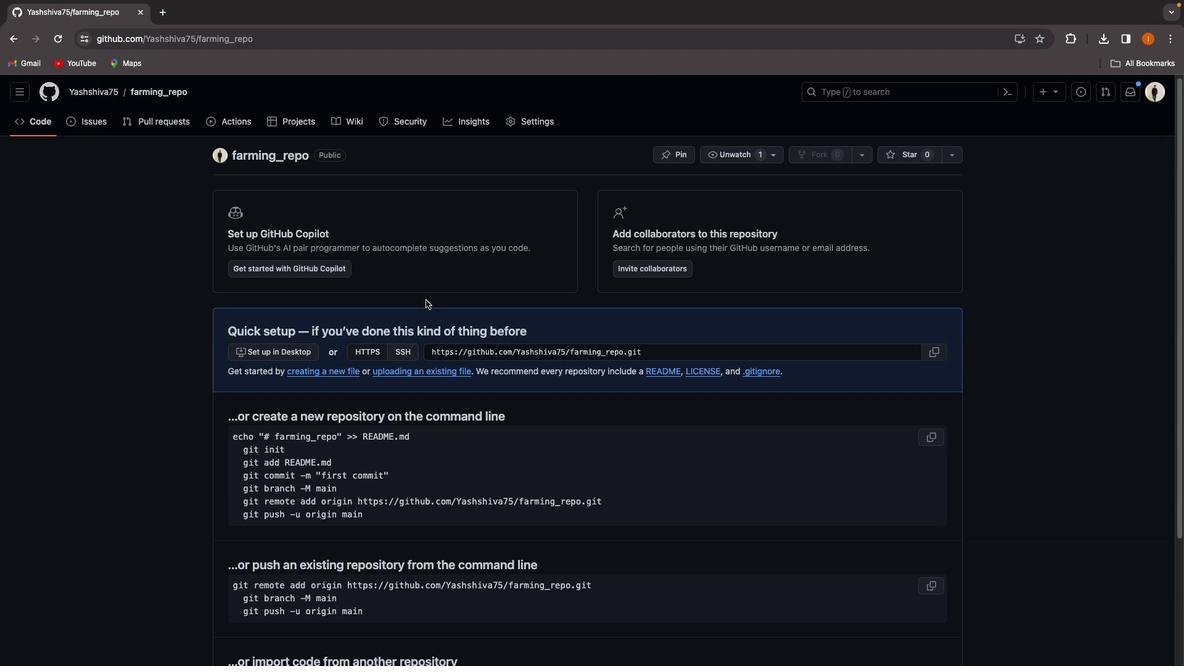 
Action: Mouse scrolled (426, 299) with delta (0, 0)
Screenshot: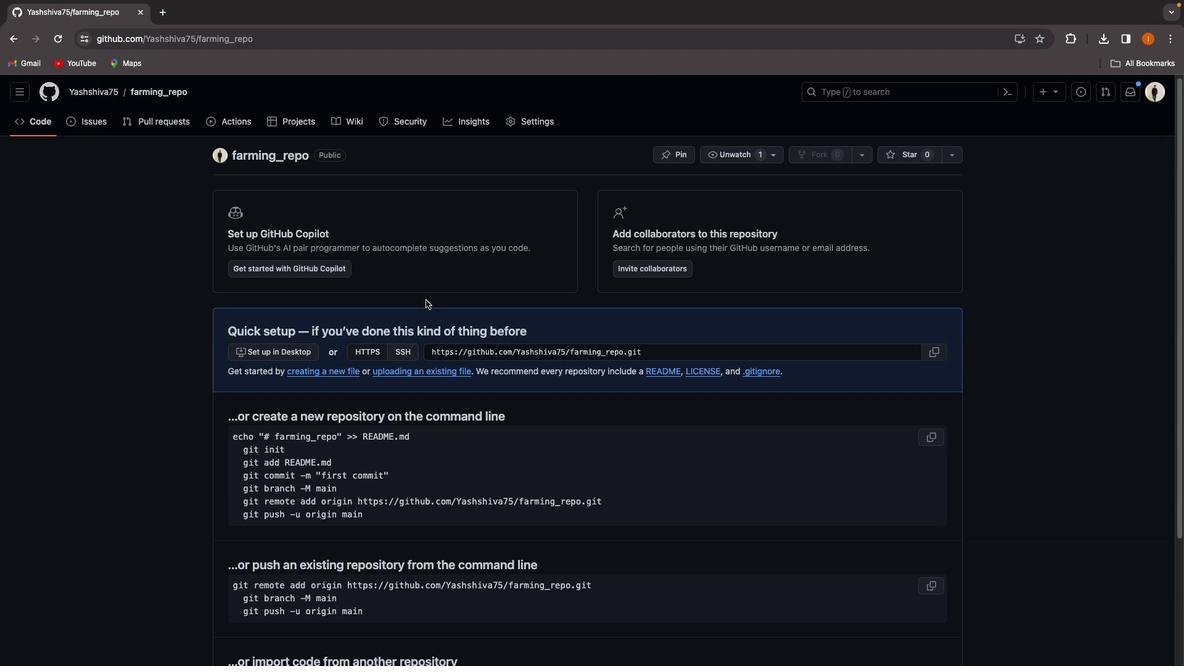 
Action: Mouse moved to (426, 299)
Screenshot: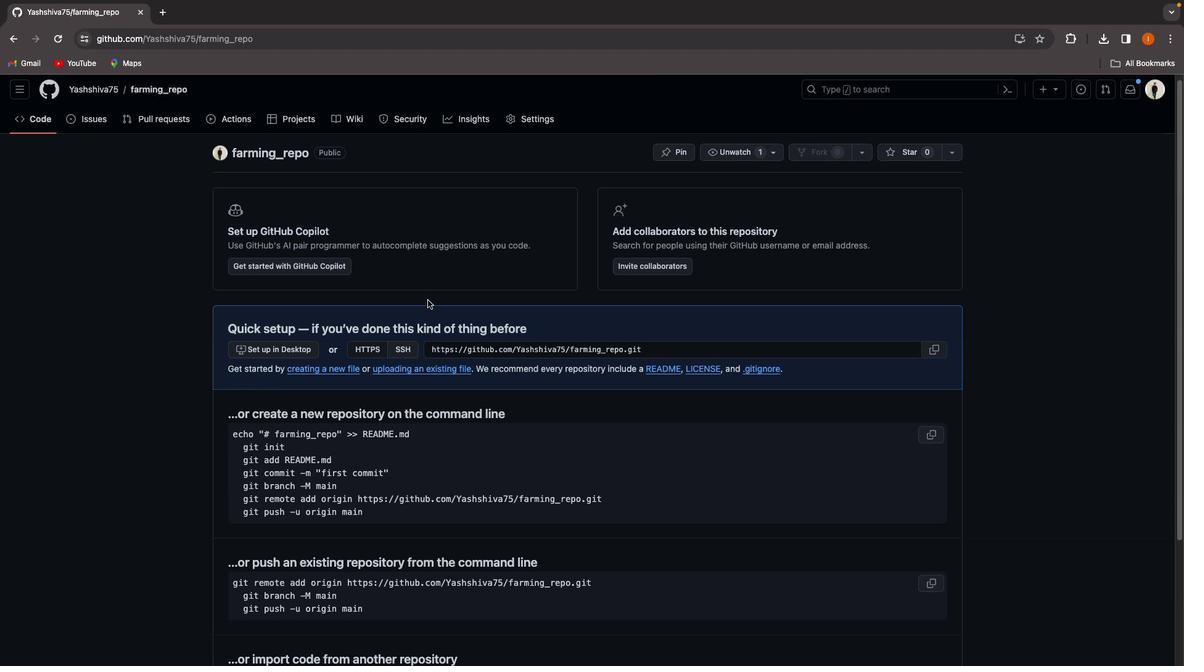 
Action: Mouse scrolled (426, 299) with delta (0, -1)
Screenshot: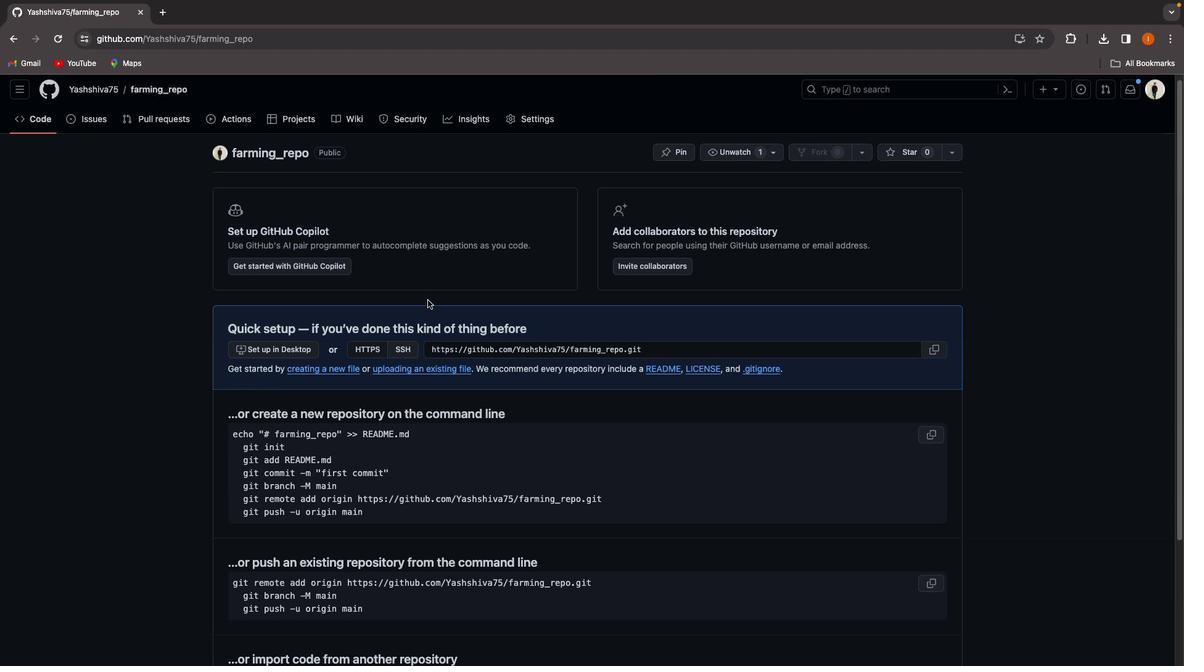 
Action: Mouse moved to (520, 342)
Screenshot: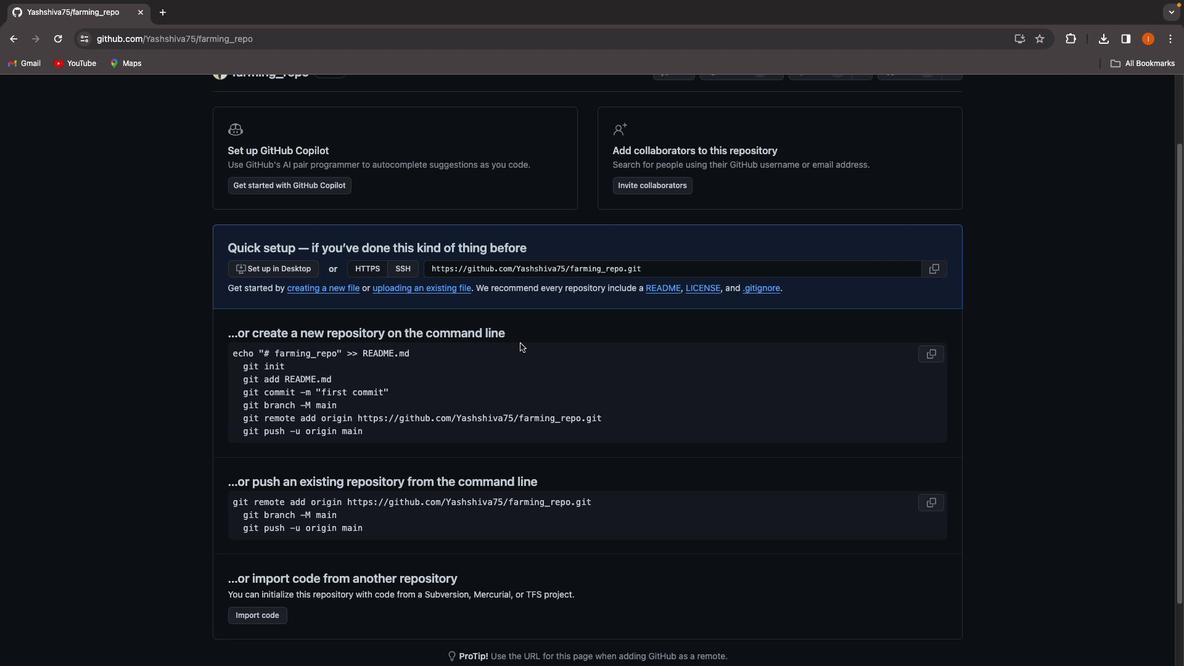 
Action: Mouse scrolled (520, 342) with delta (0, 0)
Screenshot: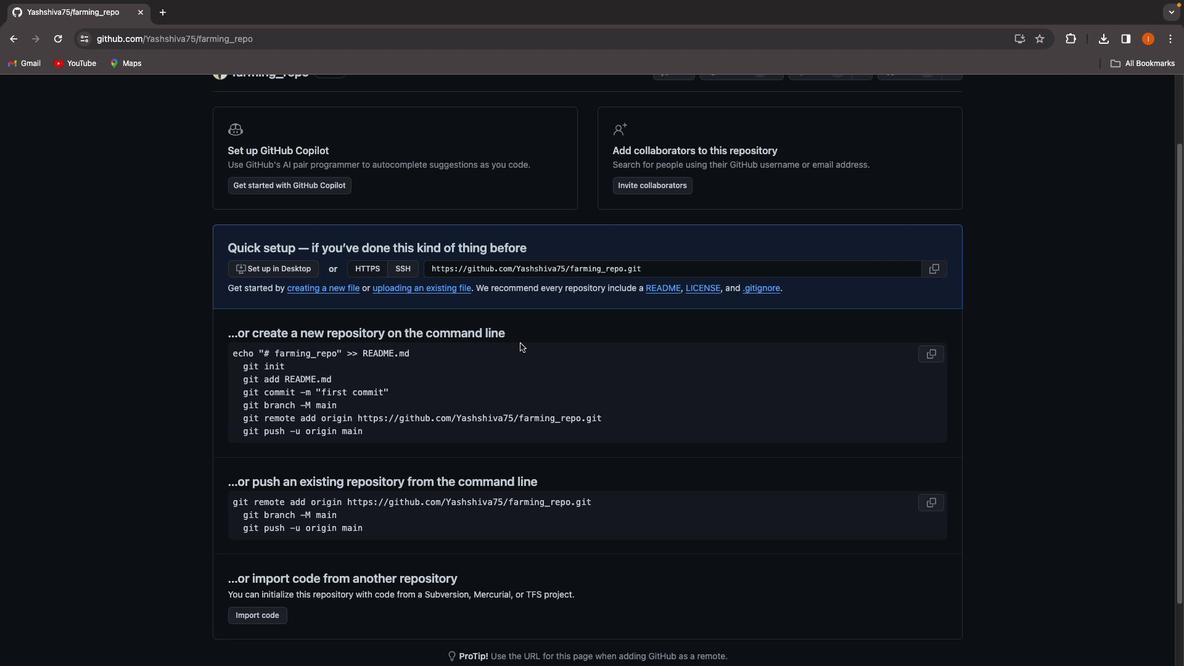 
Action: Mouse scrolled (520, 342) with delta (0, 0)
Screenshot: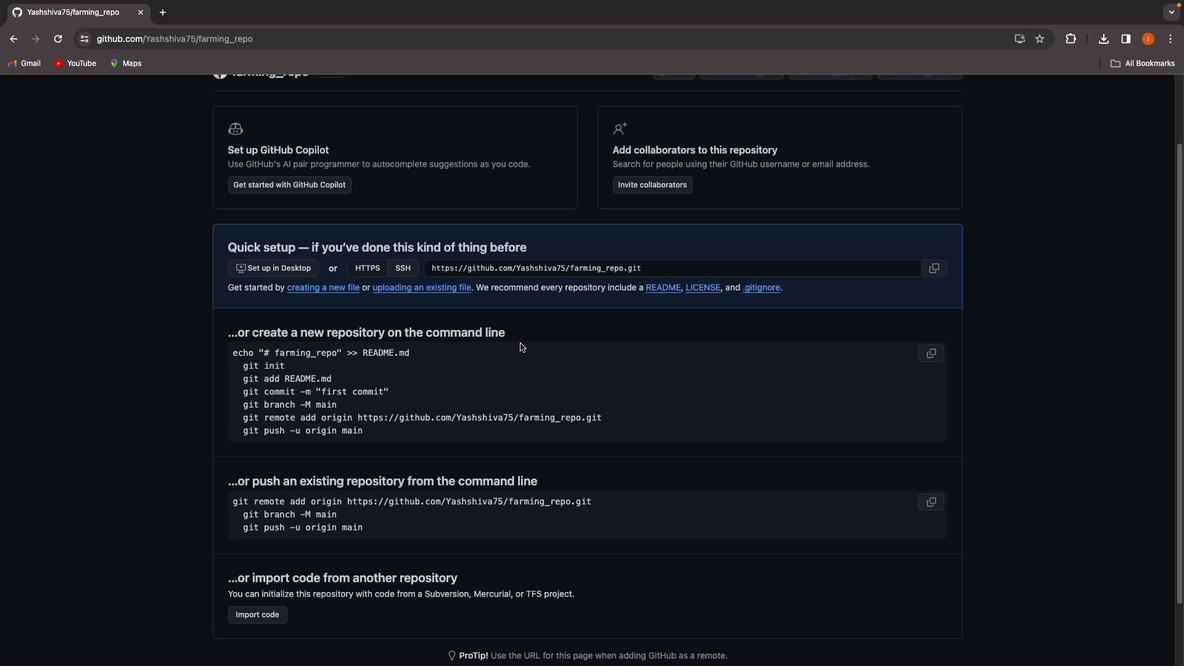 
Action: Mouse scrolled (520, 342) with delta (0, -1)
Screenshot: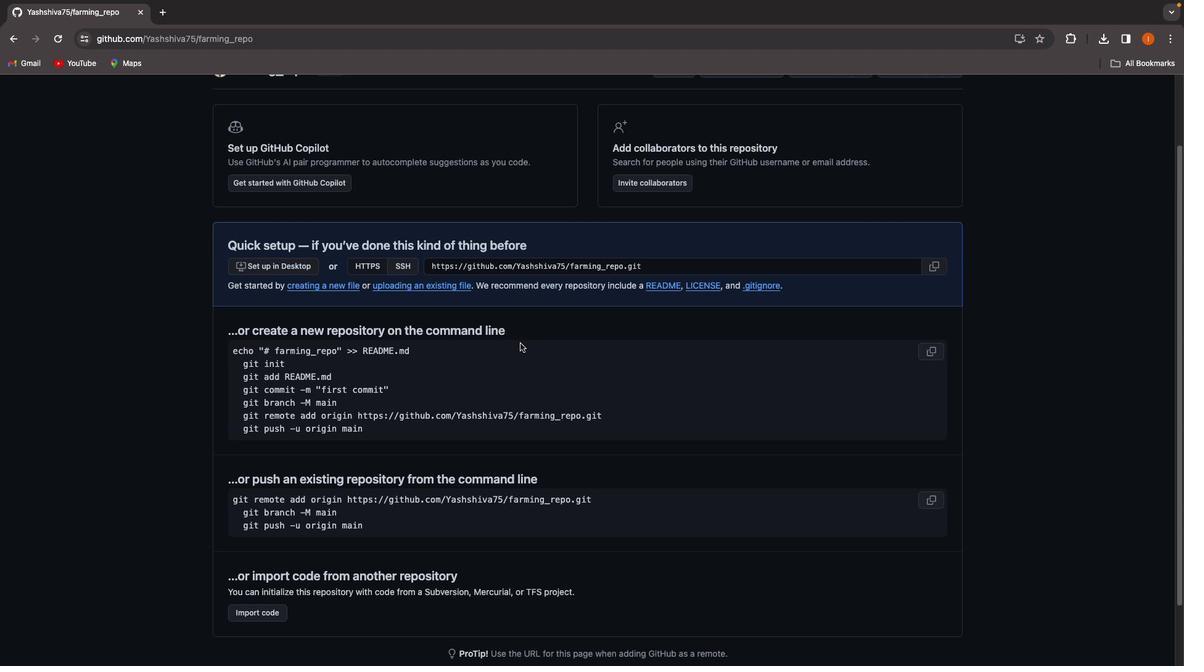 
Action: Mouse scrolled (520, 342) with delta (0, -1)
Screenshot: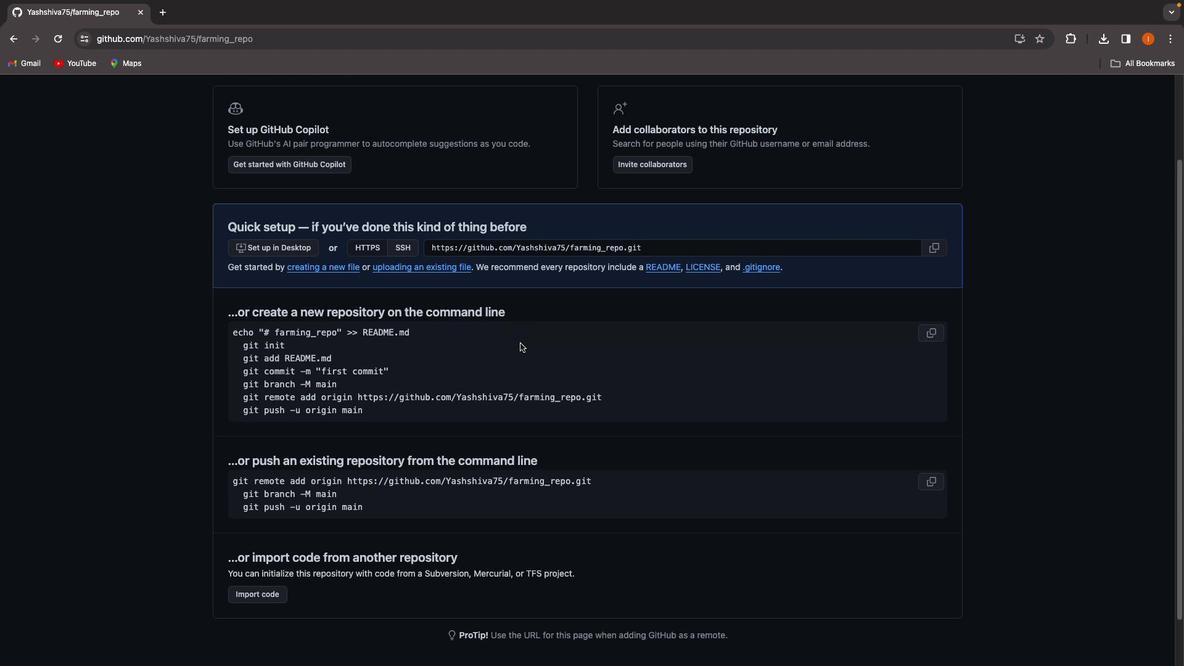 
Action: Mouse scrolled (520, 342) with delta (0, 0)
Screenshot: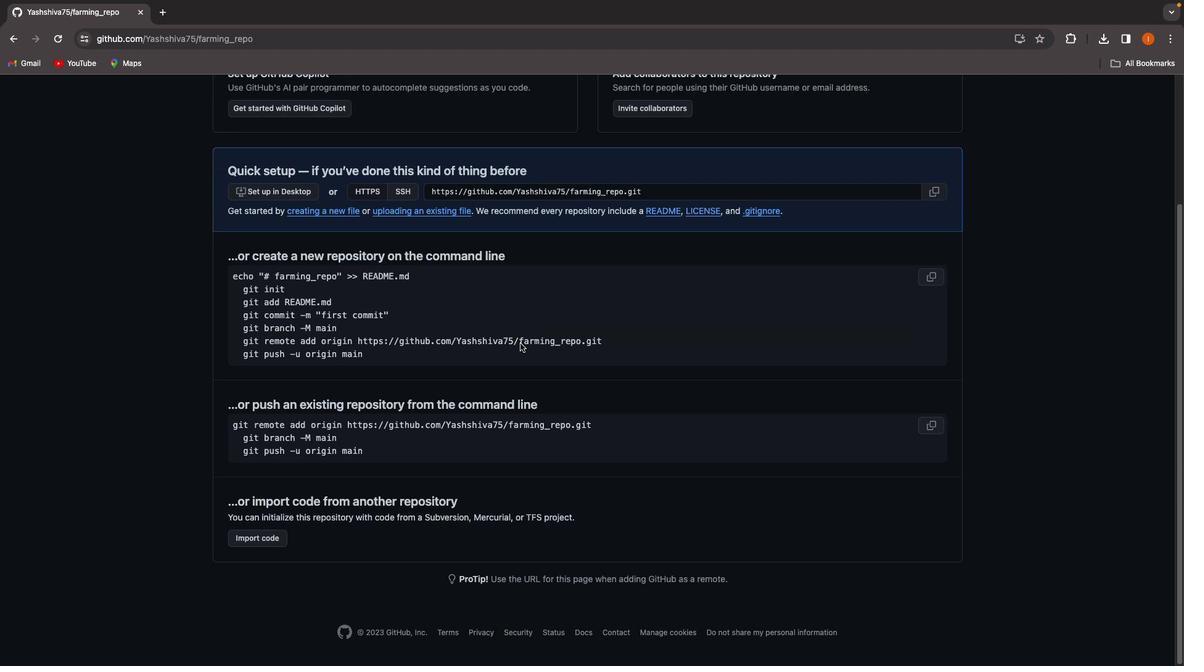 
Action: Mouse scrolled (520, 342) with delta (0, 0)
Screenshot: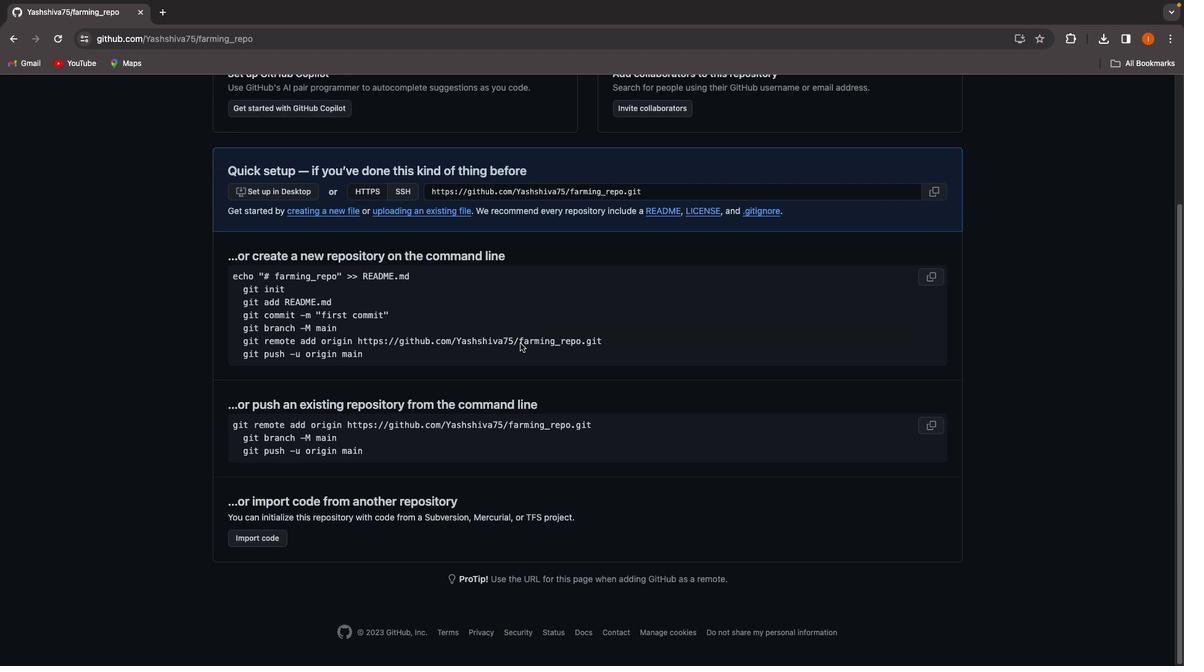 
Action: Mouse scrolled (520, 342) with delta (0, -1)
Screenshot: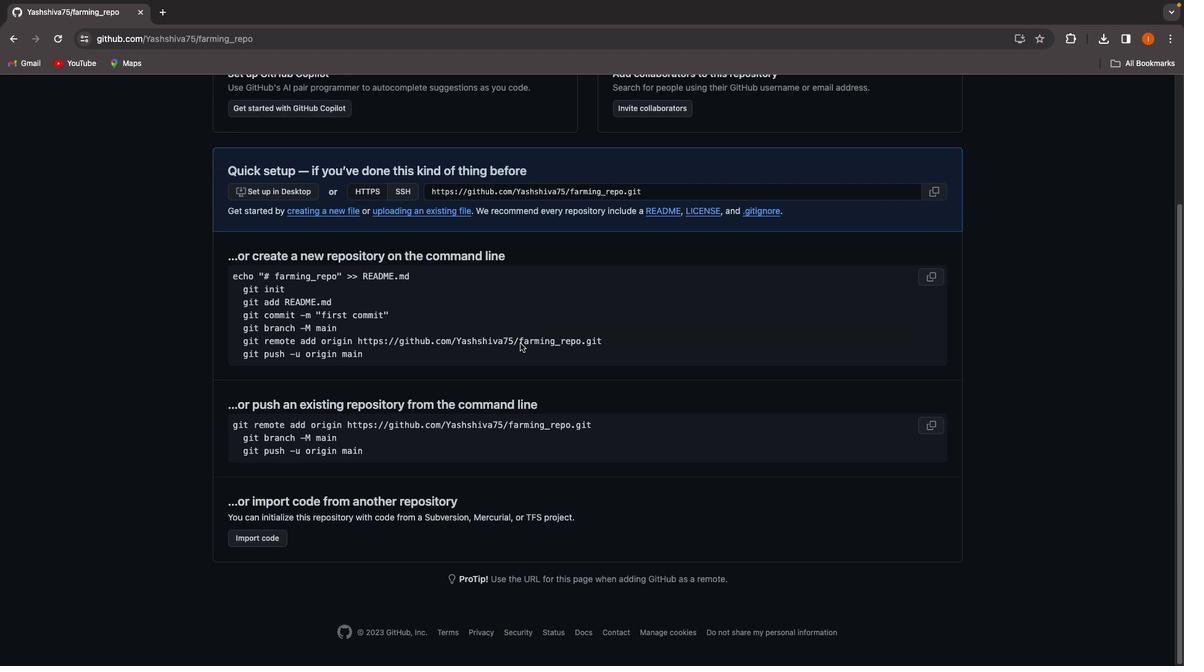 
Action: Mouse moved to (290, 481)
Screenshot: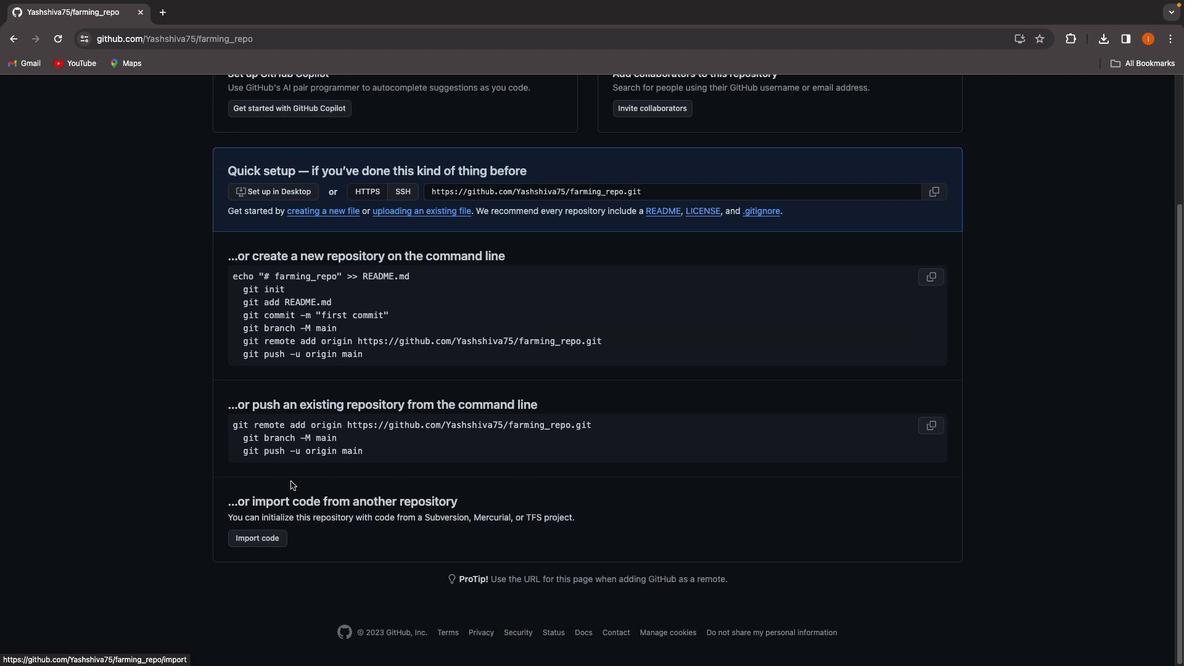 
Action: Mouse scrolled (290, 481) with delta (0, 0)
Screenshot: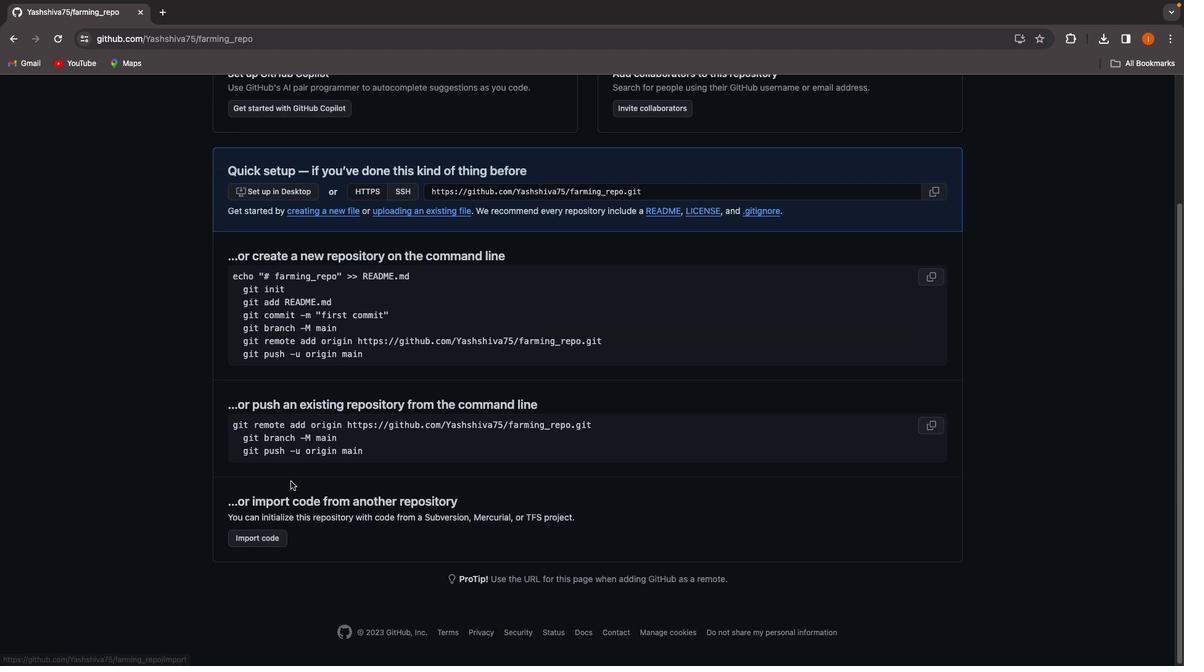 
Action: Mouse scrolled (290, 481) with delta (0, 0)
Screenshot: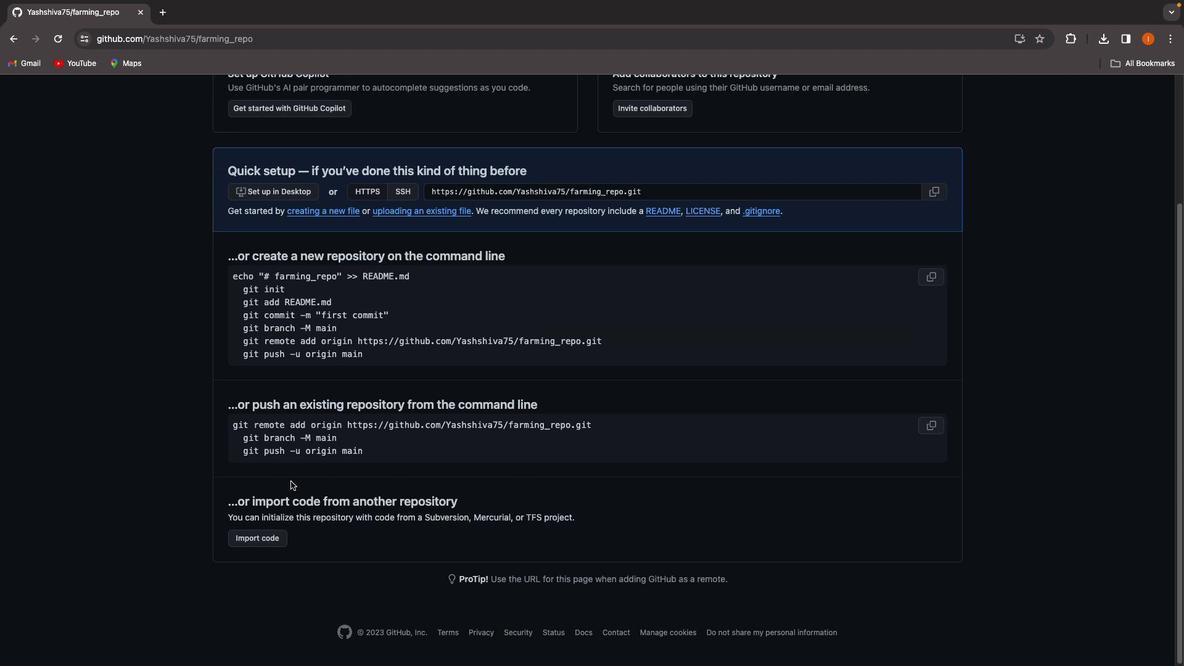 
Action: Mouse scrolled (290, 481) with delta (0, 1)
Screenshot: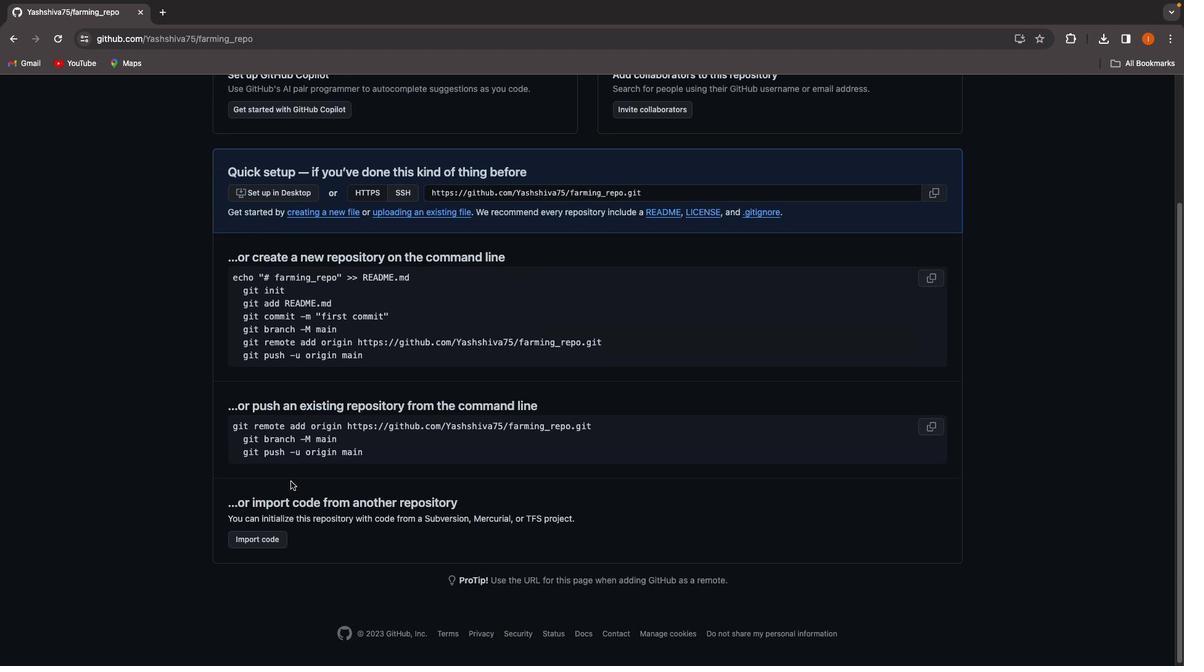 
Action: Mouse scrolled (290, 481) with delta (0, 3)
Screenshot: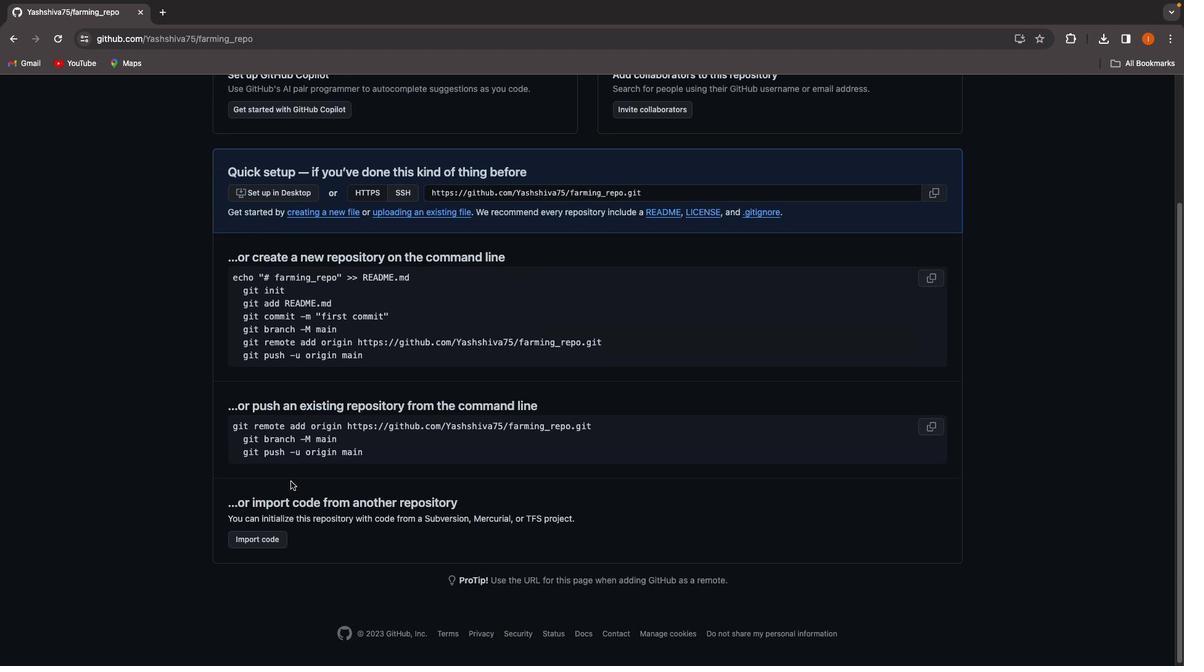 
Action: Mouse moved to (657, 371)
Screenshot: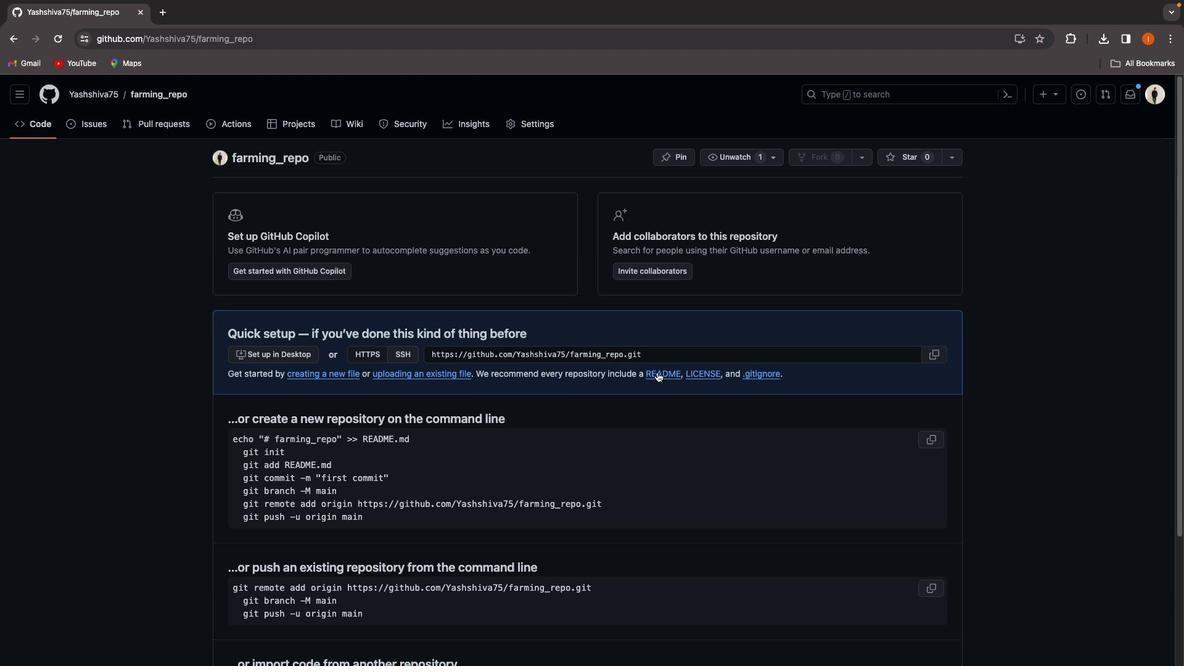 
Action: Mouse pressed left at (657, 371)
Screenshot: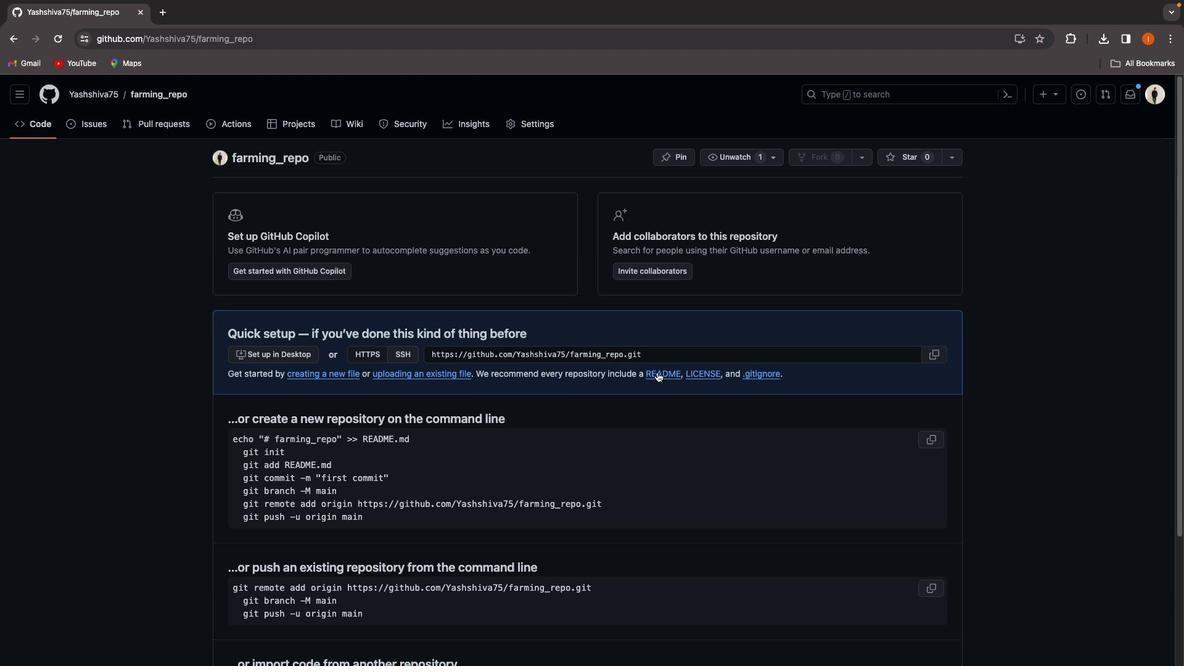 
Action: Mouse moved to (1110, 155)
Screenshot: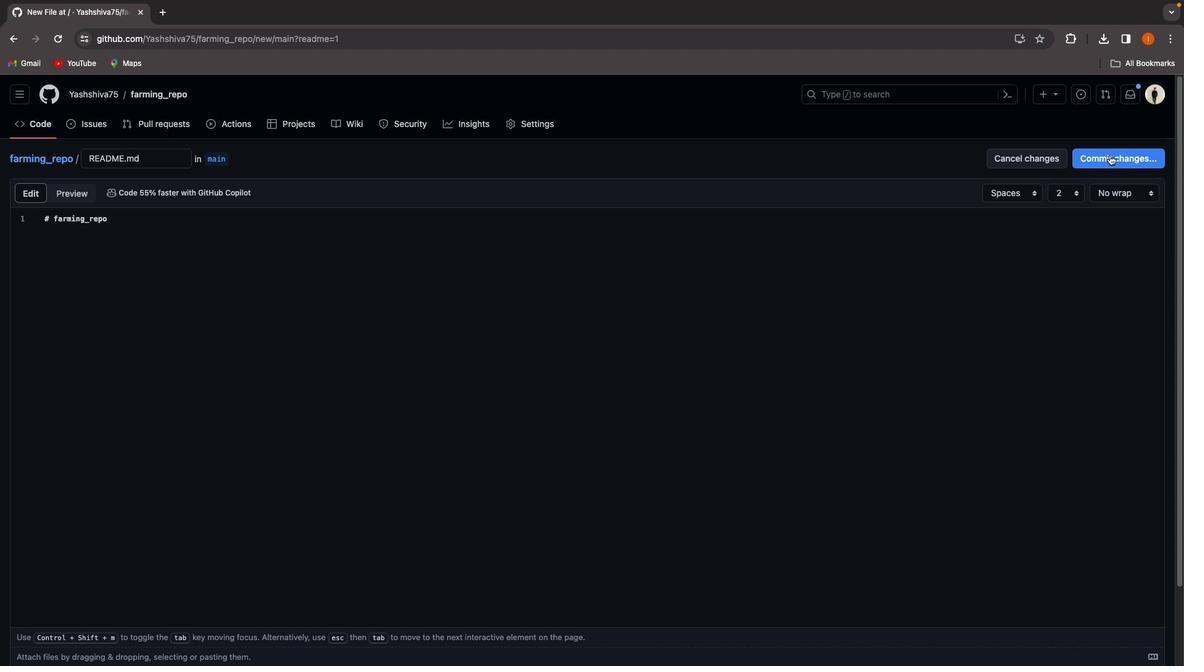
Action: Mouse pressed left at (1110, 155)
Screenshot: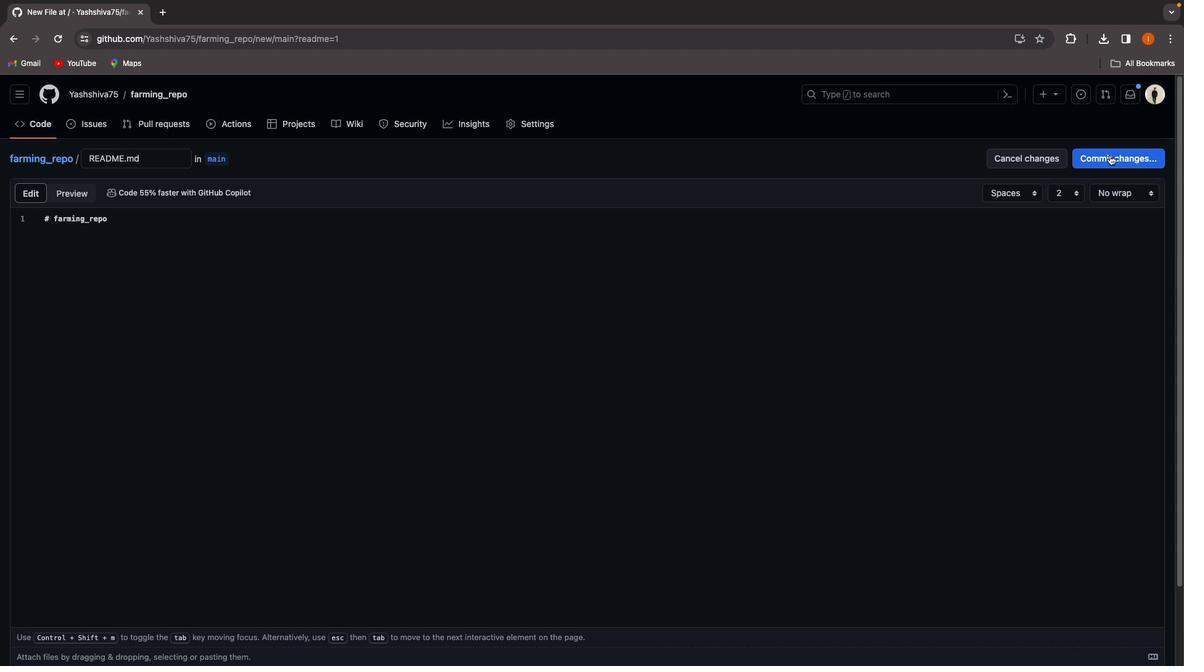 
Action: Mouse moved to (492, 355)
Screenshot: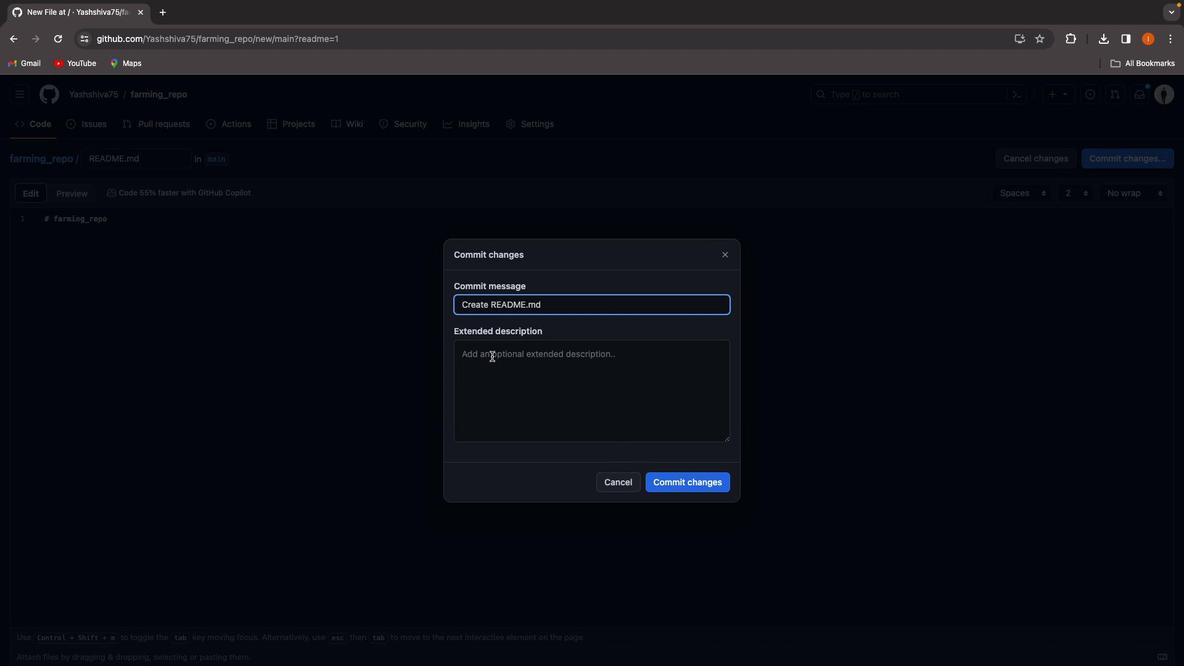 
Action: Mouse pressed left at (492, 355)
Screenshot: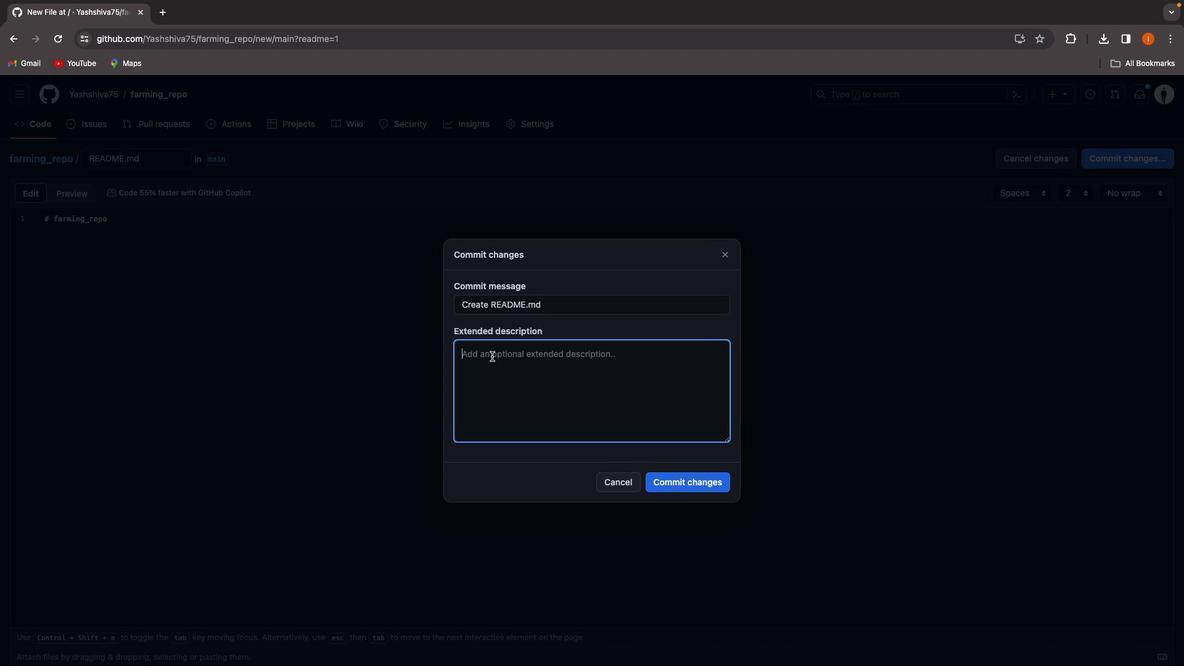 
Action: Key pressed Key.shift_r'H''e''l''l''o'Key.backspaceKey.backspaceKey.backspaceKey.backspaceKey.backspaceKey.backspace't''h''i''s'Key.space'i''s'Key.backspaceKey.backspaceKey.backspaceKey.backspaceKey.backspaceKey.backspaceKey.backspaceKey.caps_lock'T'Key.caps_lock'h''e''r''e'Key.spaceKey.space'a''r''e'Key.space's''o''m''e'Key.space's''i''m''p''l''e'Key.space't''e''c''h''n''i''q''u''e'Key.space'a''r''e'Key.space'b''e'Key.space'd''e''s''c''r''i''b''e'Key.space'a''l''l'Key.space'a''b''o''u''t'Key.space'f''a''r''m''i''n''g''.'
Screenshot: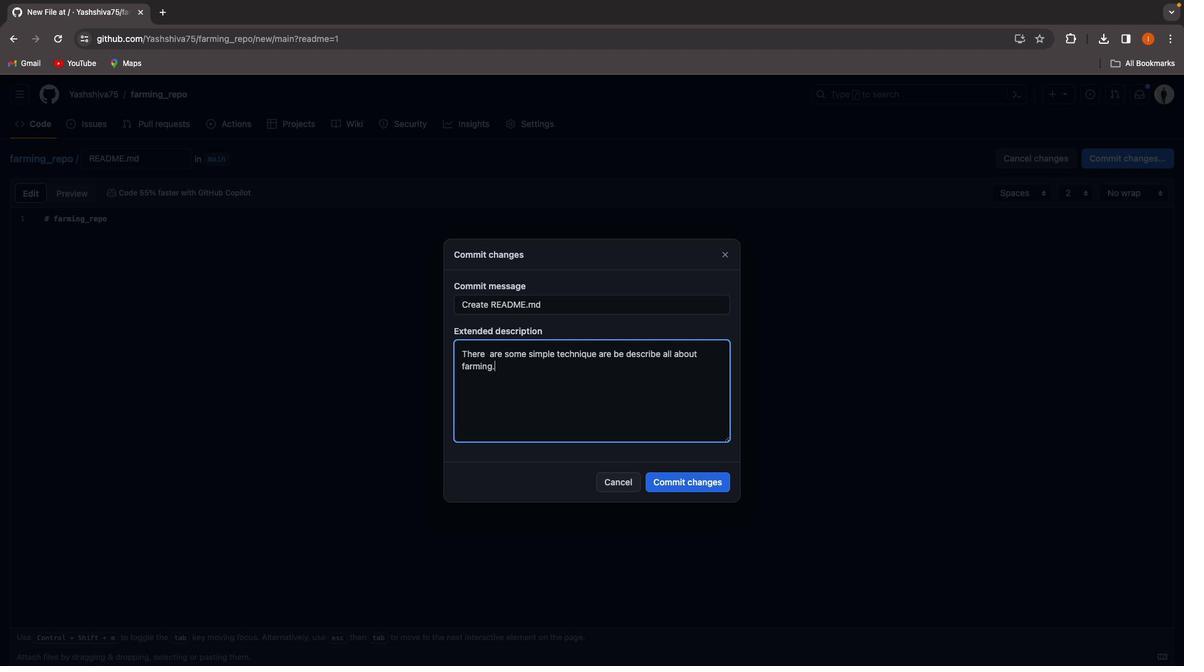 
Action: Mouse moved to (679, 479)
Screenshot: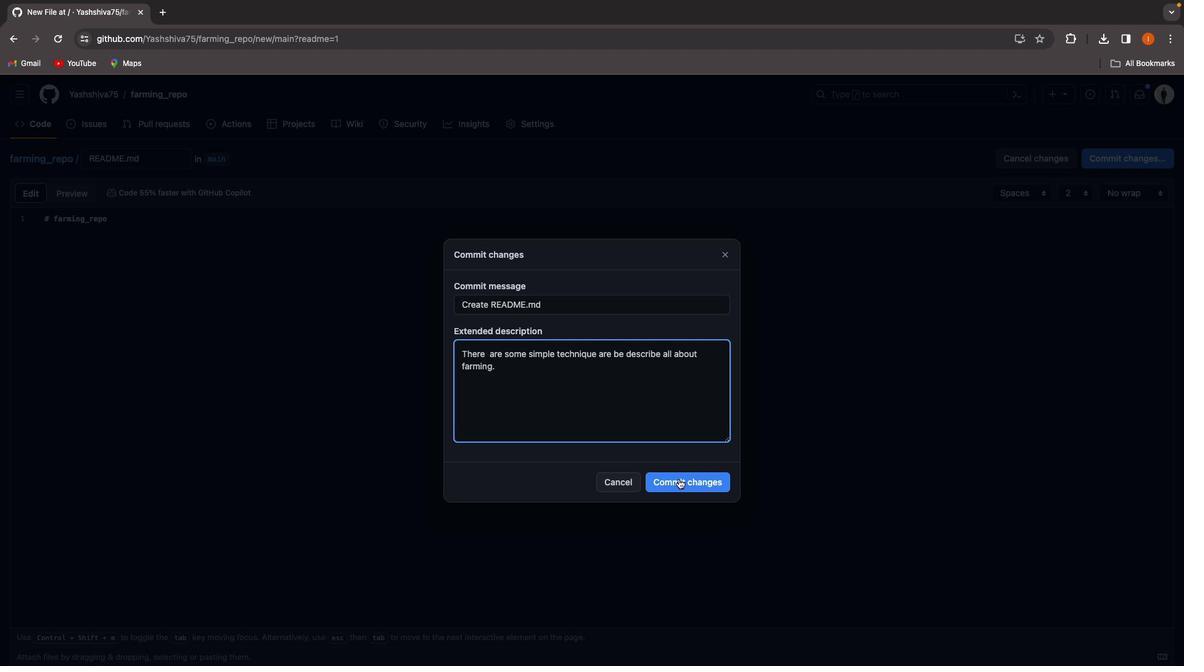 
Action: Mouse pressed left at (679, 479)
Screenshot: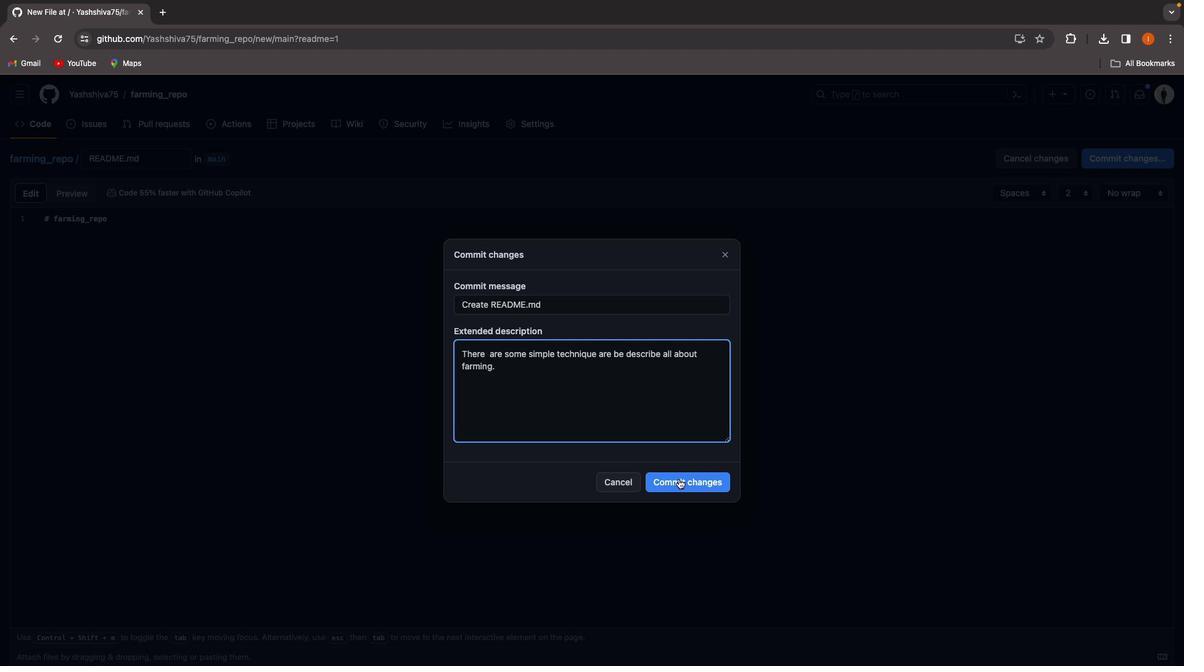 
Action: Mouse moved to (86, 157)
Screenshot: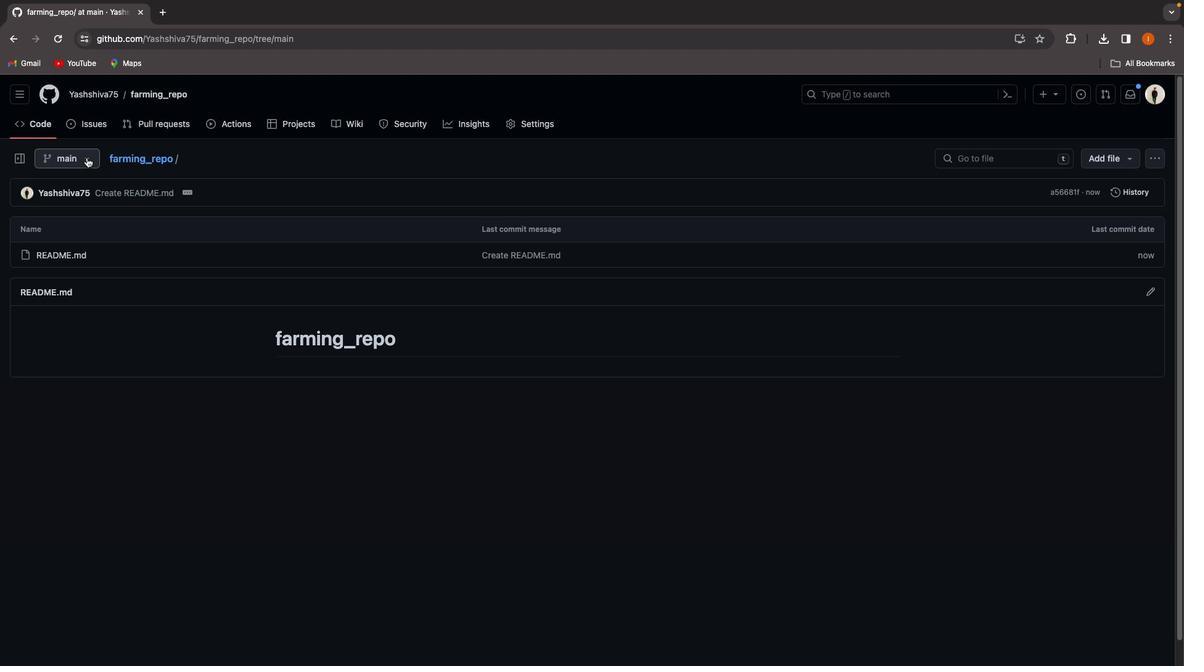 
Action: Mouse pressed left at (86, 157)
Screenshot: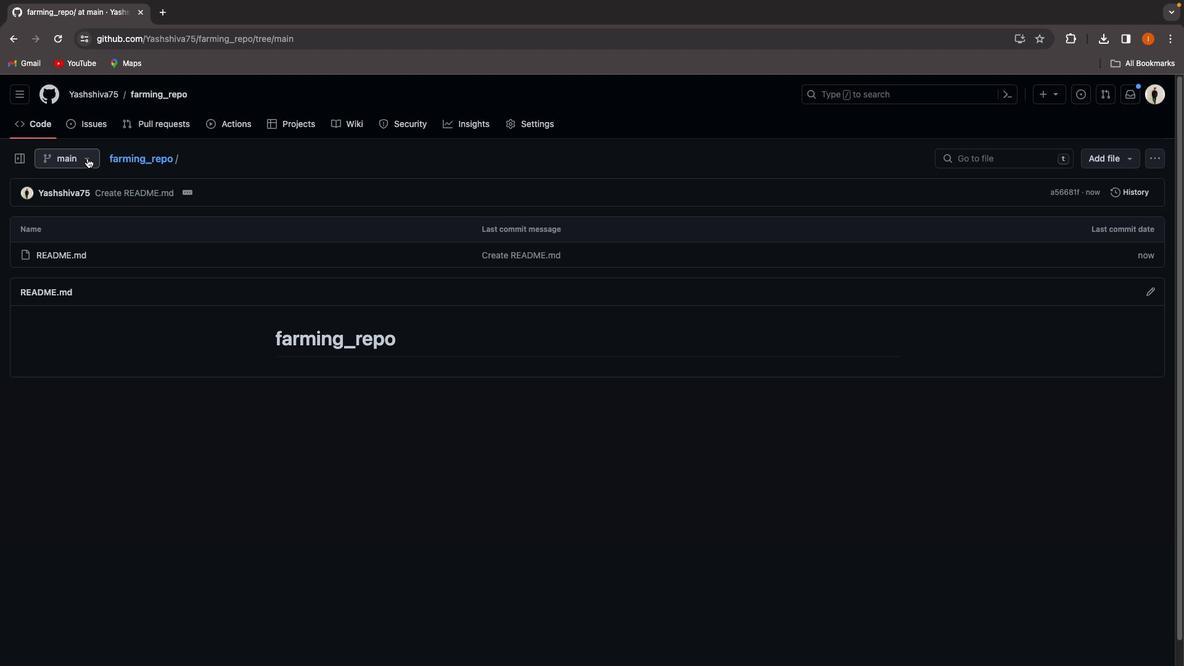 
Action: Mouse moved to (64, 241)
Screenshot: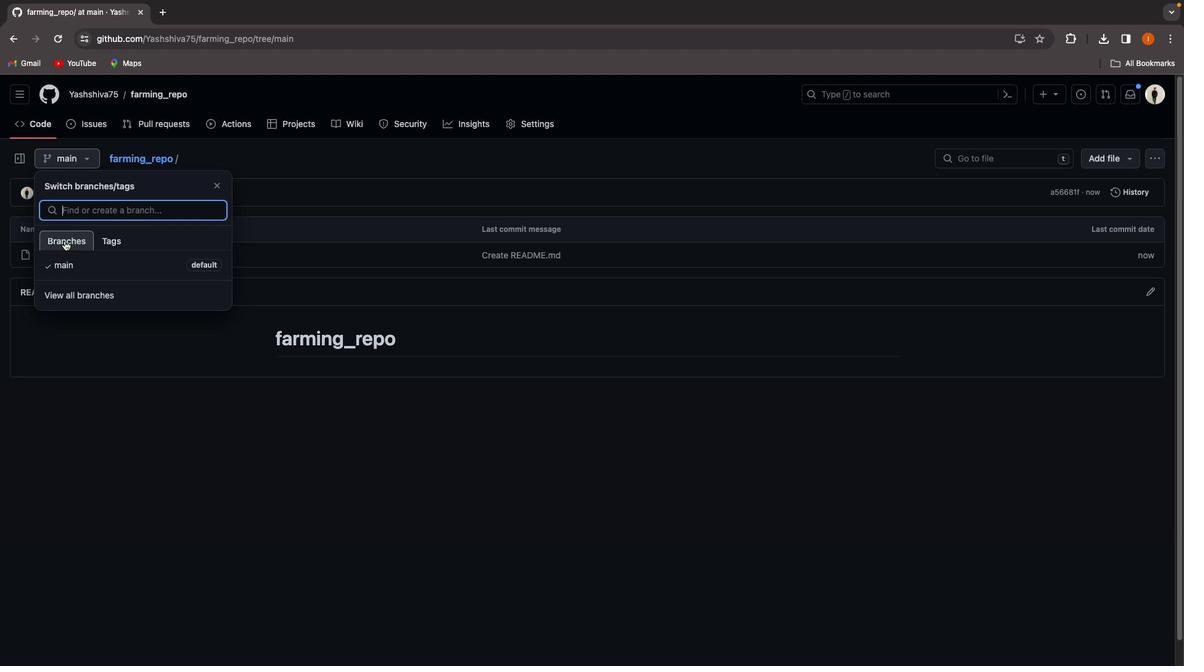 
Action: Mouse pressed left at (64, 241)
Screenshot: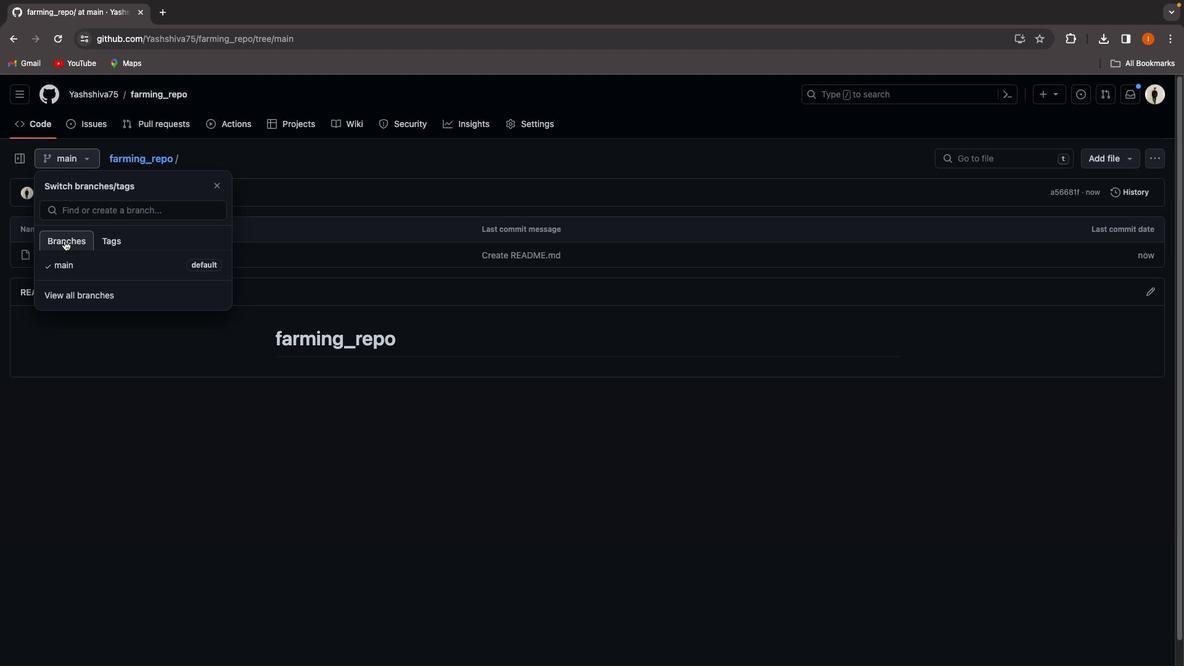 
Action: Mouse moved to (88, 209)
Screenshot: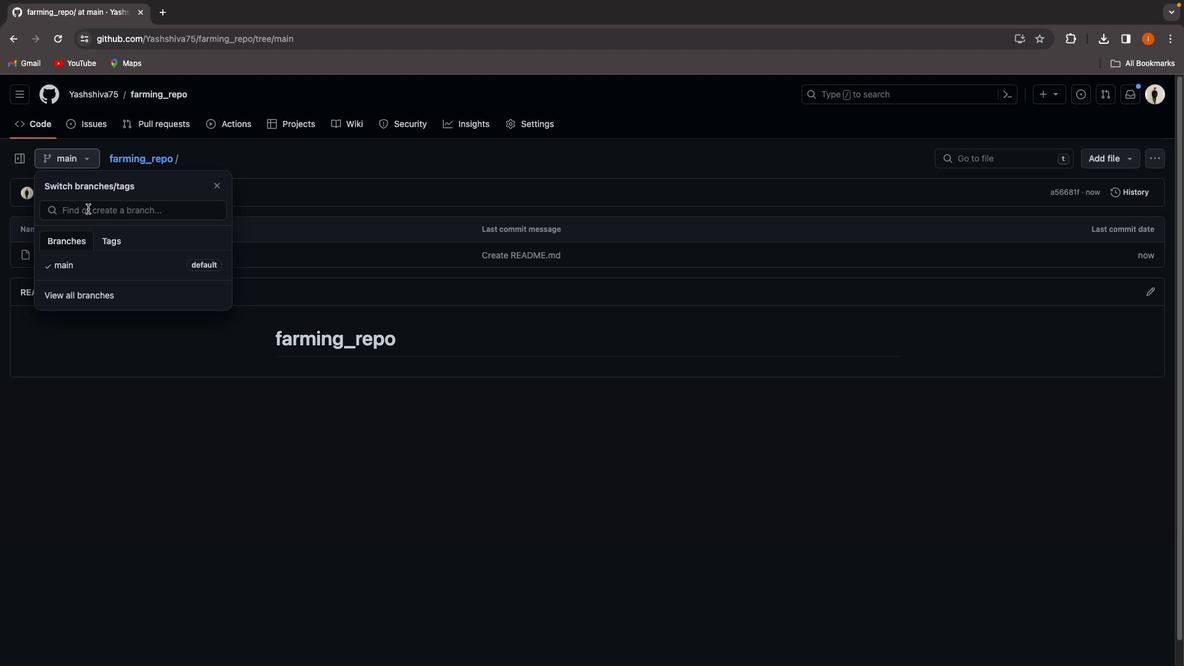 
Action: Mouse pressed left at (88, 209)
Screenshot: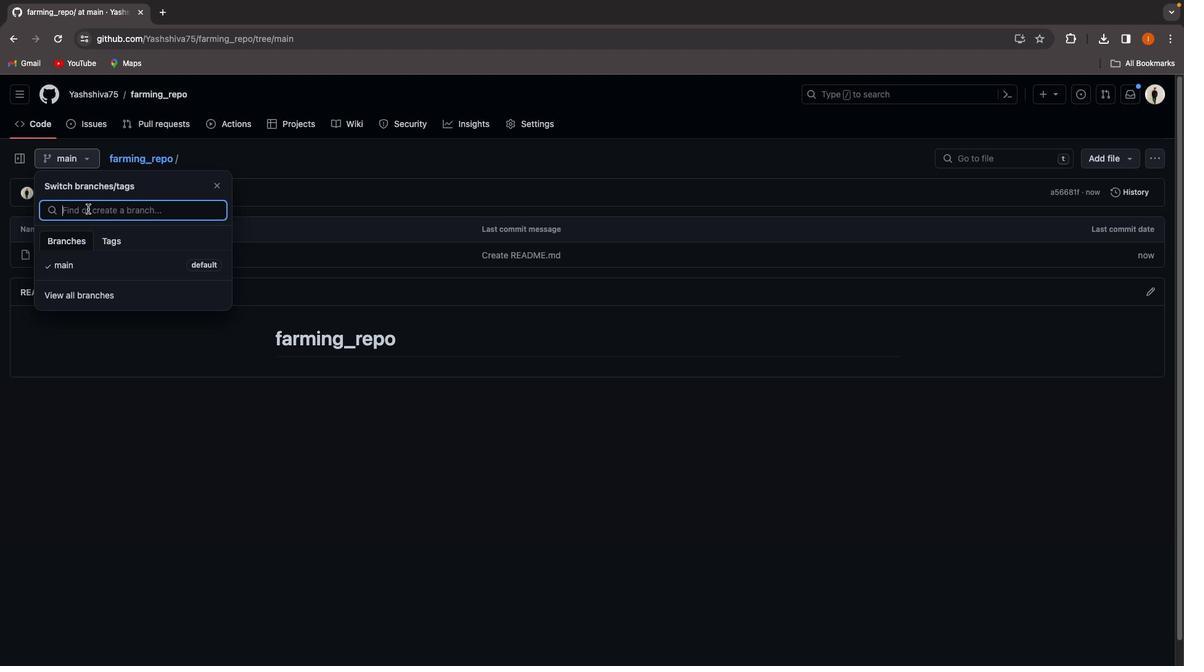 
Action: Mouse moved to (119, 292)
Screenshot: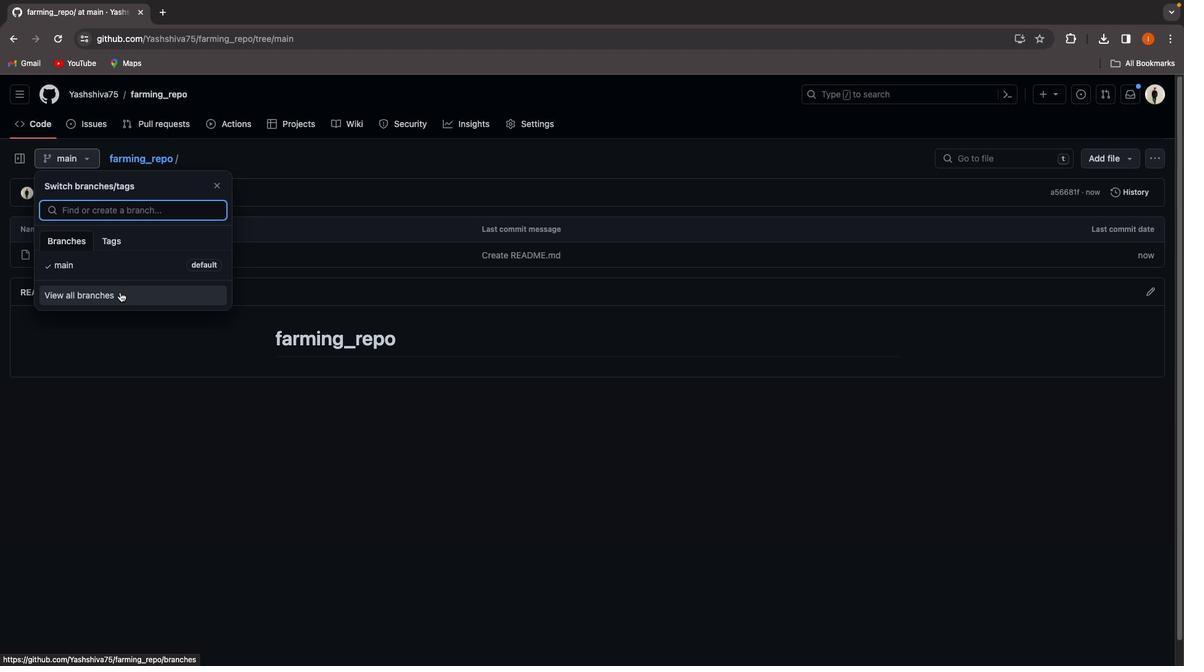 
Action: Mouse pressed left at (119, 292)
Screenshot: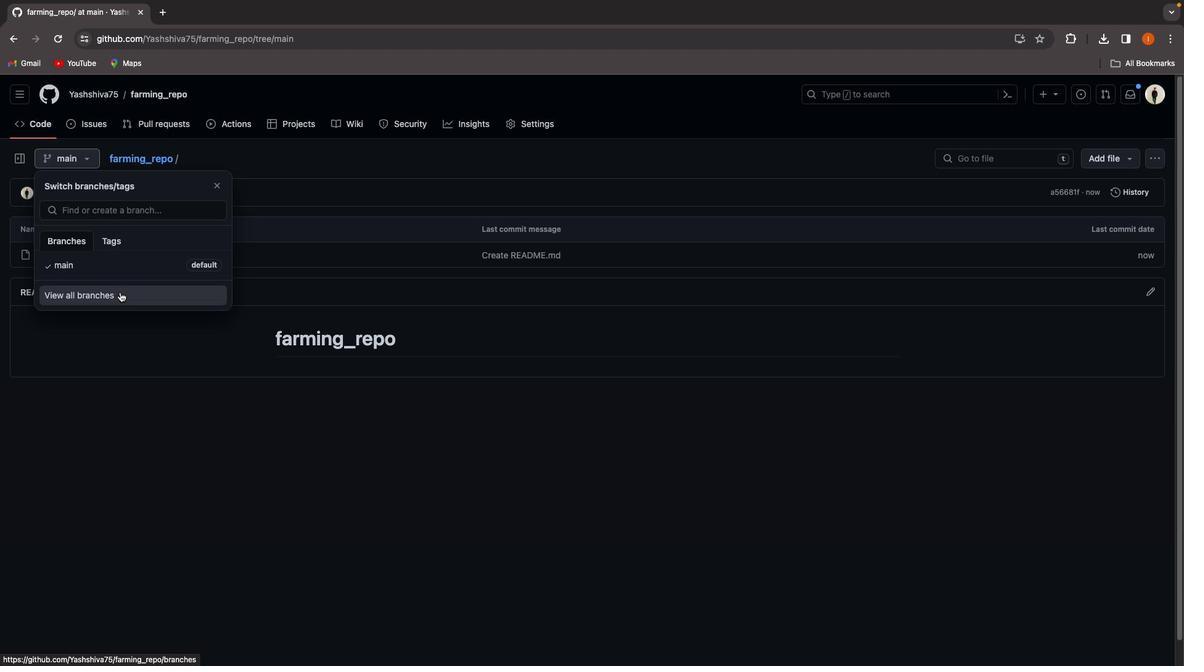 
Action: Mouse moved to (938, 161)
Screenshot: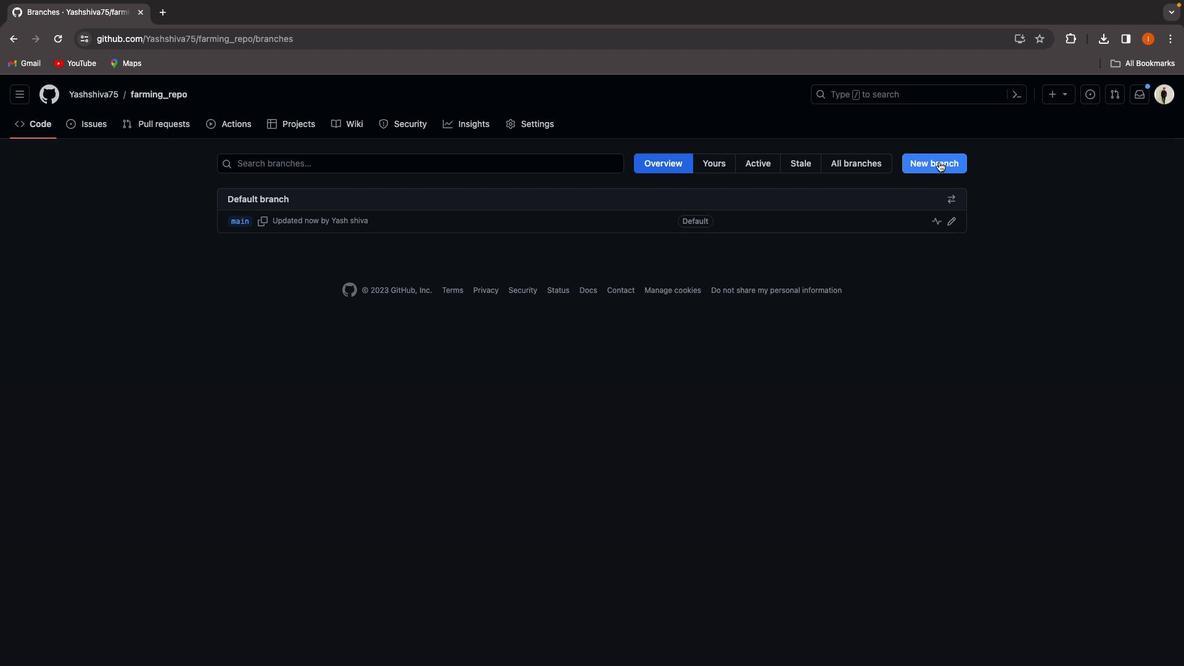 
Action: Mouse pressed left at (938, 161)
Screenshot: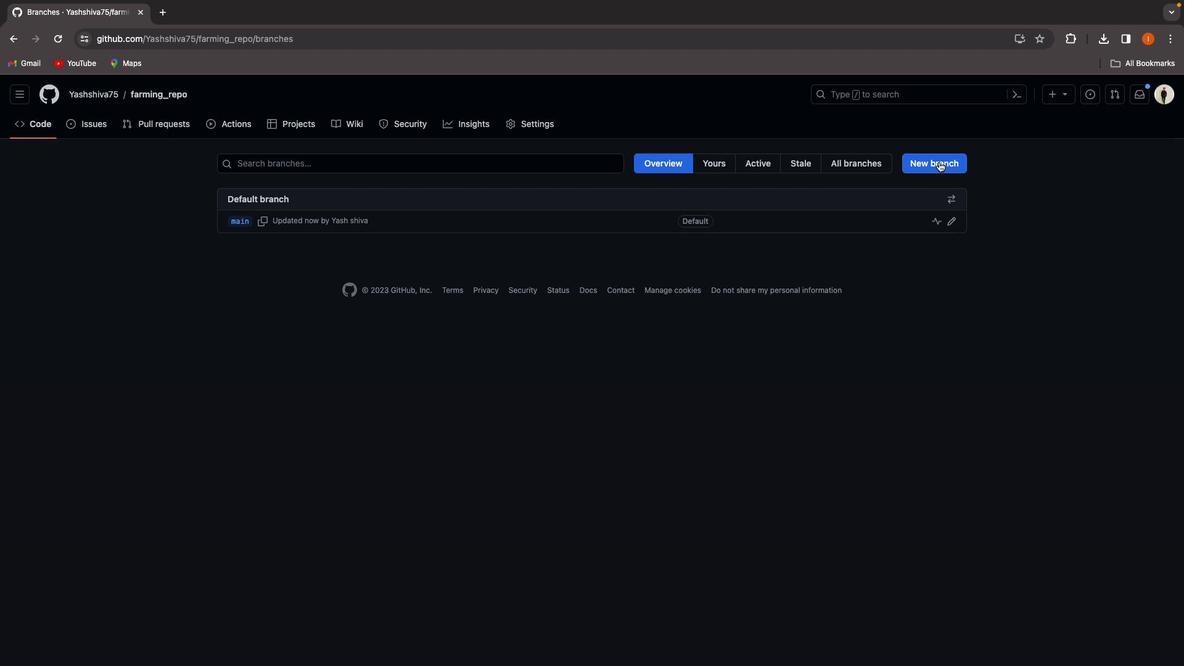 
Action: Mouse moved to (486, 353)
Screenshot: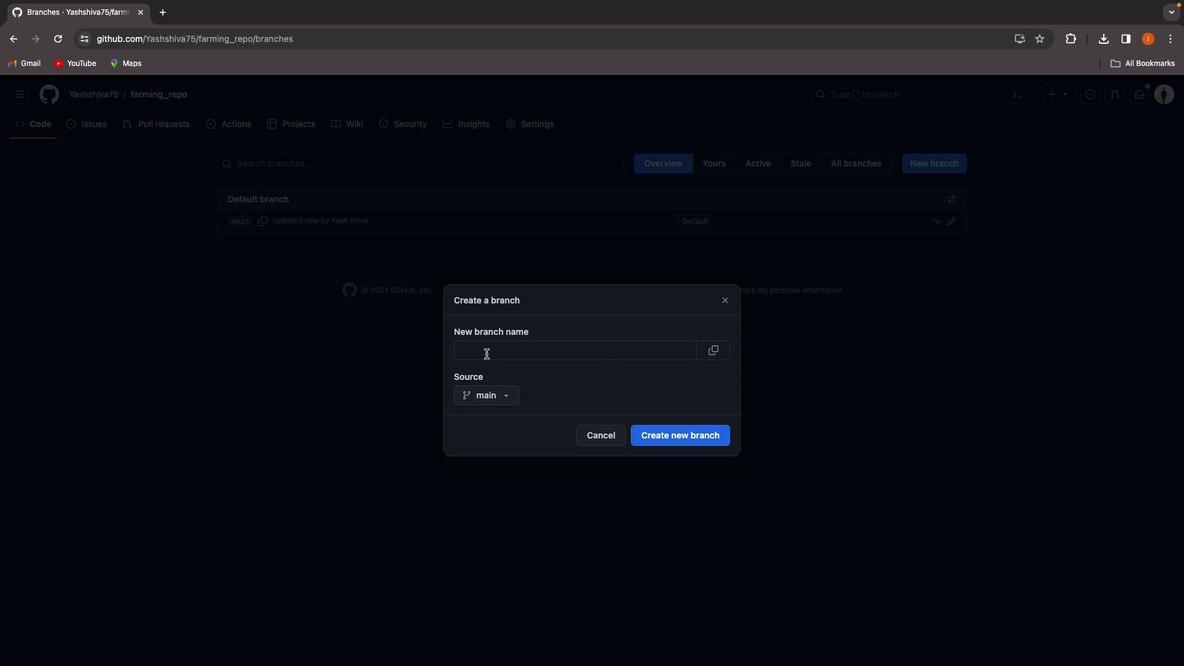 
Action: Mouse pressed left at (486, 353)
Screenshot: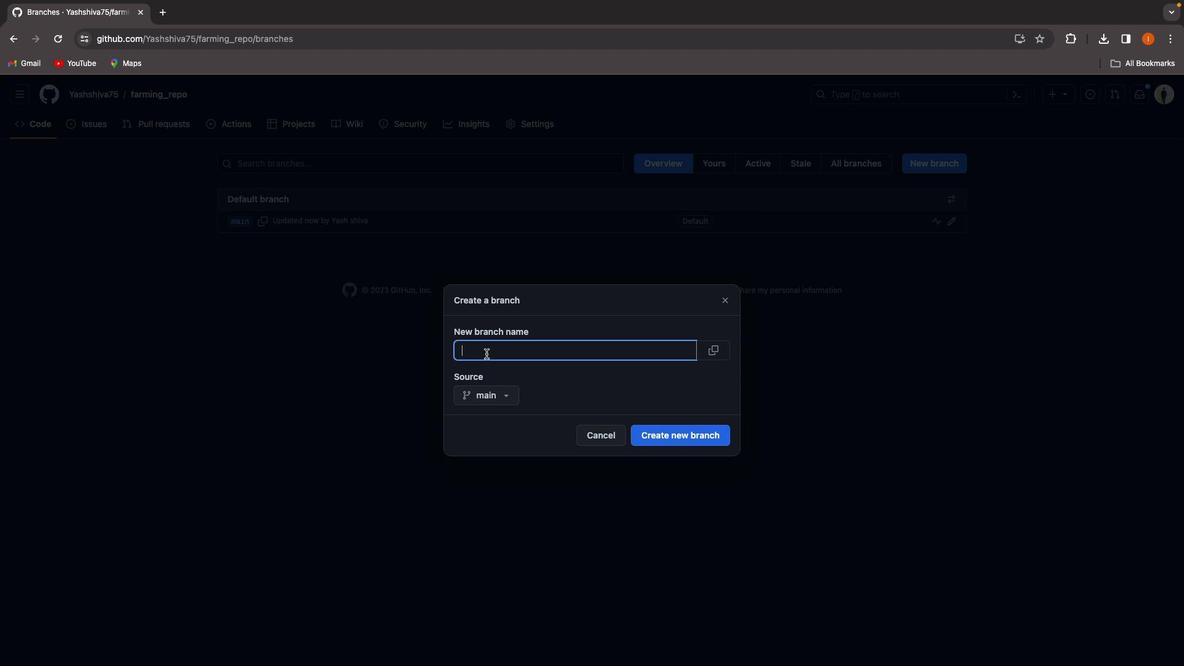
Action: Mouse moved to (486, 353)
Screenshot: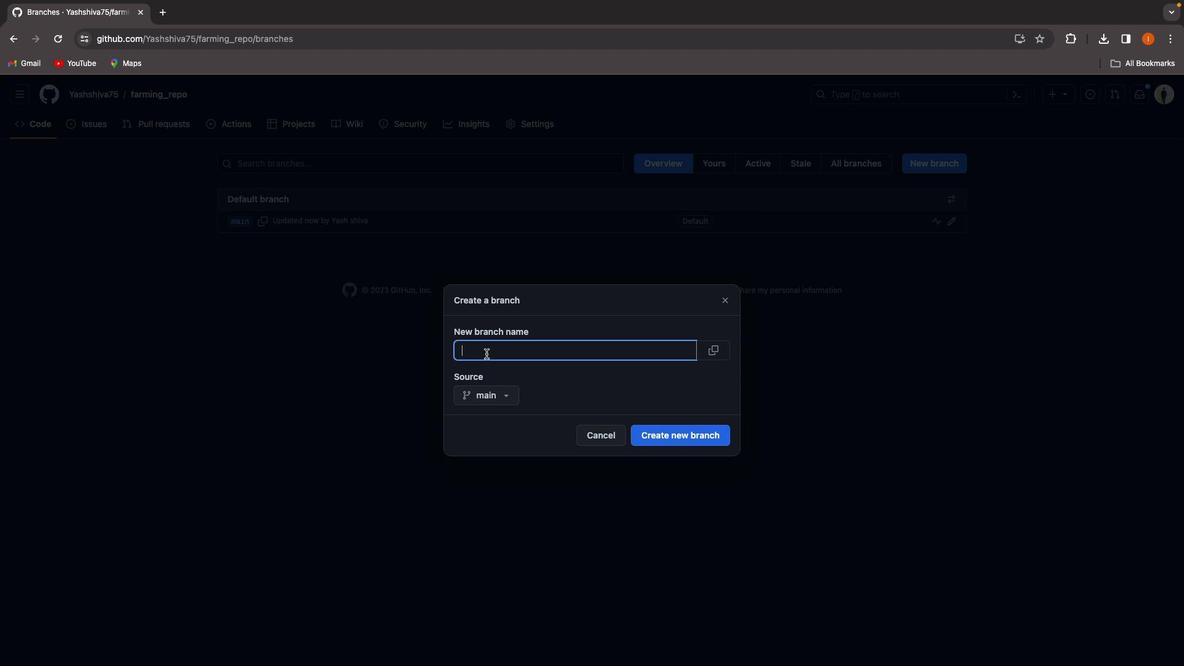 
Action: Key pressed Key.shift_r'B''1''2'
Screenshot: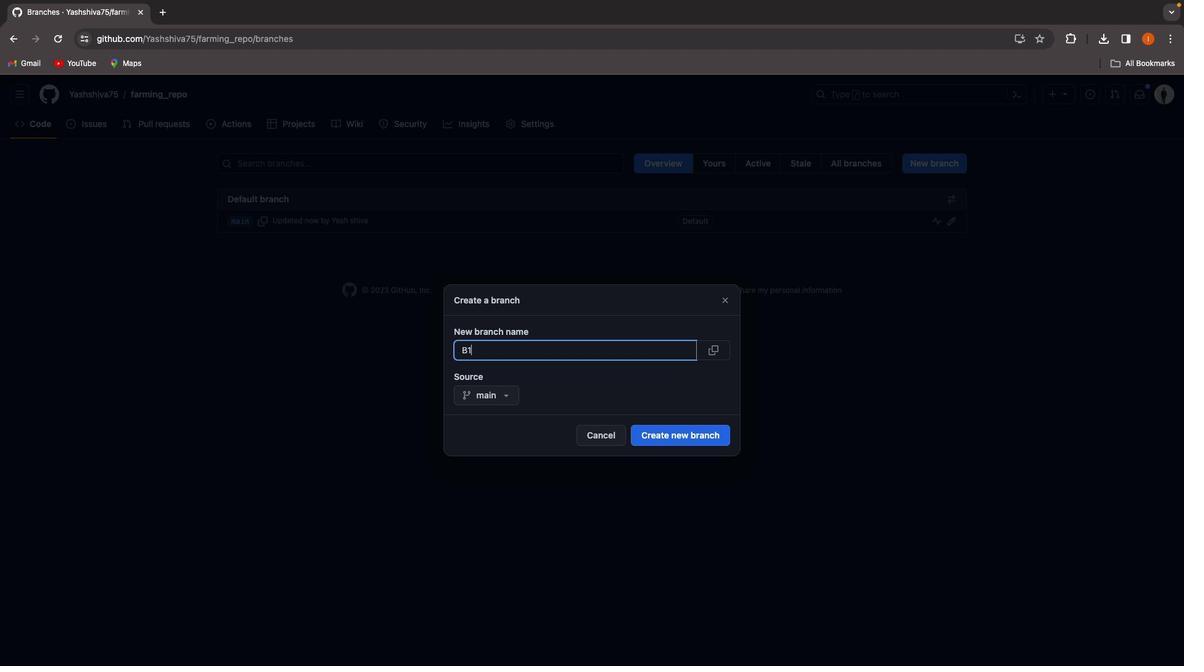 
Action: Mouse moved to (700, 431)
Screenshot: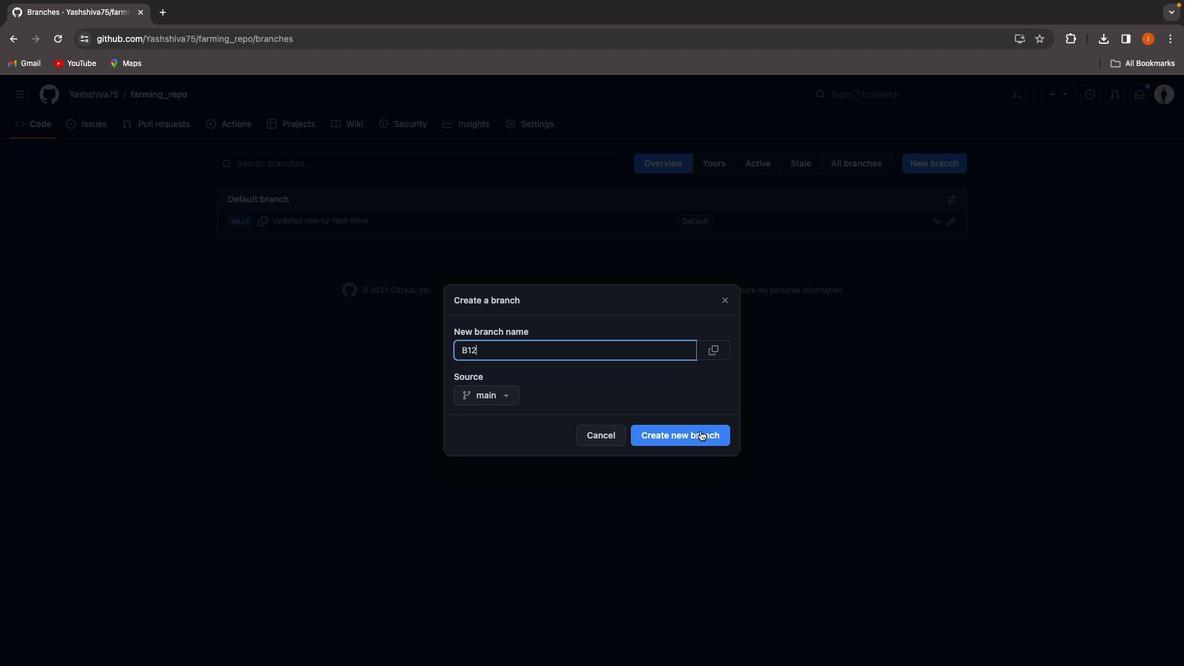 
Action: Mouse pressed left at (700, 431)
Screenshot: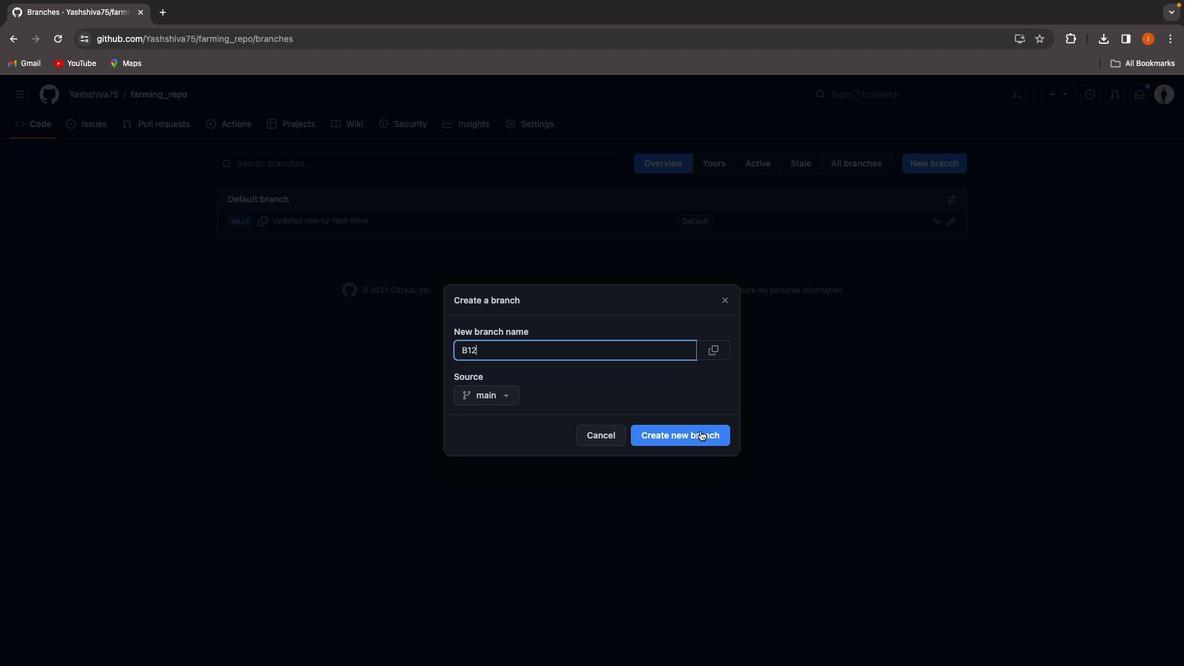 
Action: Mouse moved to (944, 312)
Screenshot: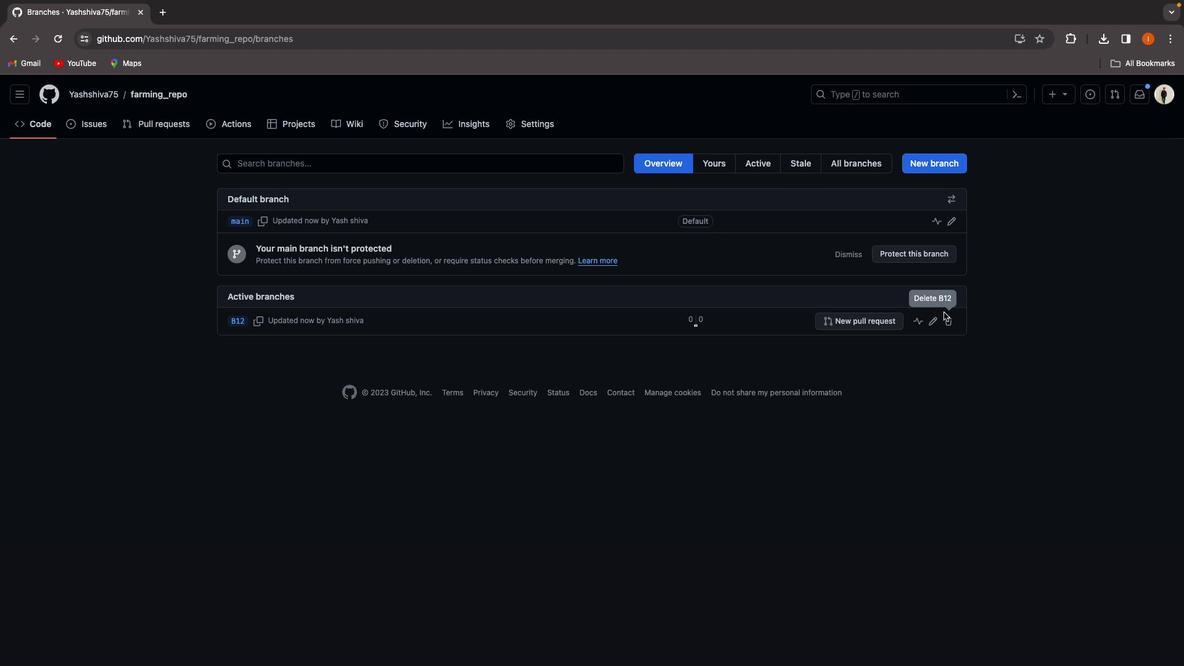 
Action: Mouse scrolled (944, 312) with delta (0, 0)
Screenshot: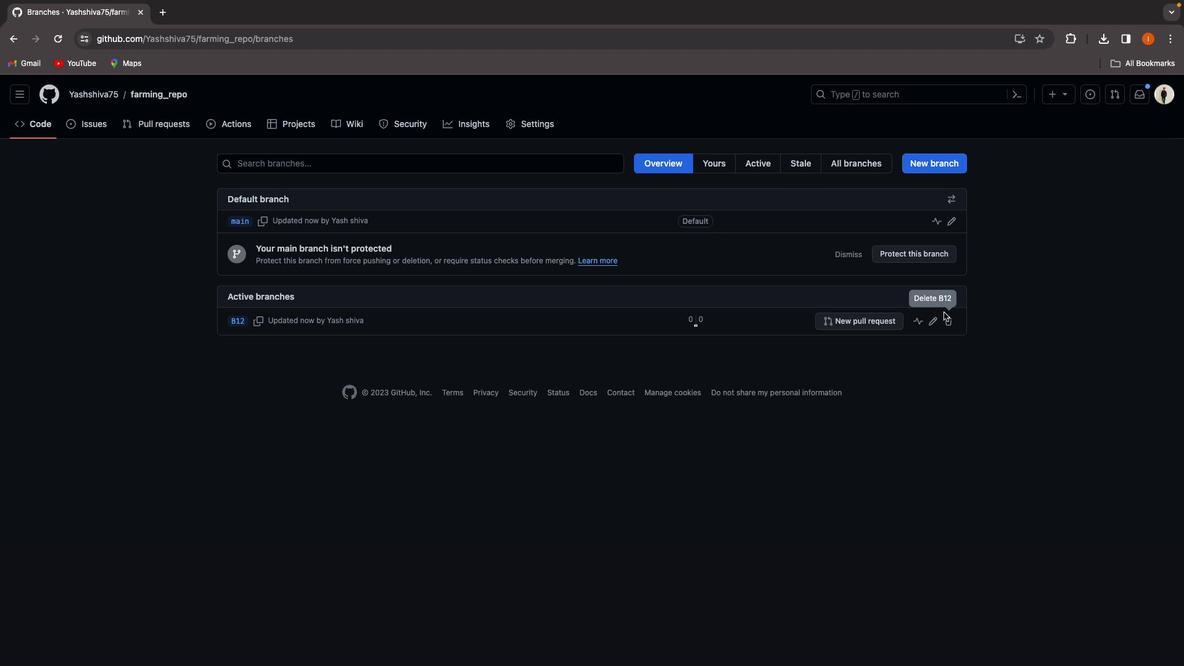 
Action: Mouse moved to (944, 311)
Screenshot: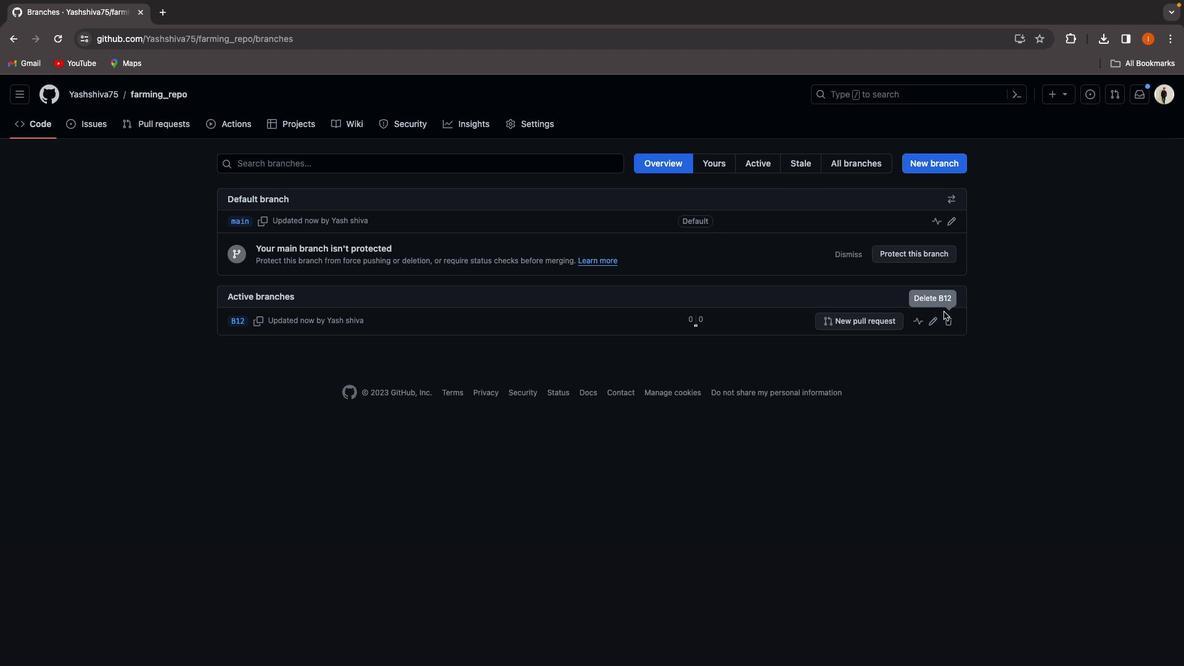 
Action: Mouse scrolled (944, 311) with delta (0, 0)
Screenshot: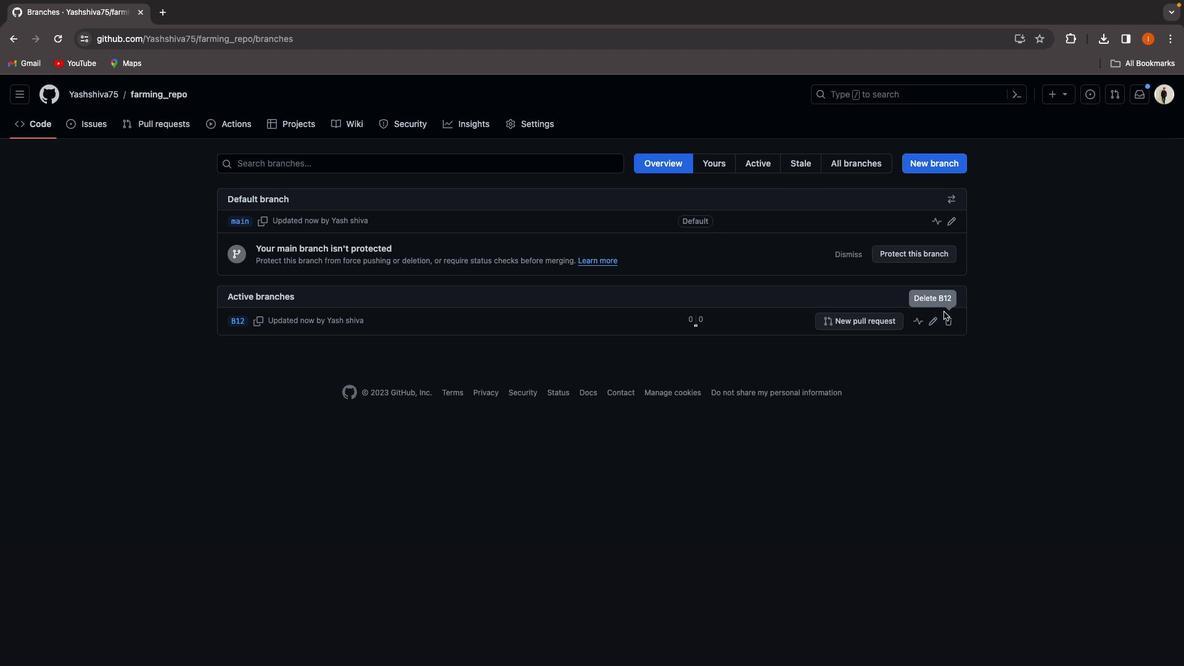 
Action: Mouse moved to (943, 311)
Screenshot: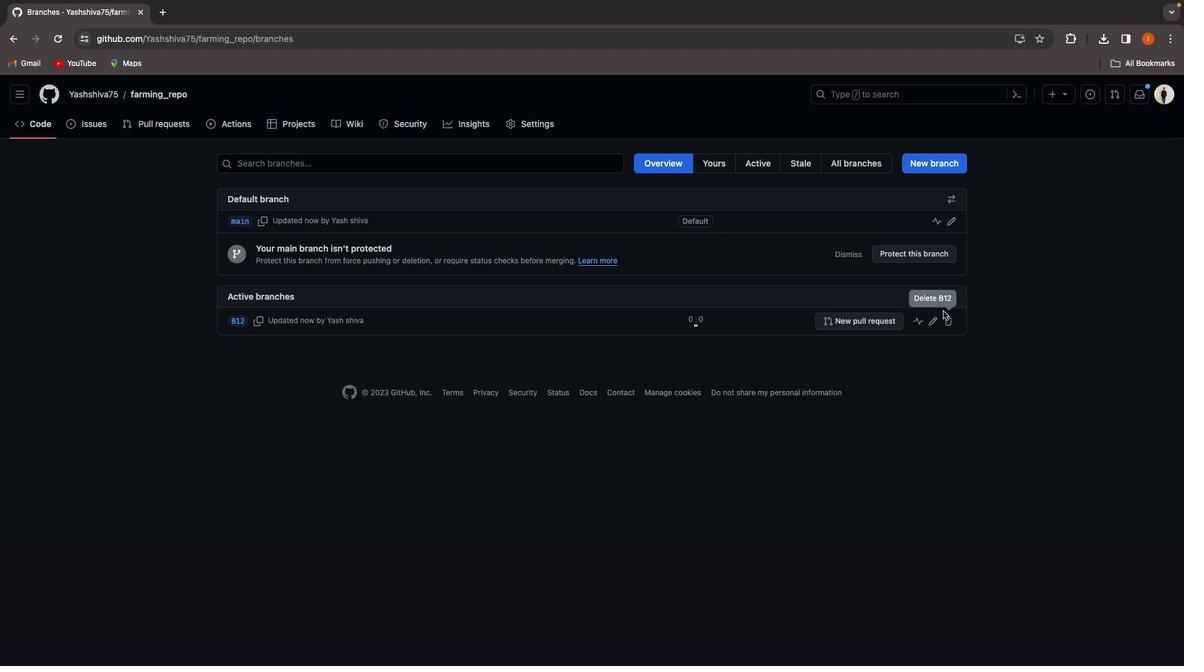 
Action: Mouse scrolled (943, 311) with delta (0, 0)
Screenshot: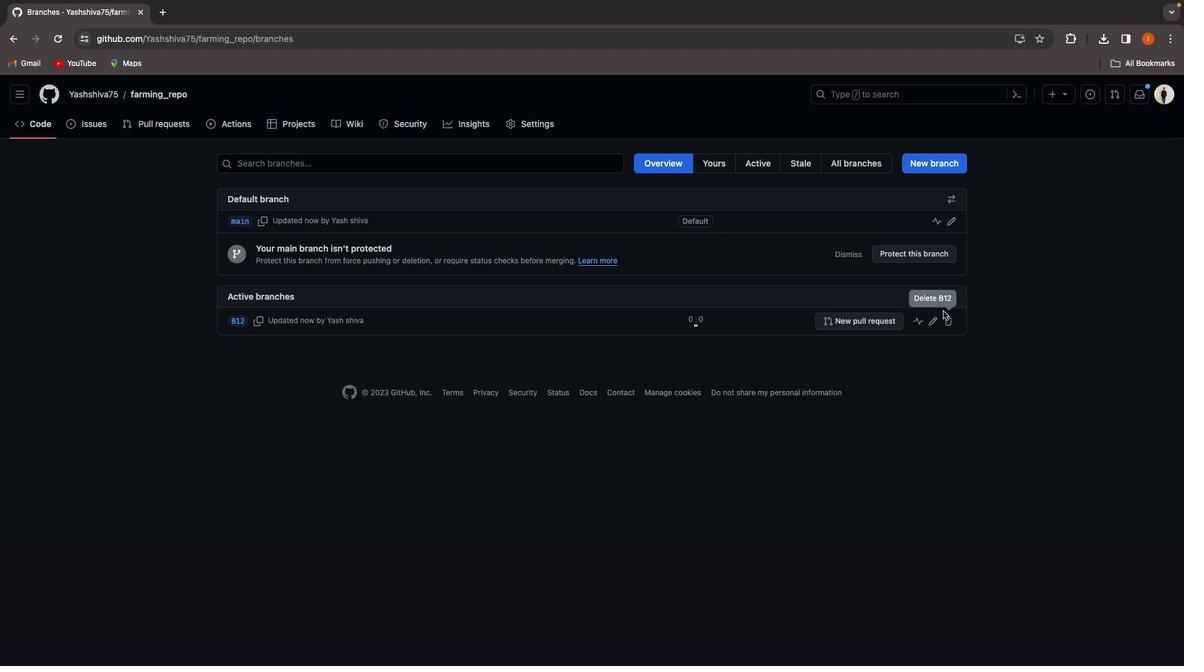 
Action: Mouse scrolled (943, 311) with delta (0, 0)
Screenshot: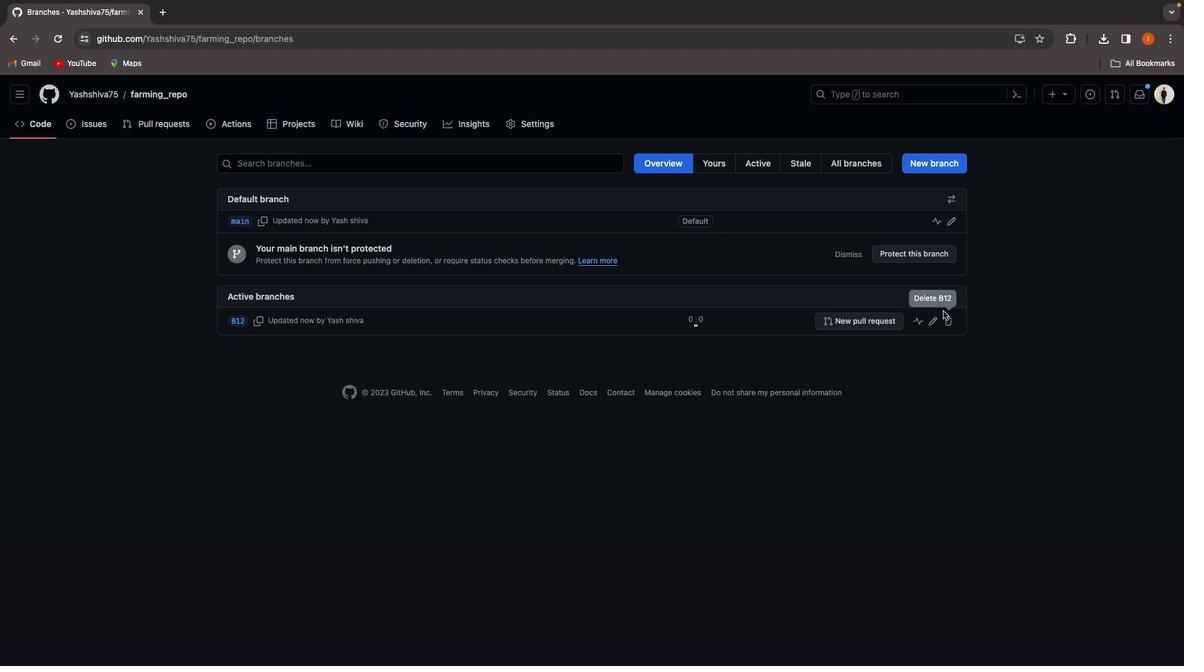 
Action: Mouse scrolled (943, 311) with delta (0, 1)
Screenshot: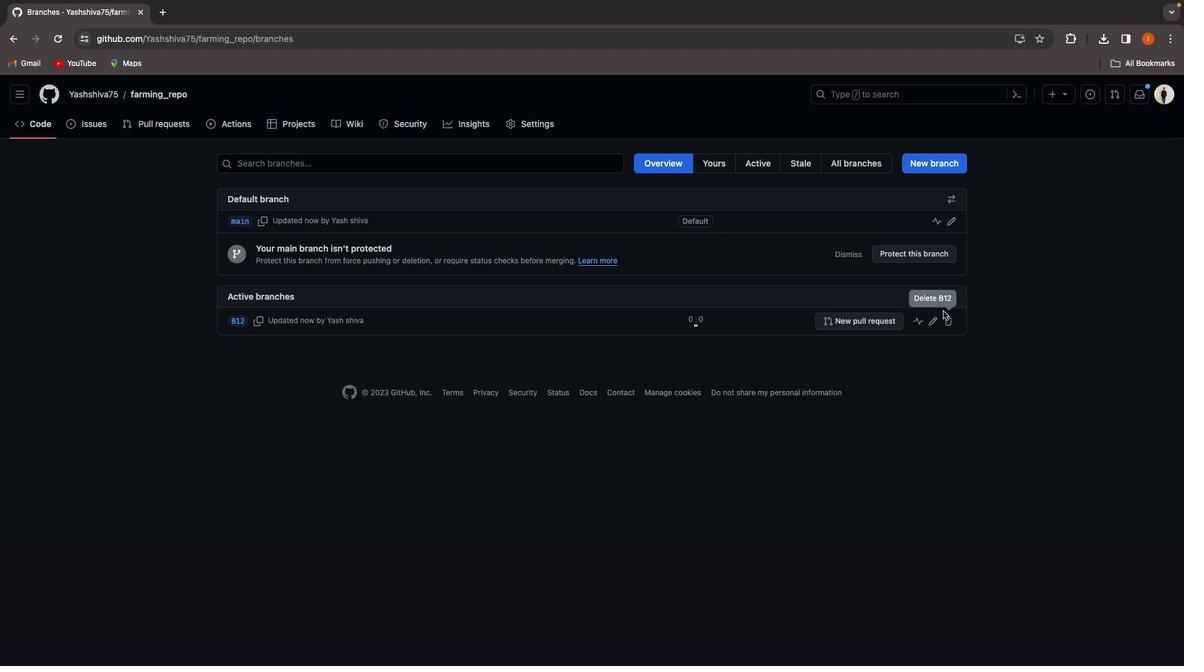 
Action: Mouse moved to (941, 317)
Screenshot: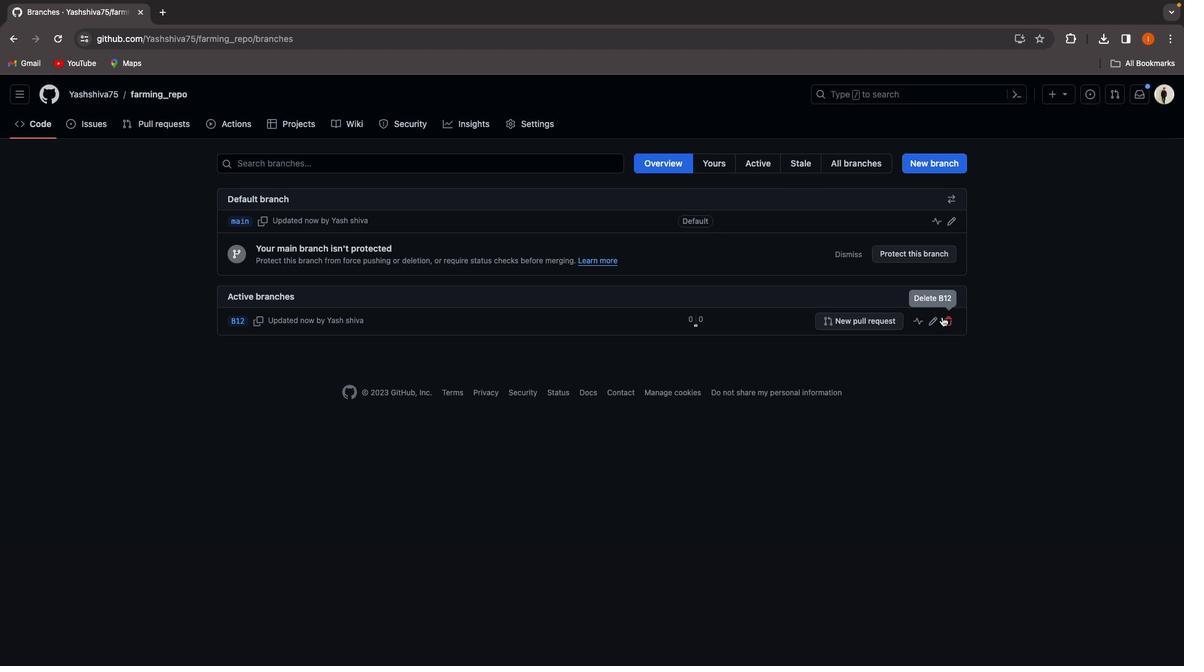 
Action: Mouse scrolled (941, 317) with delta (0, 0)
Screenshot: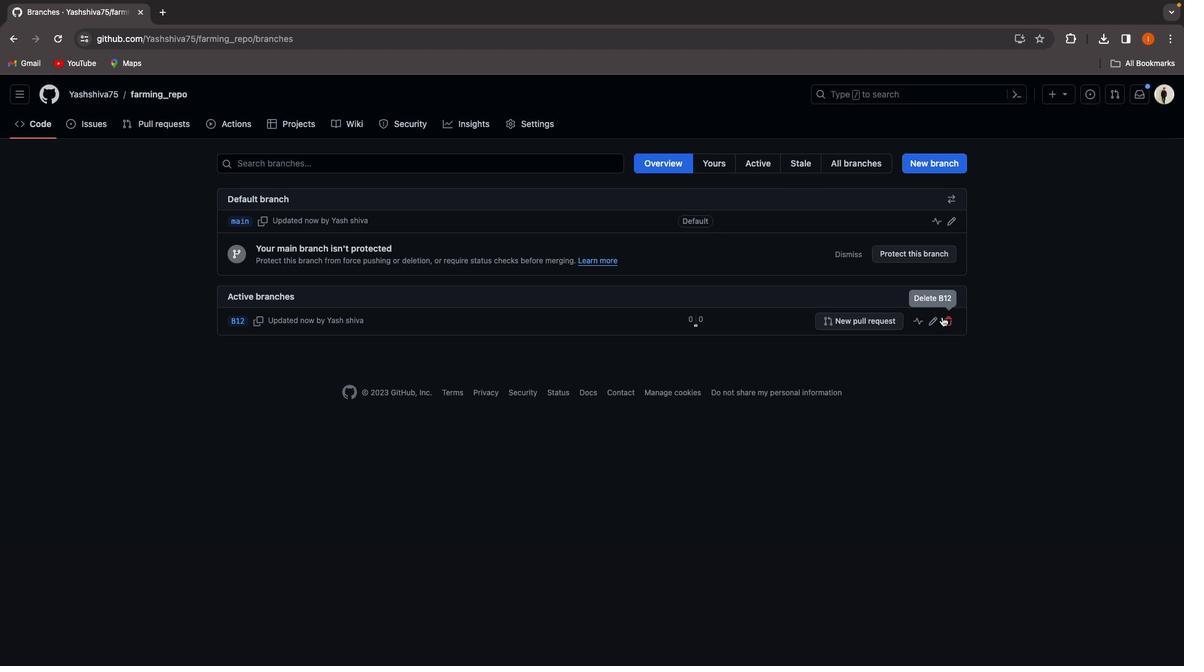 
Action: Mouse moved to (941, 317)
Screenshot: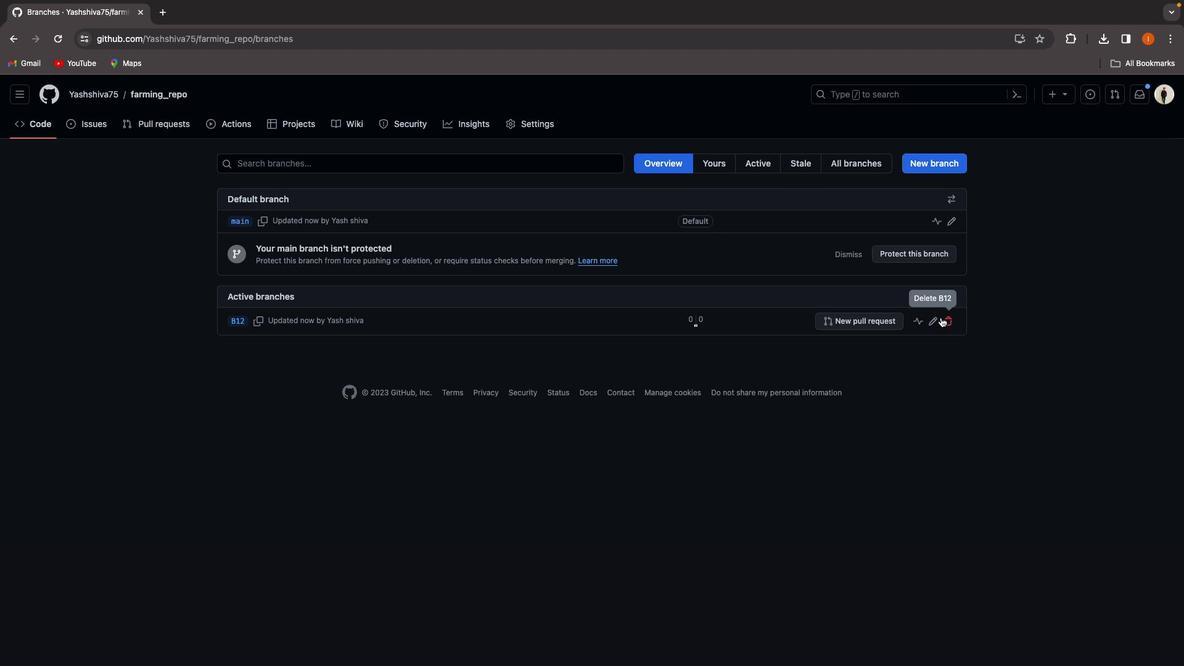 
Action: Mouse scrolled (941, 317) with delta (0, 0)
Screenshot: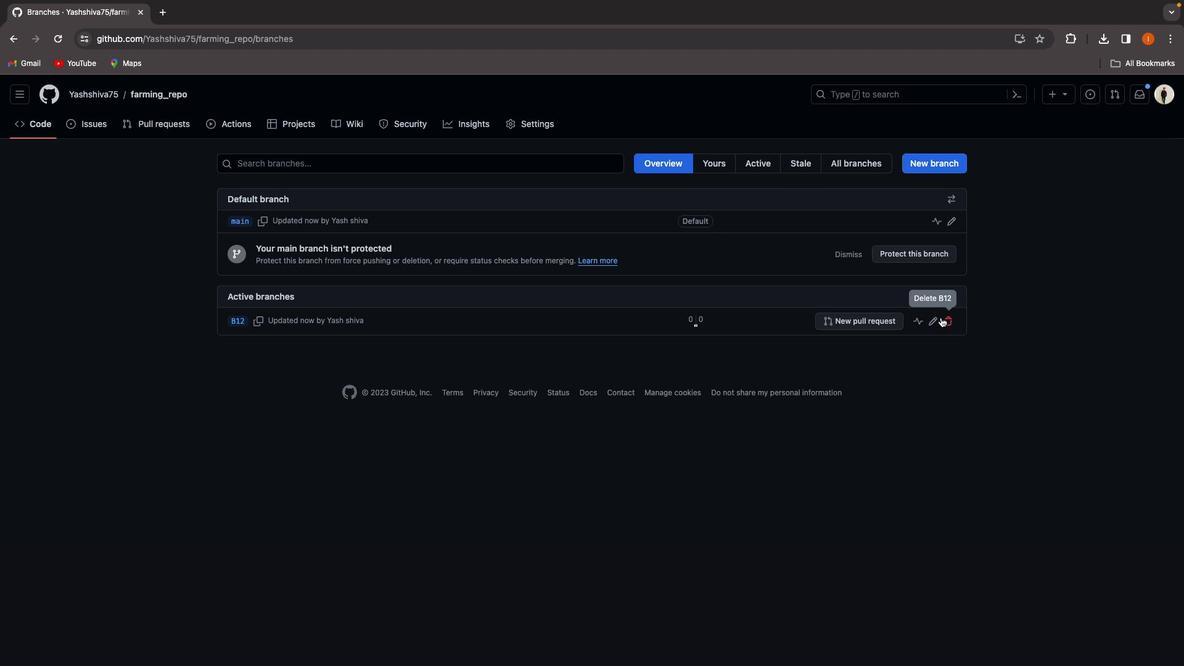 
Action: Mouse moved to (175, 122)
Screenshot: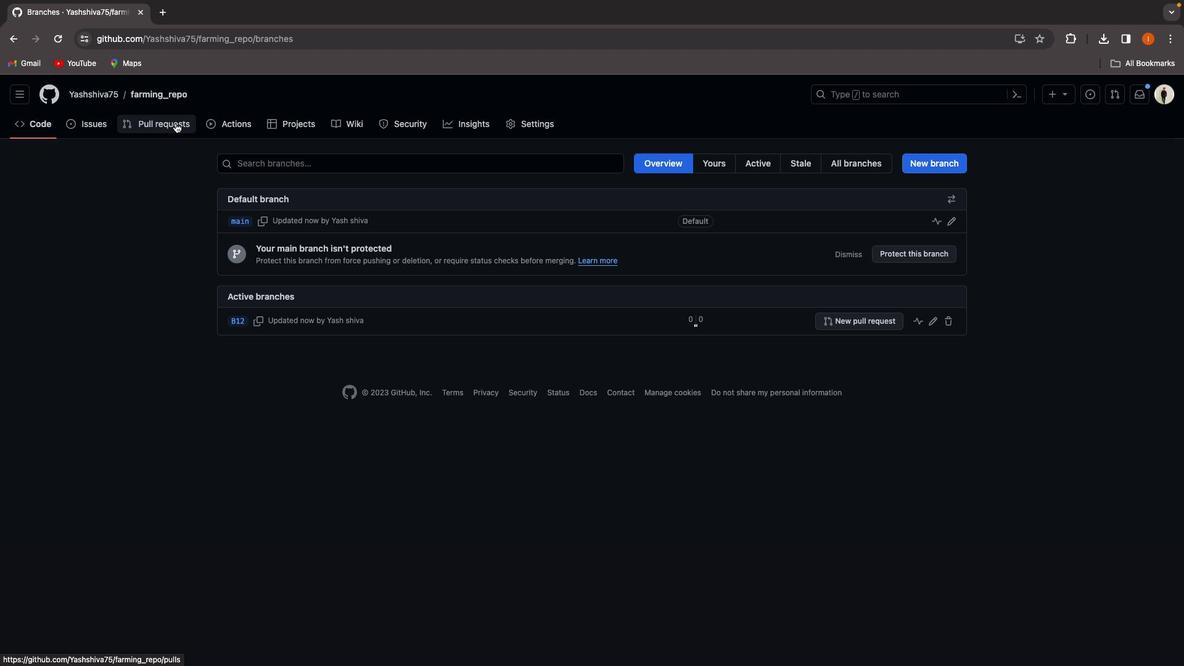 
Action: Mouse pressed left at (175, 122)
Screenshot: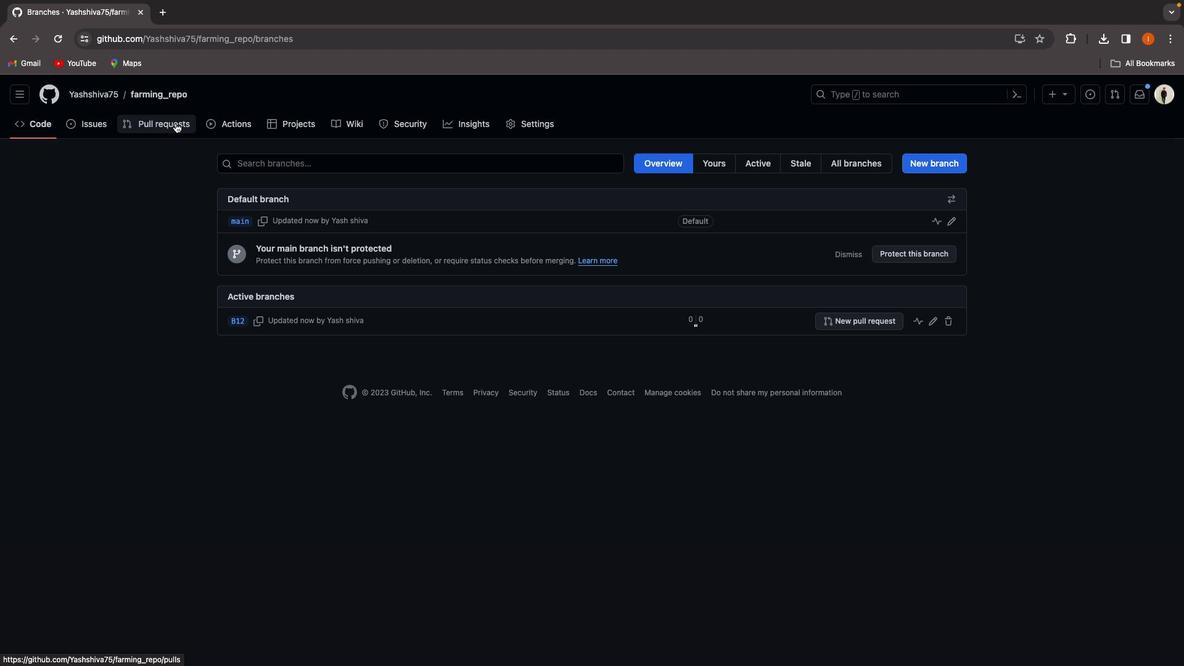 
Action: Mouse moved to (919, 161)
Screenshot: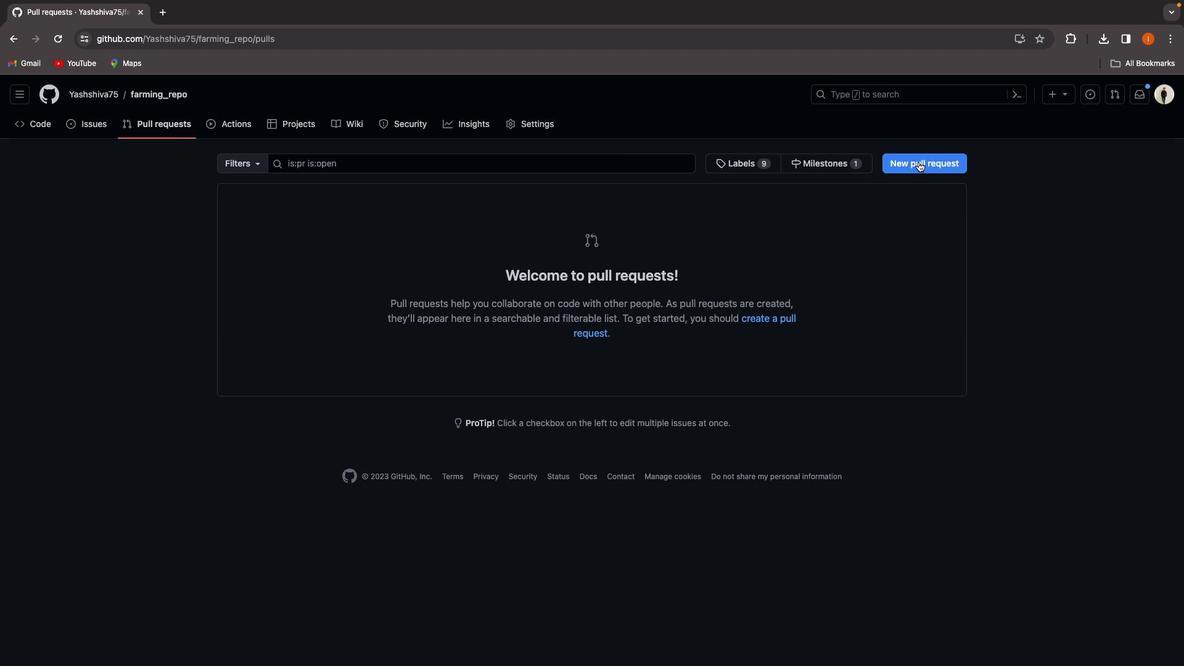
Action: Mouse pressed left at (919, 161)
Screenshot: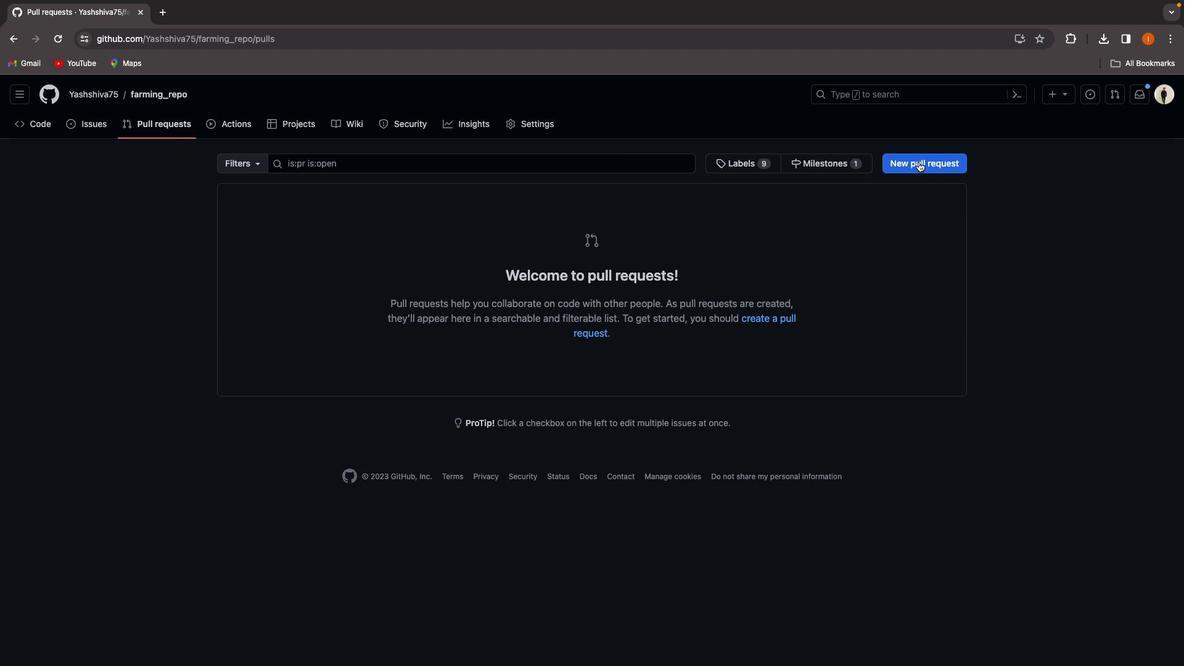 
Action: Mouse moved to (555, 416)
Screenshot: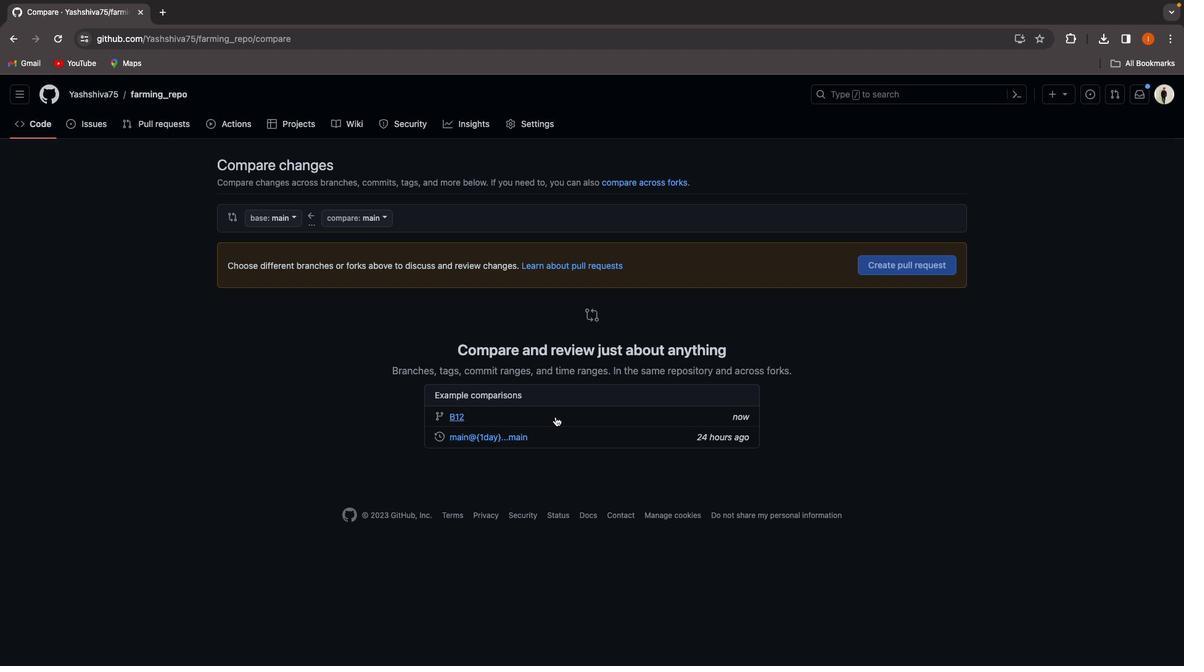 
Action: Mouse pressed left at (555, 416)
Screenshot: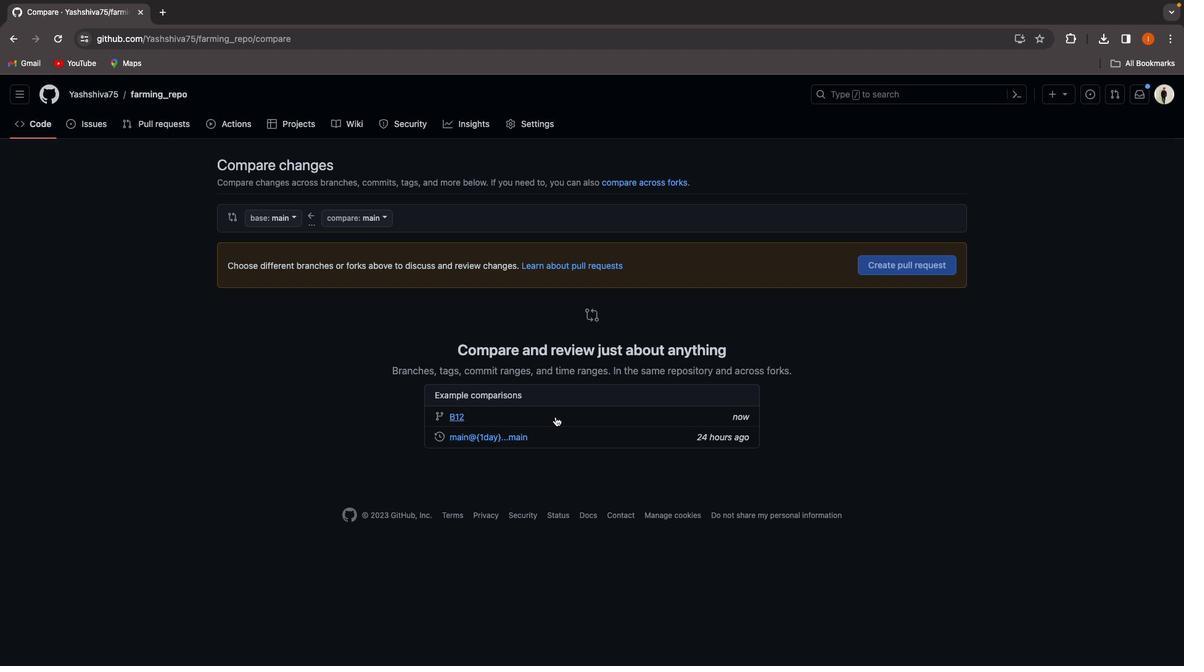 
Action: Mouse moved to (400, 126)
Screenshot: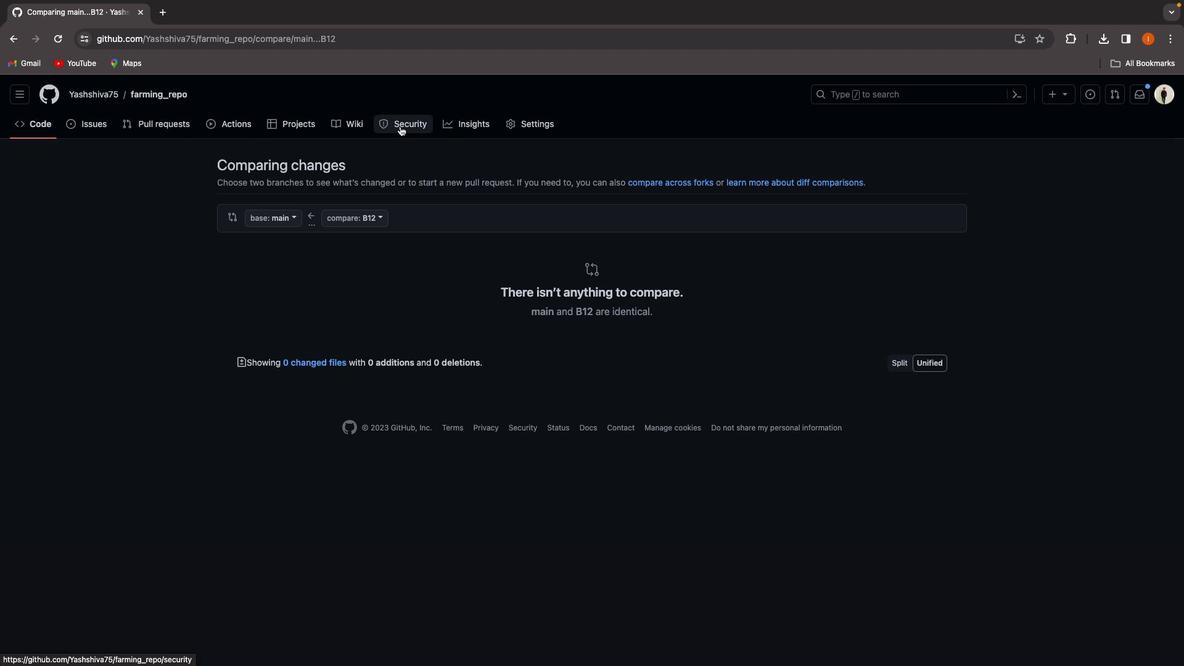 
Action: Mouse pressed left at (400, 126)
Screenshot: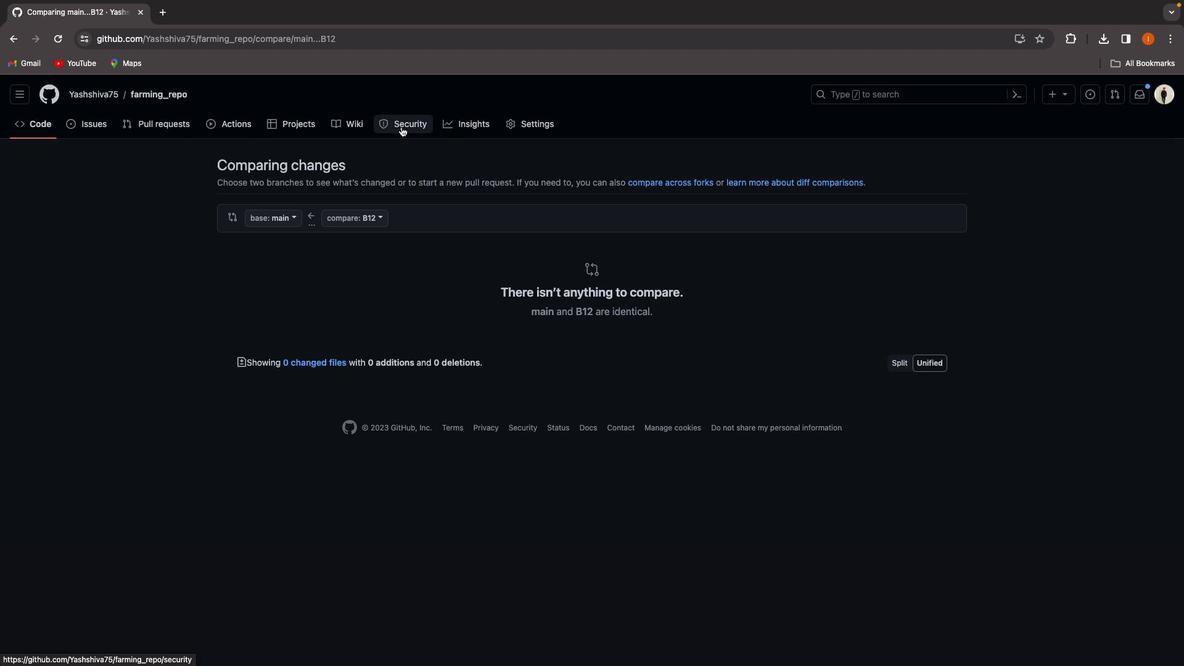 
Action: Mouse moved to (86, 126)
Screenshot: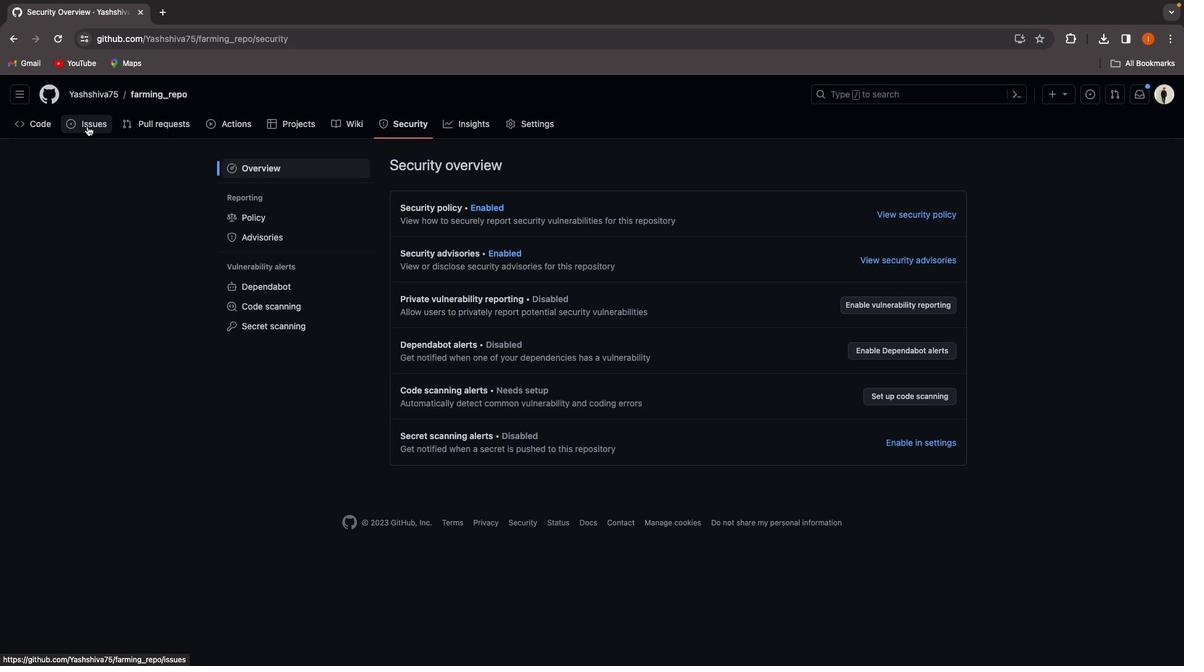 
Action: Mouse pressed left at (86, 126)
Screenshot: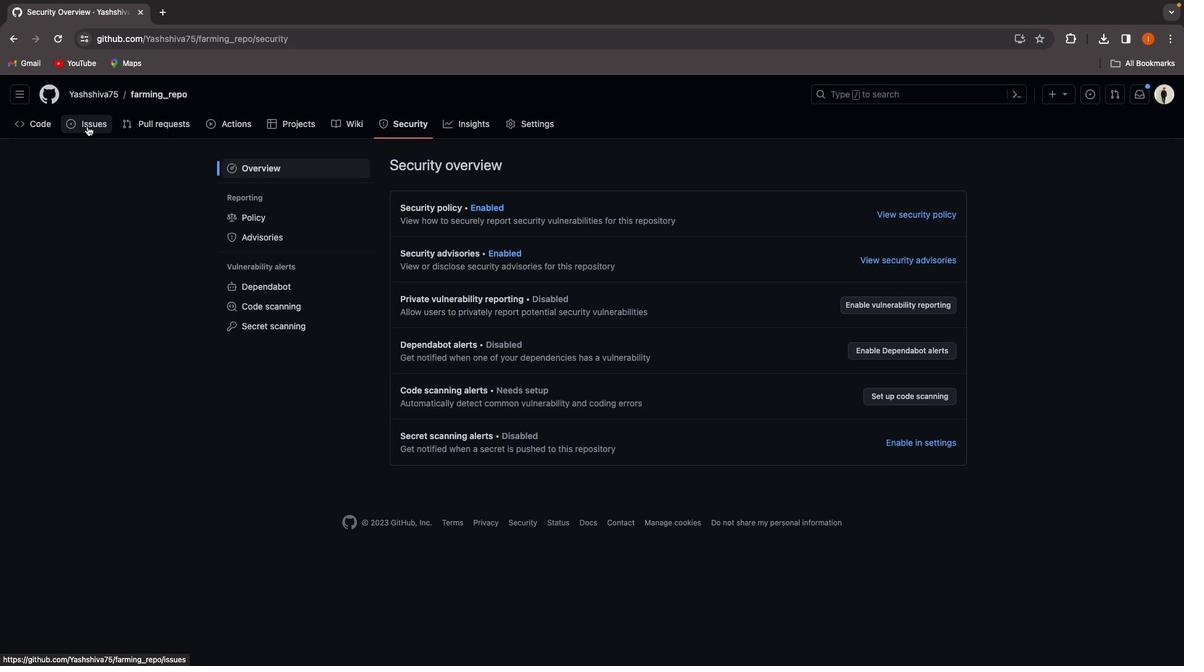 
Action: Mouse moved to (869, 162)
Screenshot: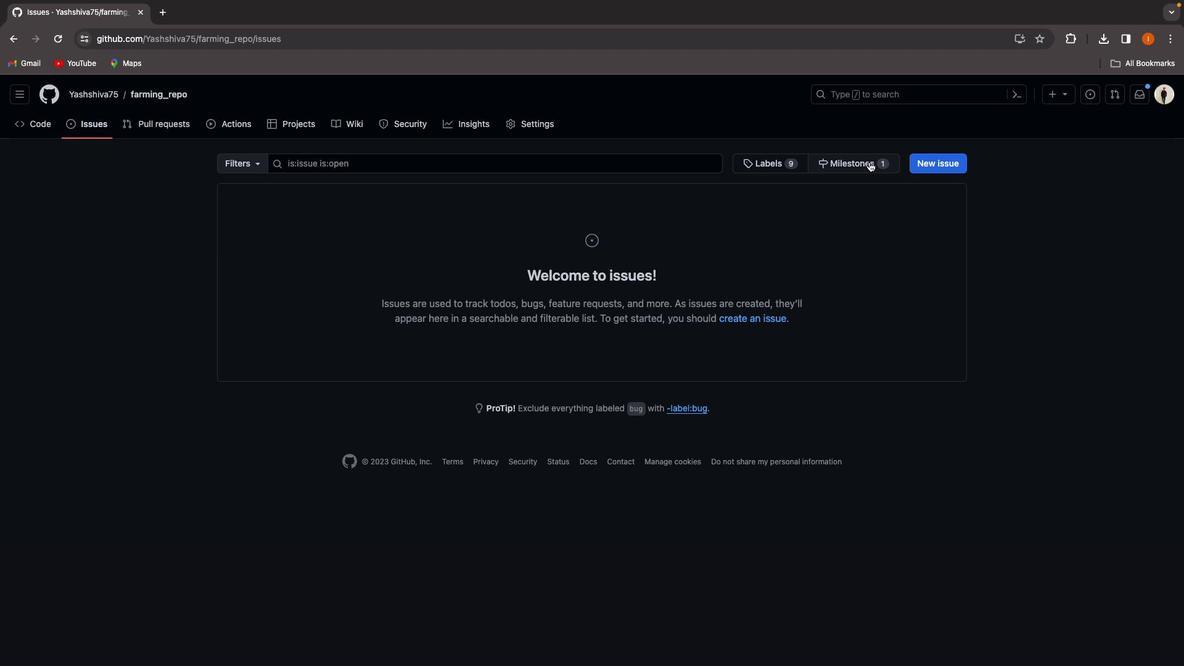 
Action: Mouse pressed left at (869, 162)
Screenshot: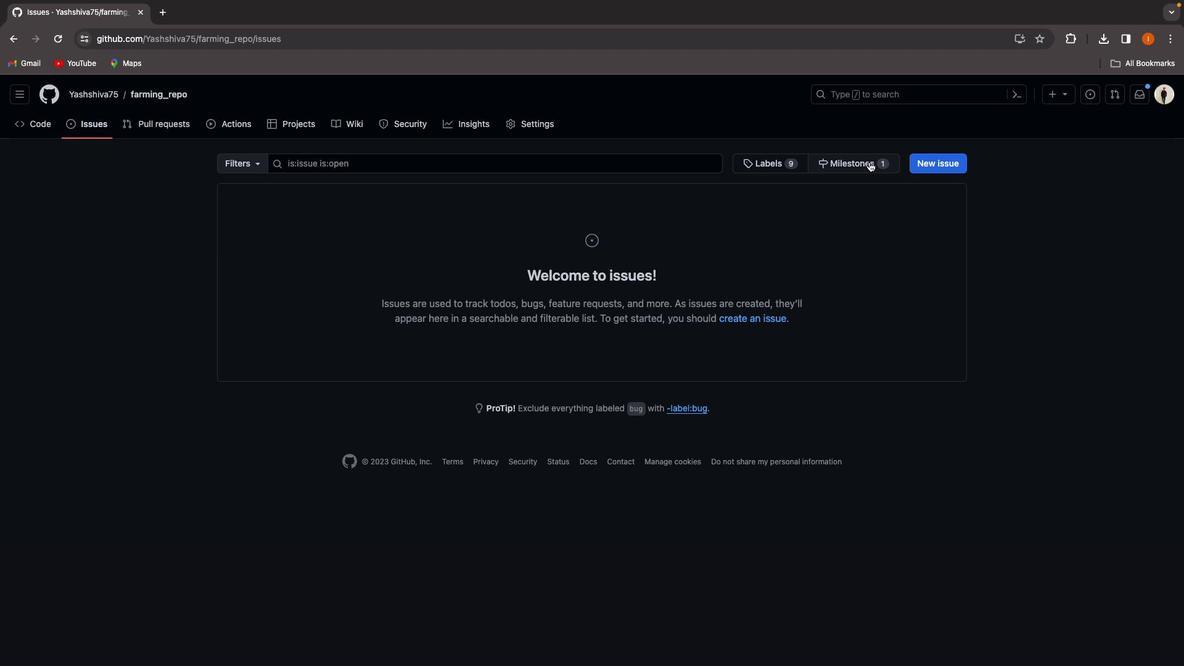 
Action: Mouse moved to (151, 95)
Screenshot: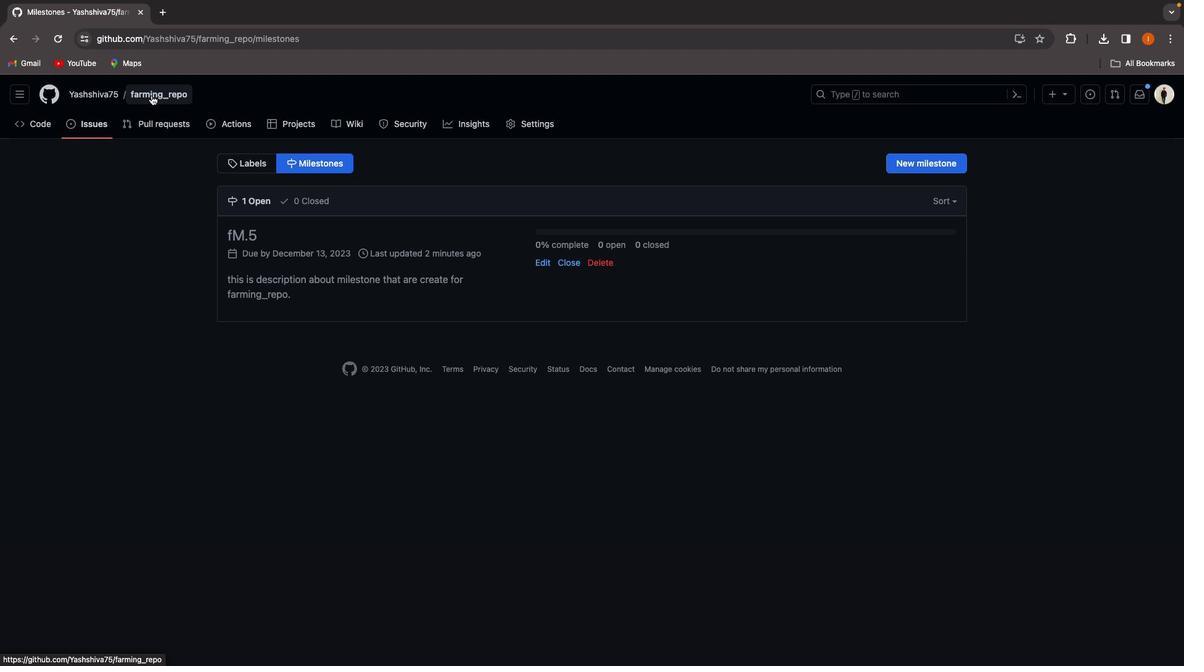 
Action: Mouse pressed left at (151, 95)
Screenshot: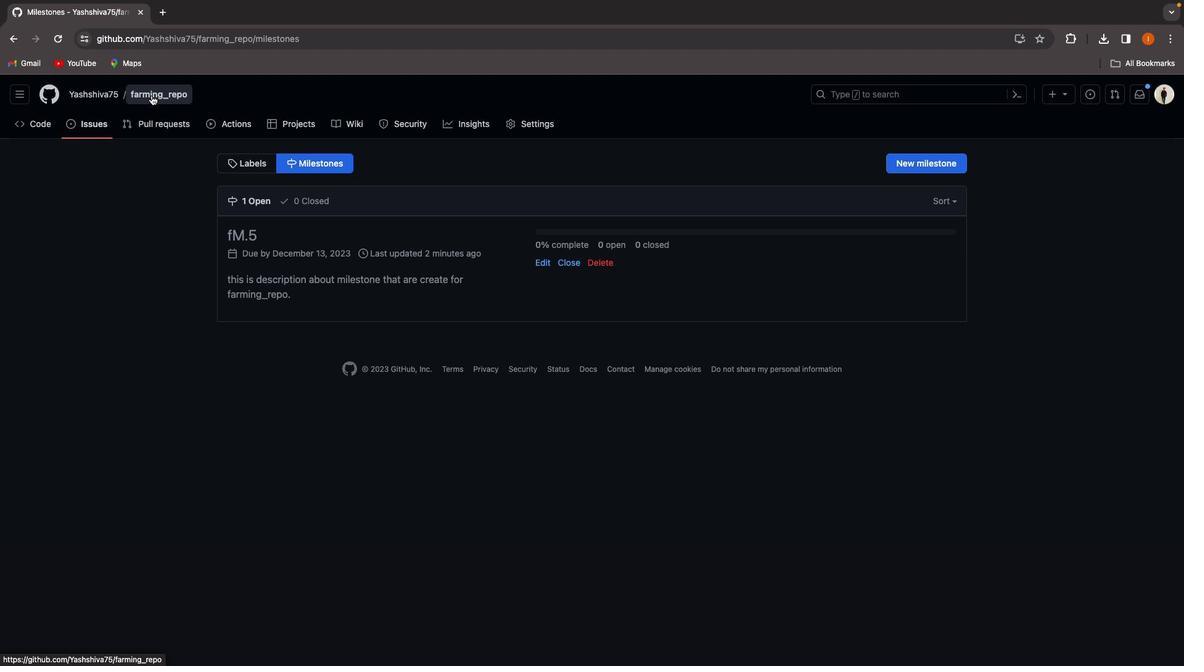
Action: Mouse moved to (739, 227)
Screenshot: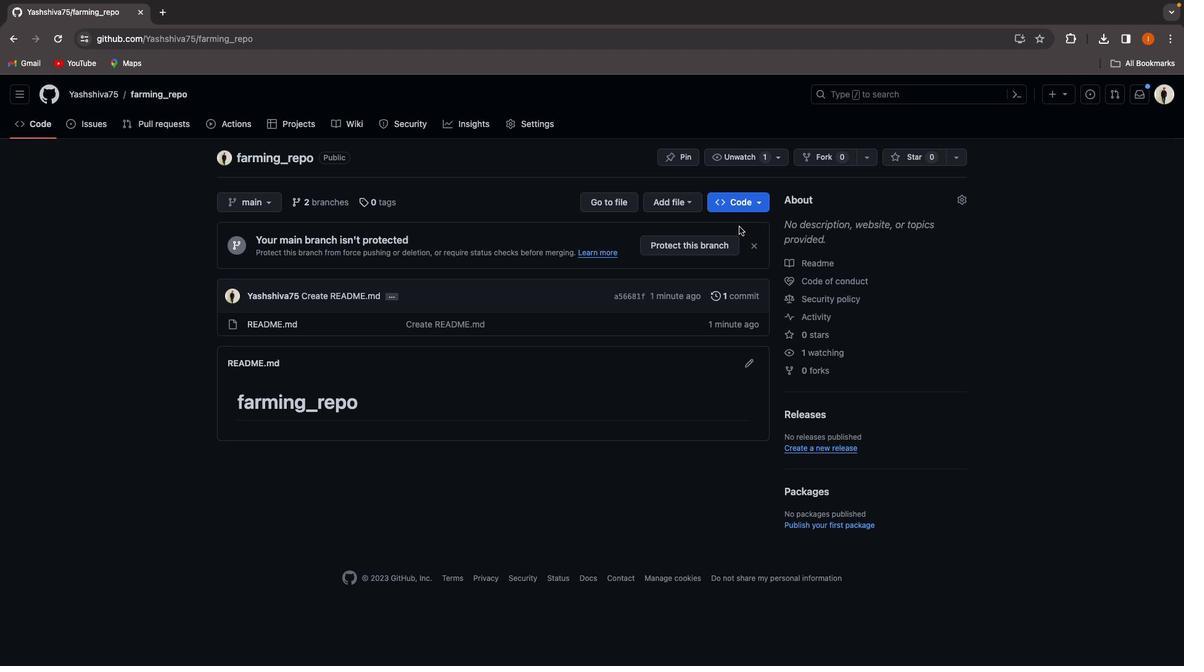 
Action: Mouse pressed left at (739, 227)
Screenshot: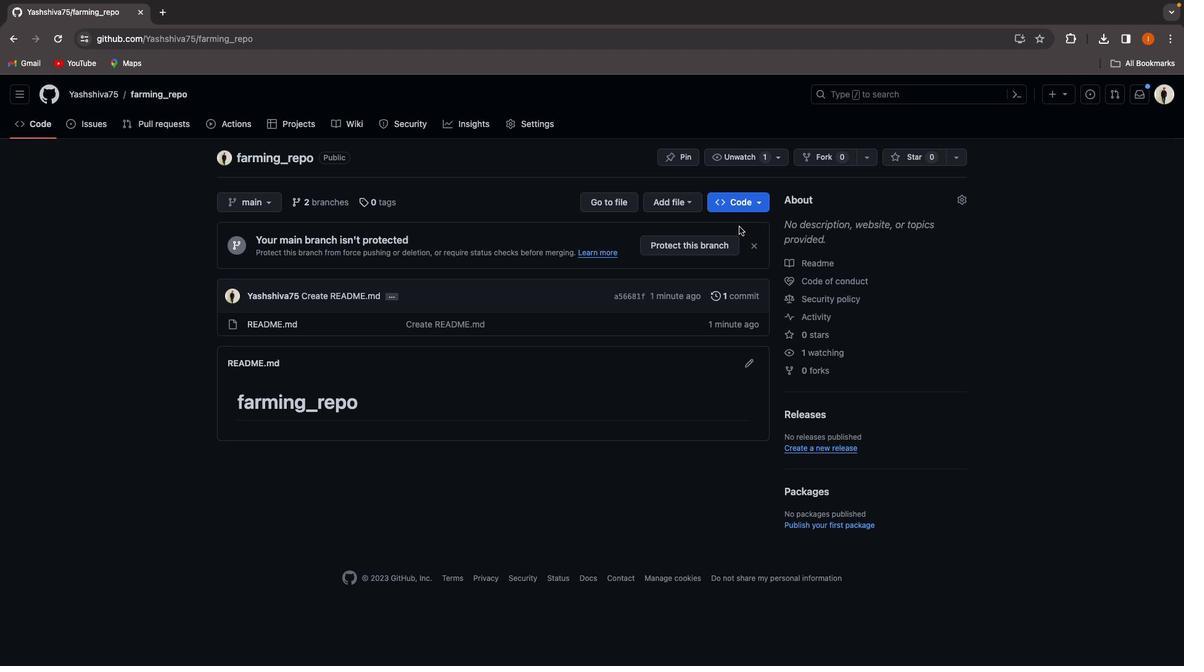 
Action: Mouse moved to (747, 362)
Screenshot: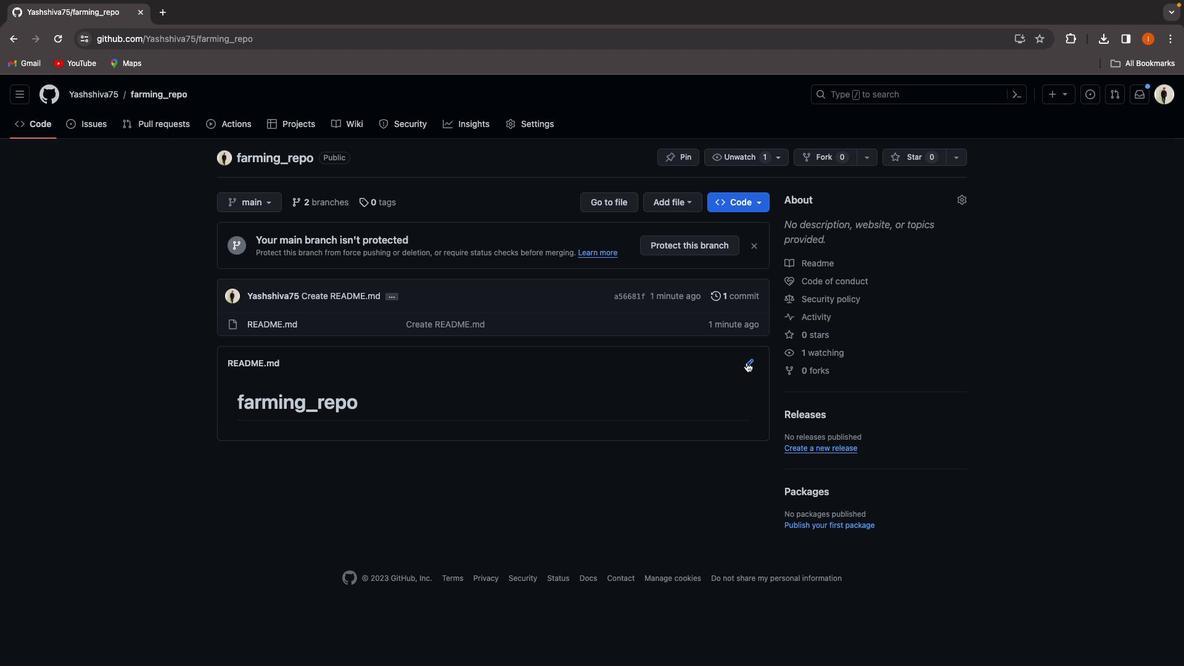 
Action: Mouse pressed left at (747, 362)
Screenshot: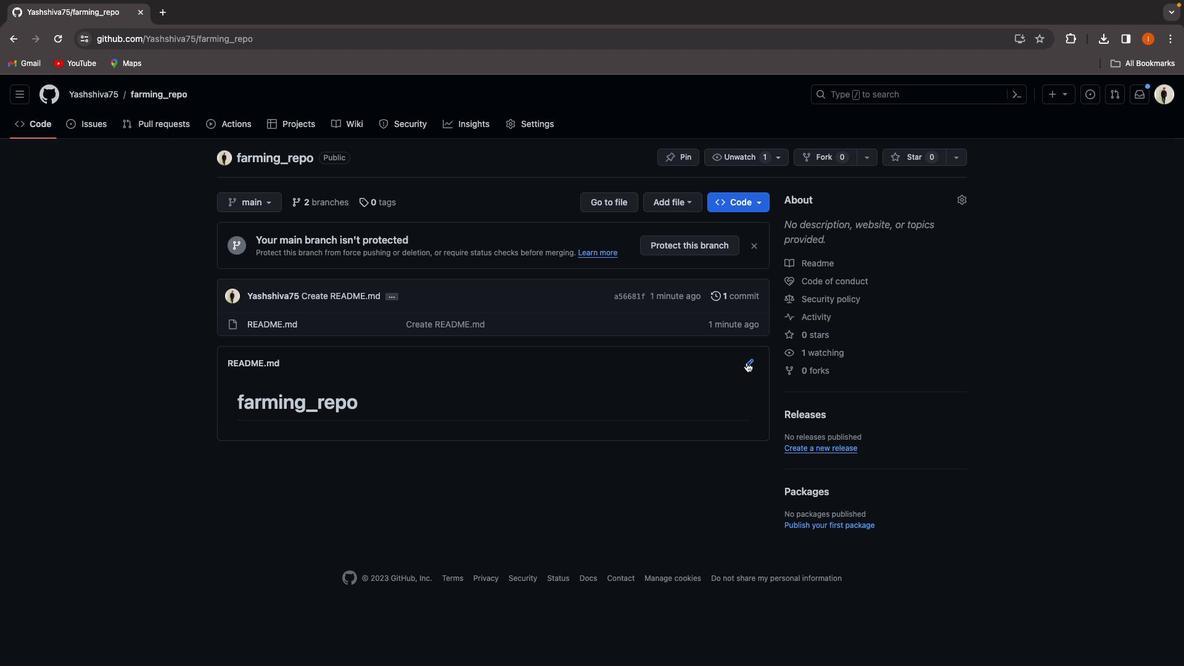 
Action: Mouse moved to (90, 122)
Screenshot: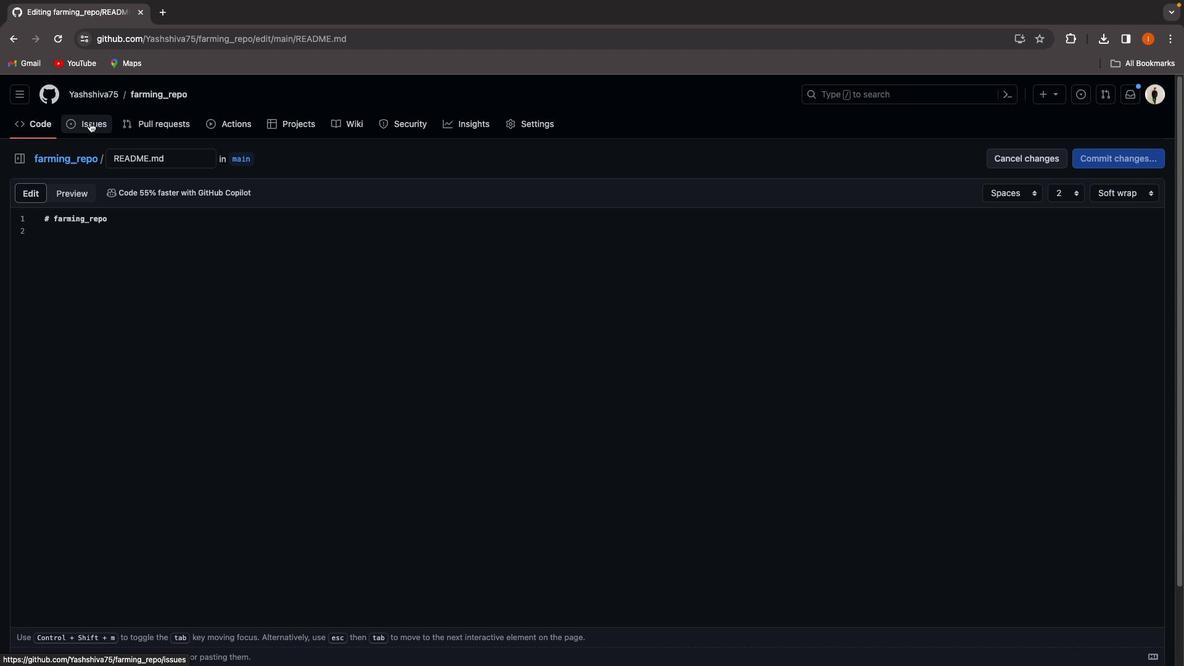 
Action: Mouse pressed left at (90, 122)
Screenshot: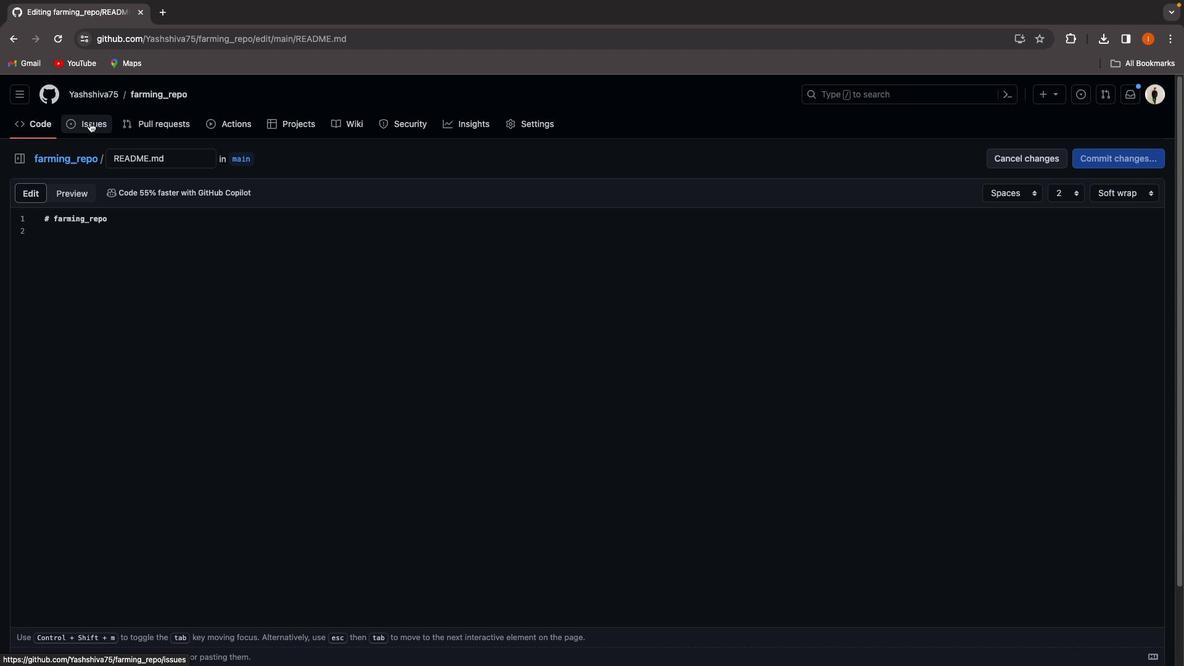 
Action: Mouse moved to (702, 230)
Screenshot: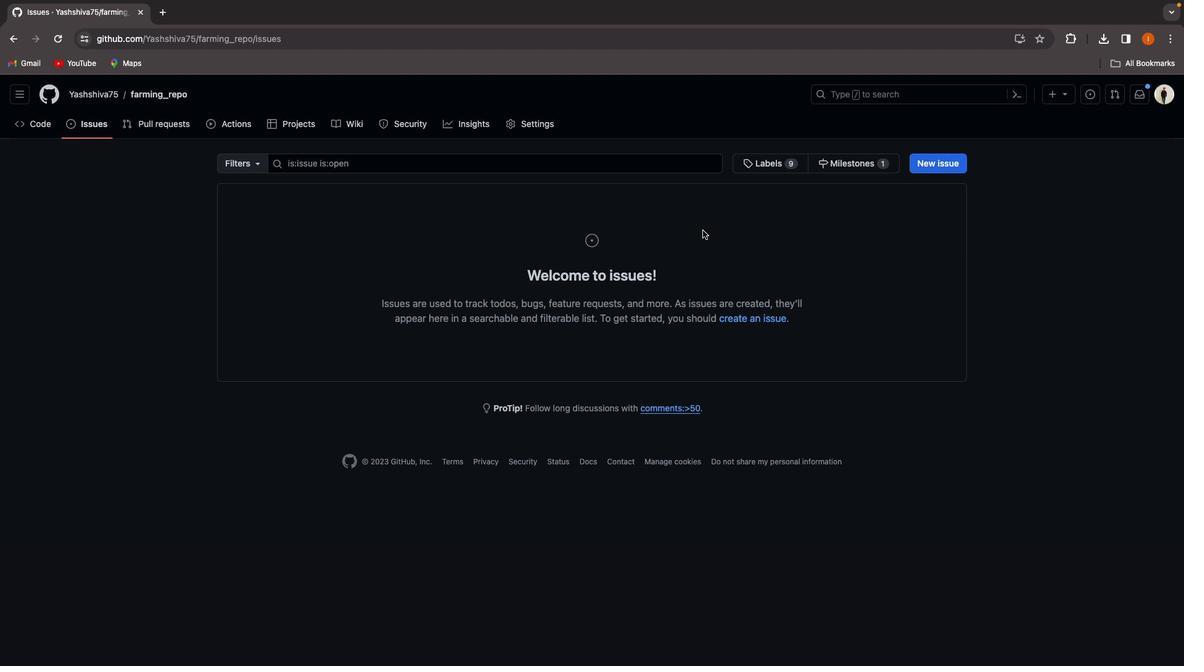 
Action: Mouse scrolled (702, 230) with delta (0, 0)
Screenshot: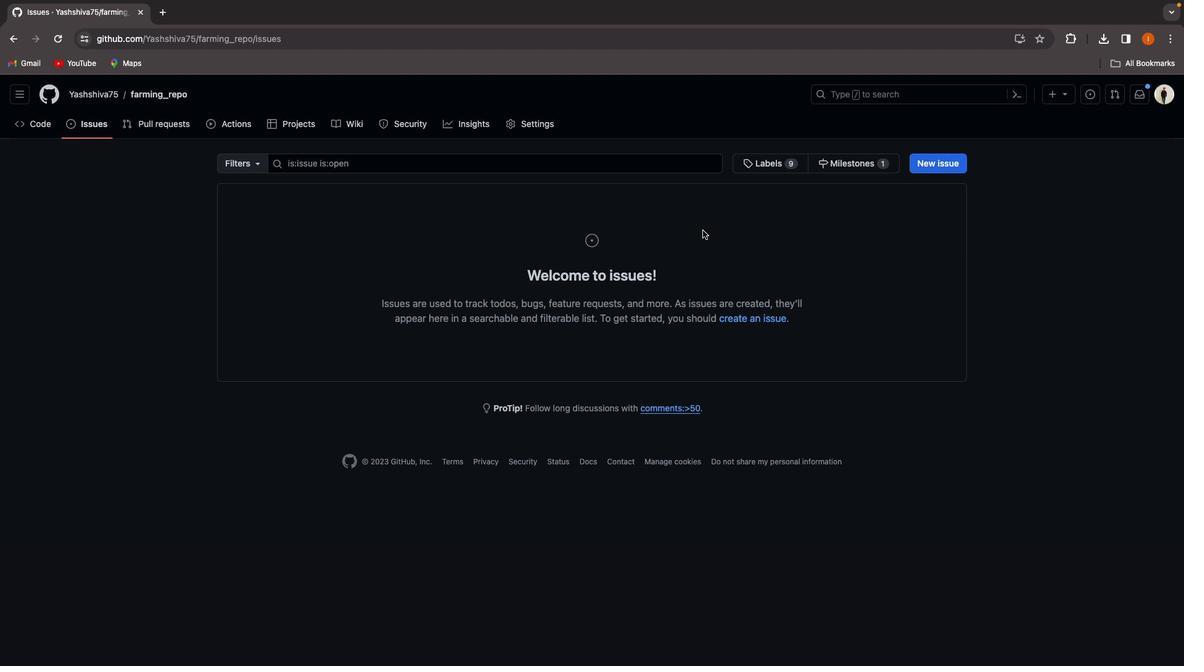 
Action: Mouse moved to (702, 230)
Screenshot: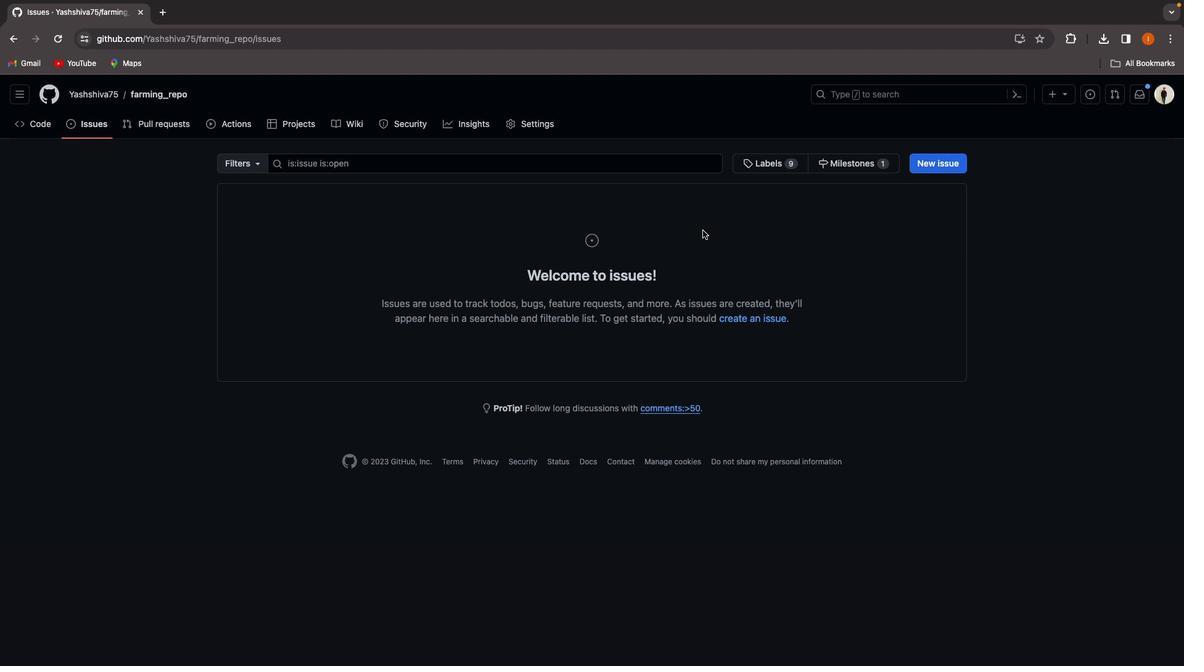 
Action: Mouse scrolled (702, 230) with delta (0, 0)
Screenshot: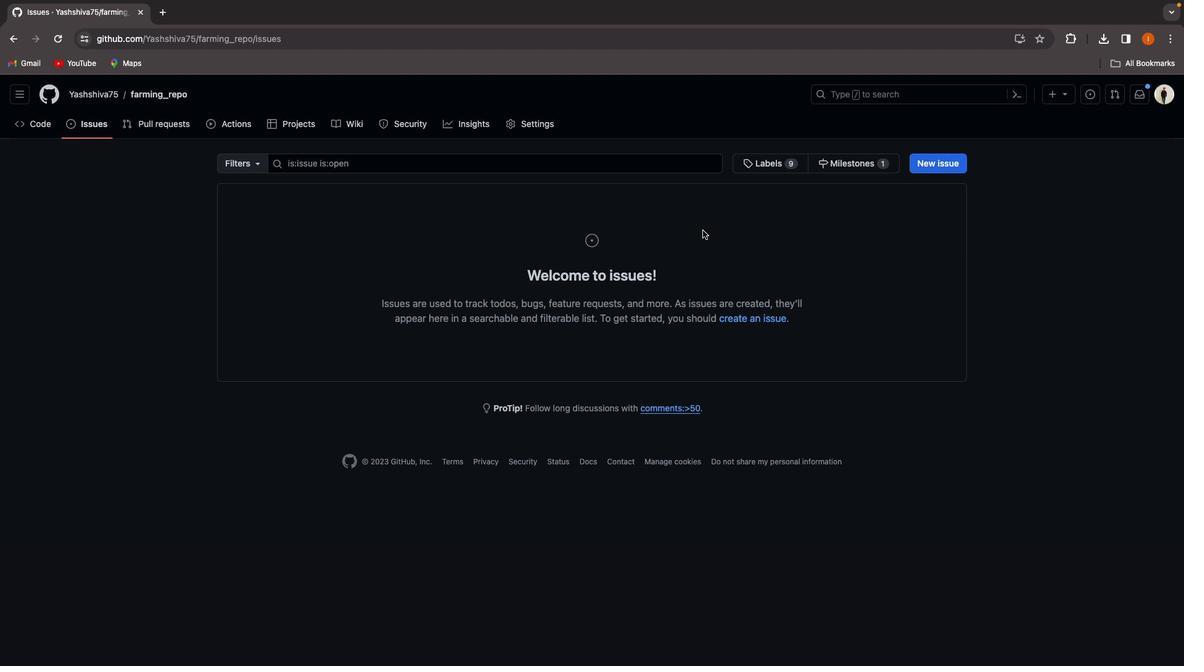 
Action: Mouse scrolled (702, 230) with delta (0, 0)
Screenshot: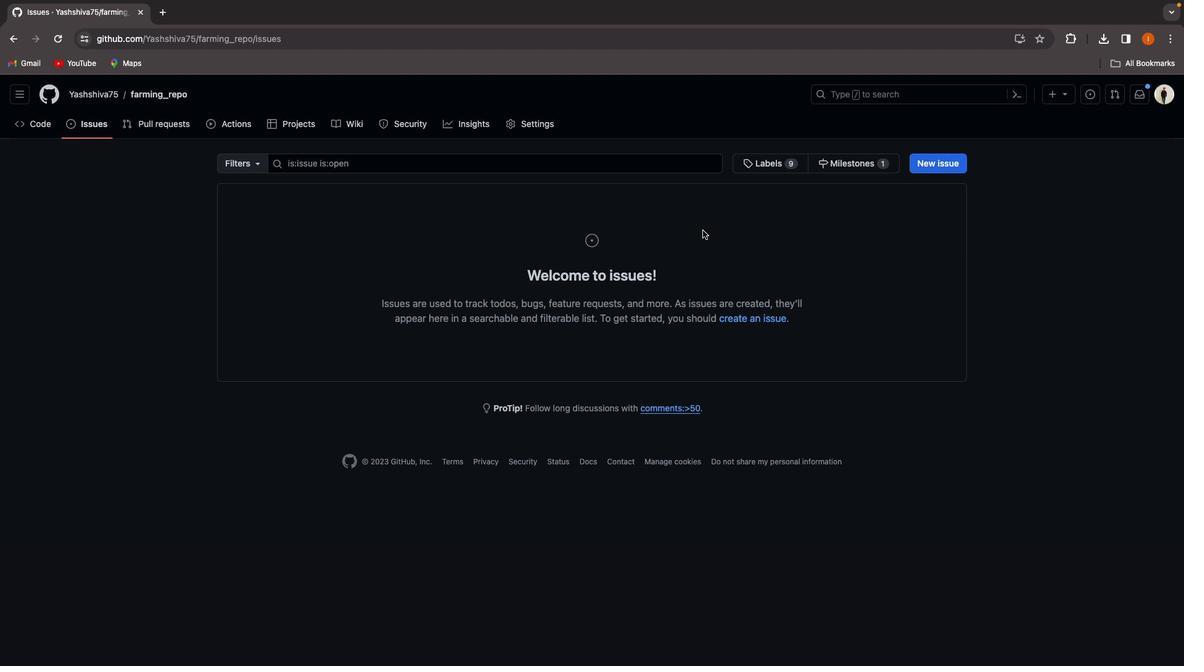 
Action: Mouse moved to (703, 230)
Screenshot: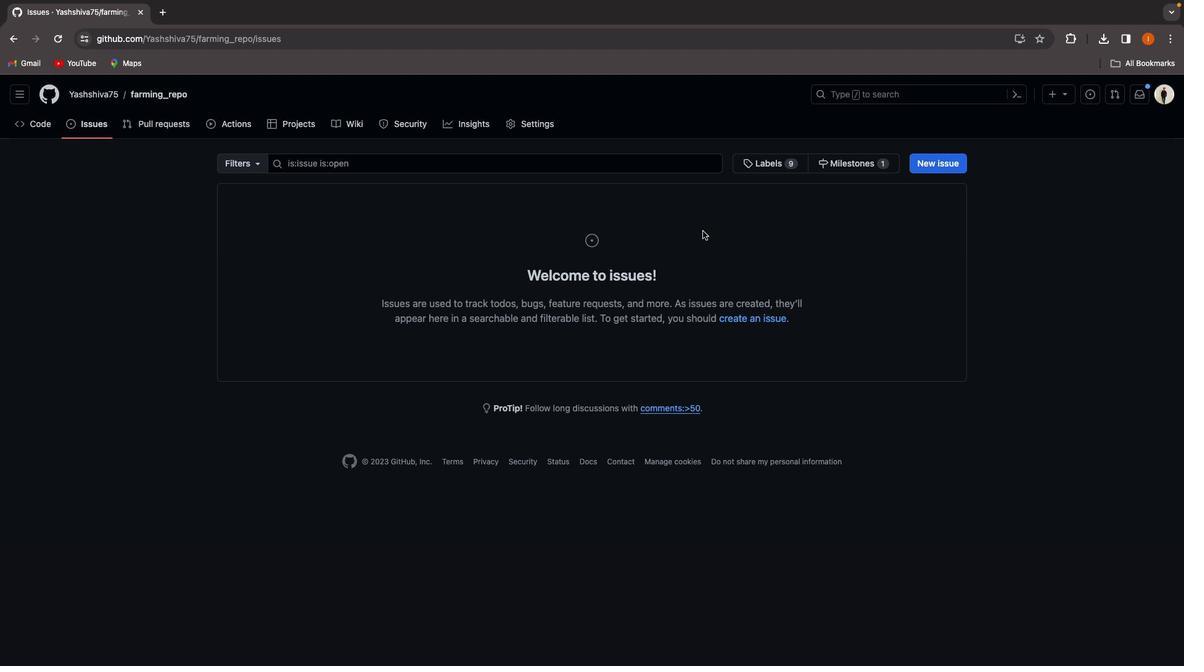 
Action: Mouse scrolled (703, 230) with delta (0, 0)
